 Task: Buy 3 Swimwear Sets of size M  for Baby Girls from Clothing section under best seller category for shipping address: Alexandra Wilson, 2946 Cantebury Drive, New York, New York 10013, Cell Number 6466628471. Pay from credit card ending with 6759, CVV 506
Action: Mouse moved to (156, 77)
Screenshot: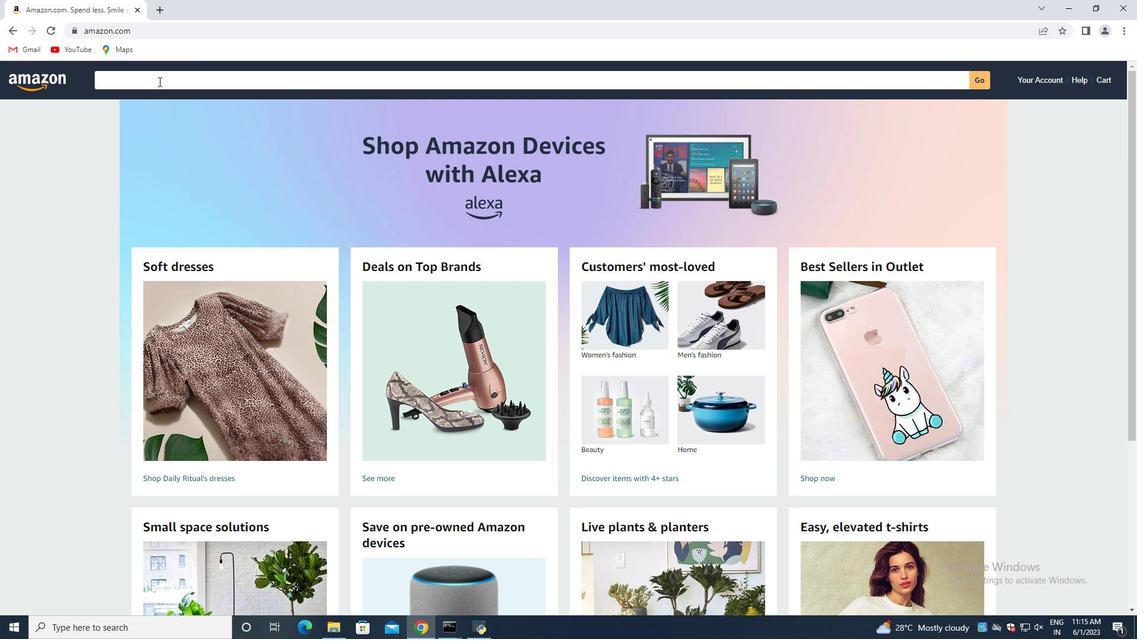 
Action: Mouse pressed left at (156, 77)
Screenshot: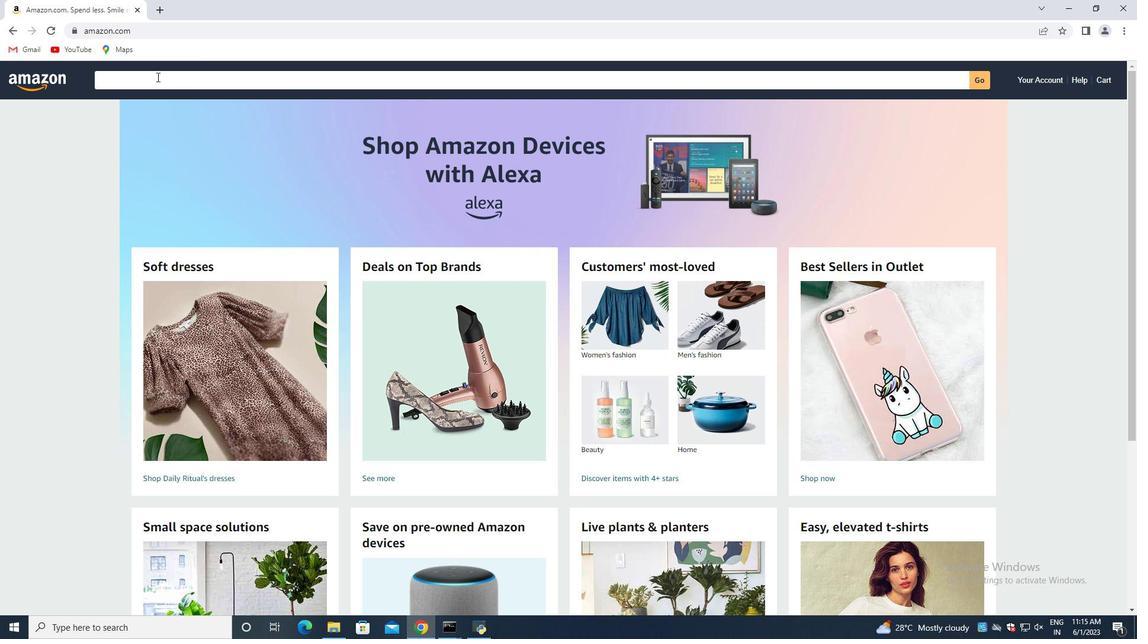 
Action: Mouse moved to (38, 74)
Screenshot: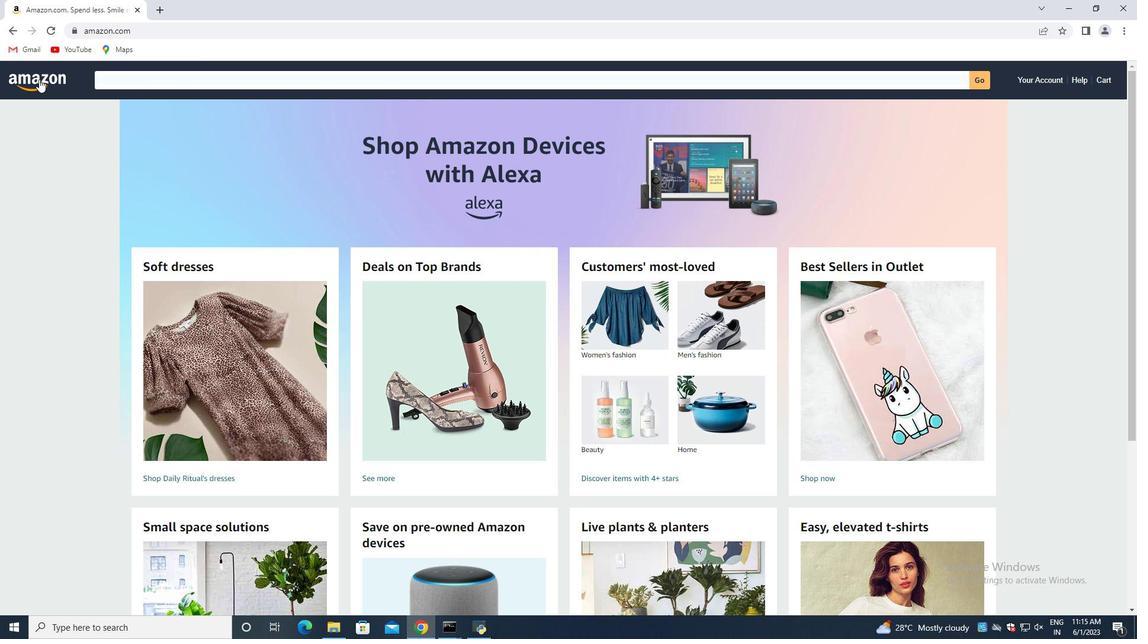 
Action: Mouse scrolled (38, 74) with delta (0, 0)
Screenshot: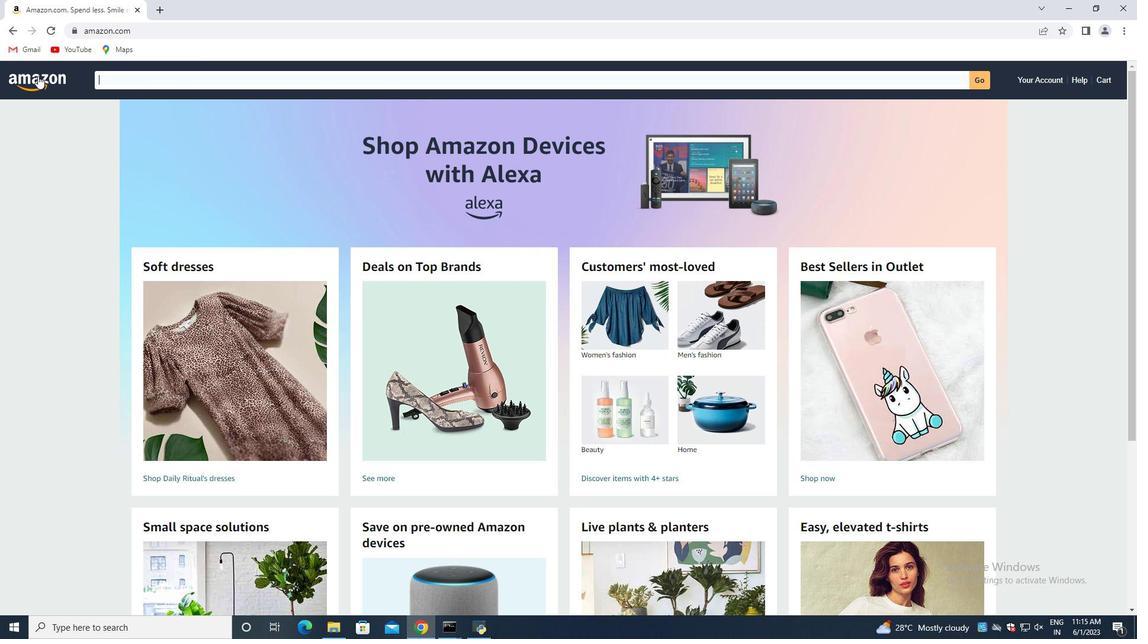 
Action: Mouse scrolled (38, 74) with delta (0, 0)
Screenshot: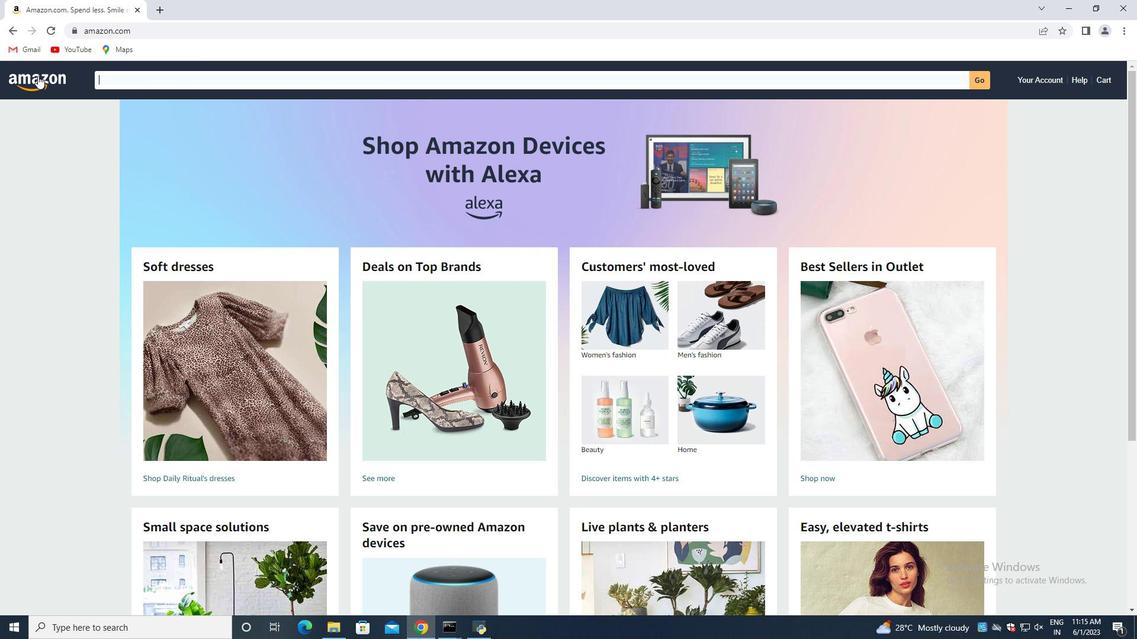 
Action: Mouse moved to (53, 82)
Screenshot: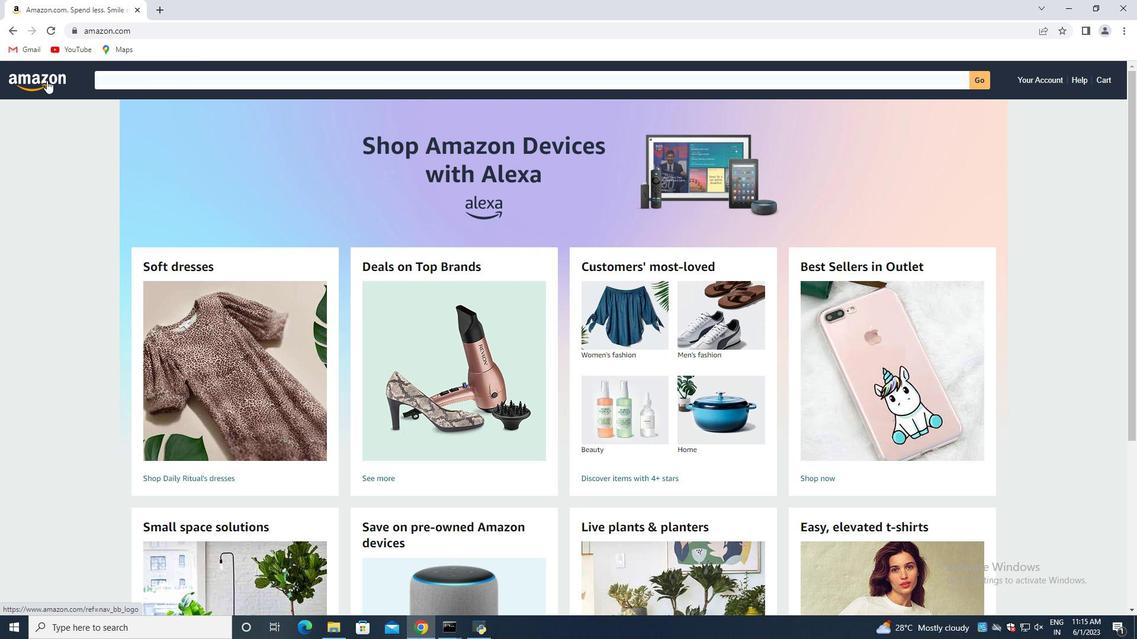 
Action: Mouse pressed left at (53, 82)
Screenshot: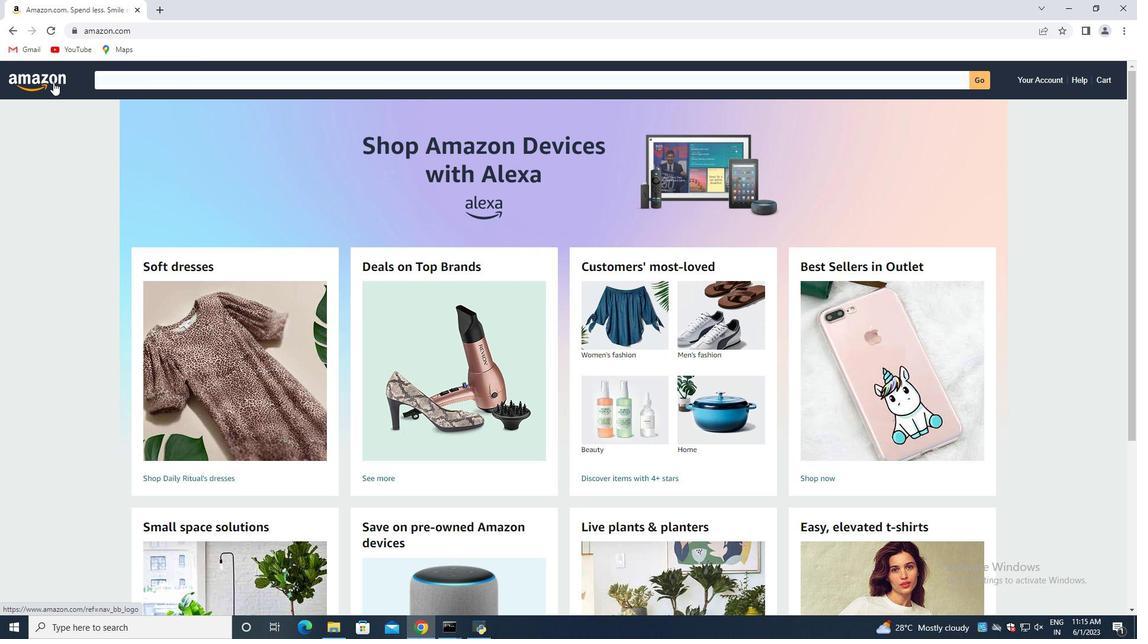 
Action: Mouse moved to (258, 78)
Screenshot: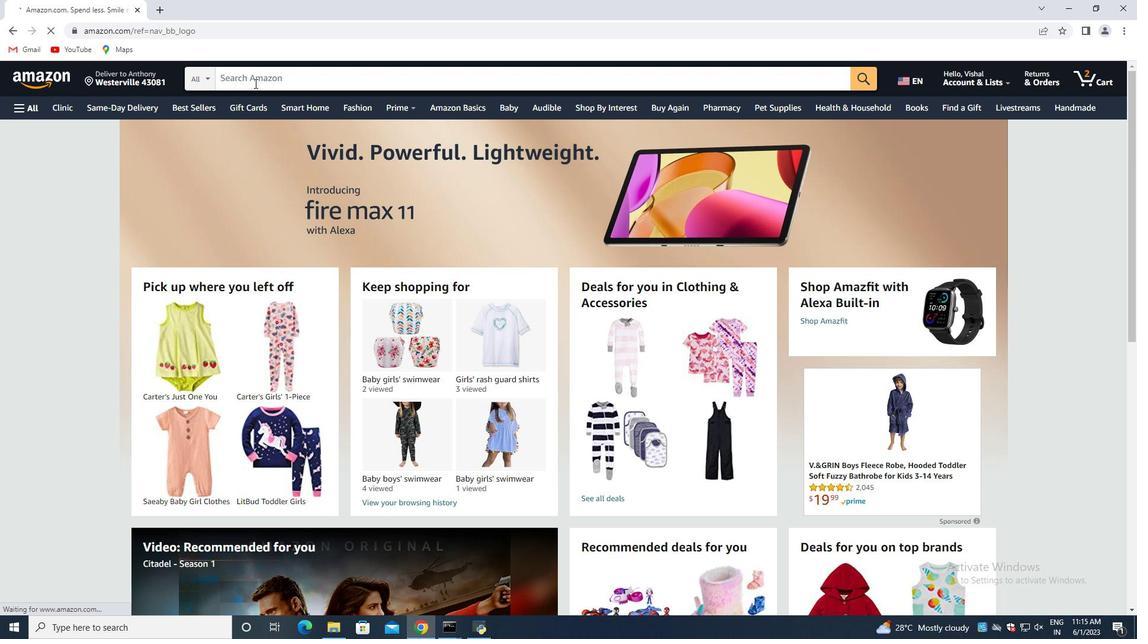 
Action: Mouse pressed left at (258, 78)
Screenshot: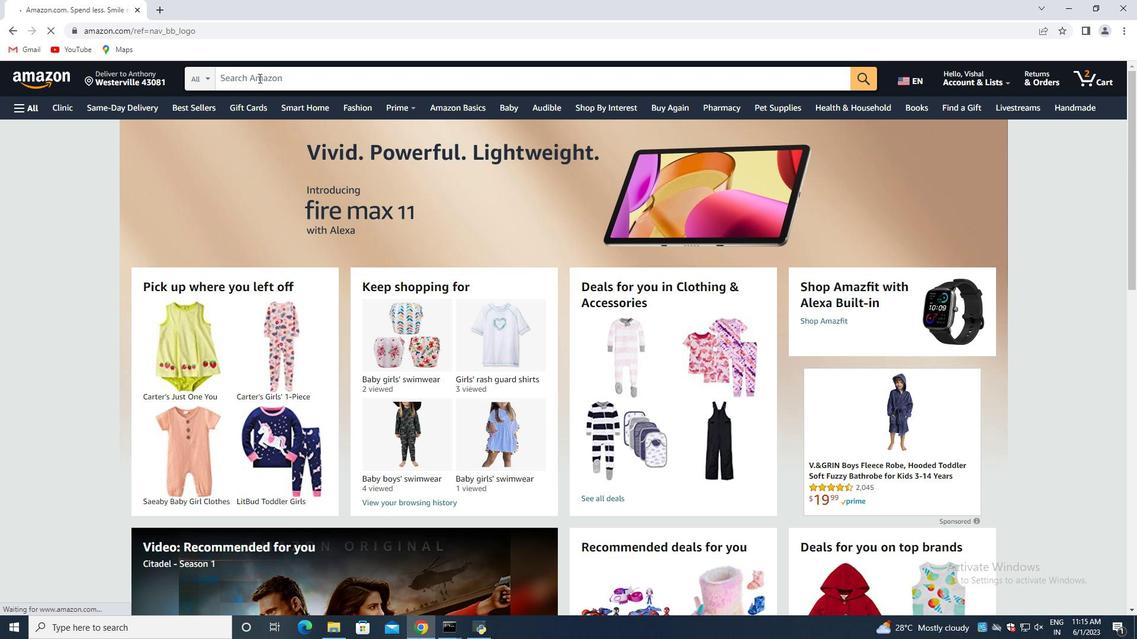 
Action: Mouse moved to (258, 79)
Screenshot: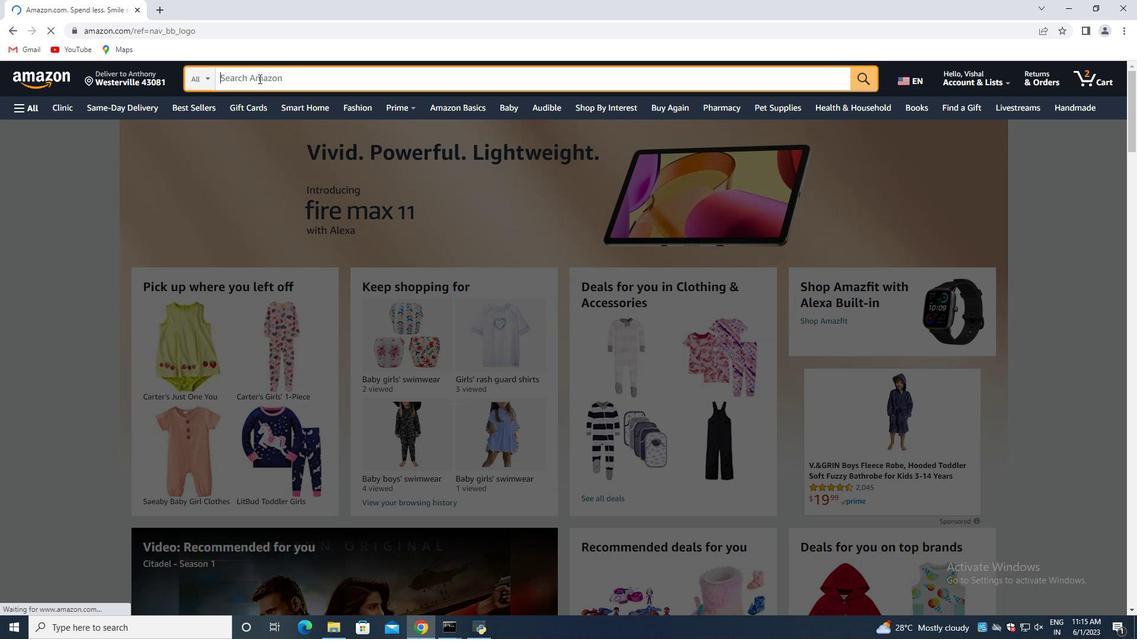 
Action: Key pressed <Key.shift>Swimwear<Key.space>sets<Key.space>of<Key.space>size<Key.space><Key.shift>m<Key.space>for<Key.space><Key.shift>baby<Key.space>girls<Key.enter>
Screenshot: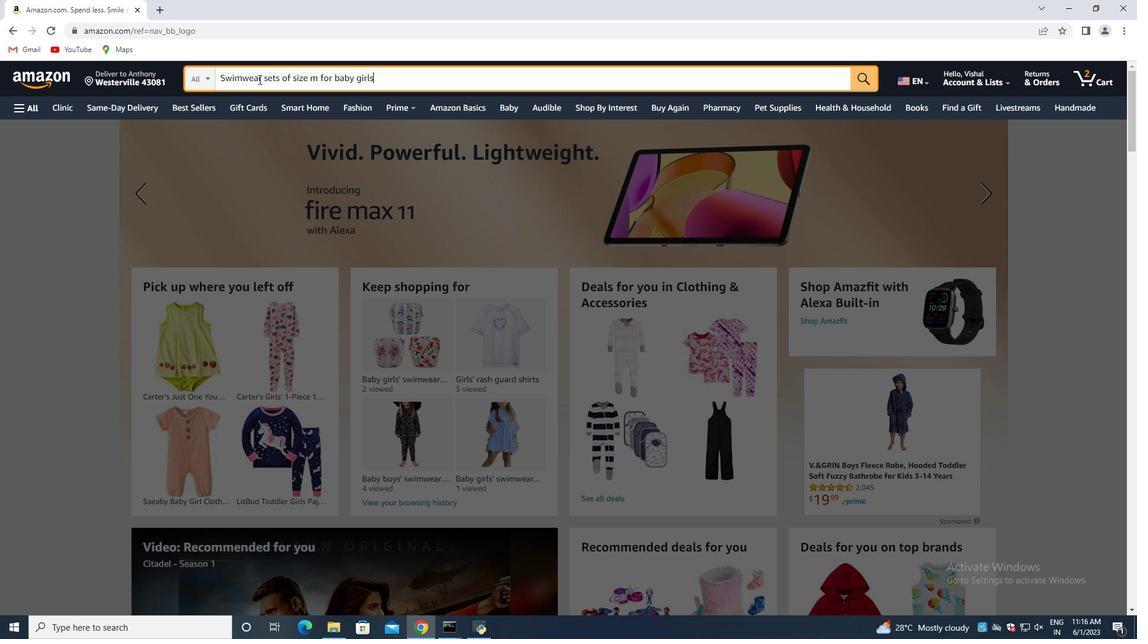
Action: Mouse moved to (296, 290)
Screenshot: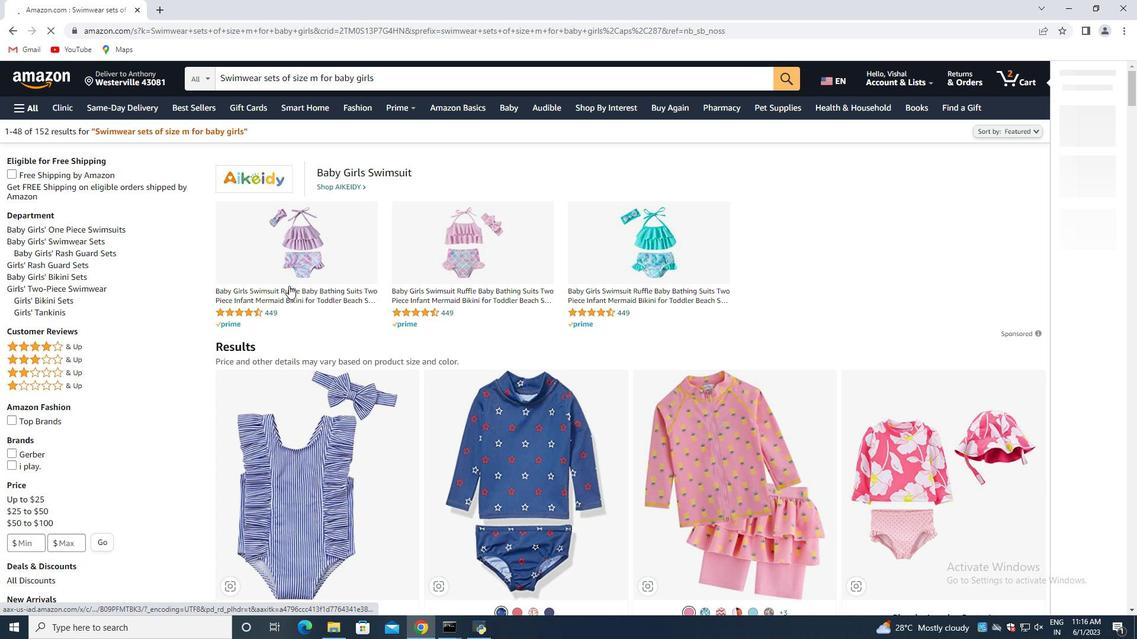 
Action: Mouse scrolled (296, 290) with delta (0, 0)
Screenshot: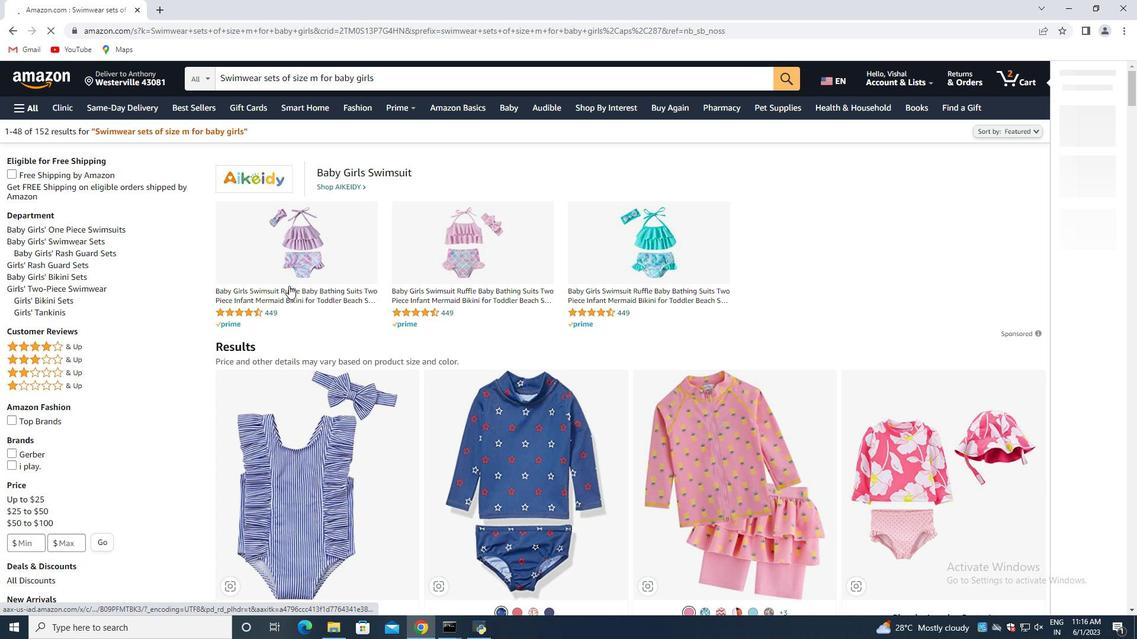 
Action: Mouse moved to (297, 293)
Screenshot: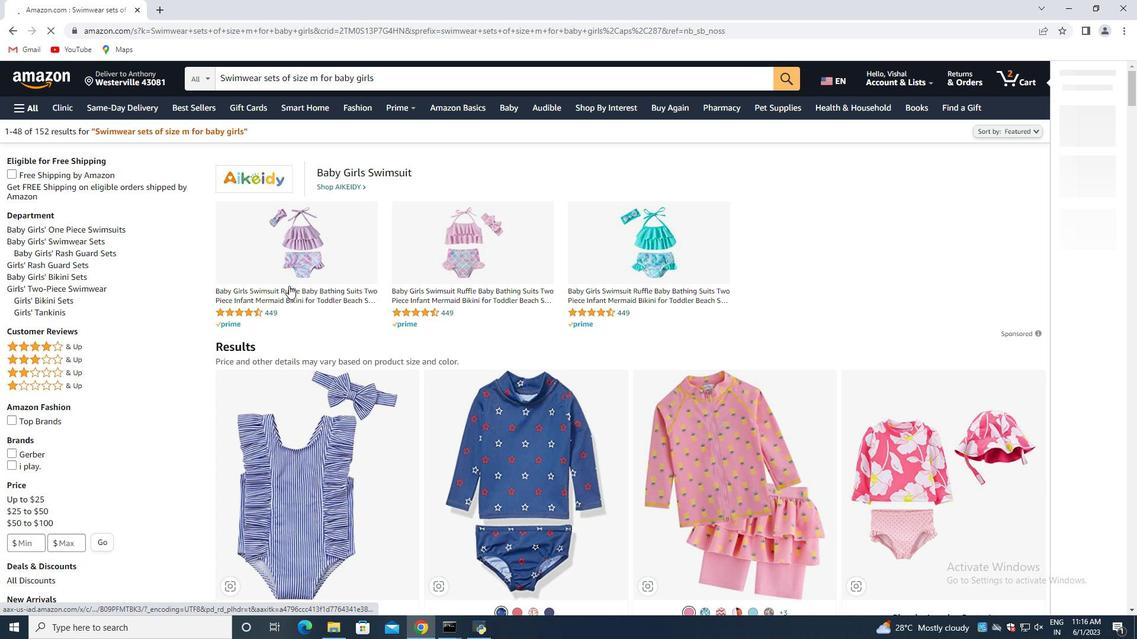 
Action: Mouse scrolled (297, 292) with delta (0, 0)
Screenshot: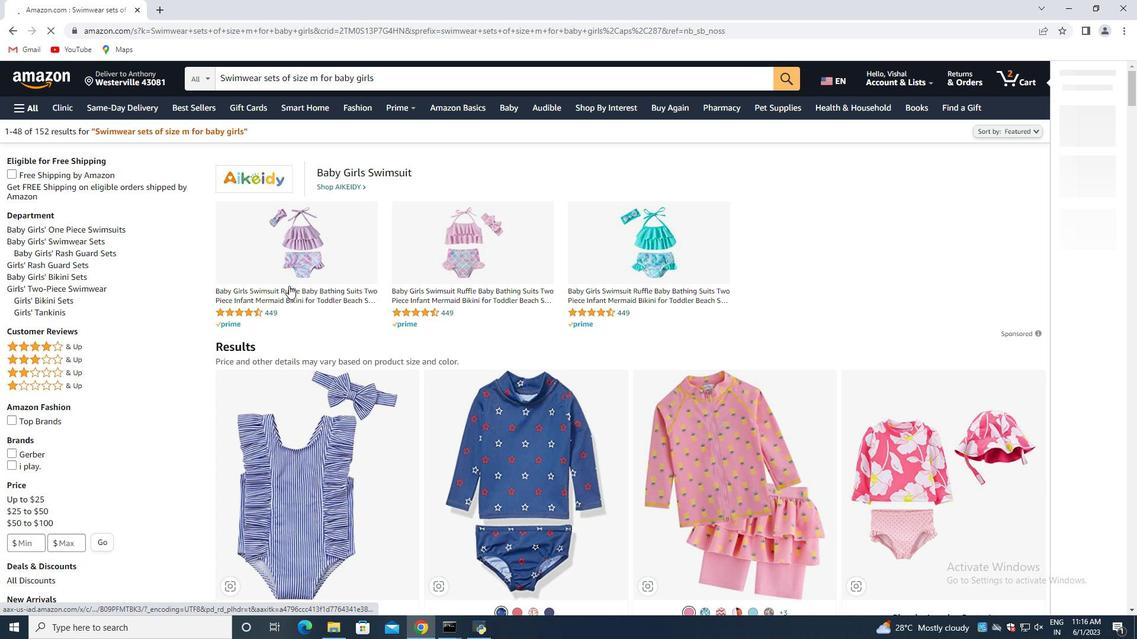 
Action: Mouse moved to (323, 299)
Screenshot: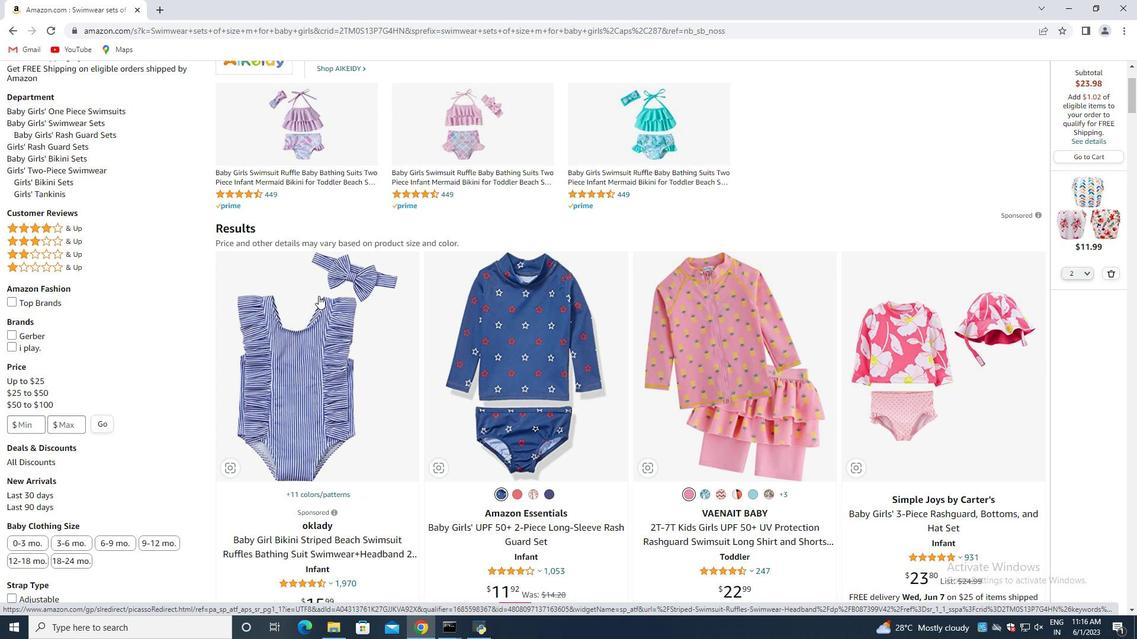 
Action: Mouse scrolled (323, 299) with delta (0, 0)
Screenshot: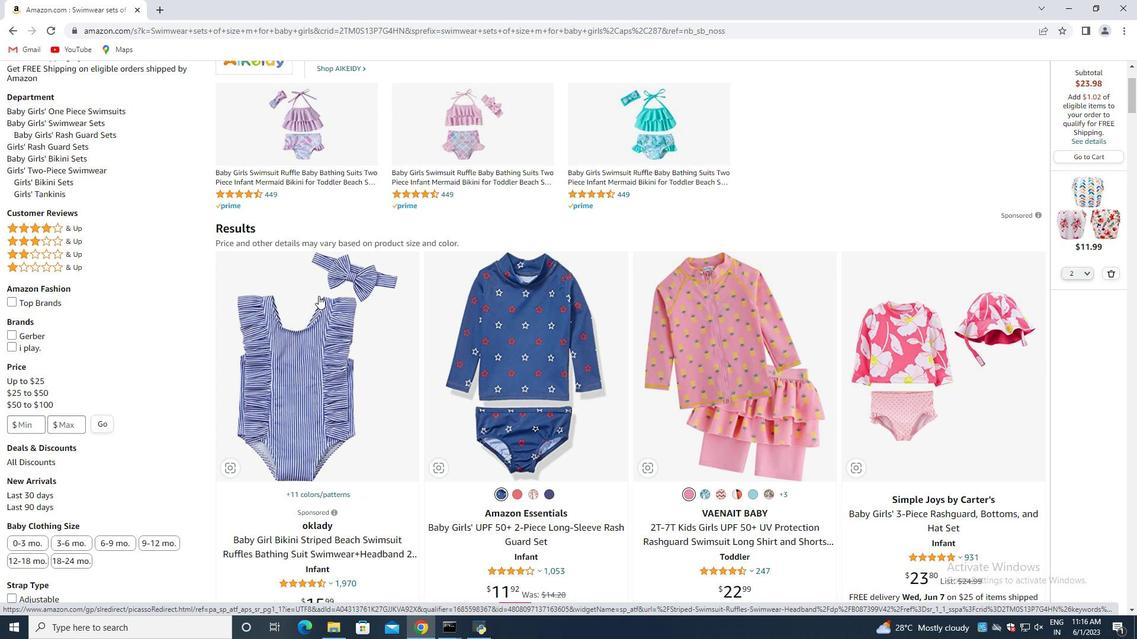 
Action: Mouse moved to (405, 303)
Screenshot: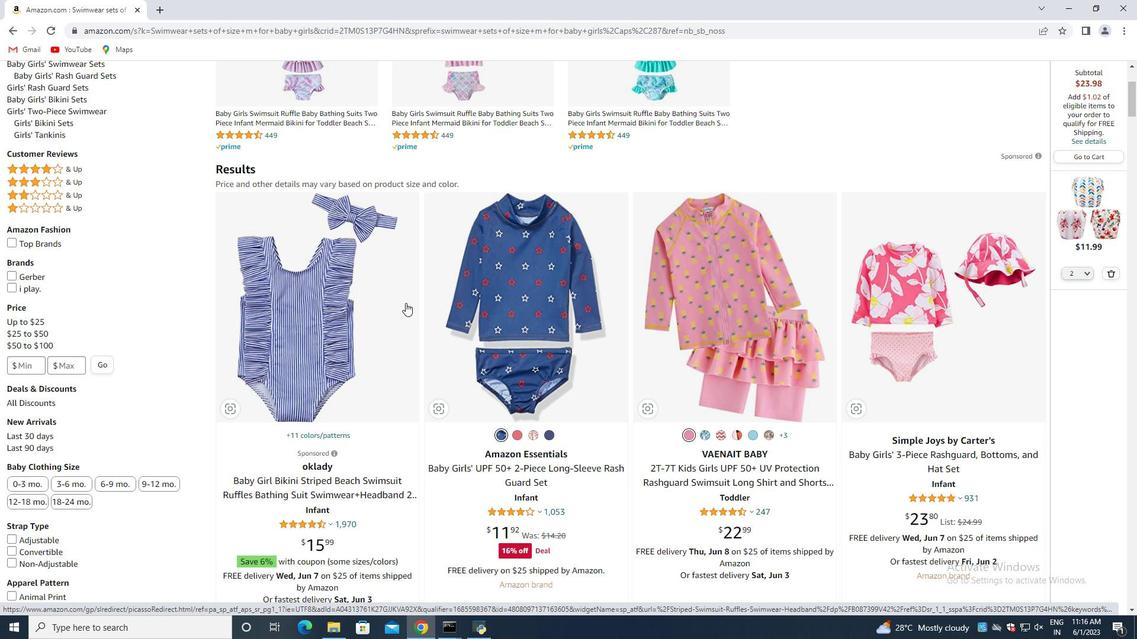 
Action: Mouse scrolled (405, 303) with delta (0, 0)
Screenshot: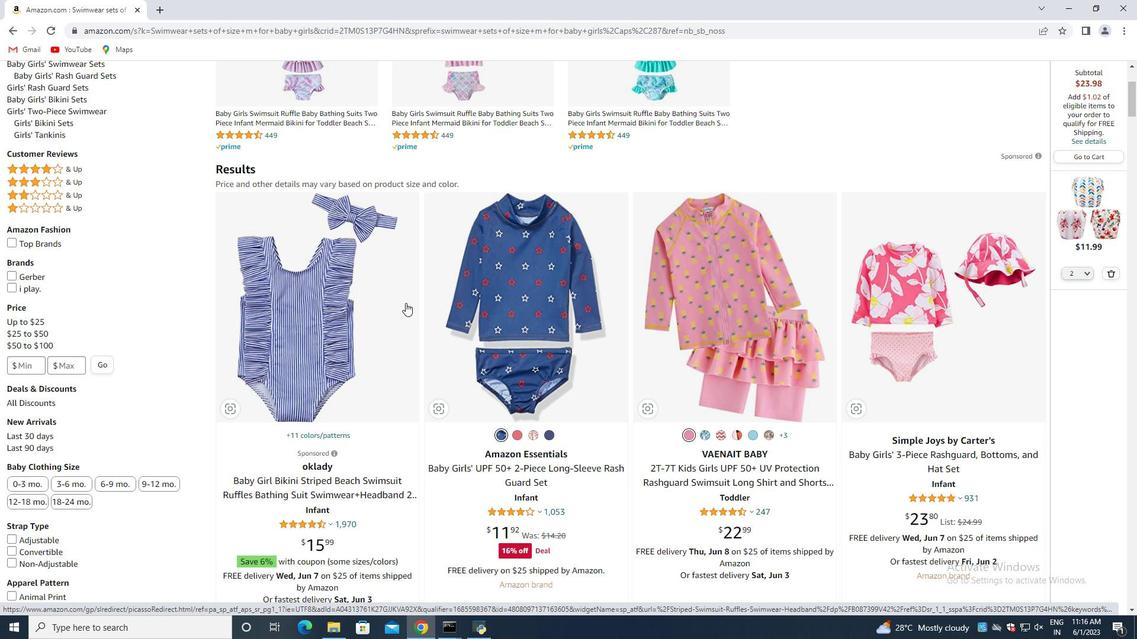 
Action: Mouse moved to (1115, 274)
Screenshot: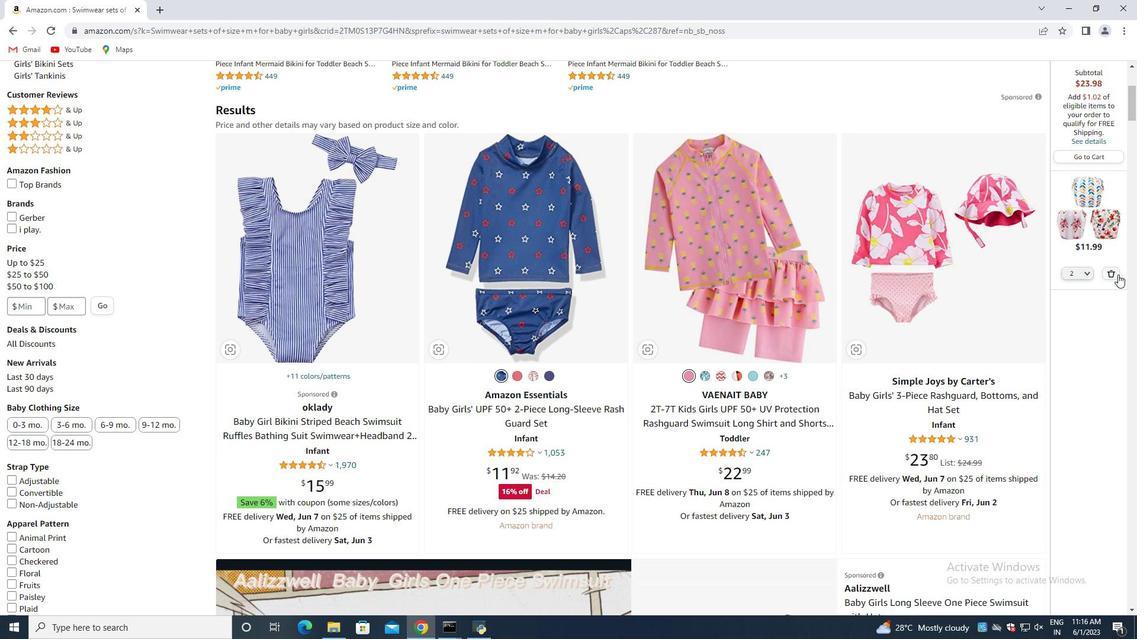 
Action: Mouse pressed left at (1115, 274)
Screenshot: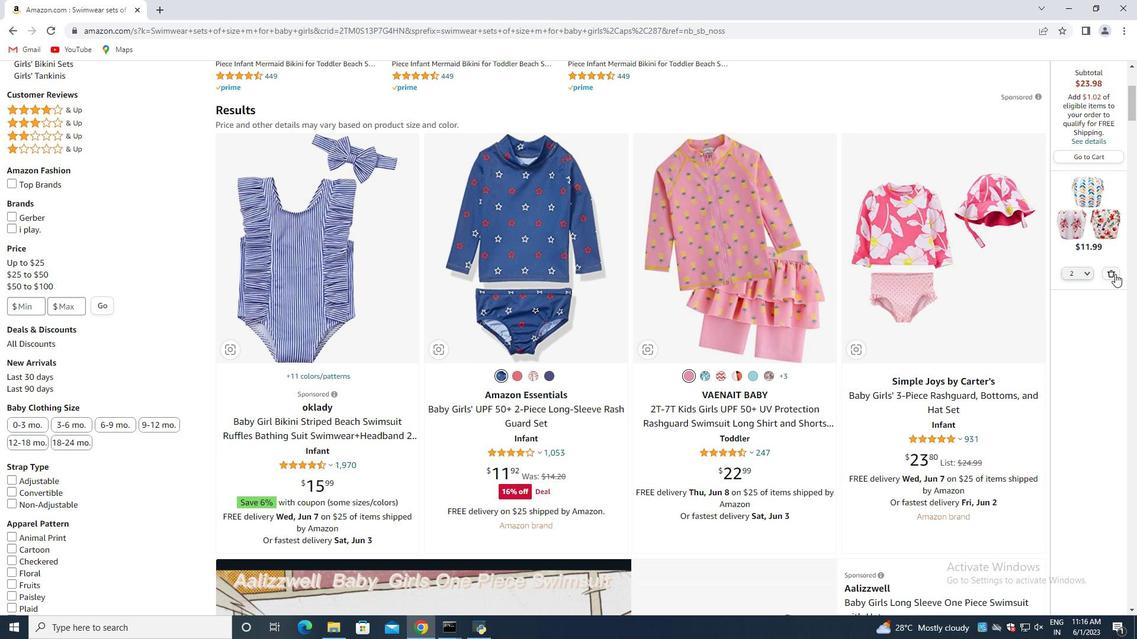 
Action: Mouse moved to (579, 297)
Screenshot: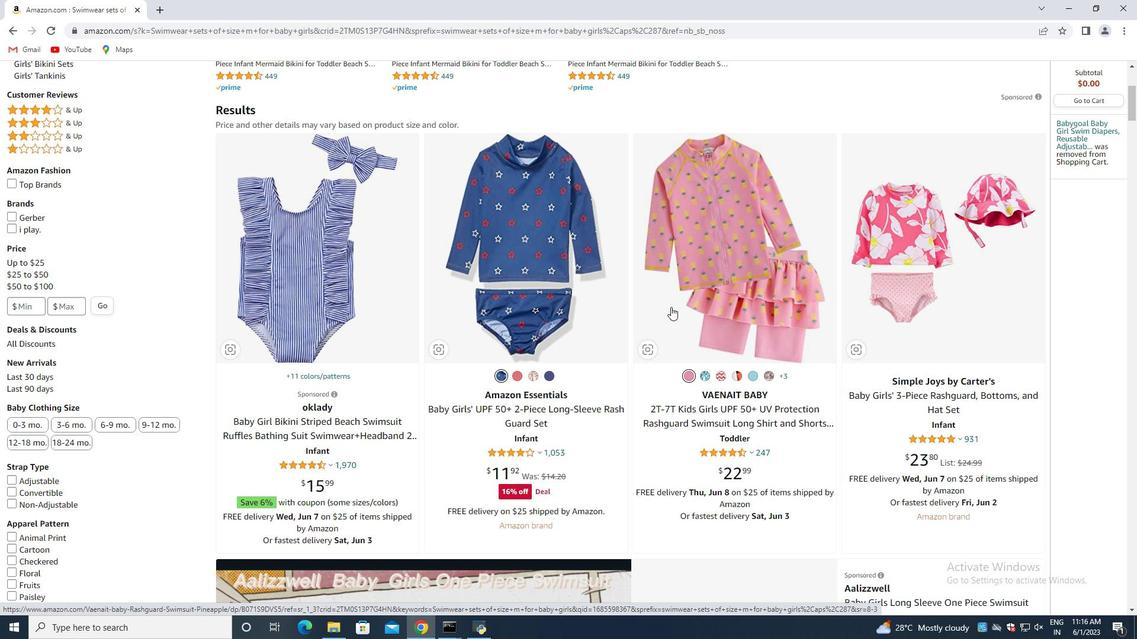 
Action: Mouse scrolled (579, 297) with delta (0, 0)
Screenshot: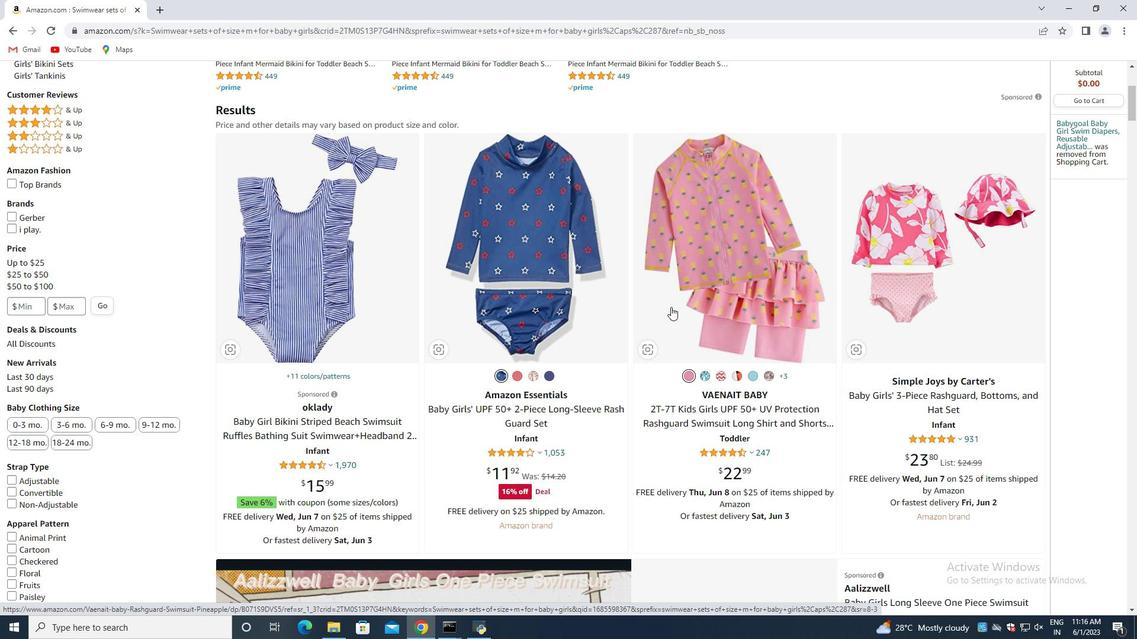 
Action: Mouse scrolled (579, 297) with delta (0, 0)
Screenshot: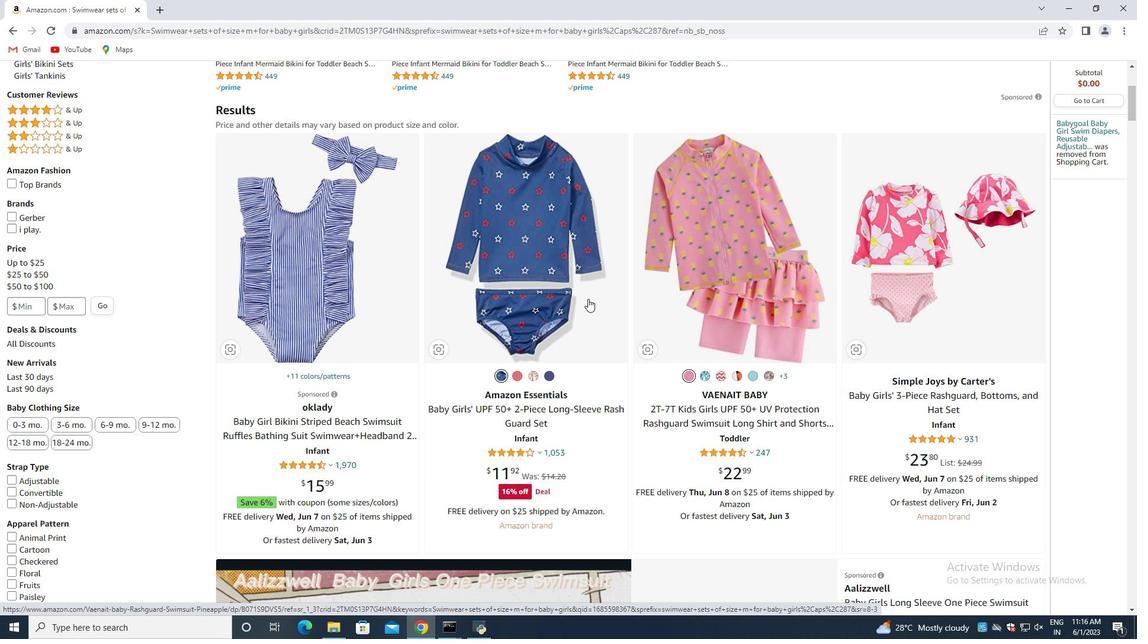 
Action: Mouse moved to (578, 297)
Screenshot: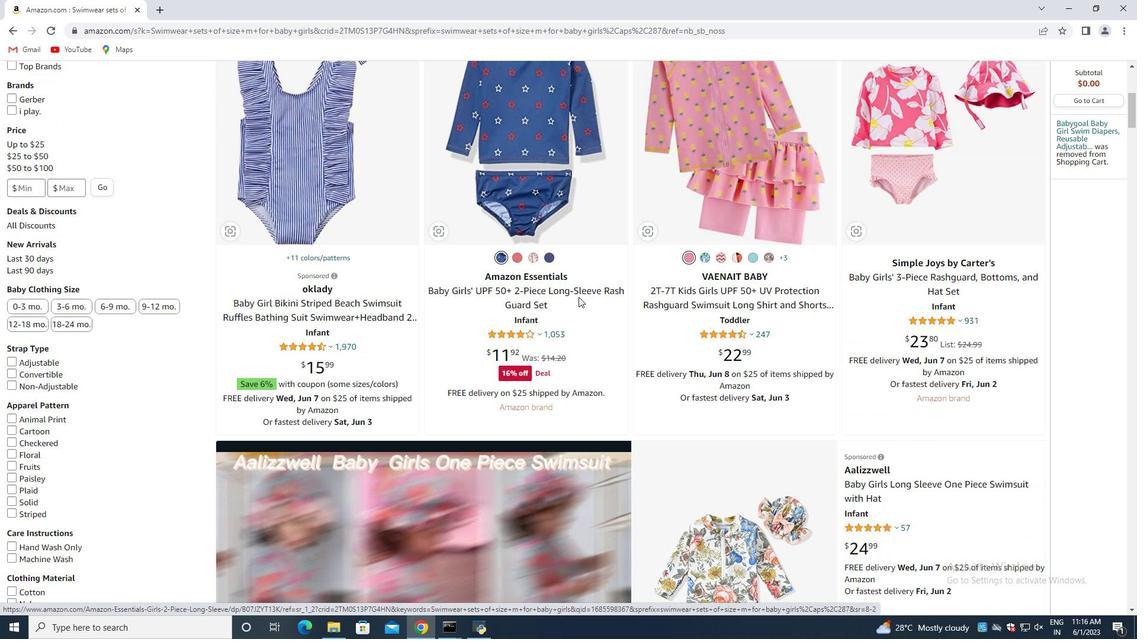 
Action: Mouse scrolled (578, 296) with delta (0, 0)
Screenshot: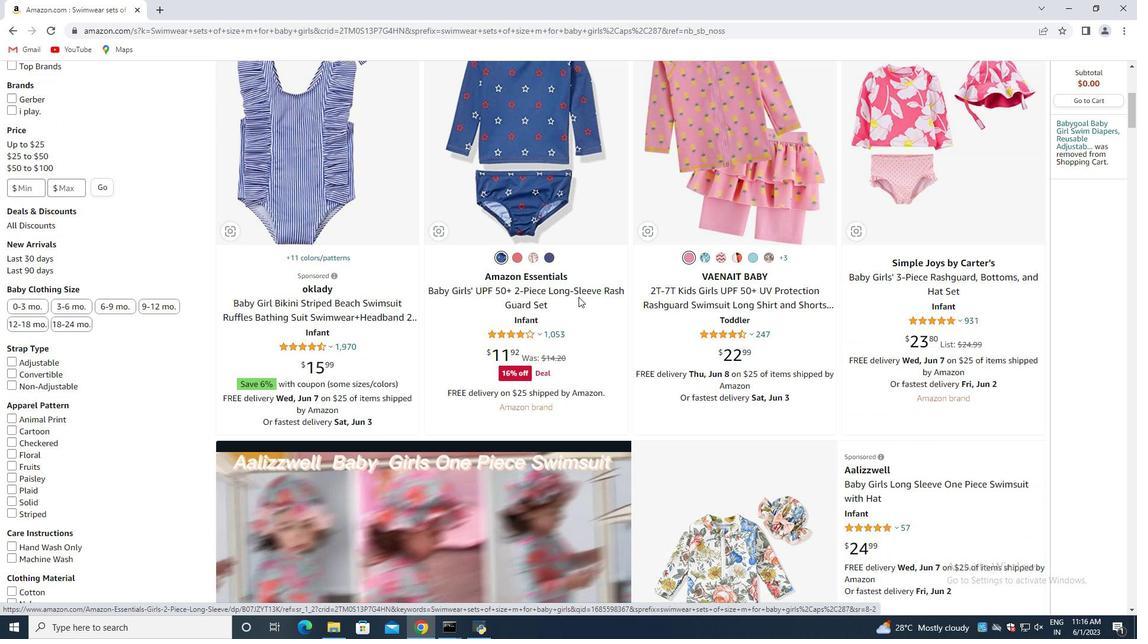 
Action: Mouse scrolled (578, 296) with delta (0, 0)
Screenshot: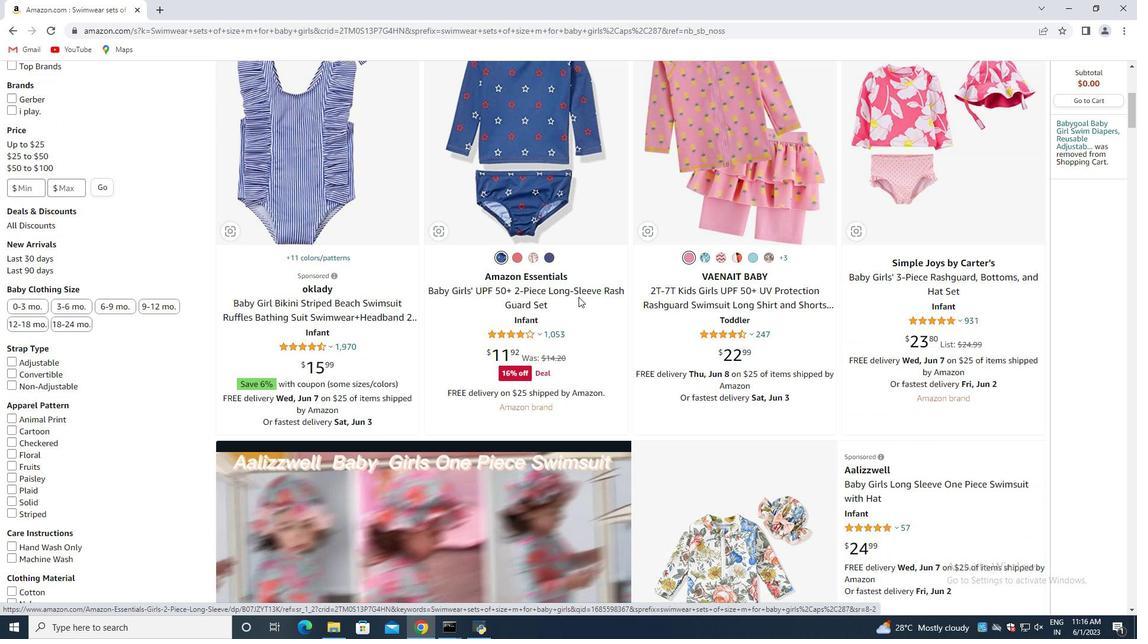 
Action: Mouse scrolled (578, 296) with delta (0, 0)
Screenshot: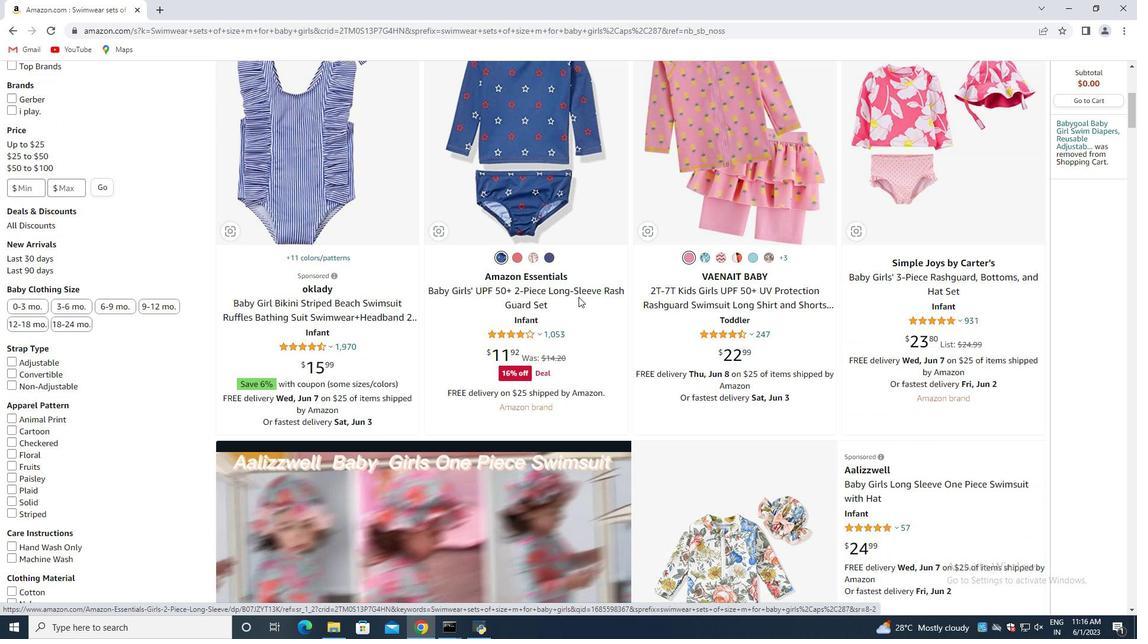 
Action: Mouse moved to (579, 295)
Screenshot: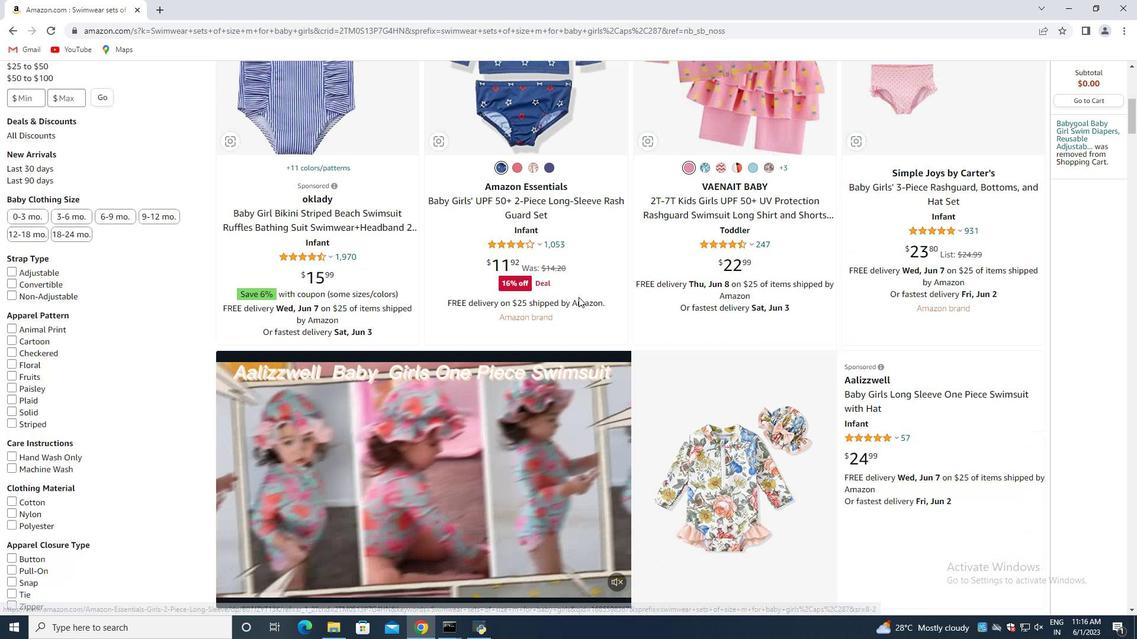 
Action: Mouse scrolled (579, 294) with delta (0, 0)
Screenshot: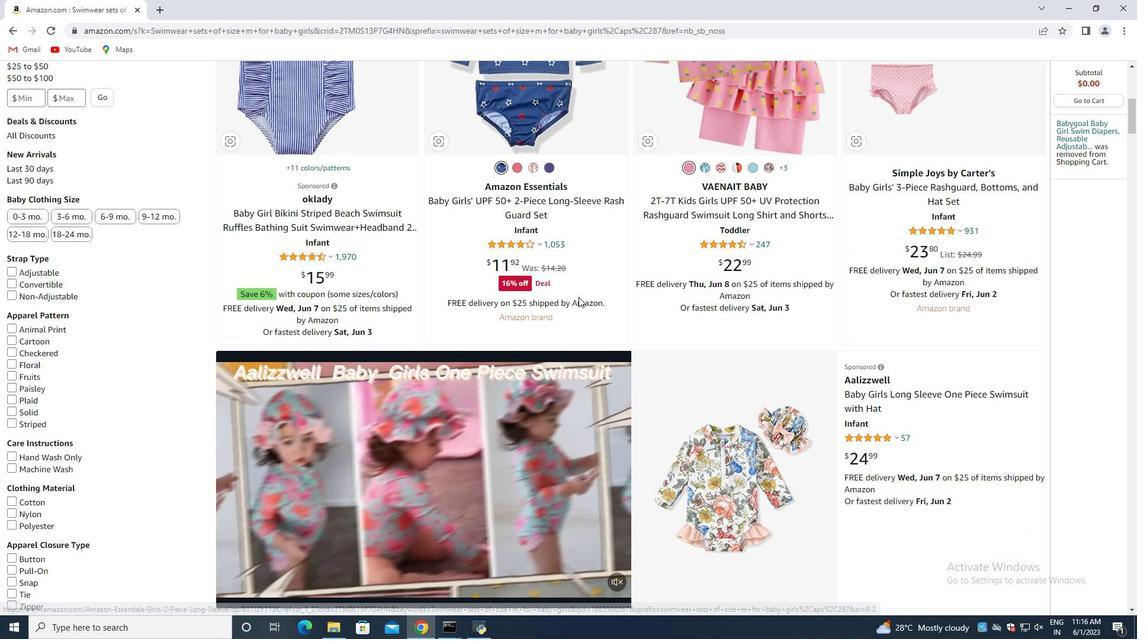 
Action: Mouse scrolled (579, 294) with delta (0, 0)
Screenshot: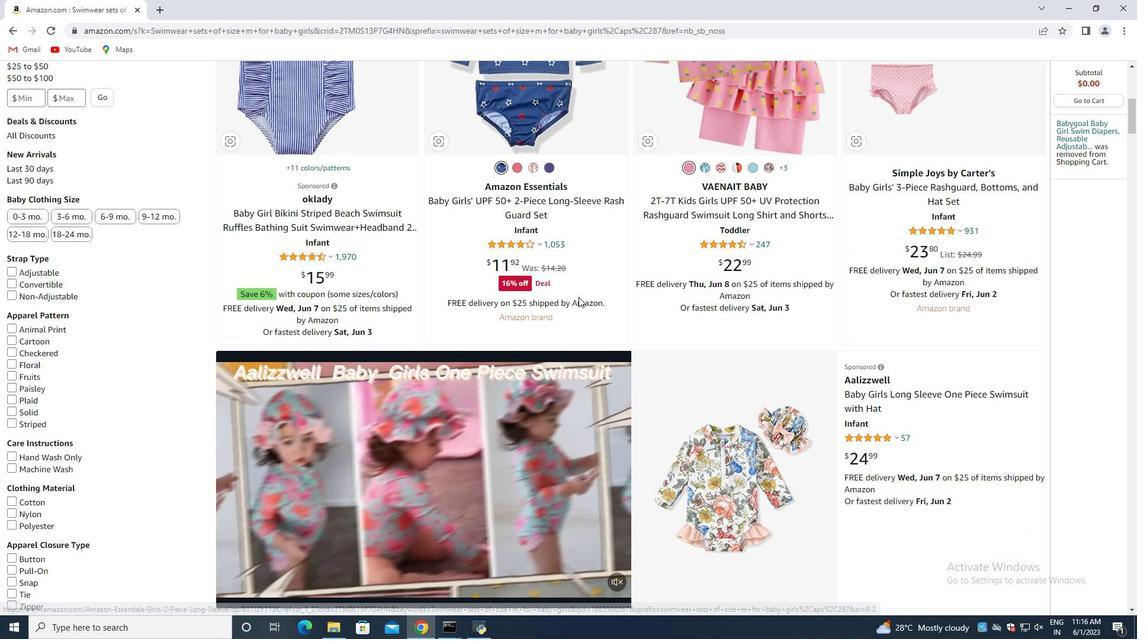 
Action: Mouse scrolled (579, 294) with delta (0, 0)
Screenshot: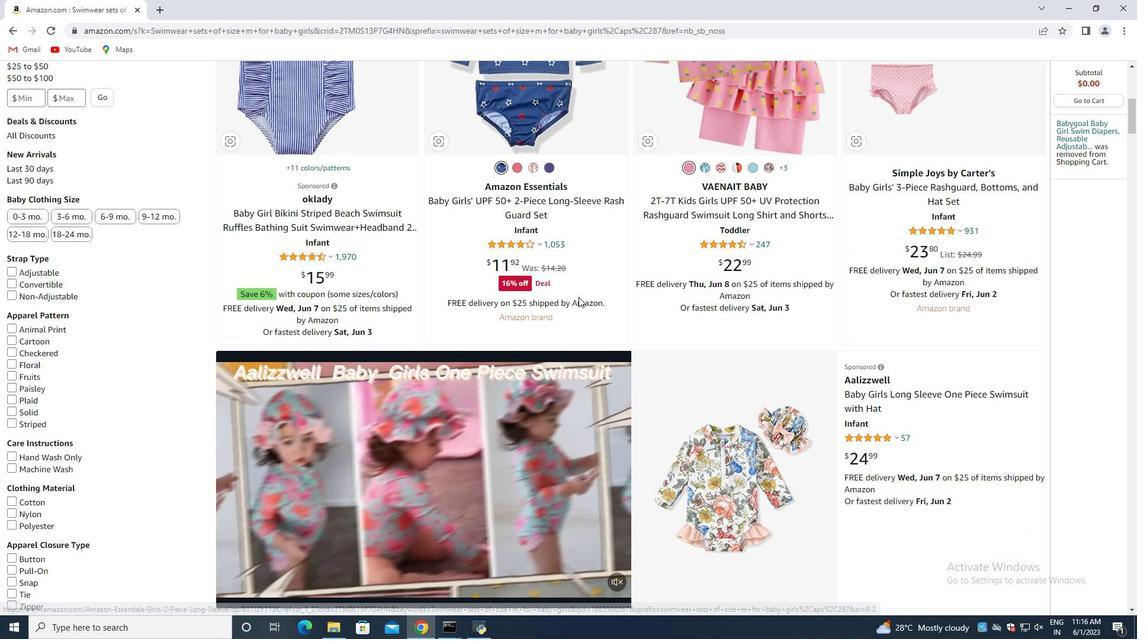 
Action: Mouse moved to (582, 294)
Screenshot: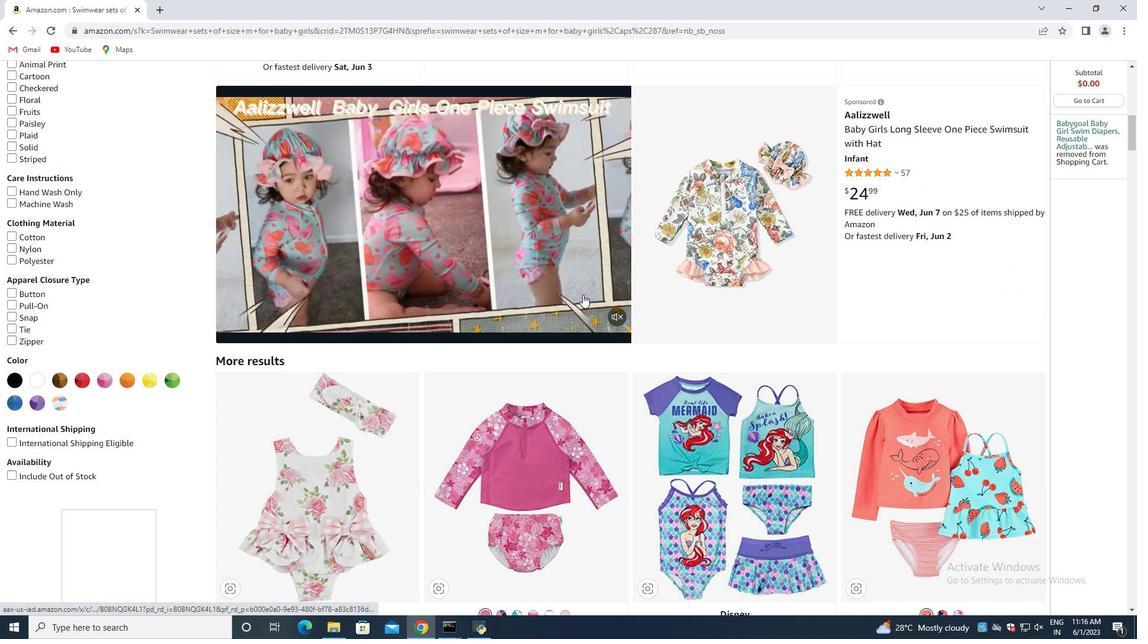 
Action: Mouse scrolled (582, 294) with delta (0, 0)
Screenshot: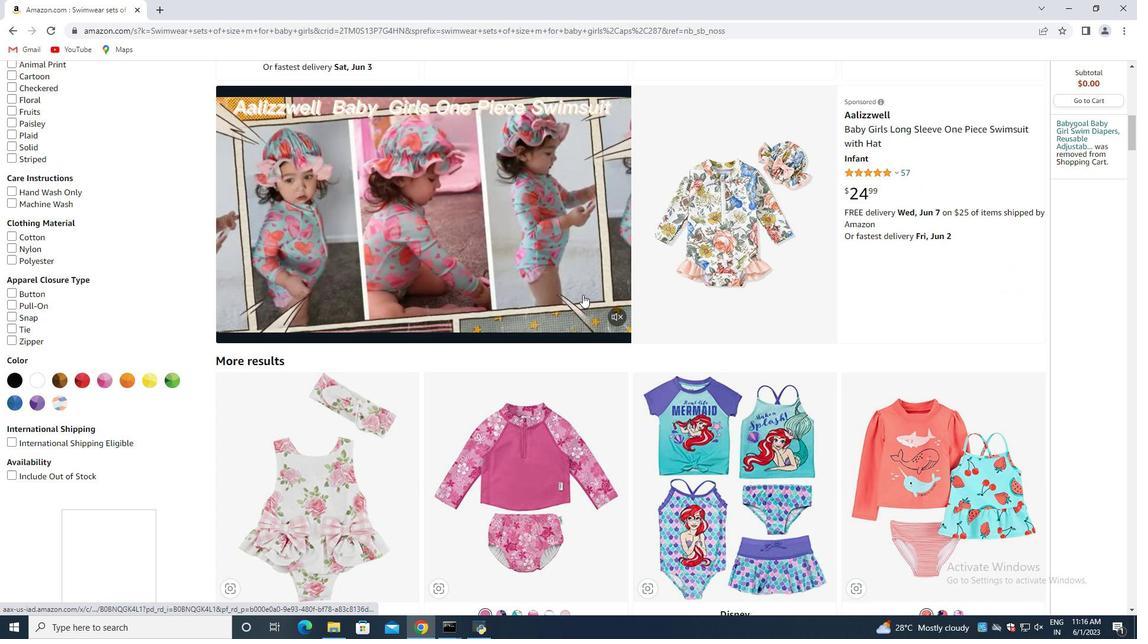 
Action: Mouse moved to (581, 294)
Screenshot: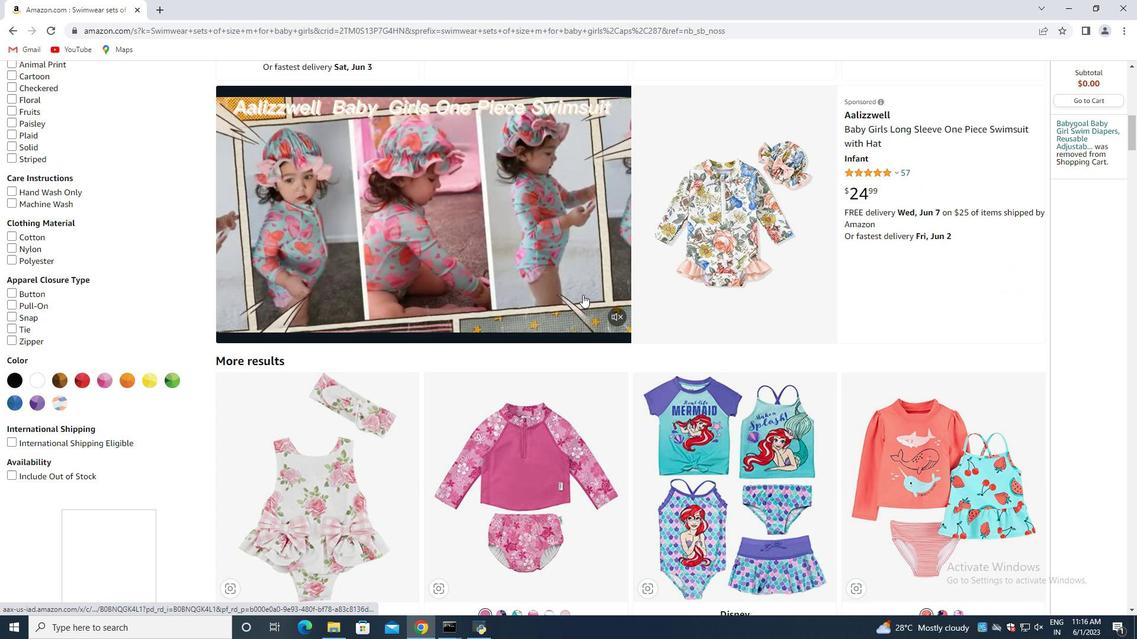 
Action: Mouse scrolled (581, 294) with delta (0, 0)
Screenshot: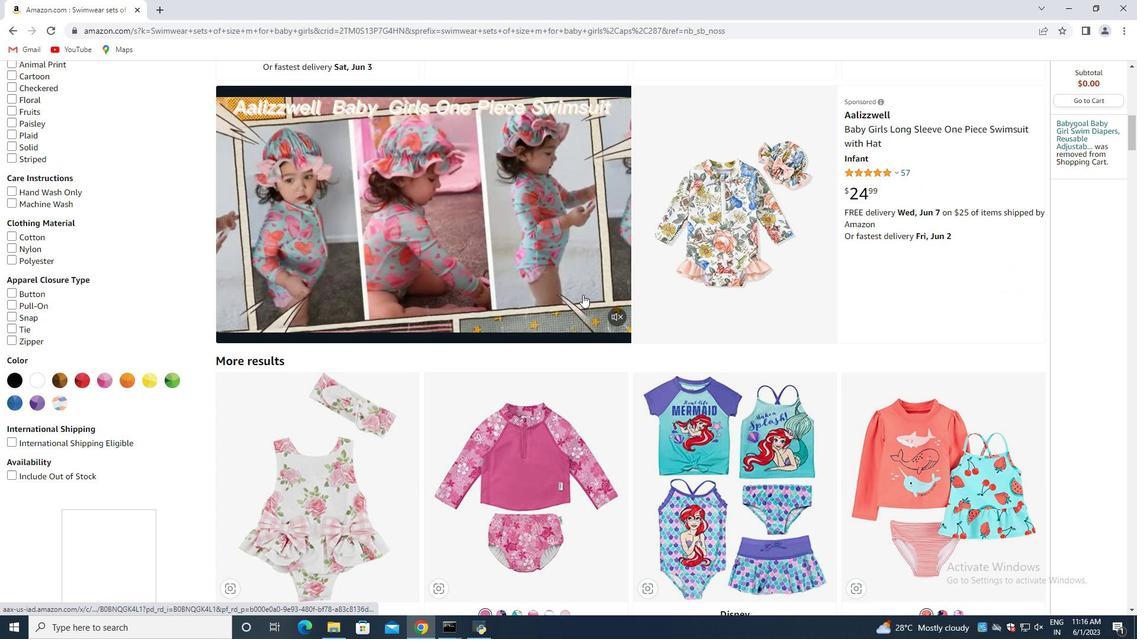 
Action: Mouse scrolled (581, 294) with delta (0, 0)
Screenshot: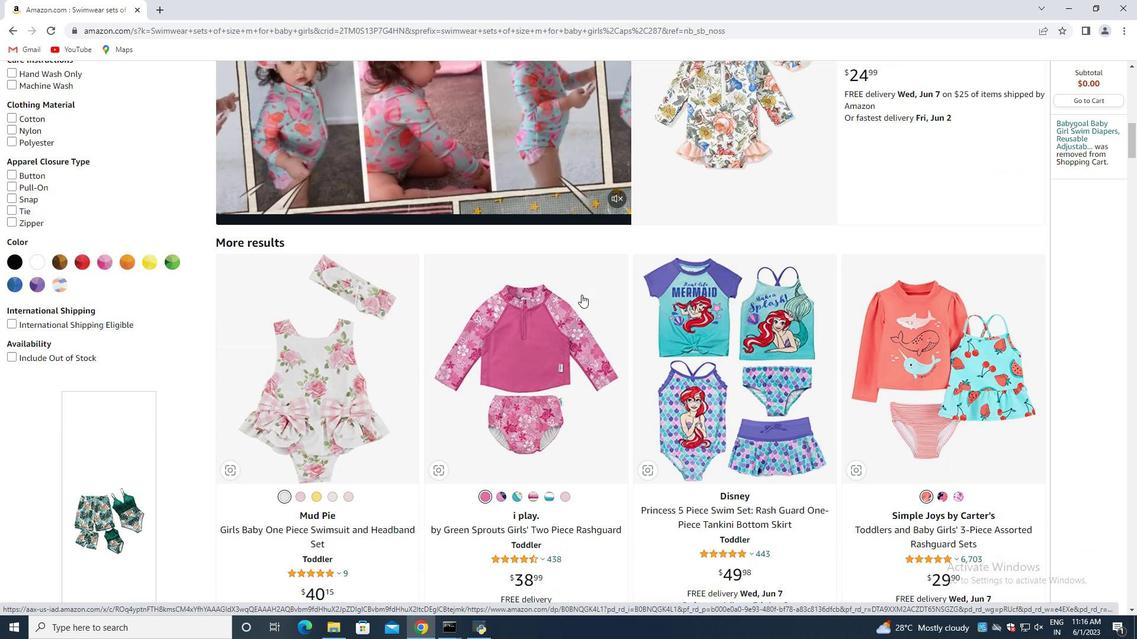 
Action: Mouse moved to (593, 290)
Screenshot: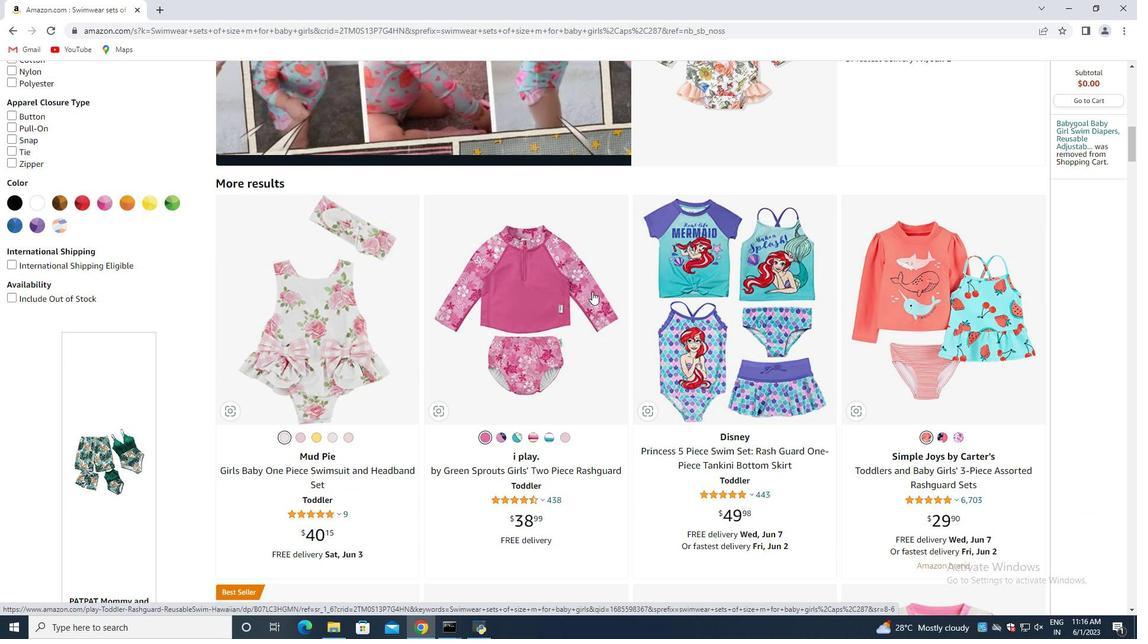 
Action: Mouse scrolled (593, 290) with delta (0, 0)
Screenshot: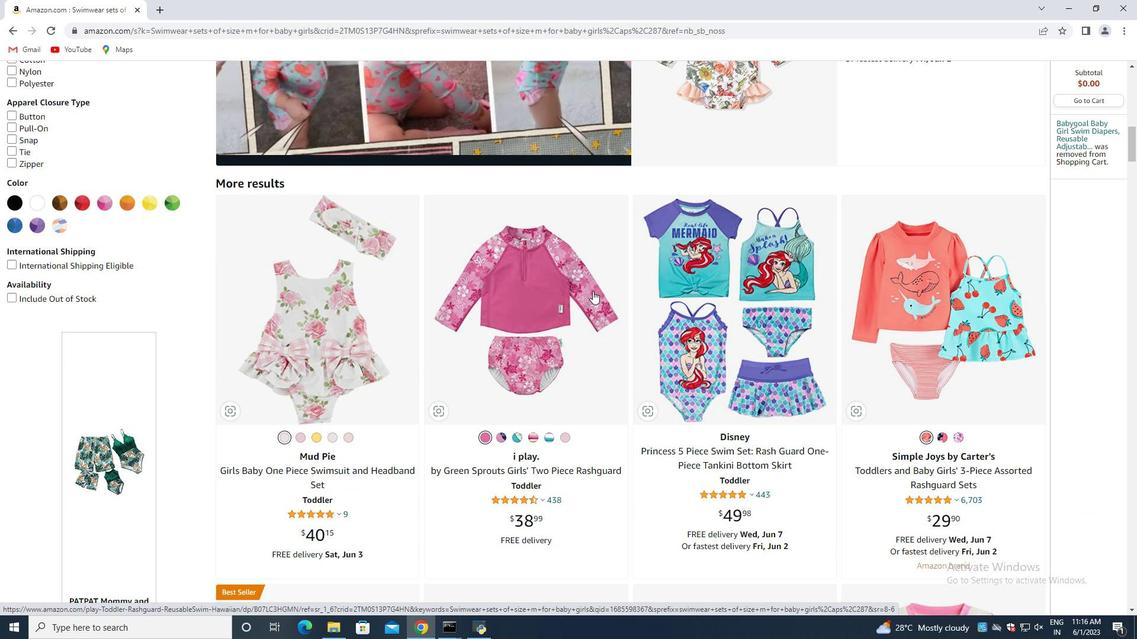 
Action: Mouse moved to (549, 284)
Screenshot: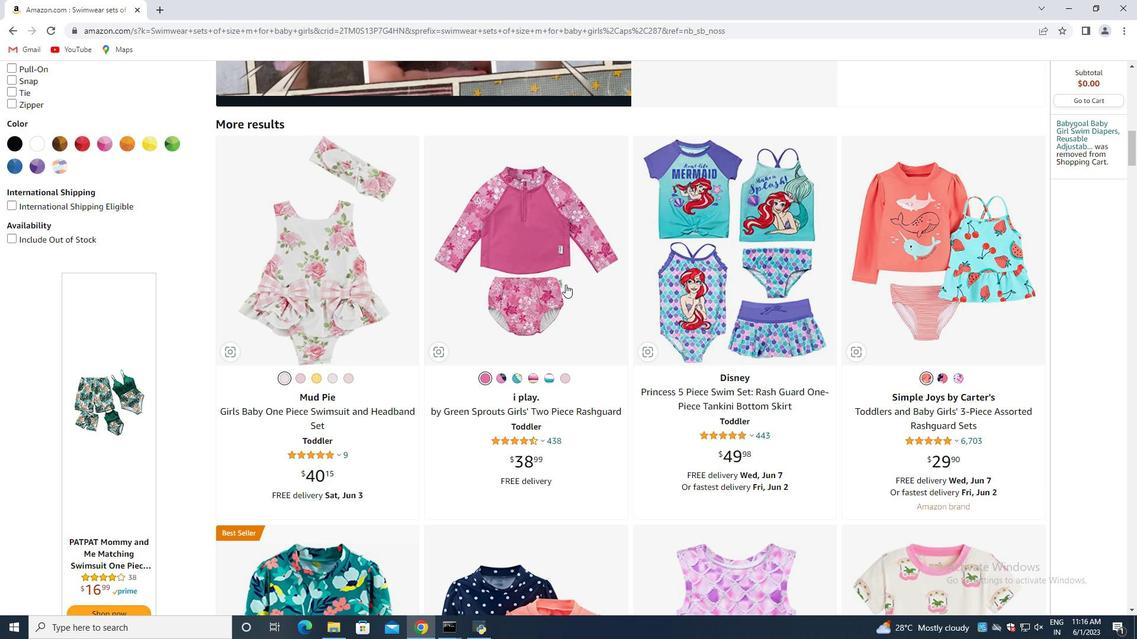 
Action: Mouse scrolled (549, 284) with delta (0, 0)
Screenshot: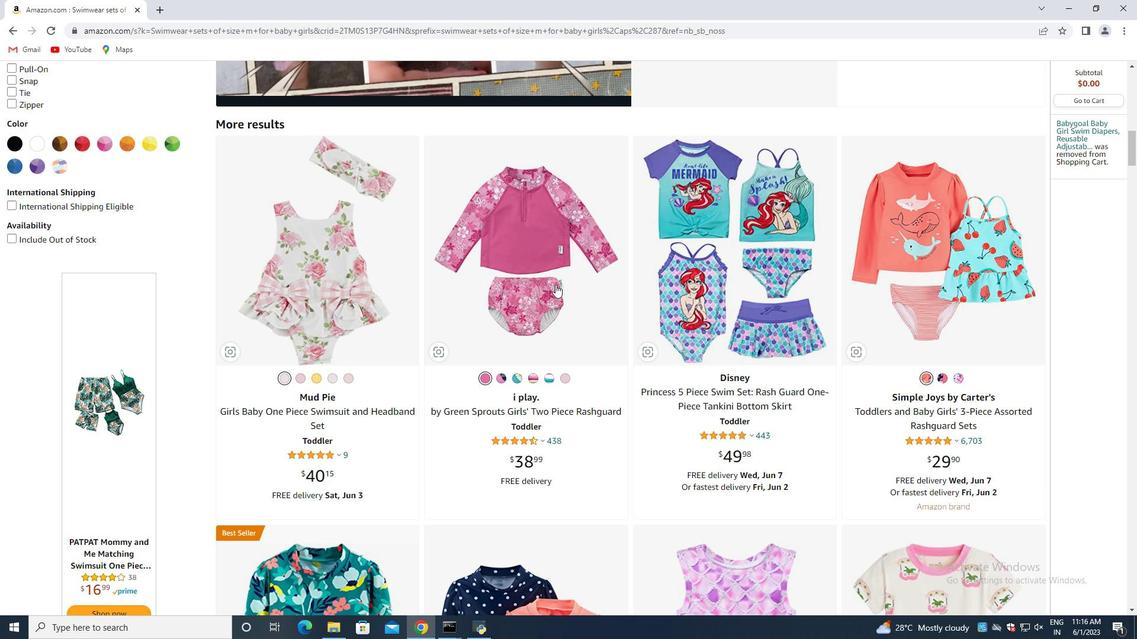 
Action: Mouse moved to (632, 267)
Screenshot: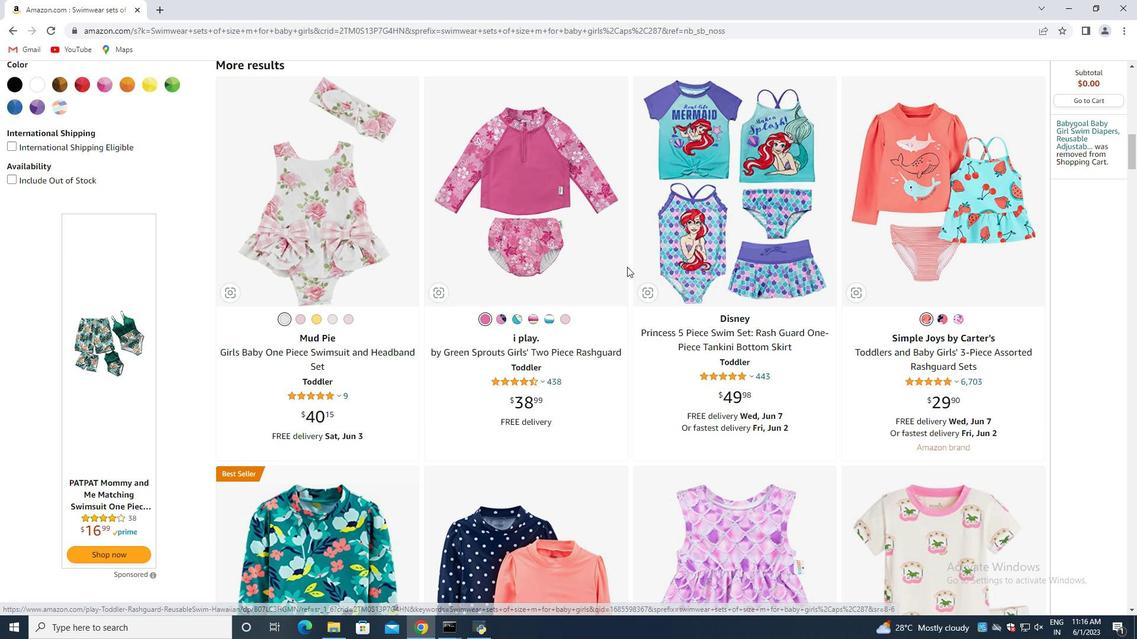 
Action: Mouse scrolled (632, 266) with delta (0, 0)
Screenshot: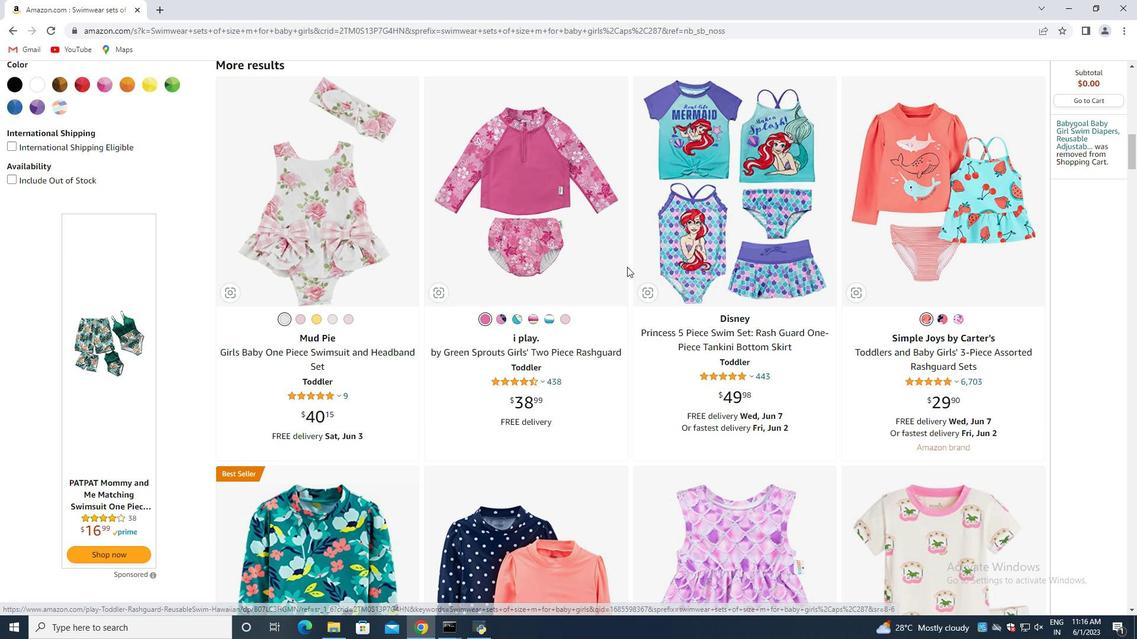 
Action: Mouse moved to (695, 271)
Screenshot: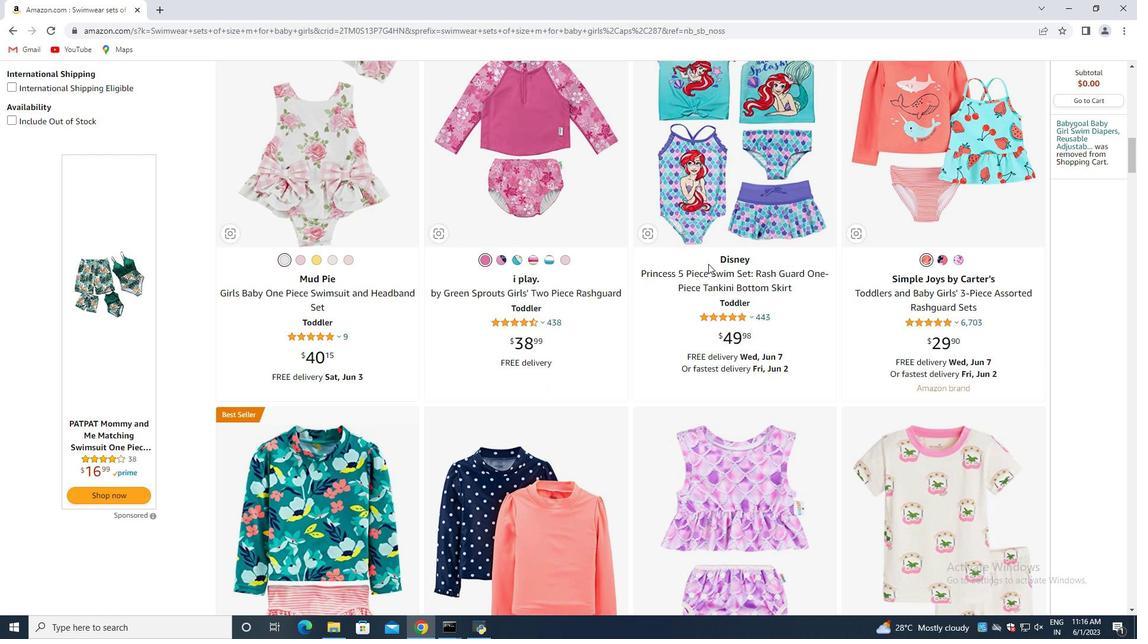 
Action: Mouse scrolled (700, 268) with delta (0, 0)
Screenshot: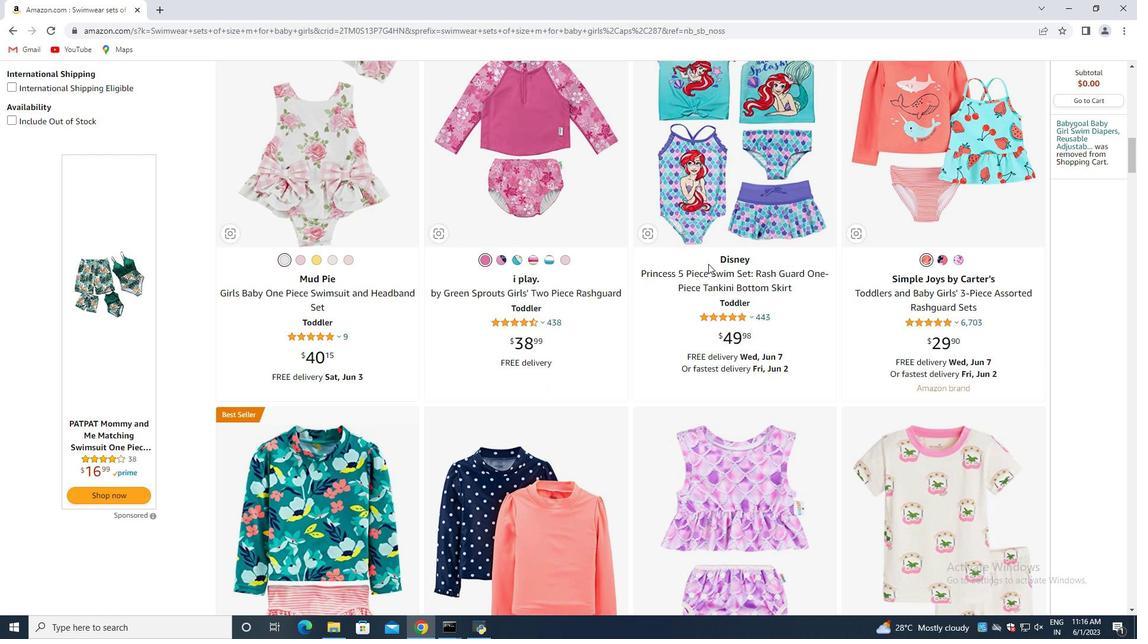 
Action: Mouse moved to (603, 277)
Screenshot: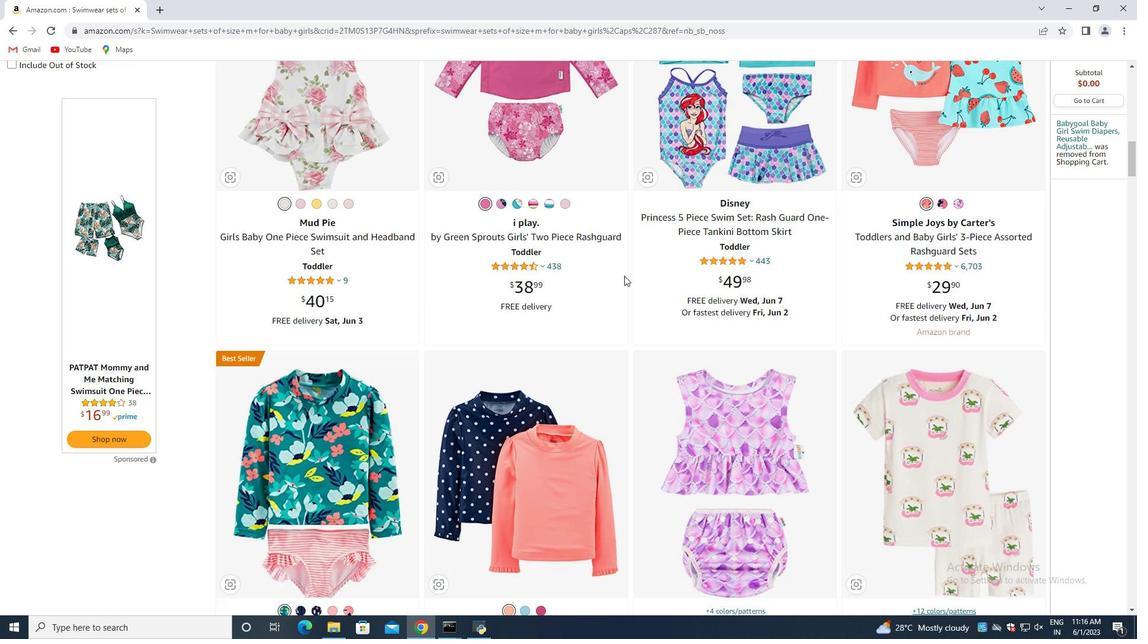 
Action: Mouse scrolled (603, 277) with delta (0, 0)
Screenshot: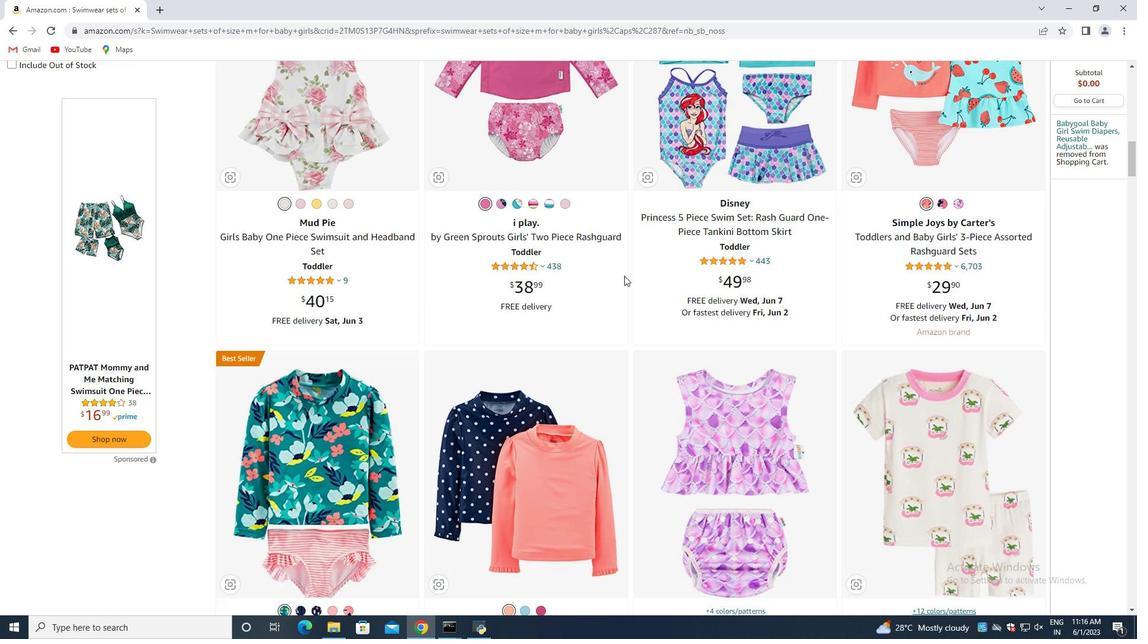 
Action: Mouse moved to (603, 277)
Screenshot: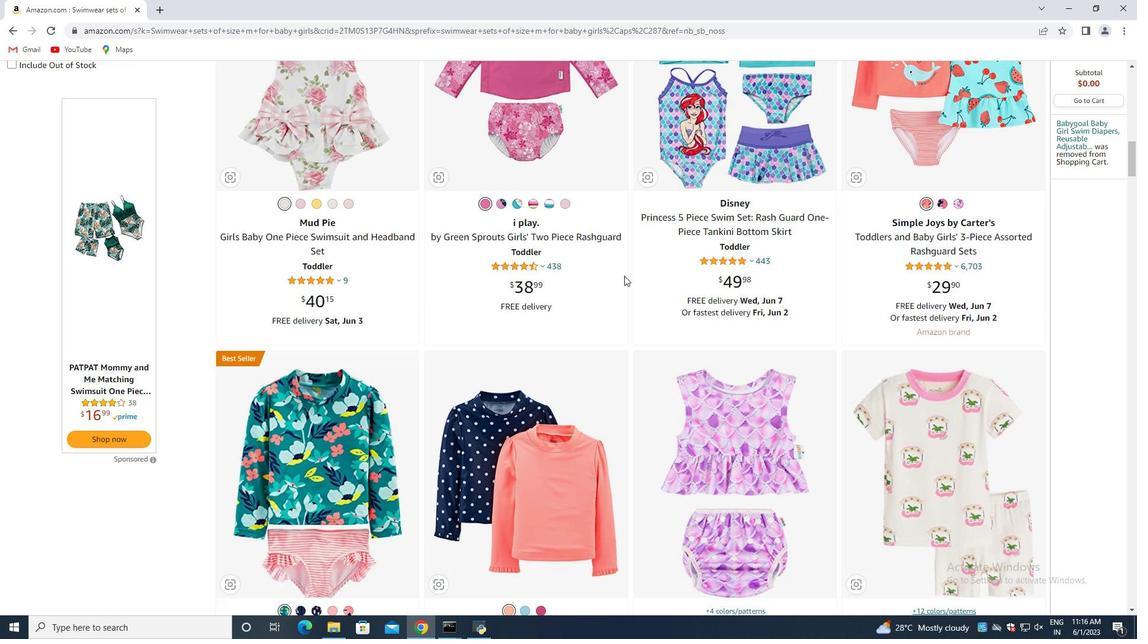 
Action: Mouse scrolled (603, 277) with delta (0, 0)
Screenshot: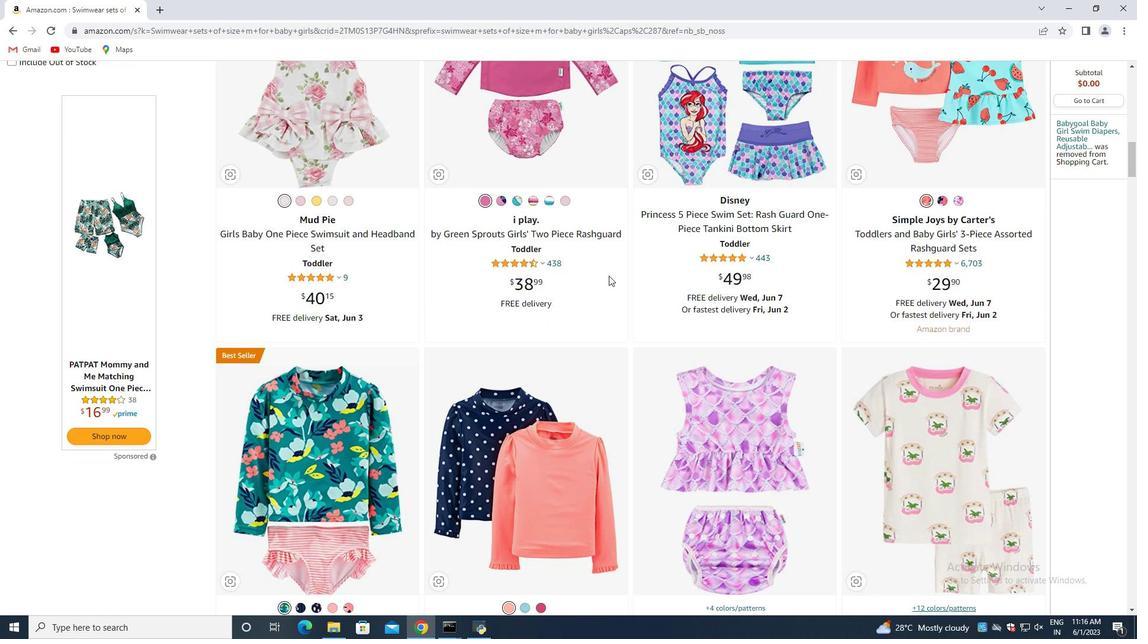 
Action: Mouse moved to (581, 281)
Screenshot: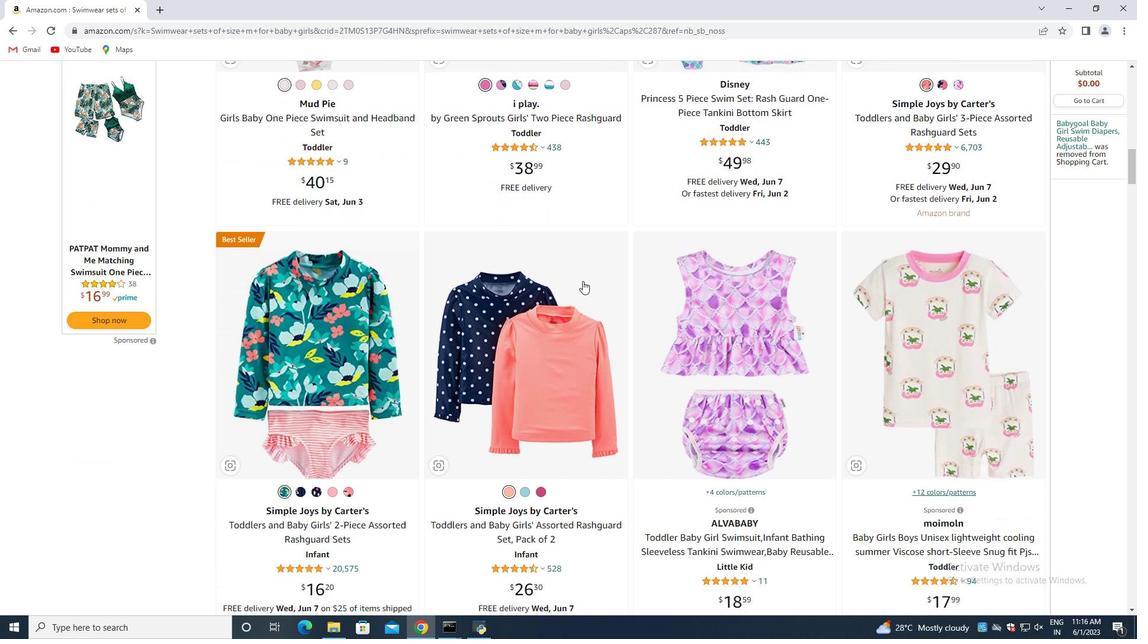 
Action: Mouse scrolled (581, 281) with delta (0, 0)
Screenshot: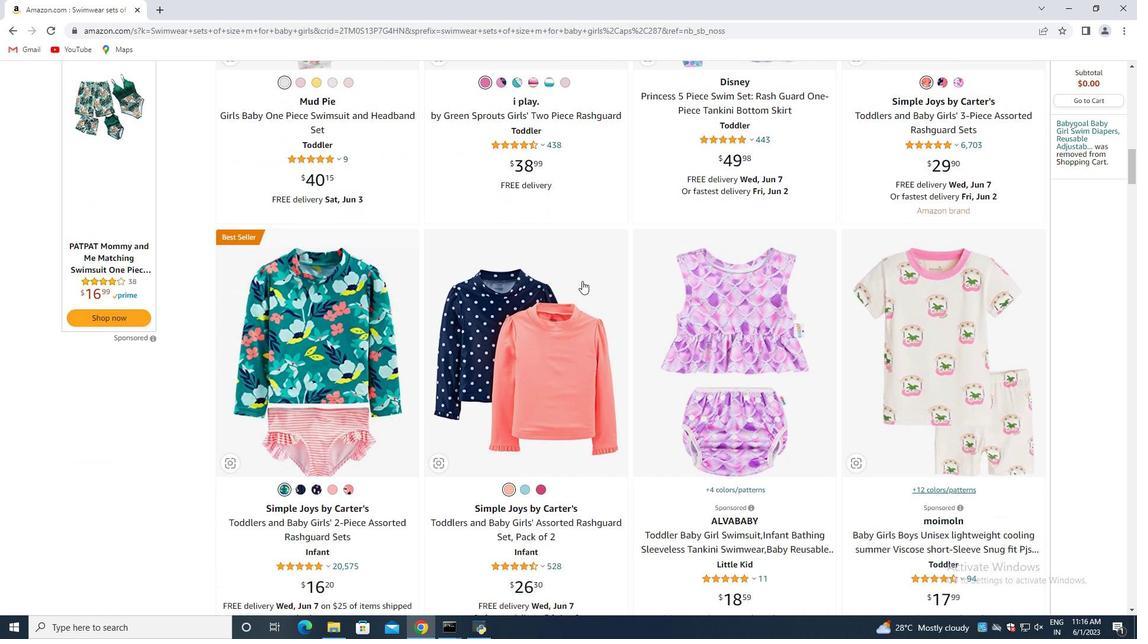 
Action: Mouse moved to (580, 283)
Screenshot: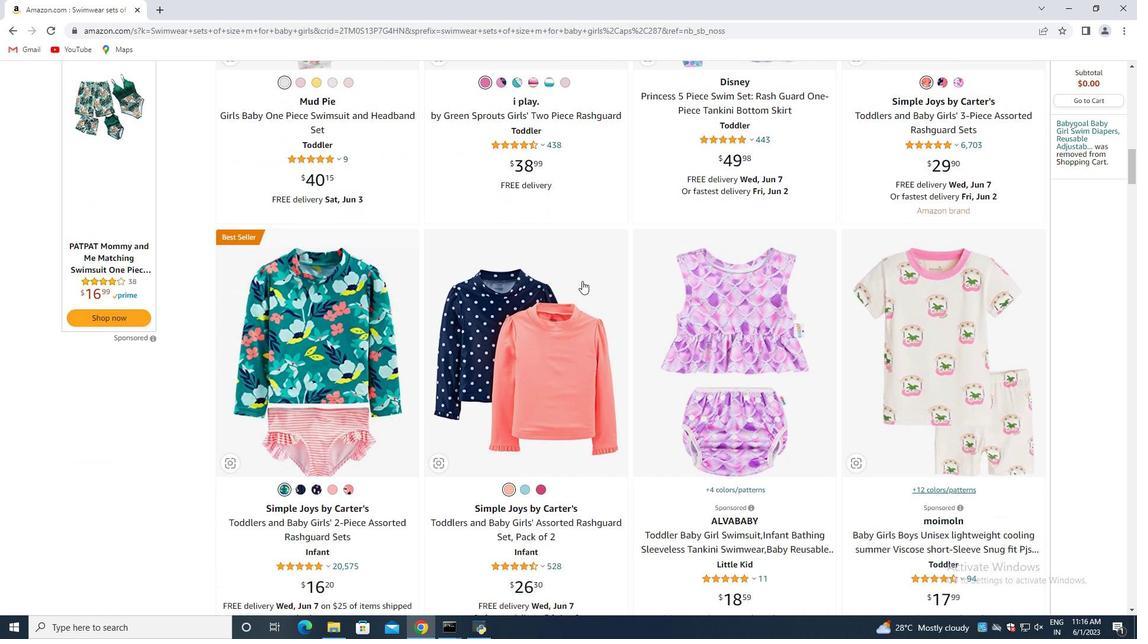 
Action: Mouse scrolled (580, 282) with delta (0, 0)
Screenshot: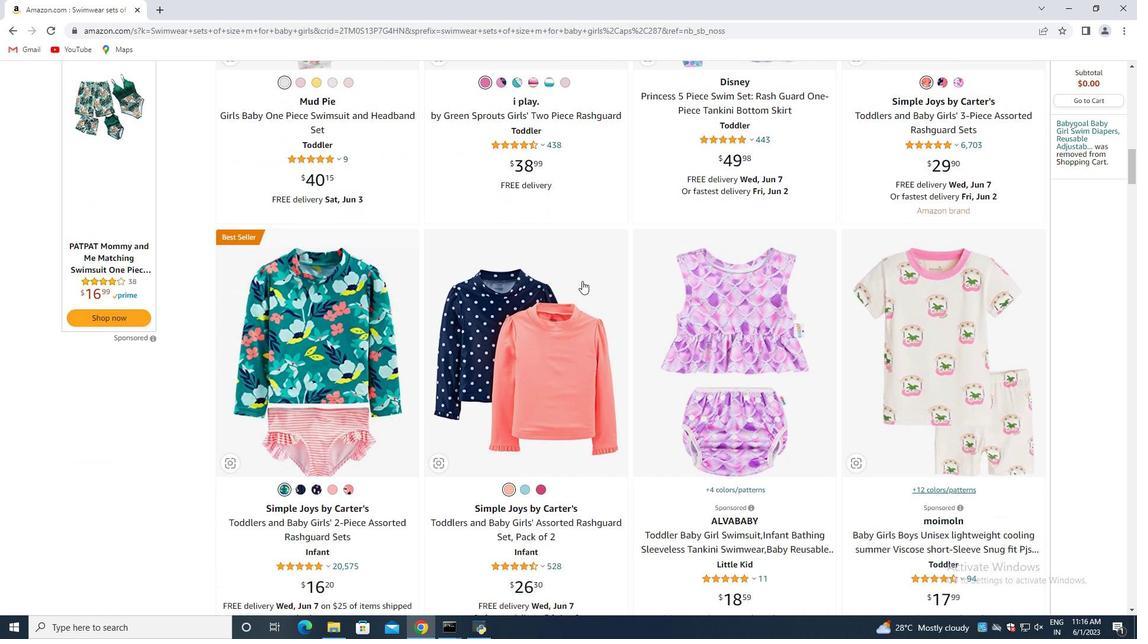 
Action: Mouse moved to (588, 284)
Screenshot: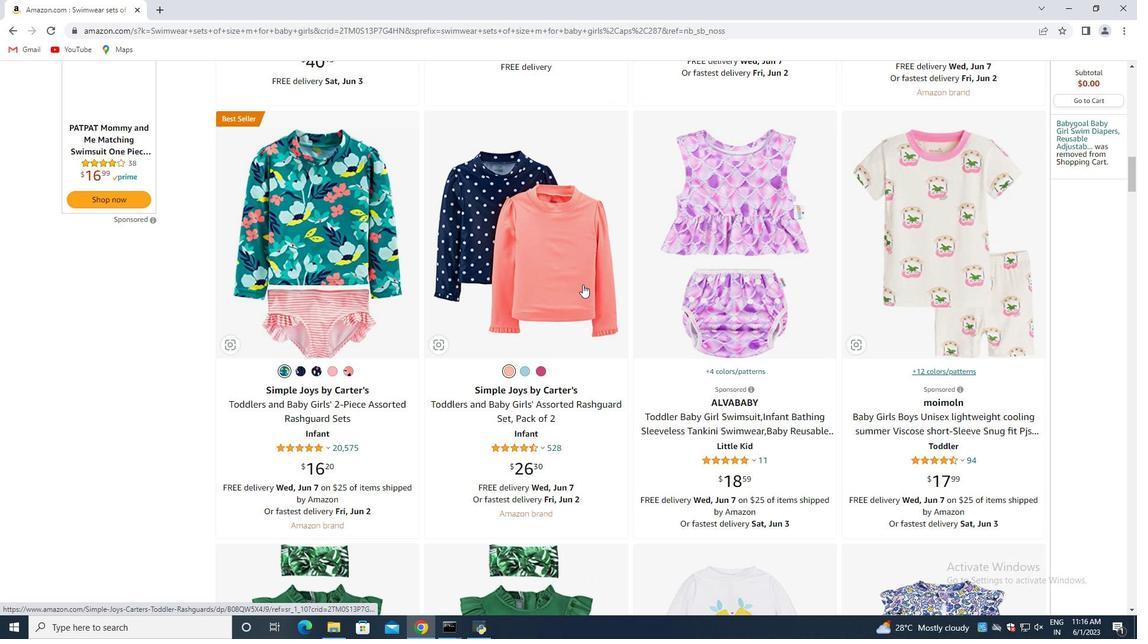 
Action: Mouse scrolled (588, 284) with delta (0, 0)
Screenshot: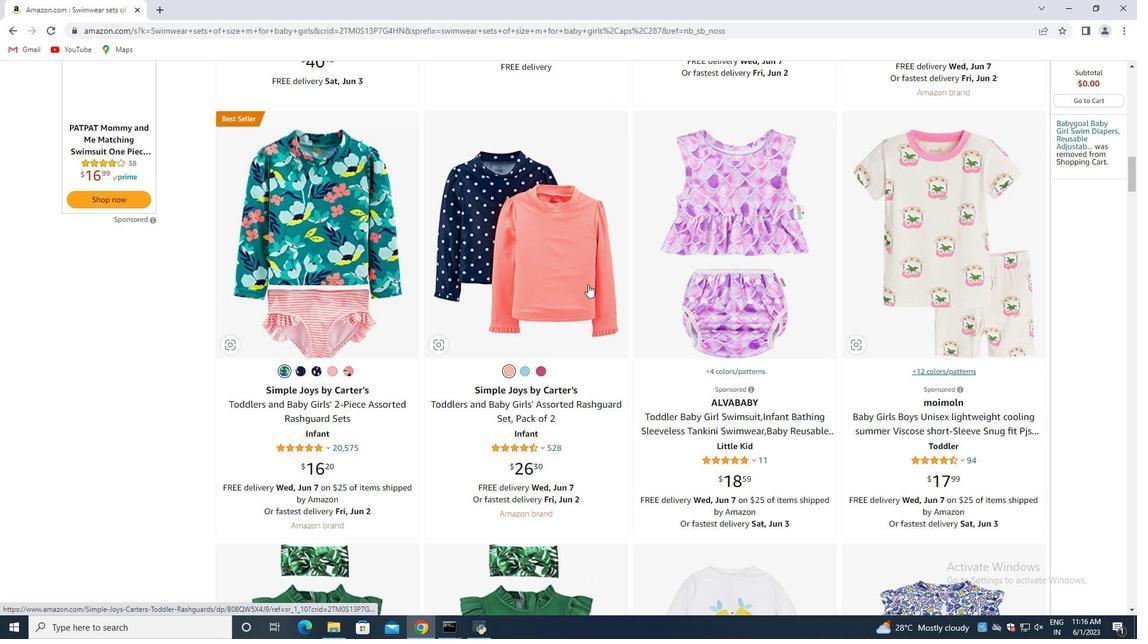 
Action: Mouse moved to (742, 253)
Screenshot: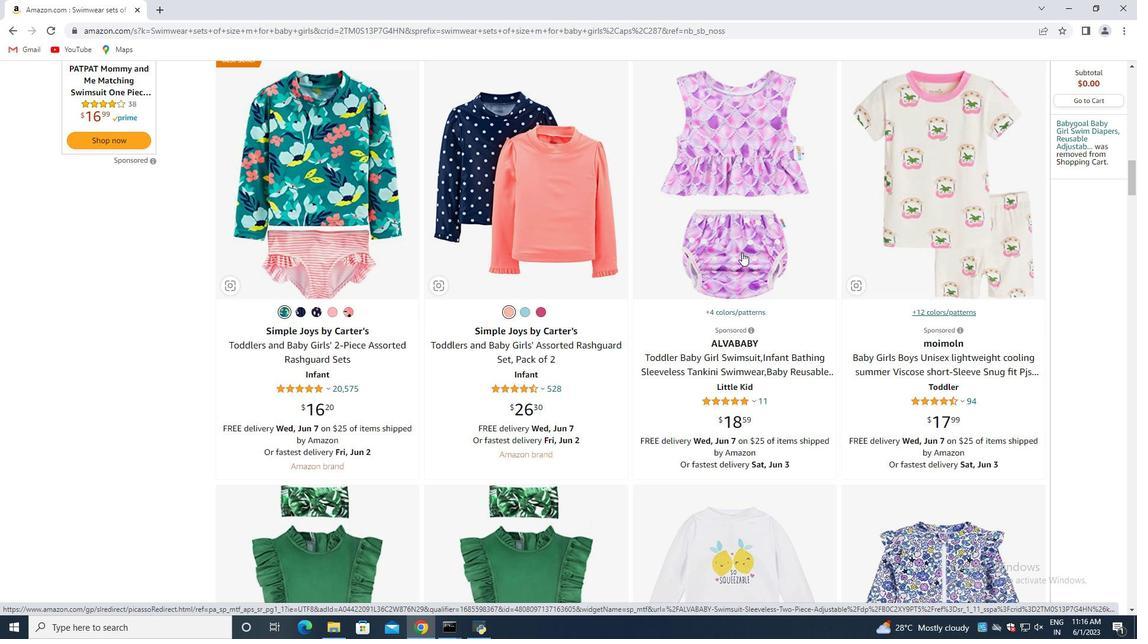 
Action: Mouse scrolled (742, 252) with delta (0, 0)
Screenshot: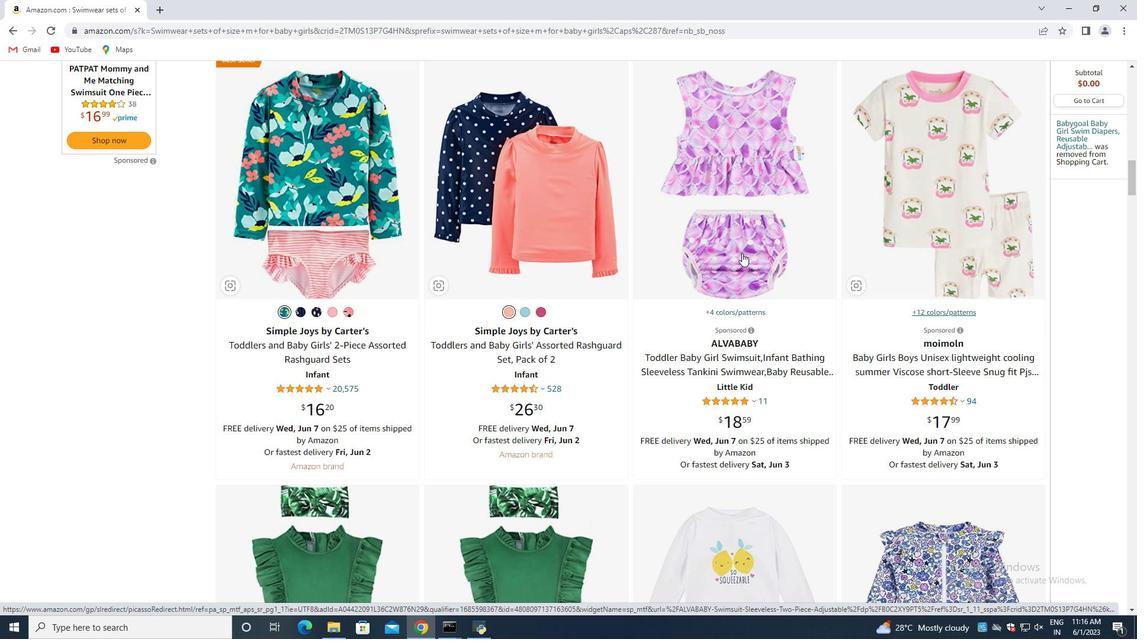 
Action: Mouse moved to (686, 296)
Screenshot: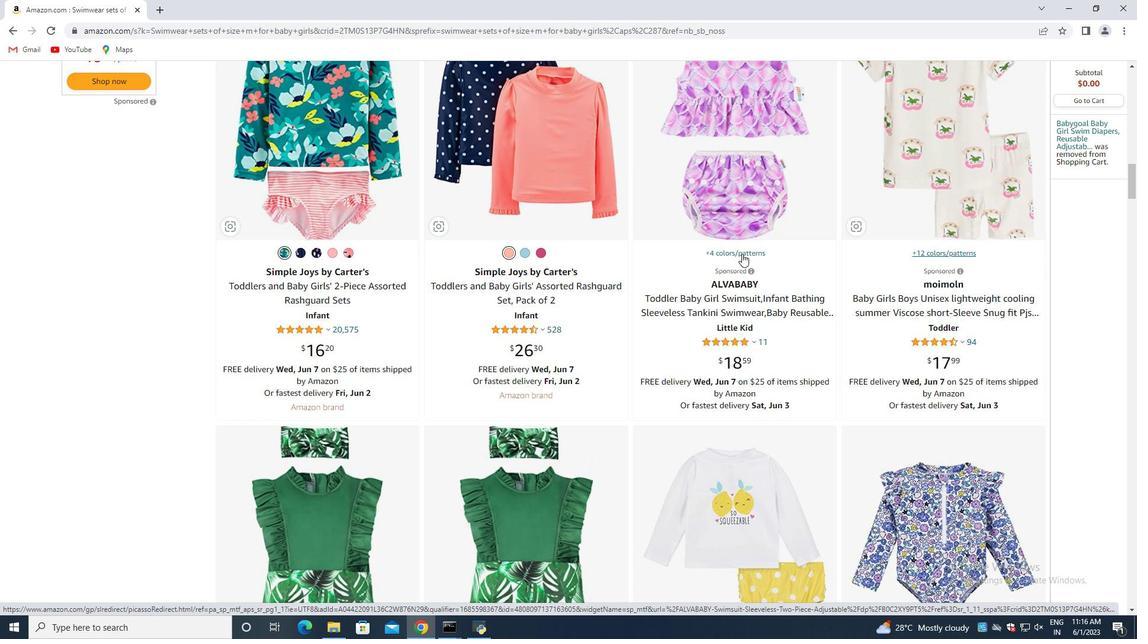 
Action: Mouse scrolled (686, 296) with delta (0, 0)
Screenshot: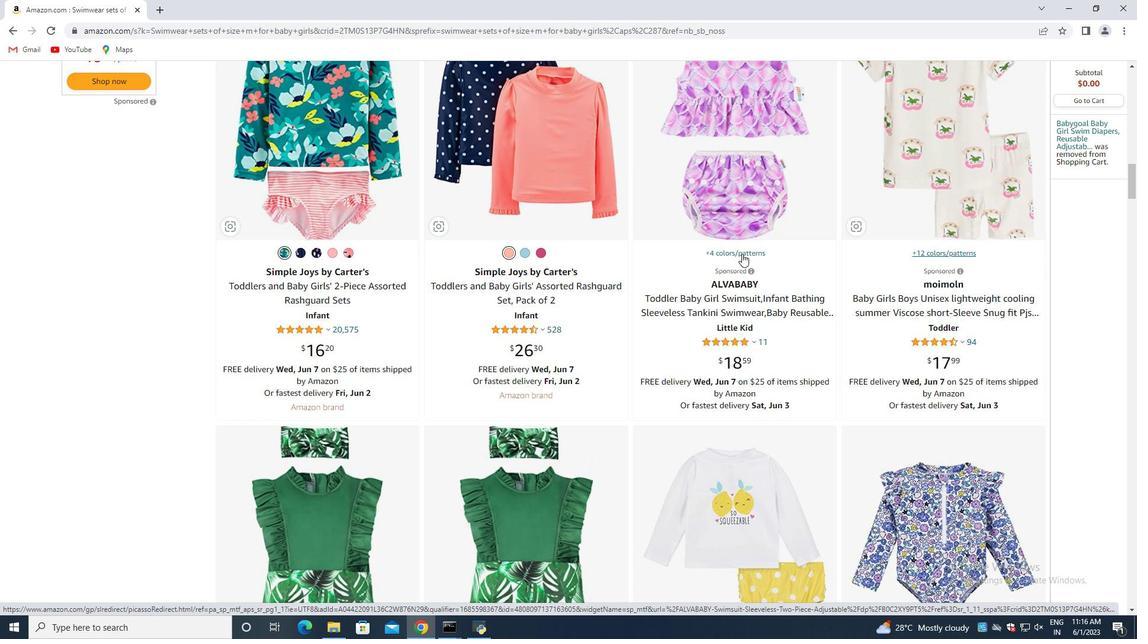 
Action: Mouse moved to (657, 310)
Screenshot: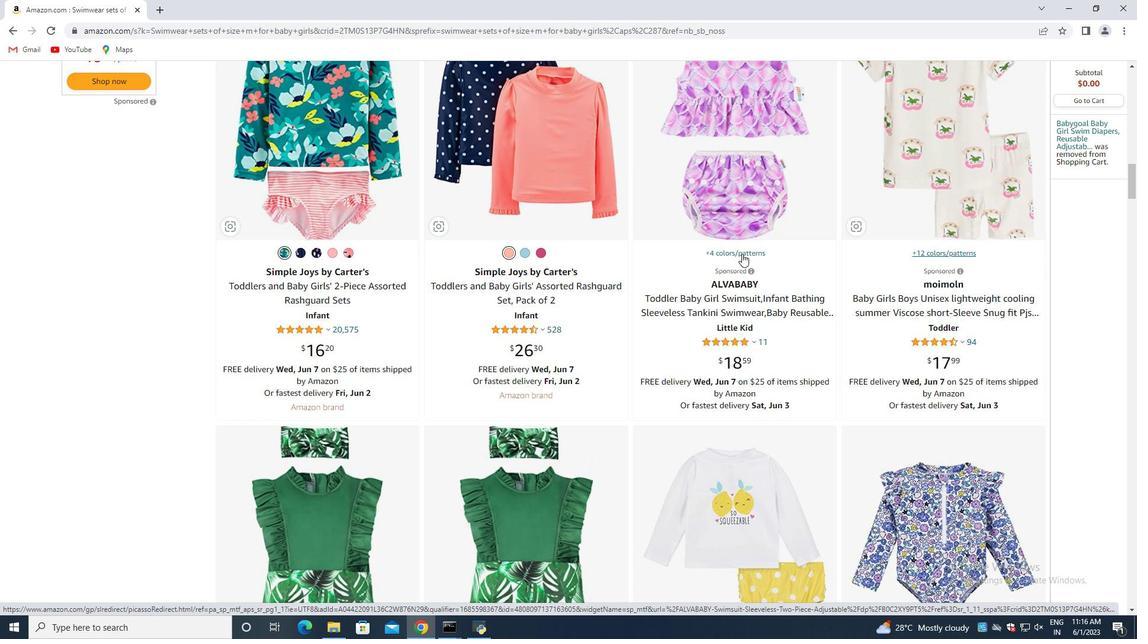 
Action: Mouse scrolled (657, 309) with delta (0, 0)
Screenshot: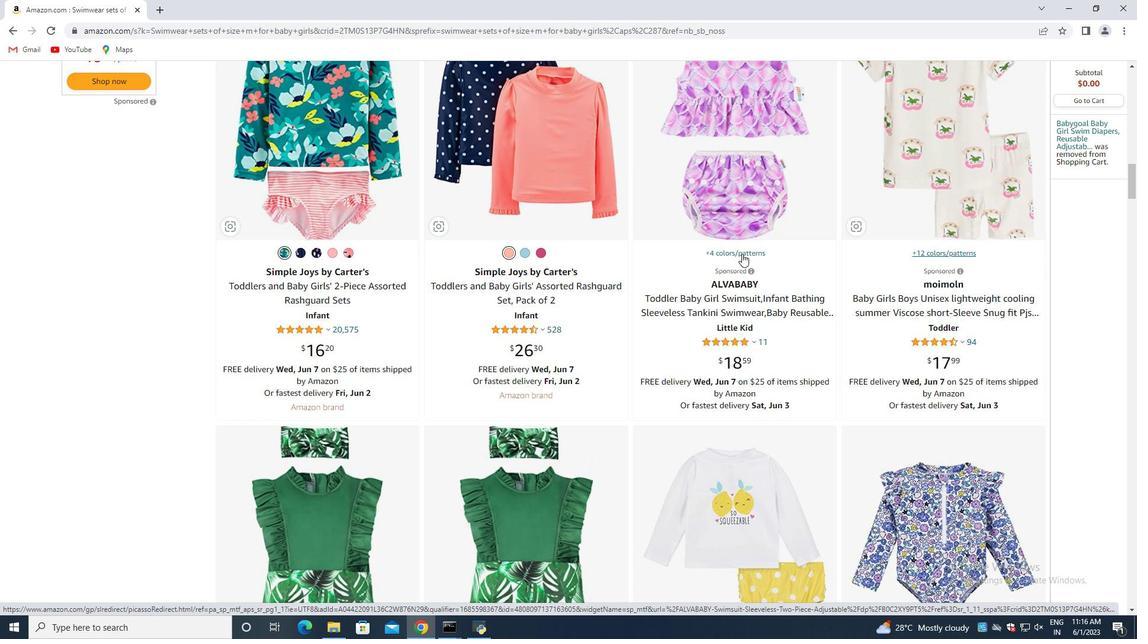 
Action: Mouse moved to (640, 322)
Screenshot: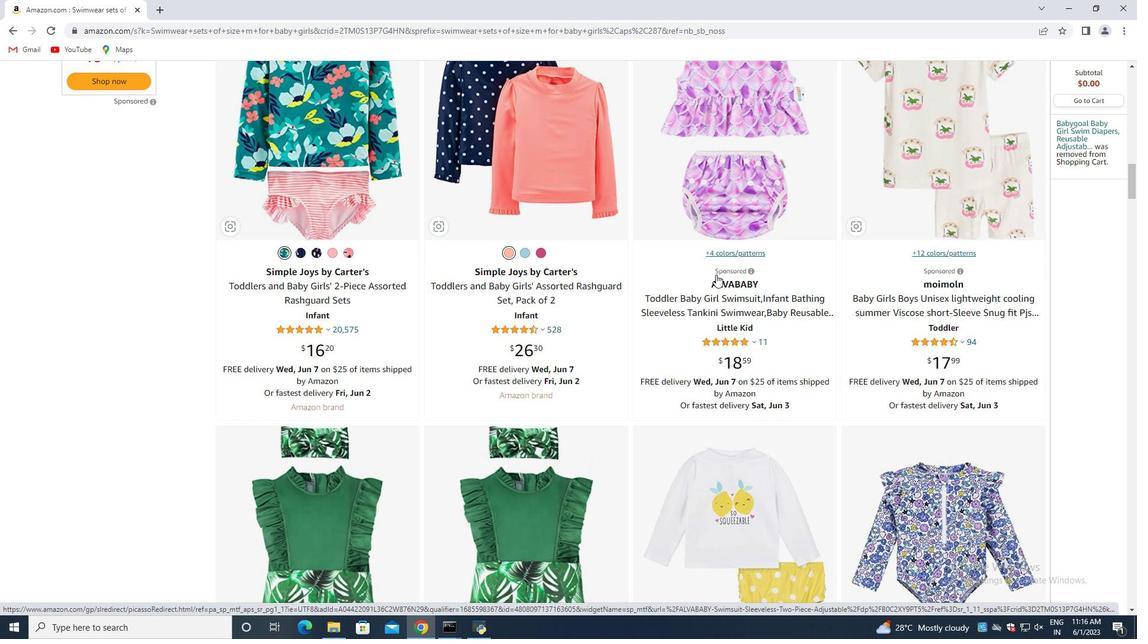 
Action: Mouse scrolled (640, 322) with delta (0, 0)
Screenshot: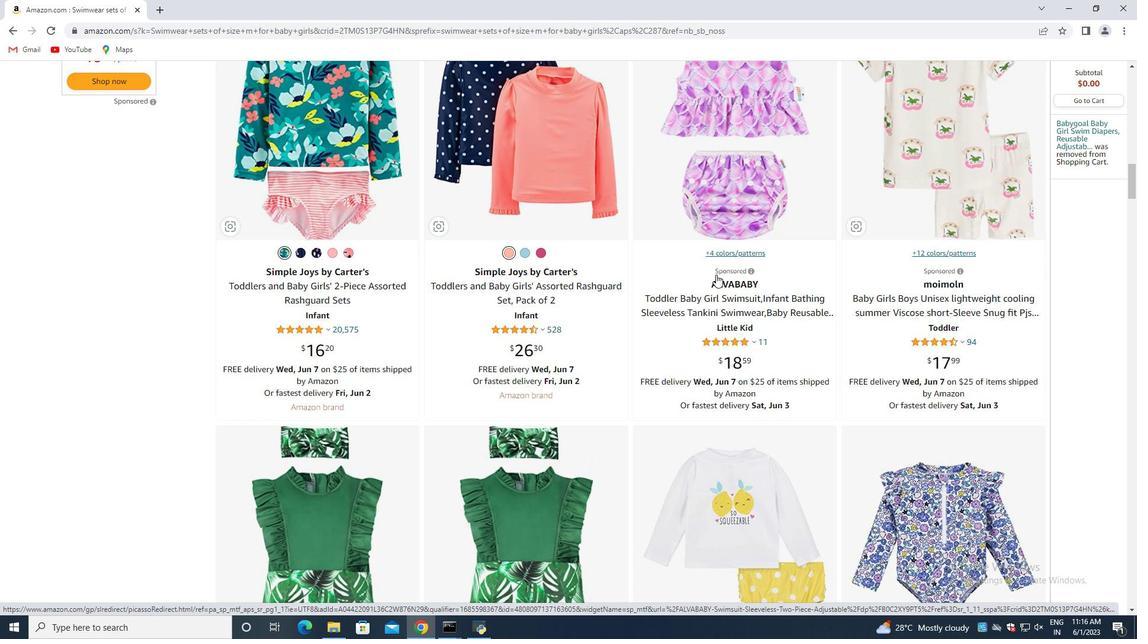 
Action: Mouse moved to (620, 318)
Screenshot: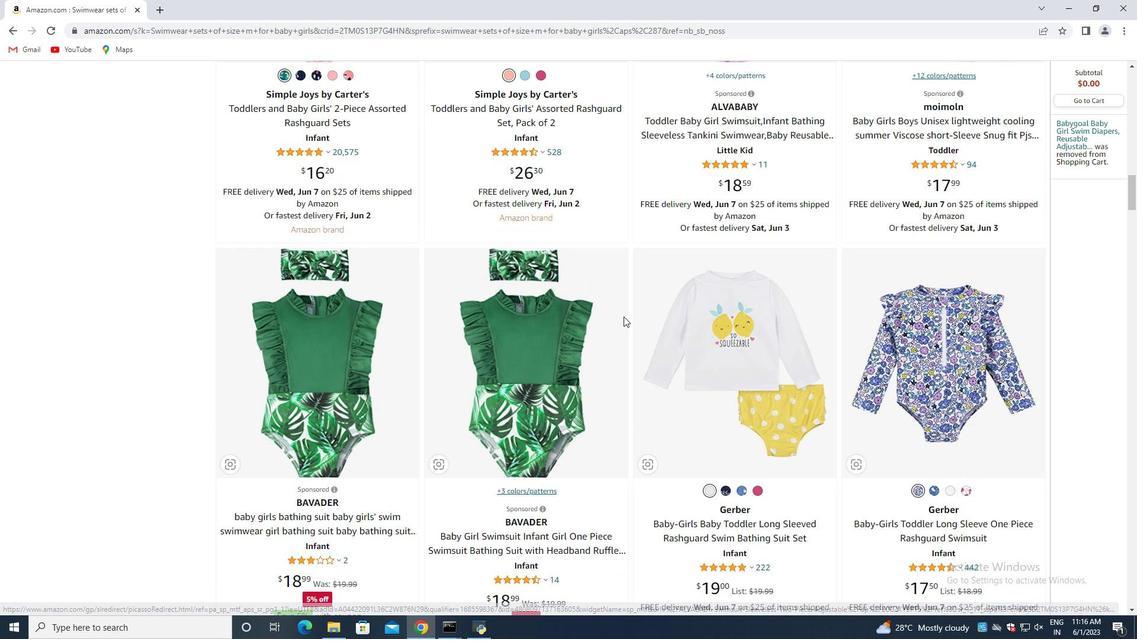 
Action: Mouse scrolled (620, 318) with delta (0, 0)
Screenshot: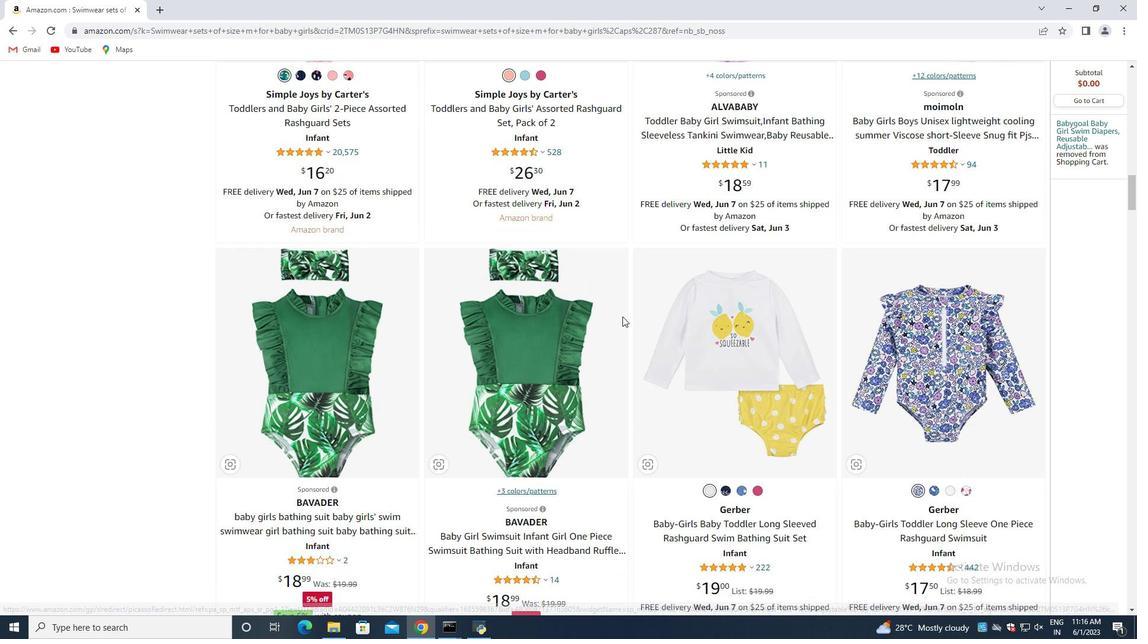 
Action: Mouse moved to (618, 318)
Screenshot: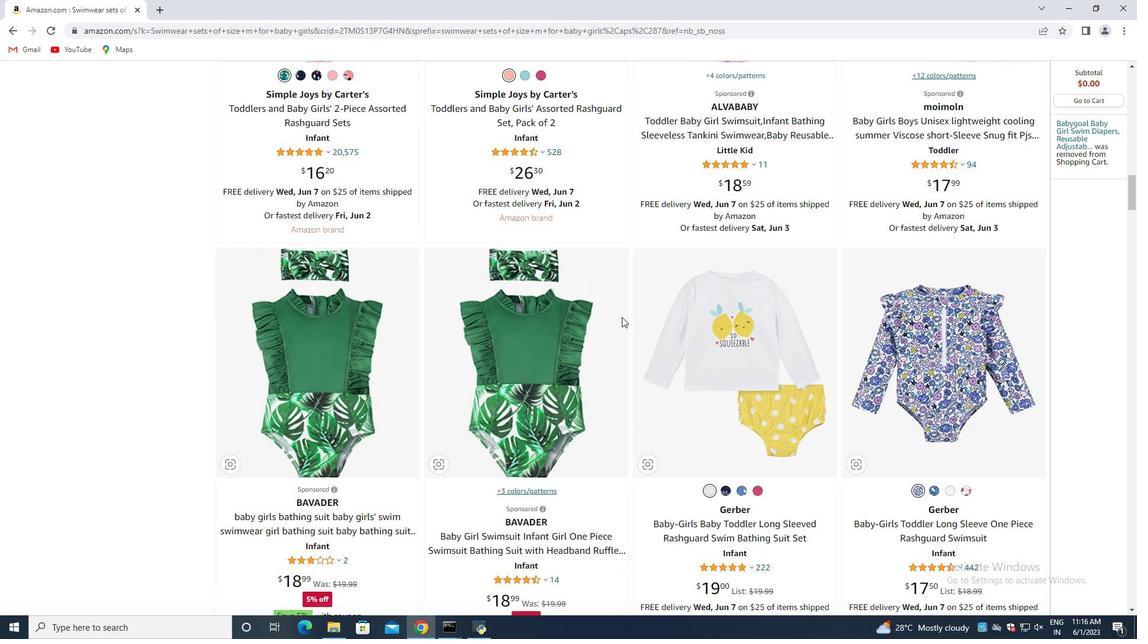 
Action: Mouse scrolled (618, 319) with delta (0, 0)
Screenshot: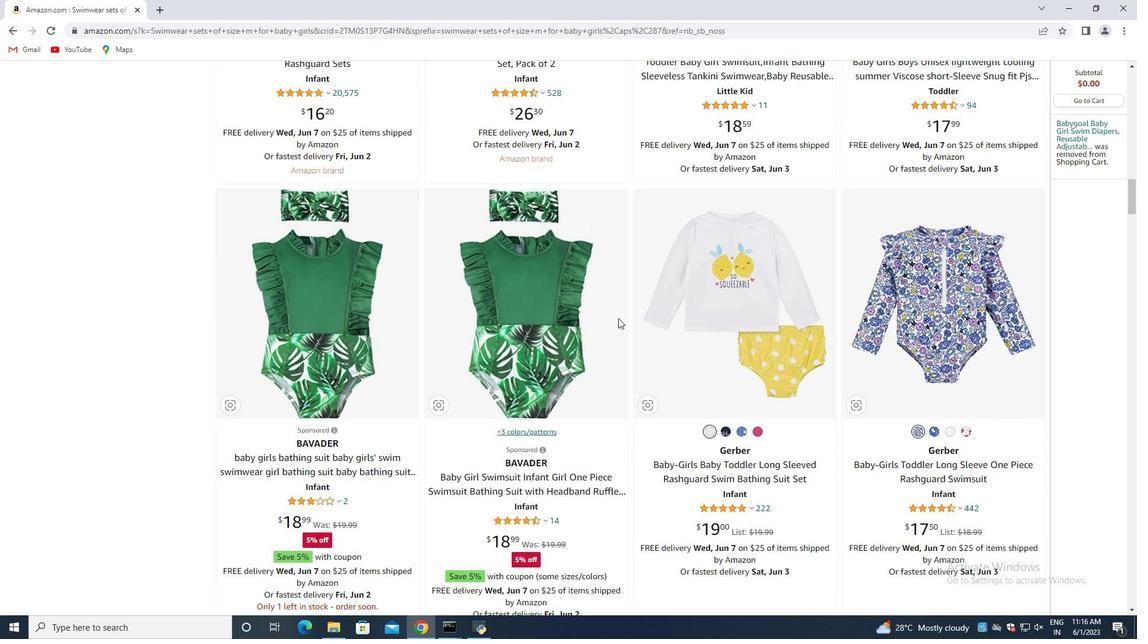 
Action: Mouse scrolled (618, 319) with delta (0, 0)
Screenshot: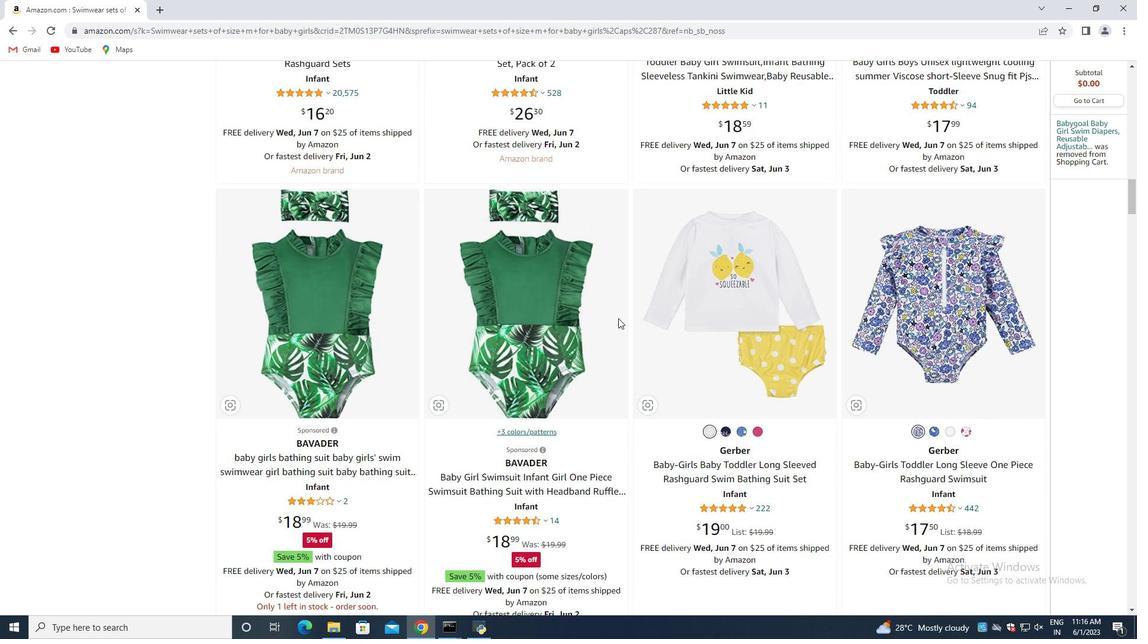 
Action: Mouse moved to (618, 318)
Screenshot: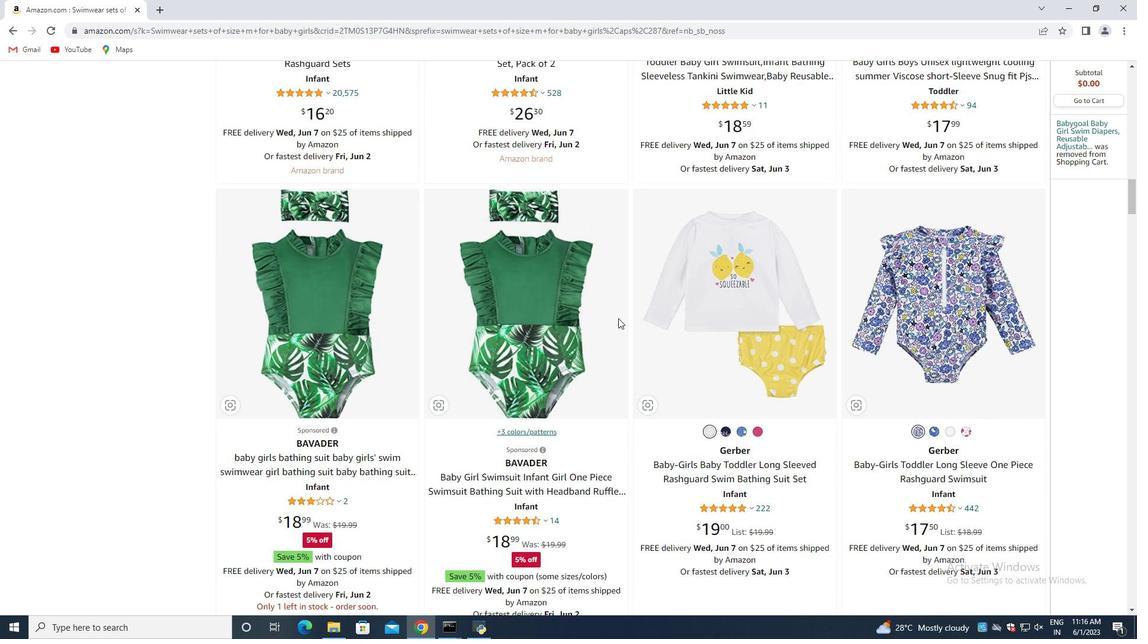 
Action: Mouse scrolled (618, 318) with delta (0, 0)
Screenshot: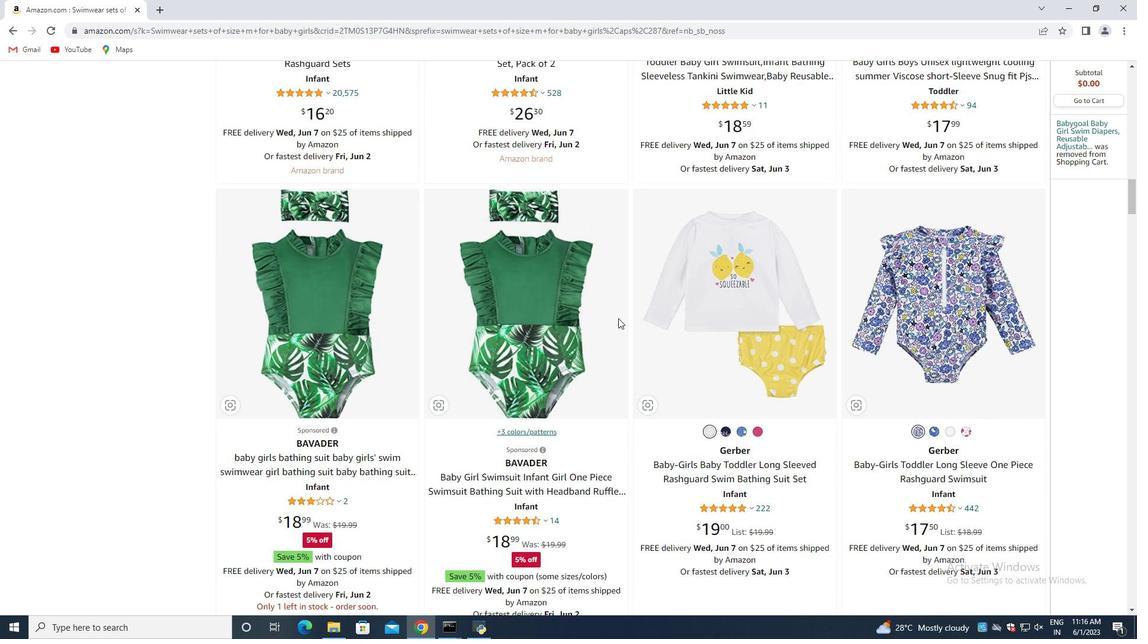 
Action: Mouse moved to (621, 316)
Screenshot: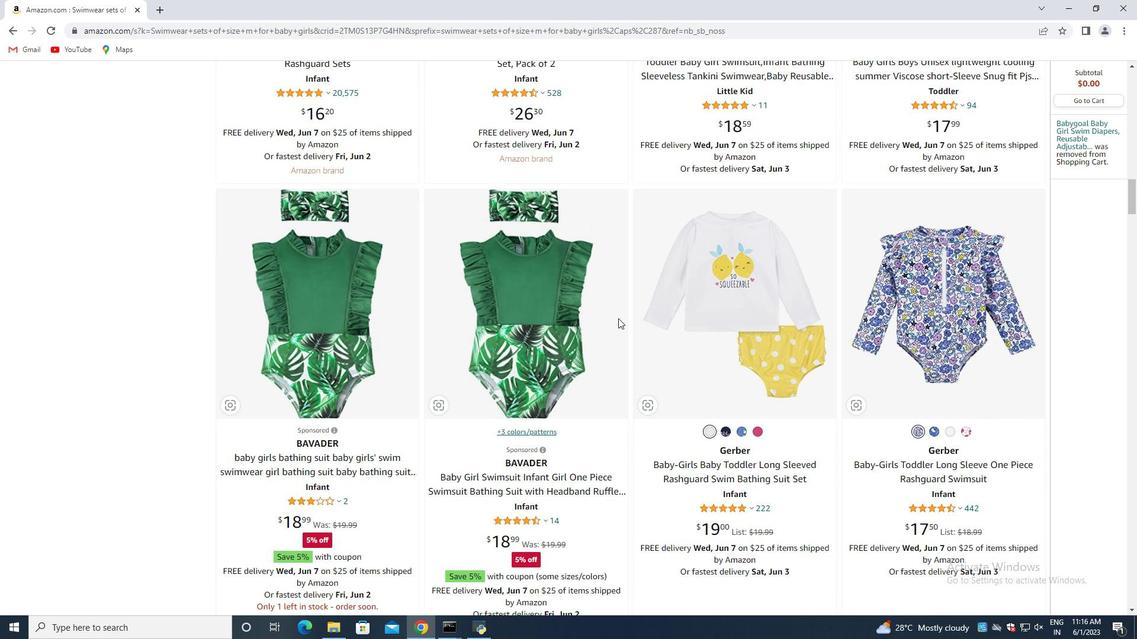 
Action: Mouse scrolled (620, 317) with delta (0, 0)
Screenshot: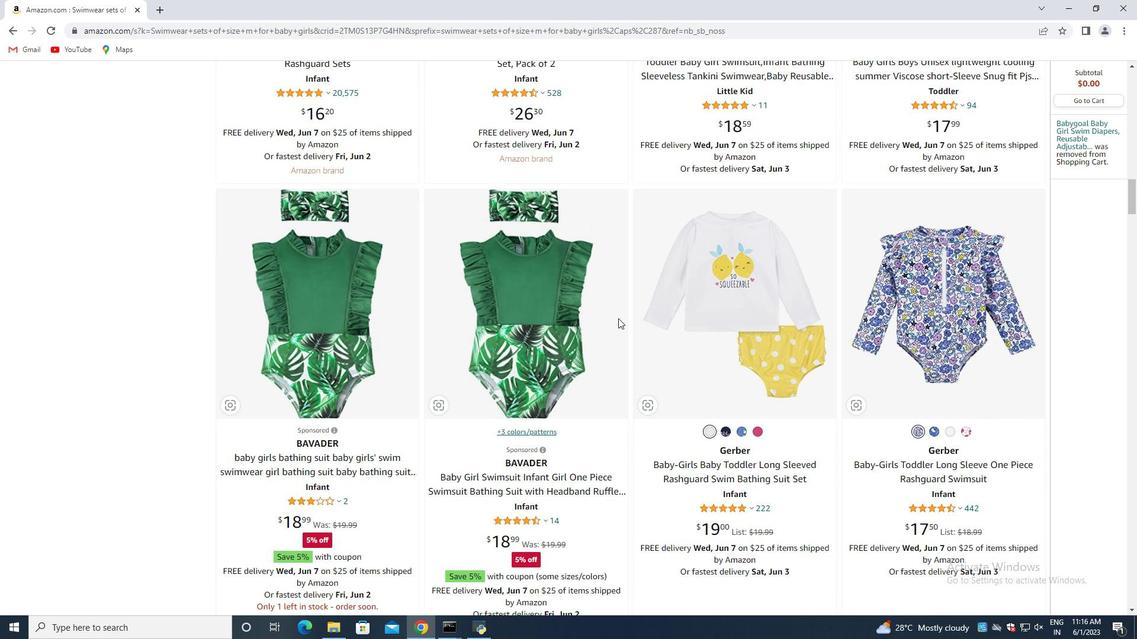 
Action: Mouse scrolled (621, 317) with delta (0, 0)
Screenshot: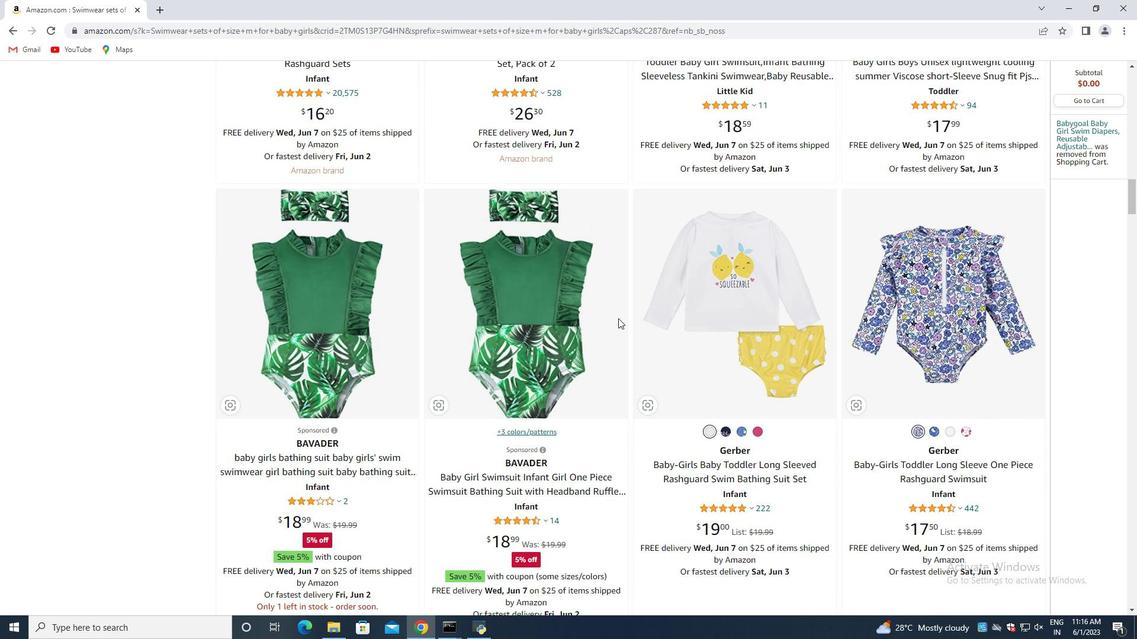 
Action: Mouse scrolled (621, 317) with delta (0, 0)
Screenshot: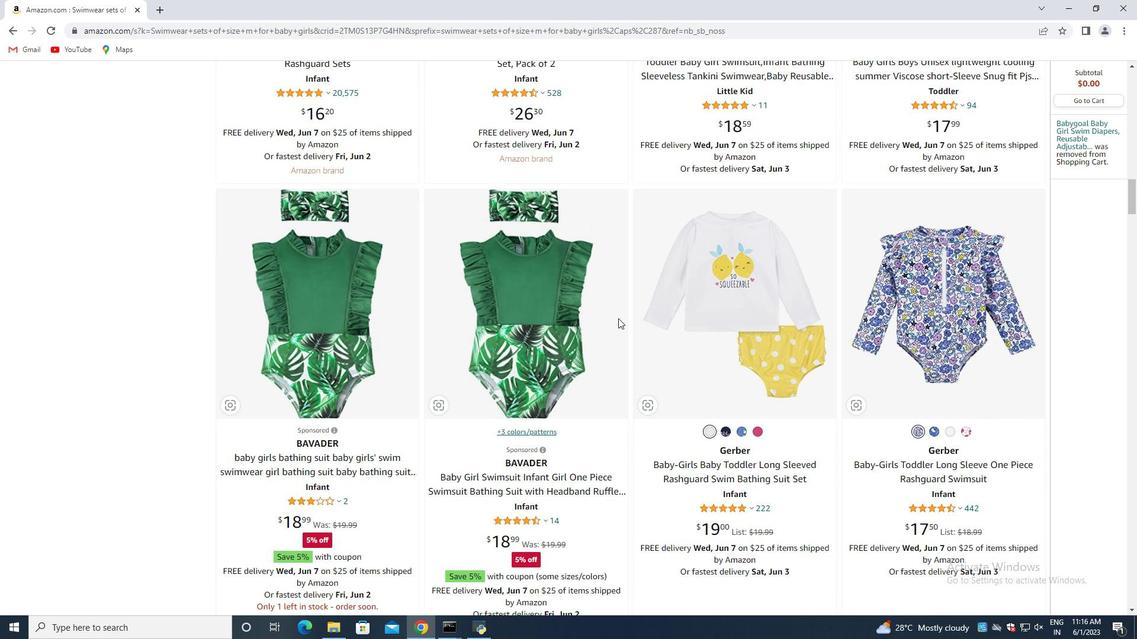 
Action: Mouse scrolled (621, 317) with delta (0, 0)
Screenshot: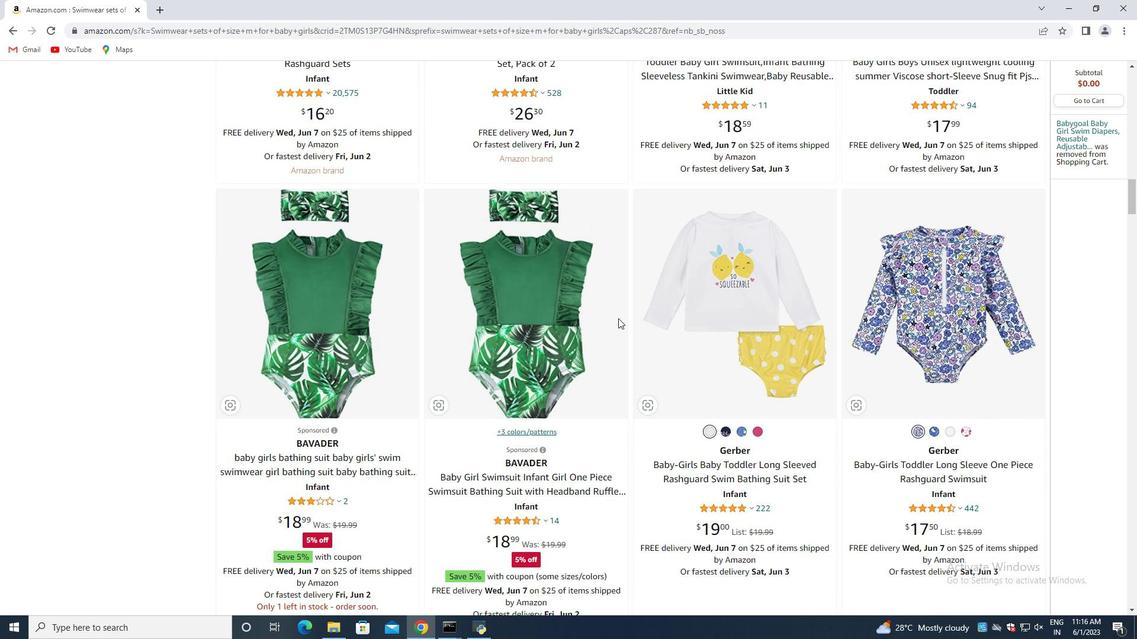 
Action: Mouse scrolled (621, 317) with delta (0, 0)
Screenshot: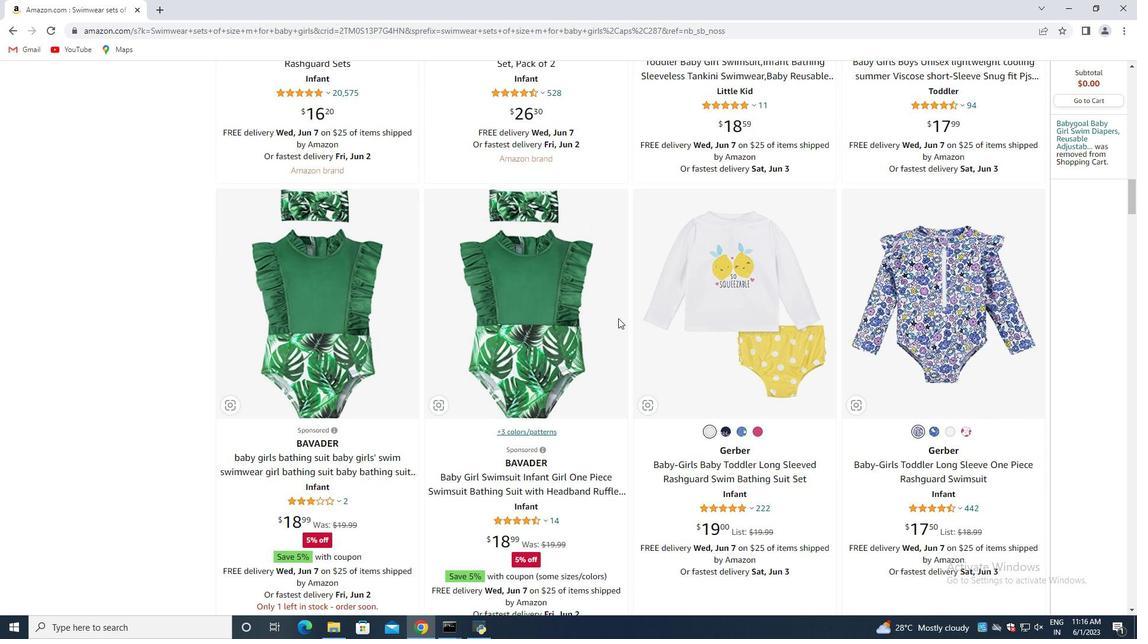 
Action: Mouse moved to (621, 312)
Screenshot: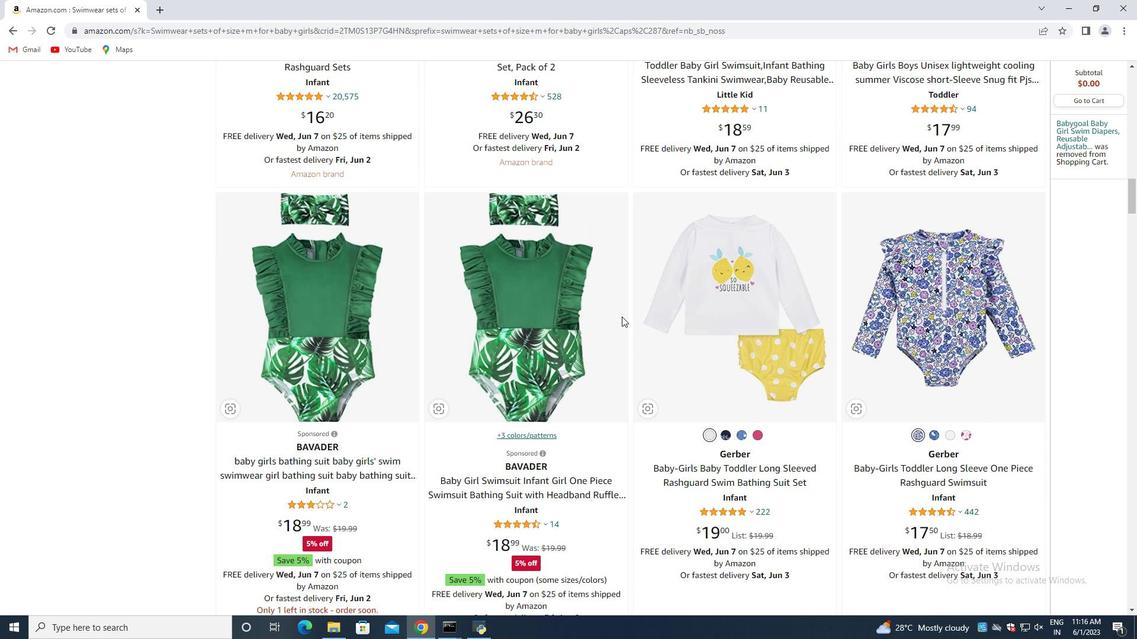 
Action: Mouse scrolled (621, 312) with delta (0, 0)
Screenshot: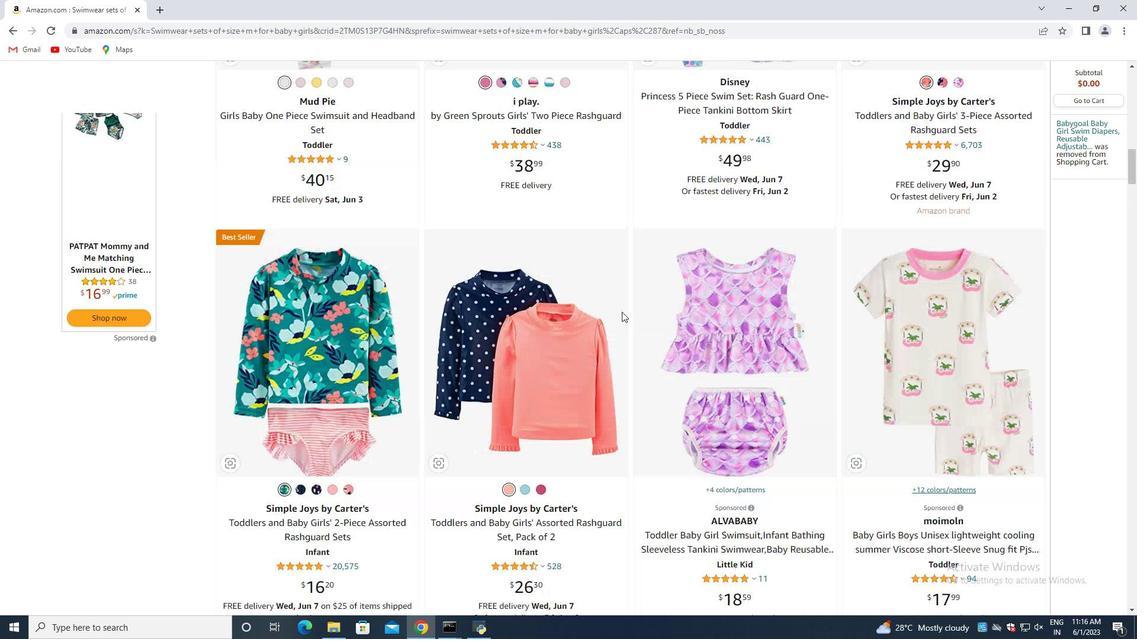 
Action: Mouse scrolled (621, 312) with delta (0, 0)
Screenshot: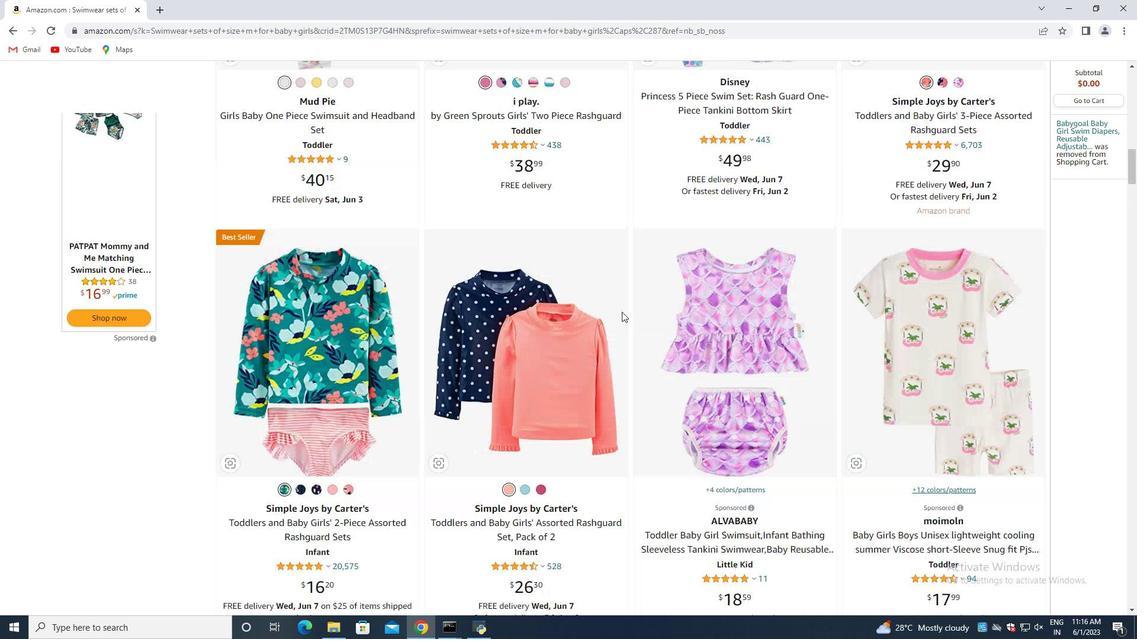 
Action: Mouse scrolled (621, 312) with delta (0, 0)
Screenshot: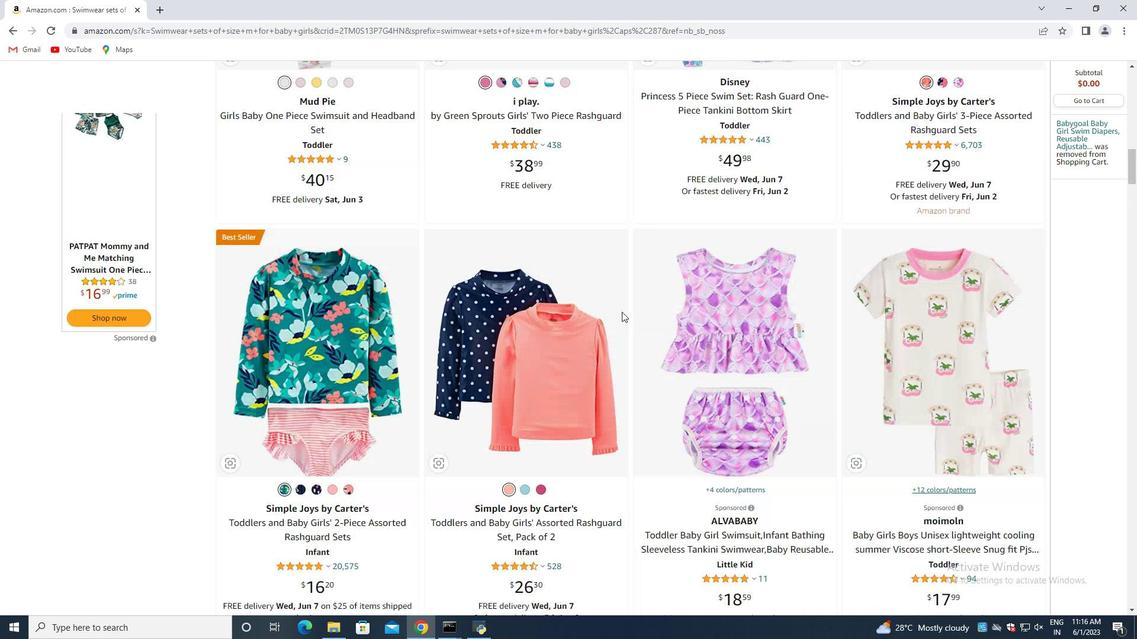 
Action: Mouse scrolled (621, 312) with delta (0, 0)
Screenshot: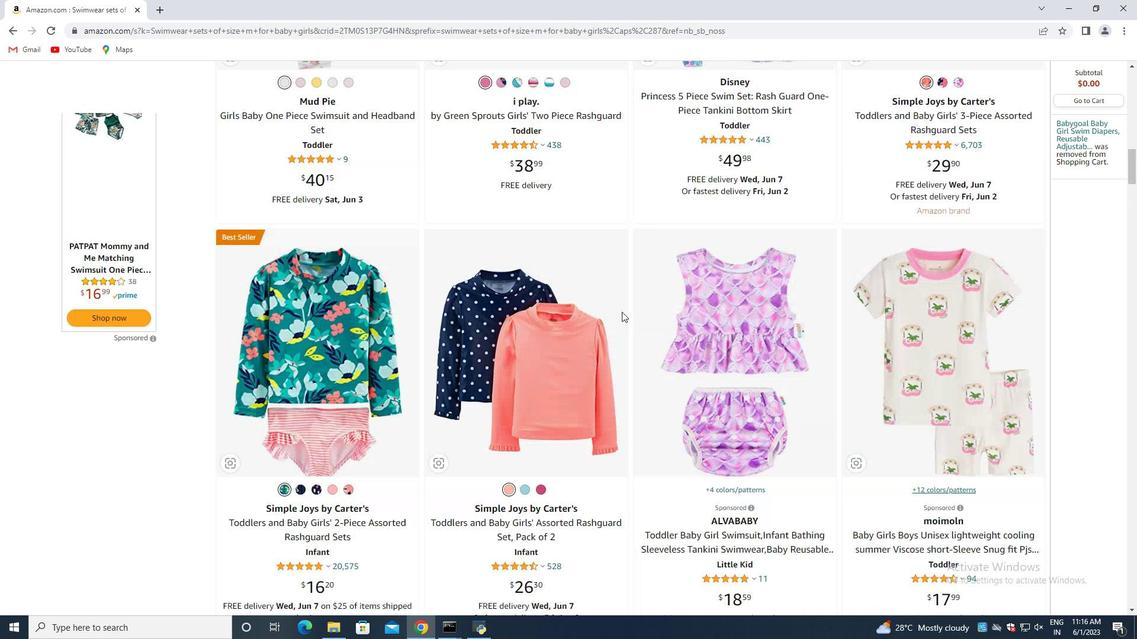 
Action: Mouse scrolled (621, 312) with delta (0, 0)
Screenshot: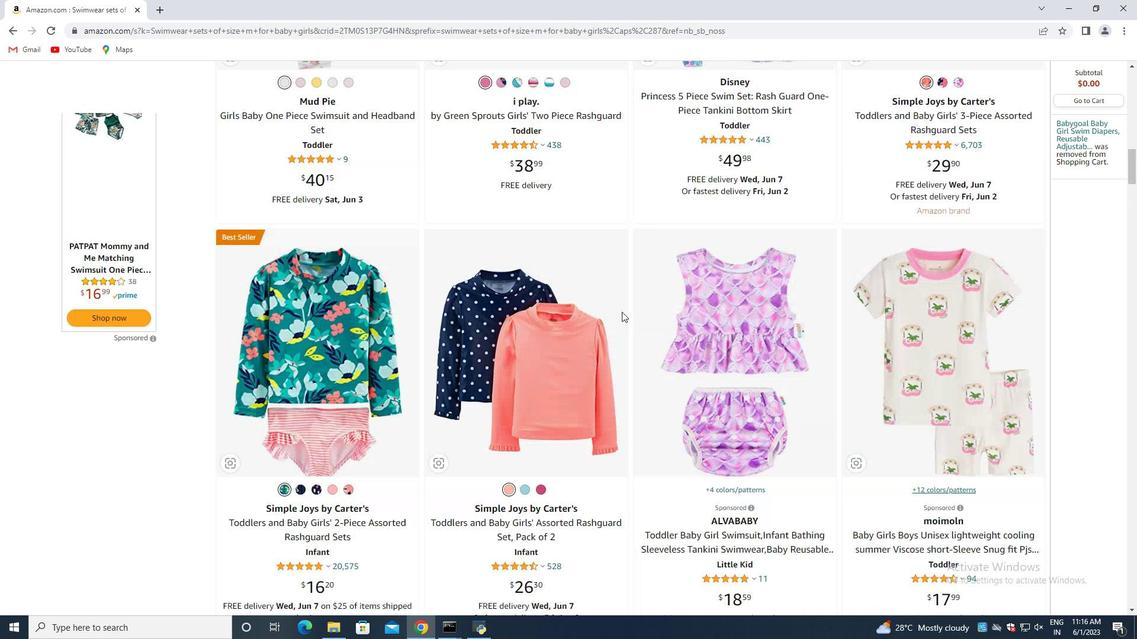 
Action: Mouse scrolled (621, 312) with delta (0, 0)
Screenshot: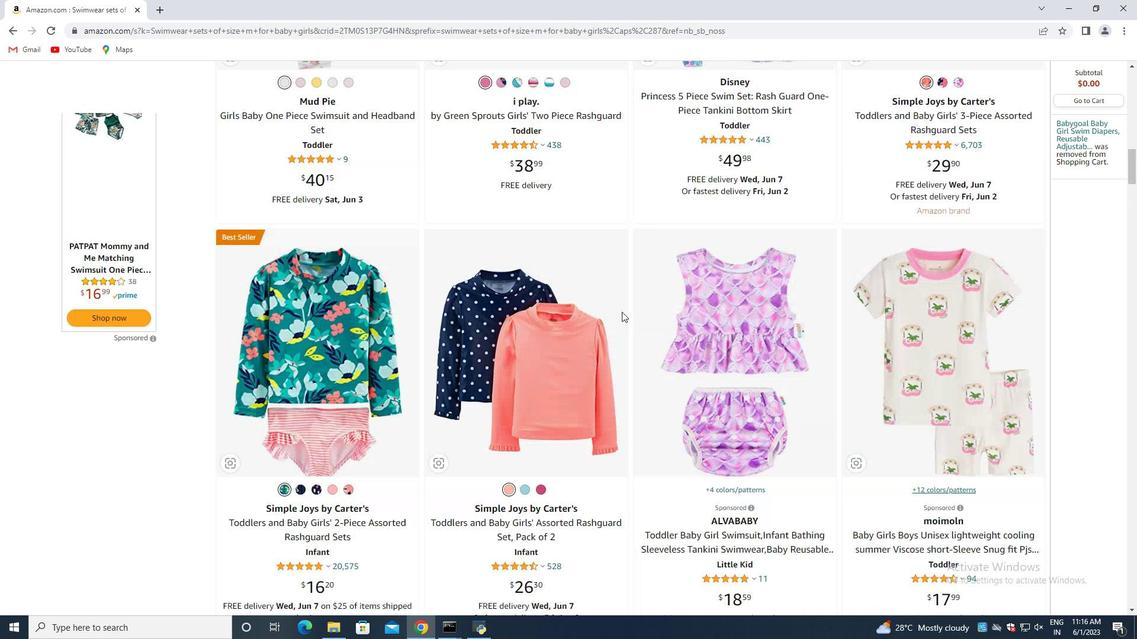 
Action: Mouse scrolled (621, 312) with delta (0, 0)
Screenshot: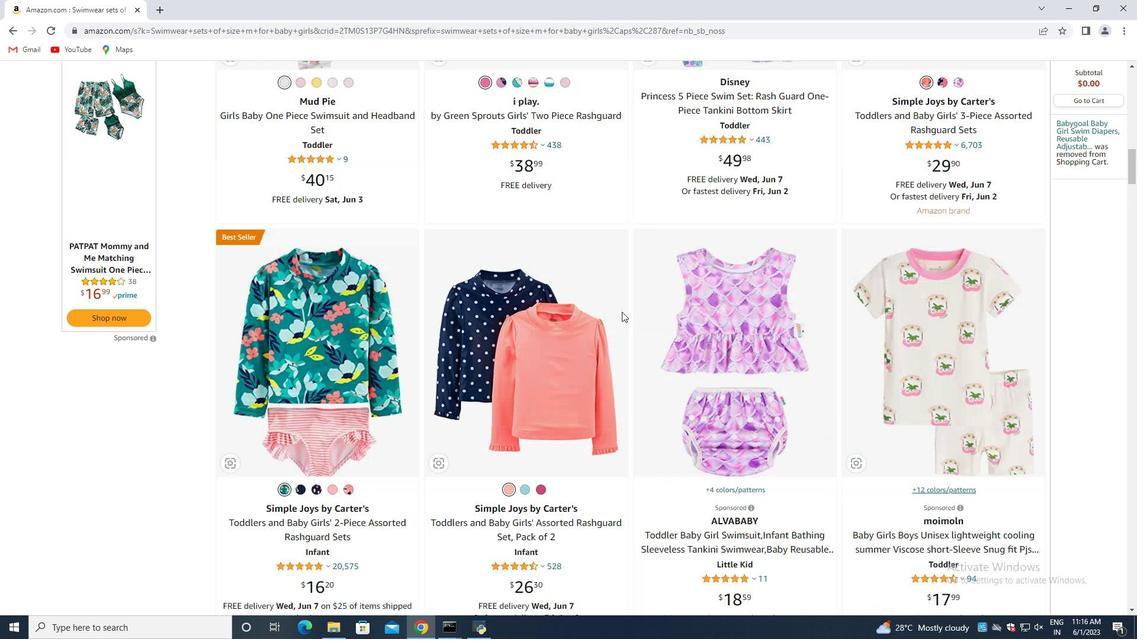 
Action: Mouse scrolled (621, 312) with delta (0, 0)
Screenshot: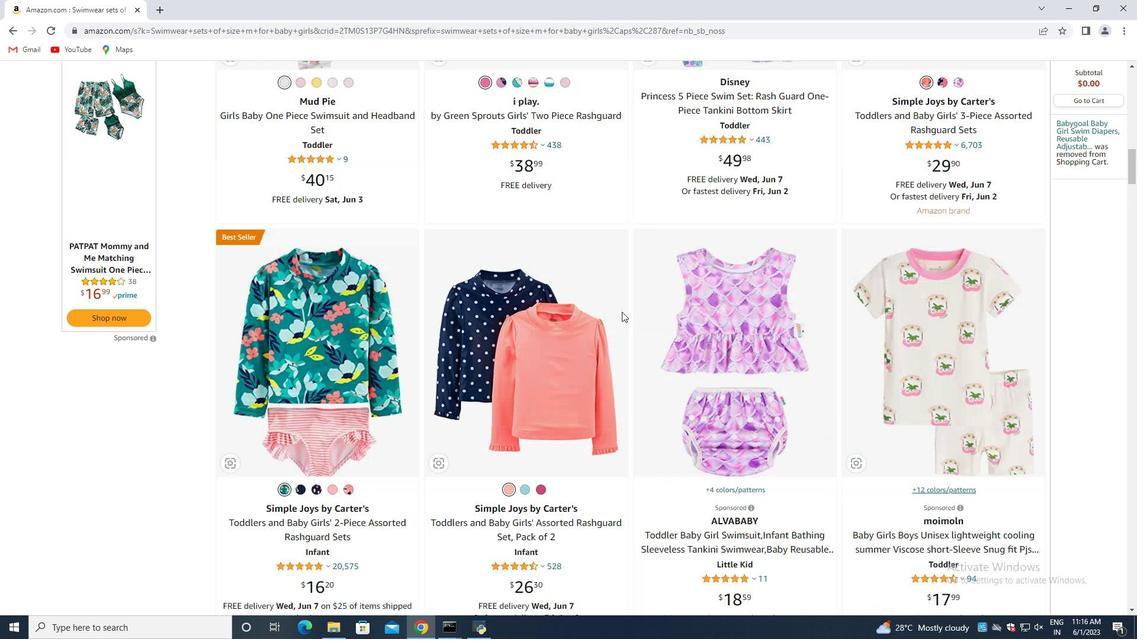 
Action: Mouse moved to (617, 308)
Screenshot: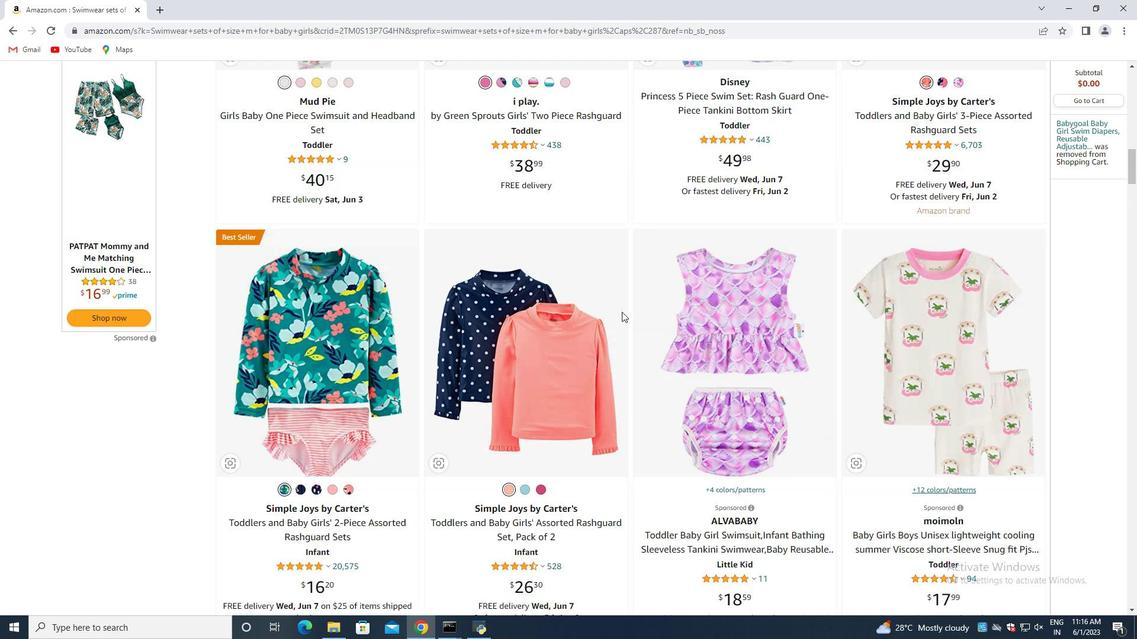 
Action: Mouse scrolled (617, 308) with delta (0, 0)
Screenshot: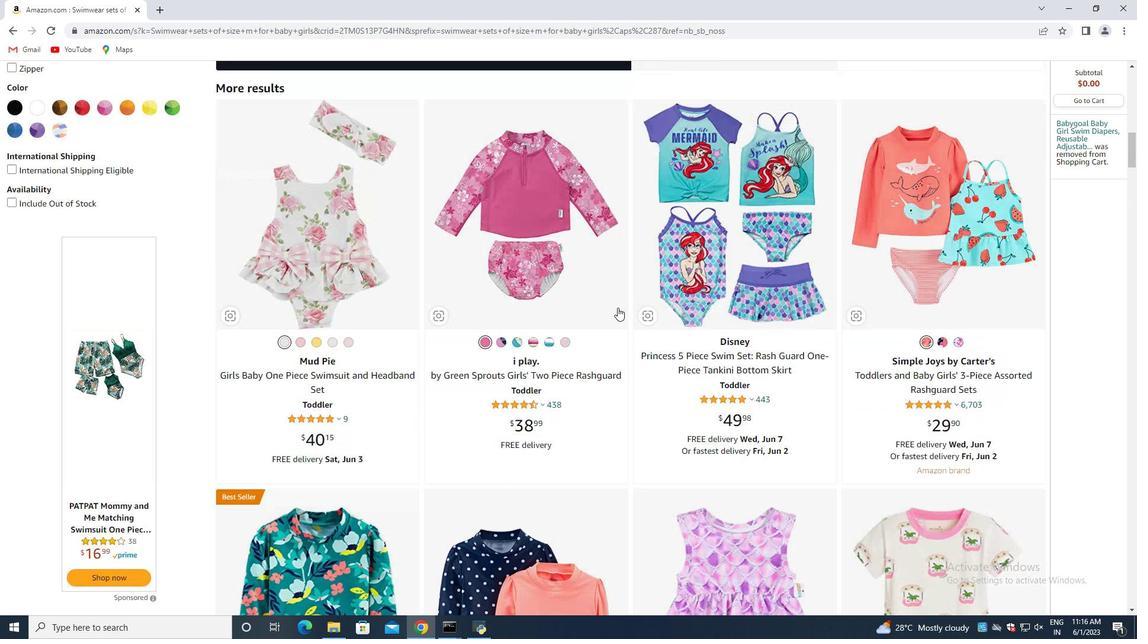 
Action: Mouse moved to (618, 307)
Screenshot: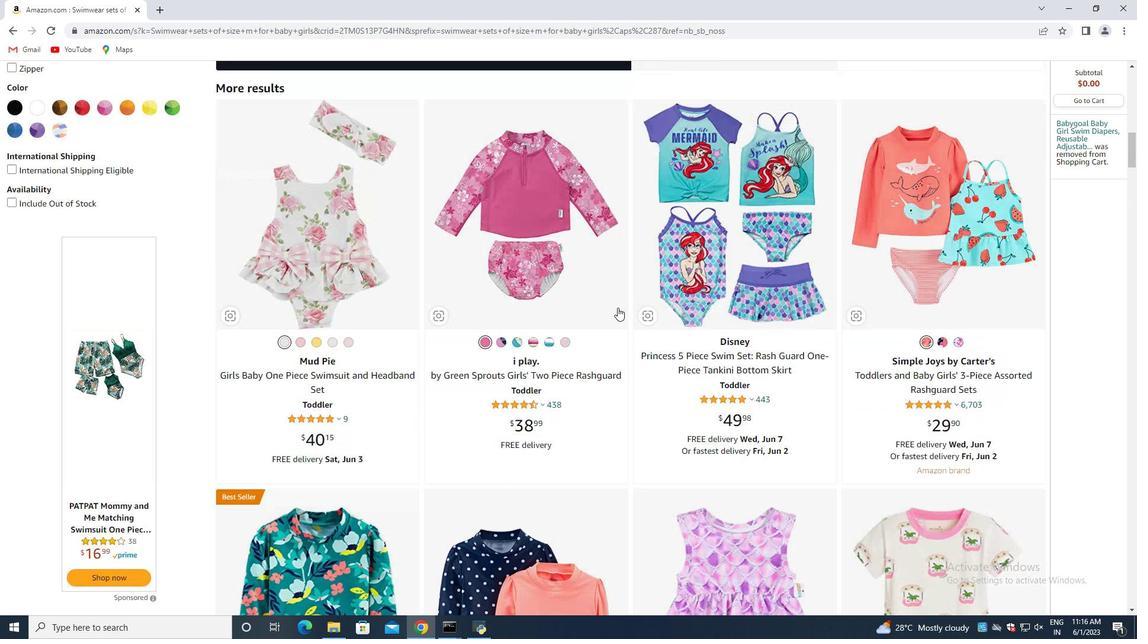 
Action: Mouse scrolled (618, 308) with delta (0, 0)
Screenshot: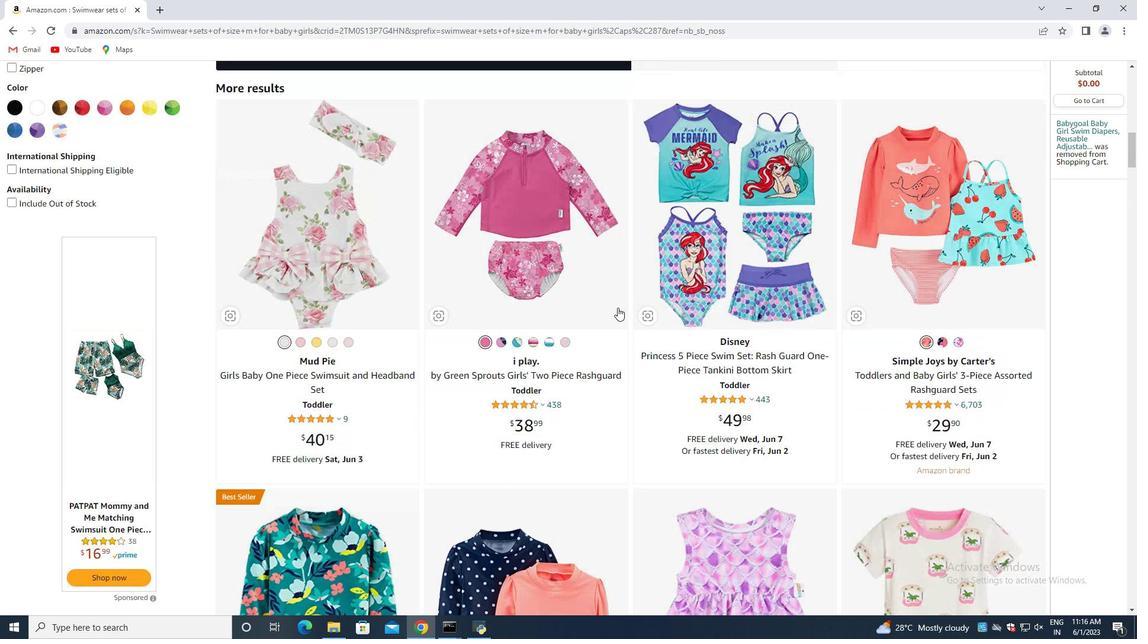 
Action: Mouse moved to (620, 306)
Screenshot: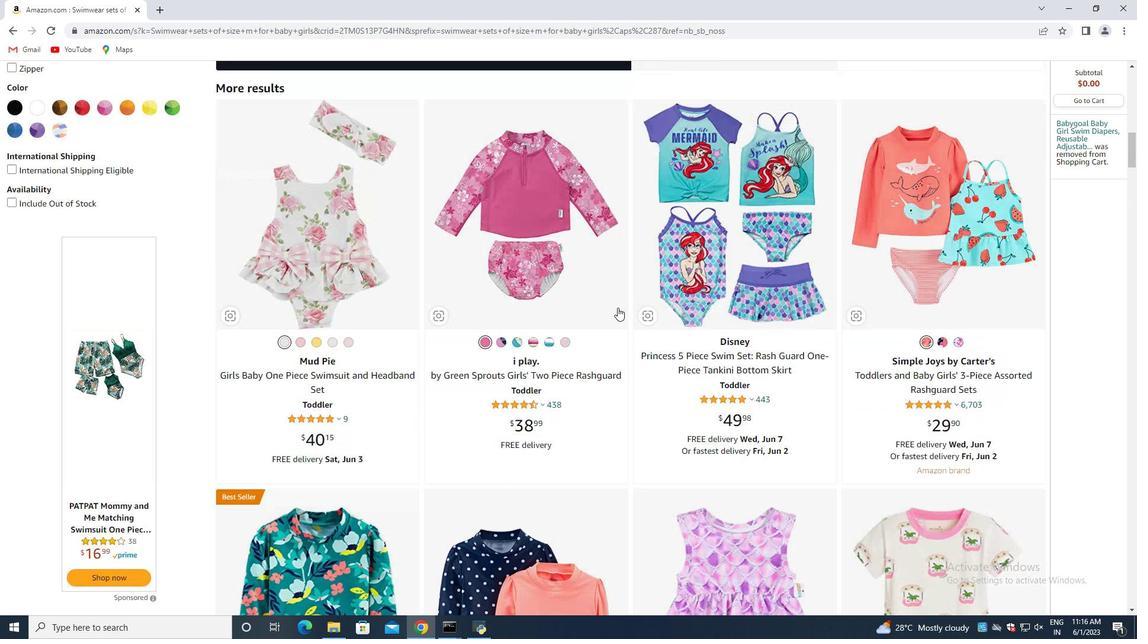 
Action: Mouse scrolled (620, 306) with delta (0, 0)
Screenshot: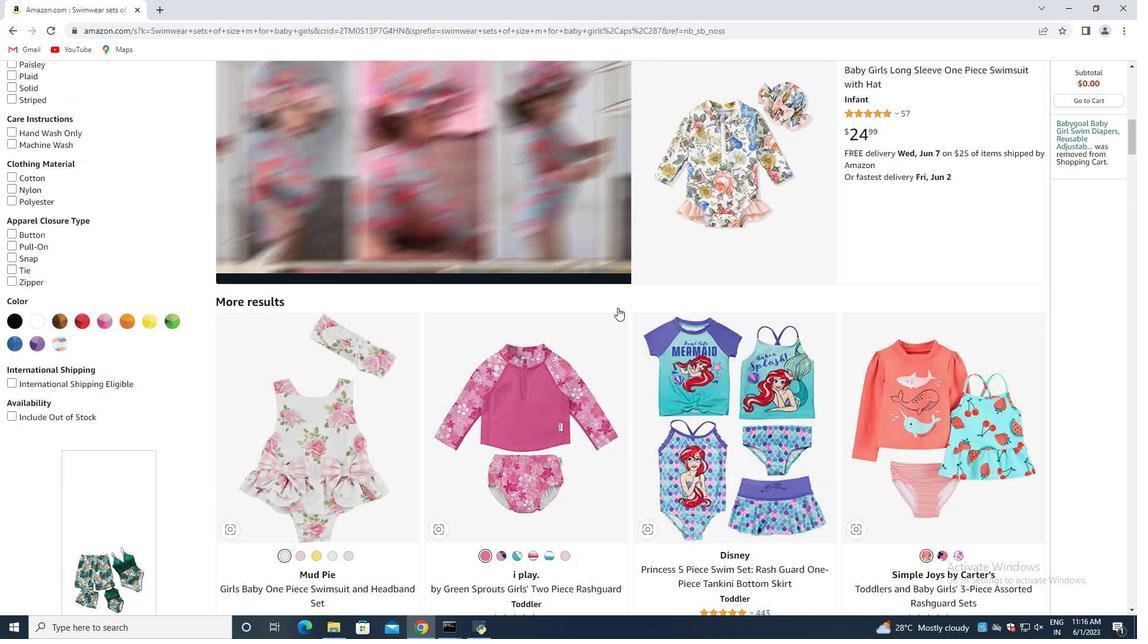 
Action: Mouse moved to (624, 306)
Screenshot: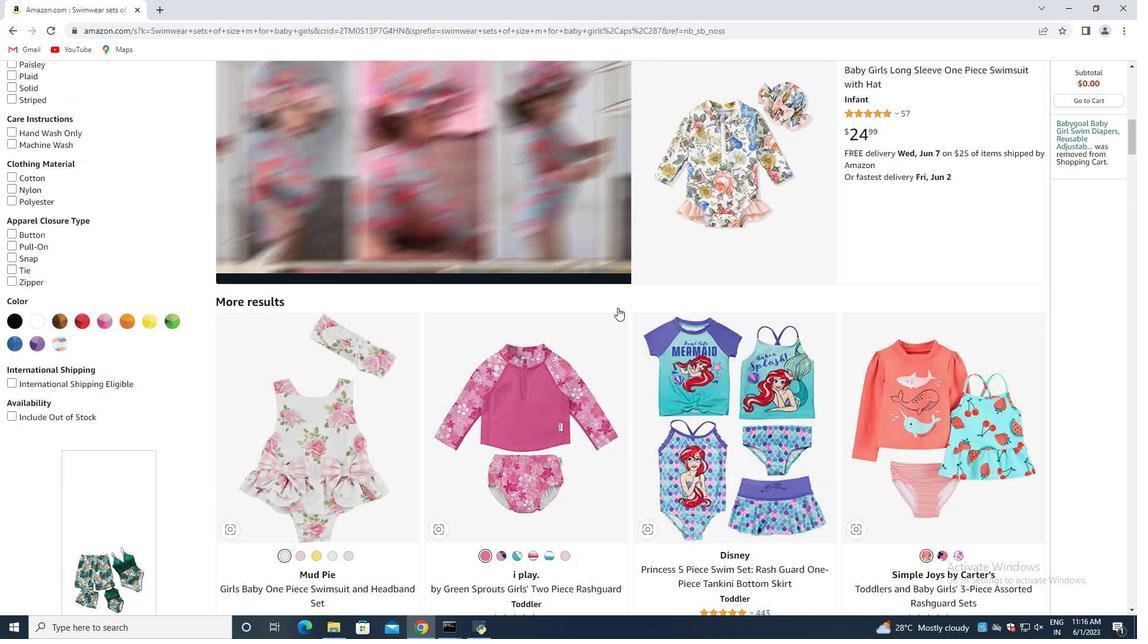 
Action: Mouse scrolled (624, 306) with delta (0, 0)
Screenshot: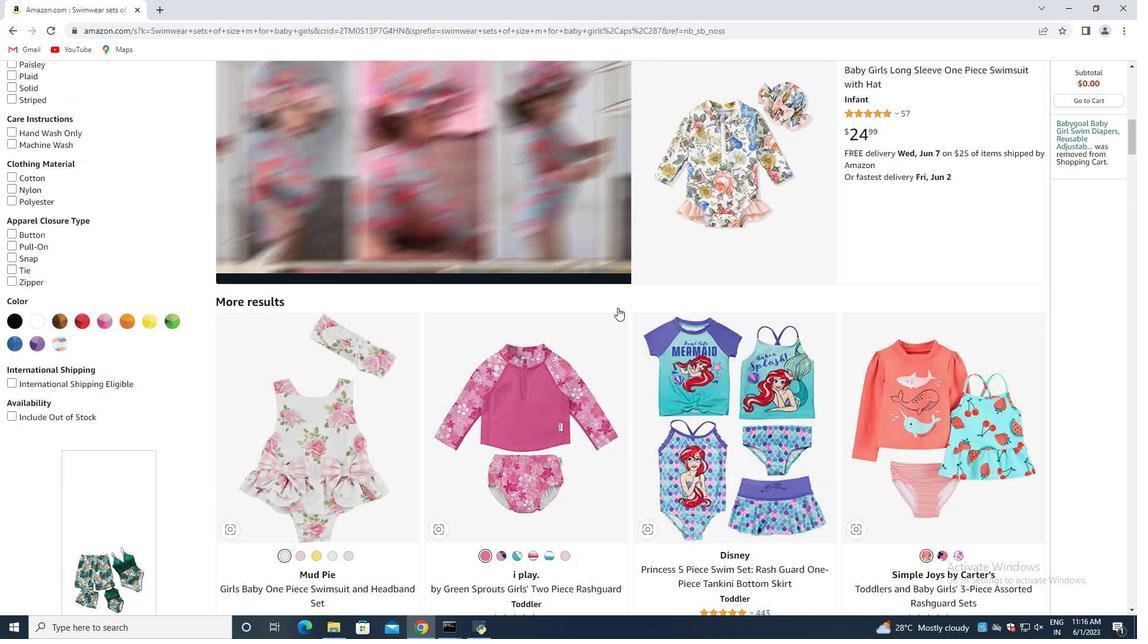 
Action: Mouse moved to (625, 306)
Screenshot: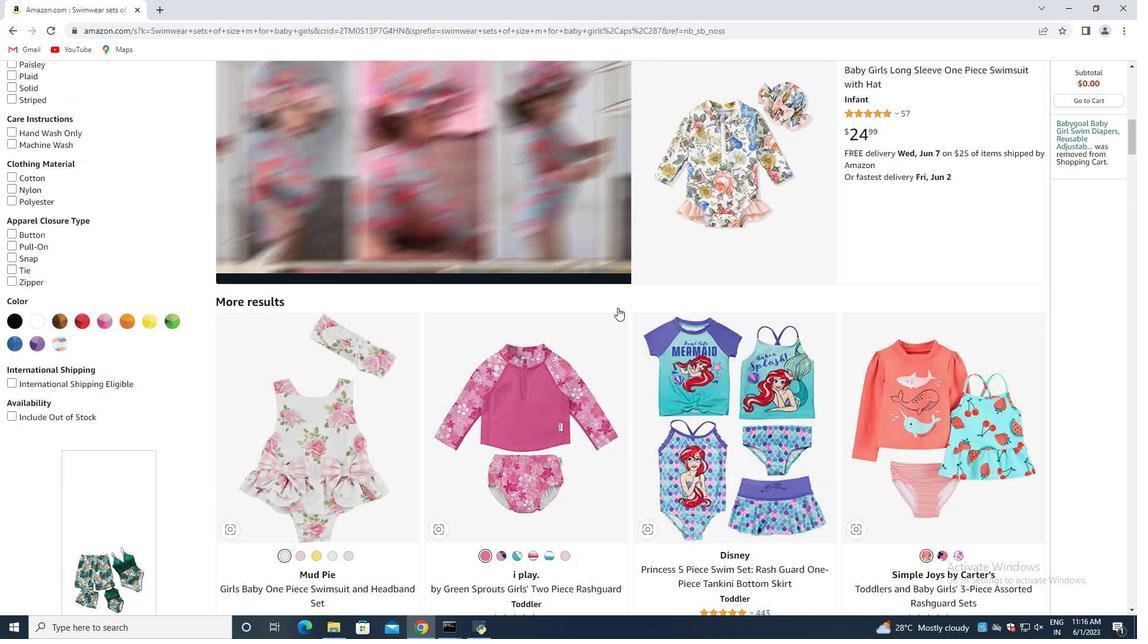 
Action: Mouse scrolled (624, 306) with delta (0, 0)
Screenshot: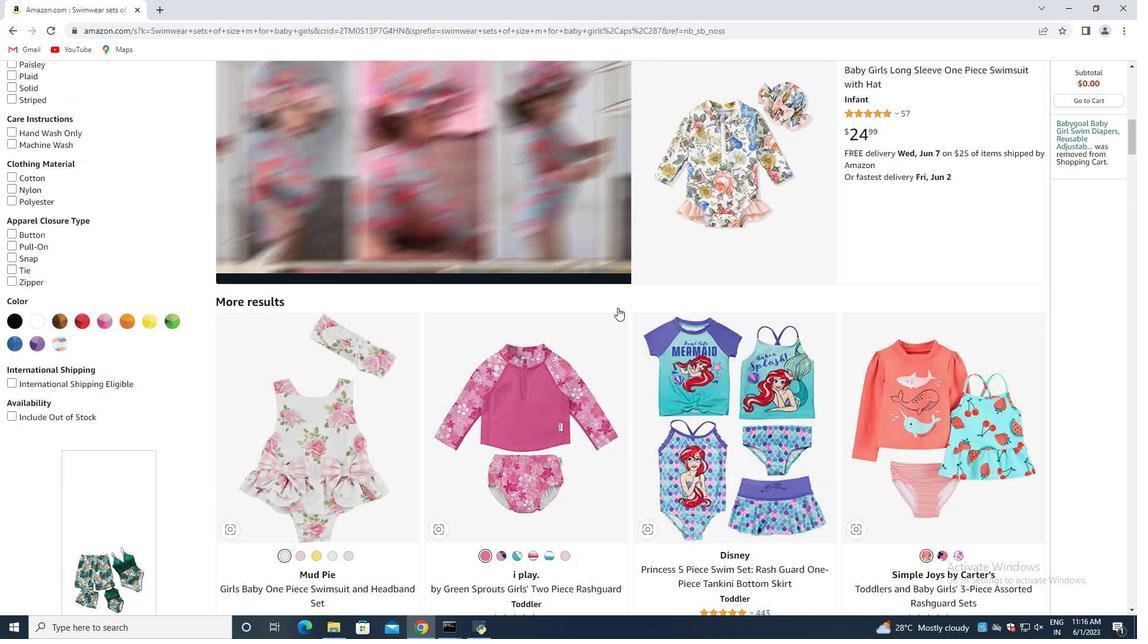 
Action: Mouse scrolled (625, 306) with delta (0, 0)
Screenshot: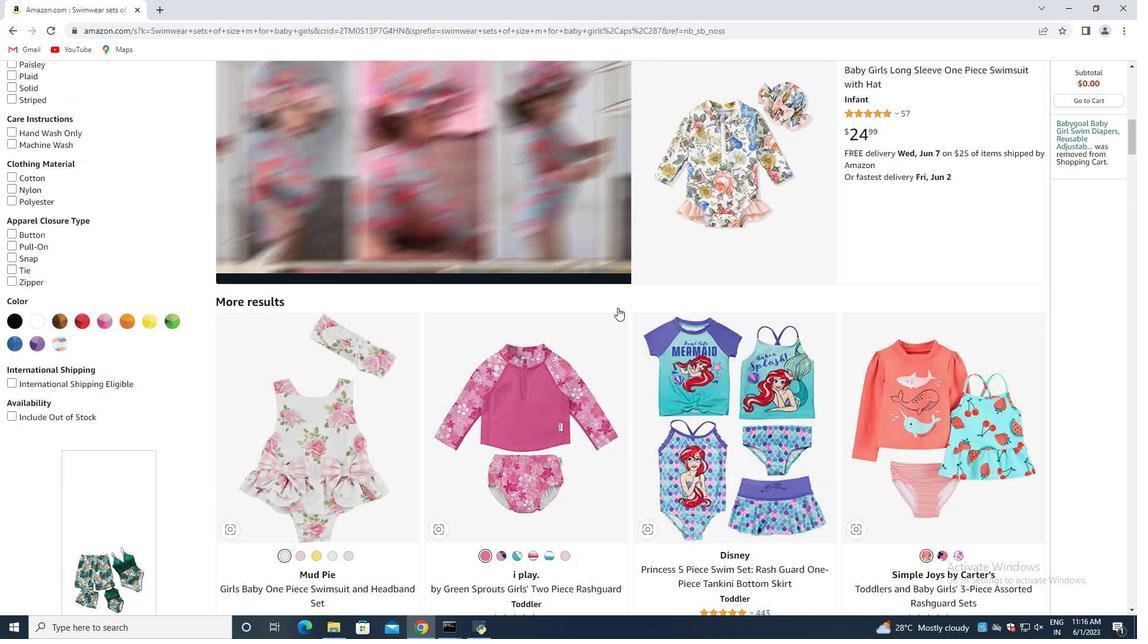 
Action: Mouse scrolled (625, 306) with delta (0, 0)
Screenshot: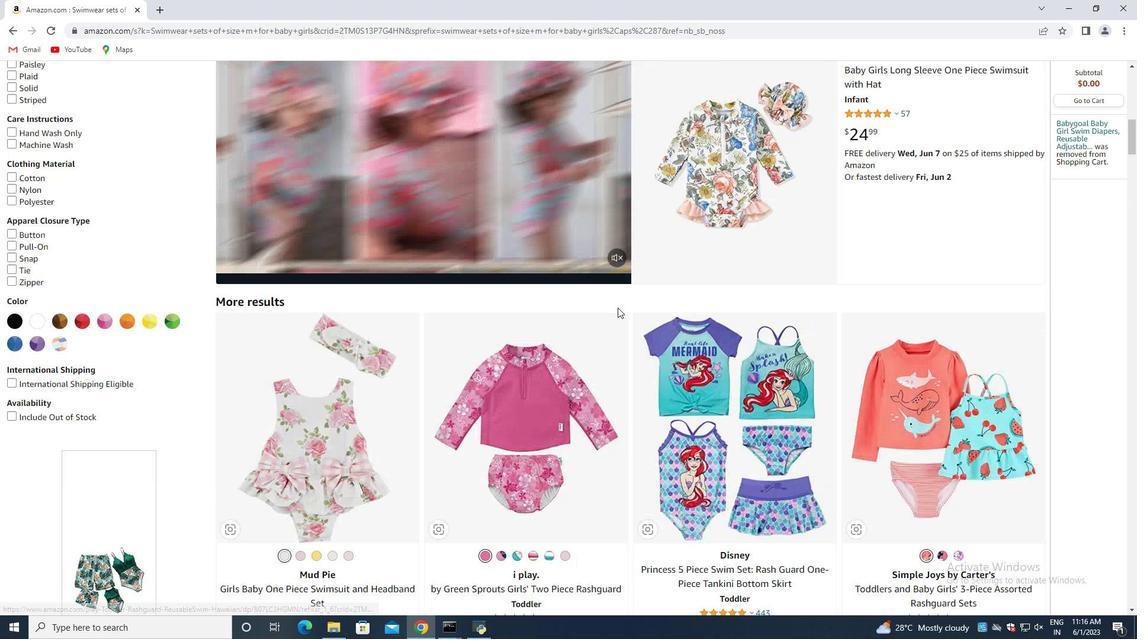 
Action: Mouse scrolled (625, 306) with delta (0, 0)
Screenshot: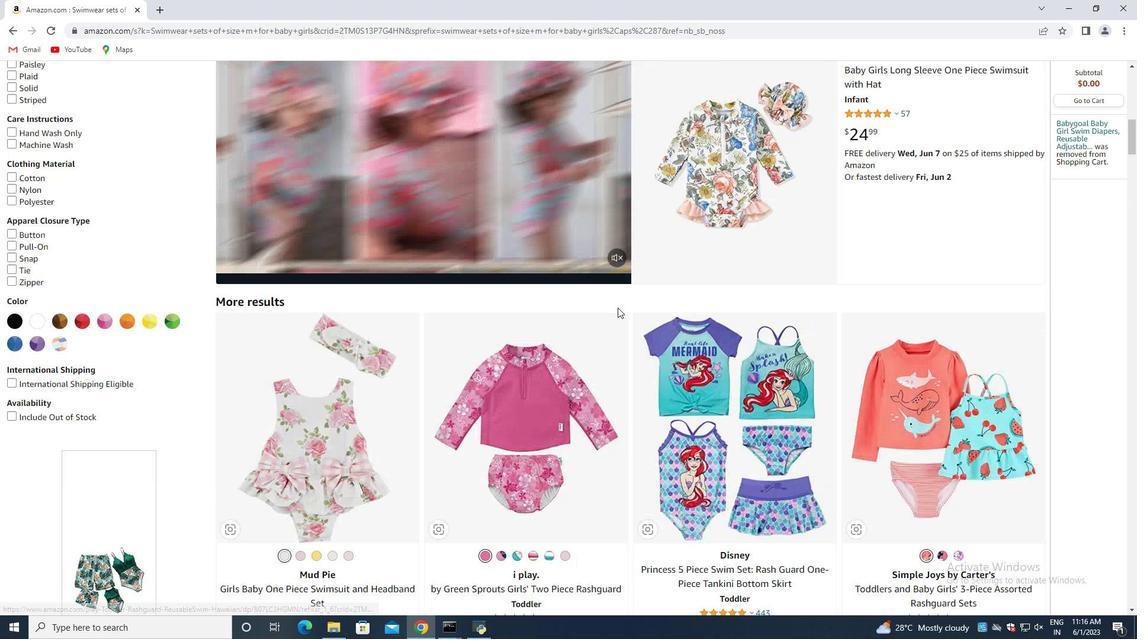 
Action: Mouse moved to (626, 305)
Screenshot: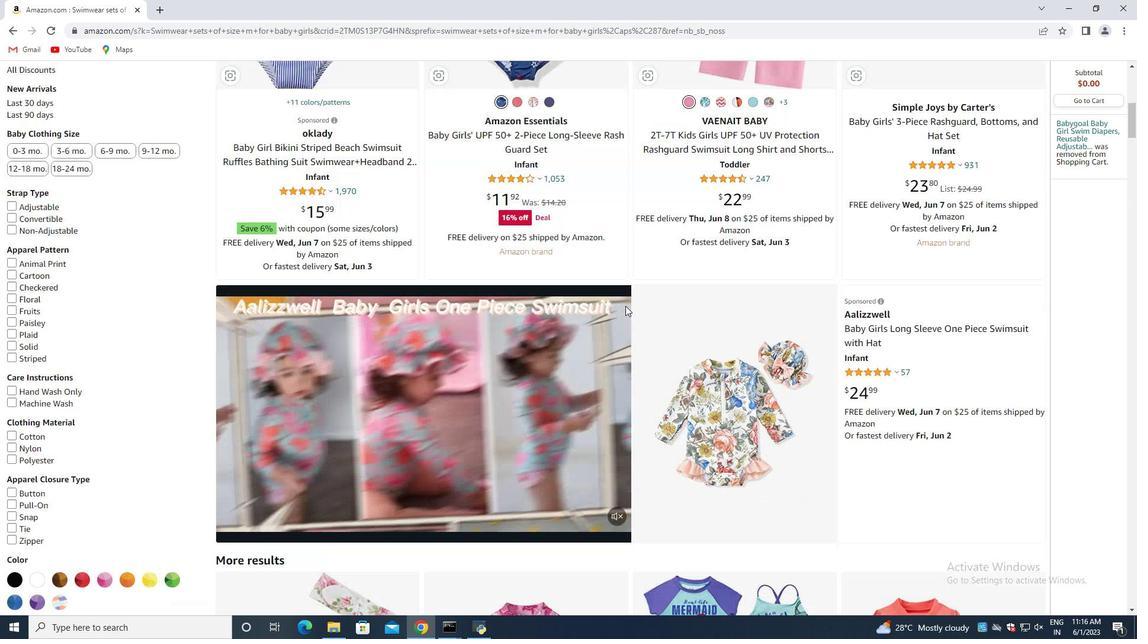 
Action: Mouse scrolled (626, 306) with delta (0, 0)
Screenshot: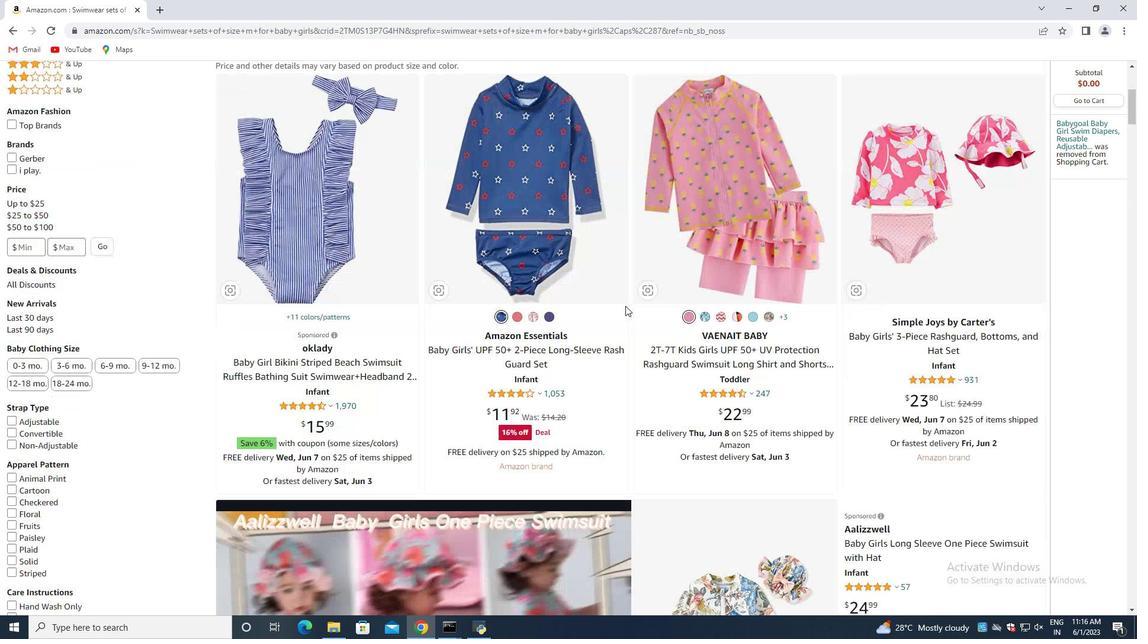
Action: Mouse moved to (626, 305)
Screenshot: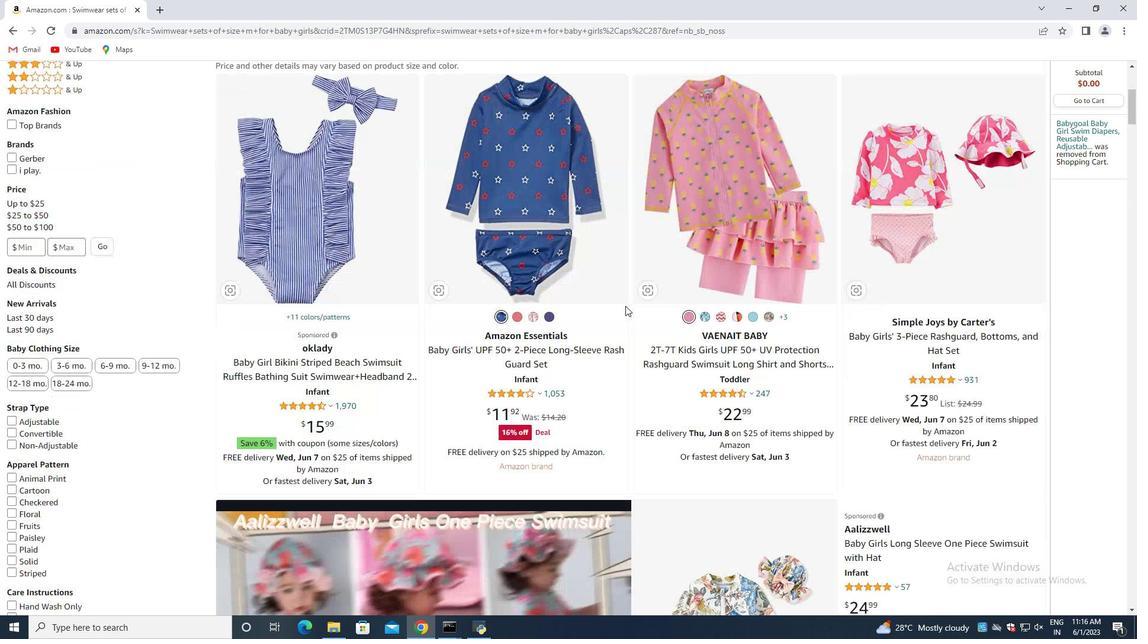 
Action: Mouse scrolled (626, 305) with delta (0, 0)
Screenshot: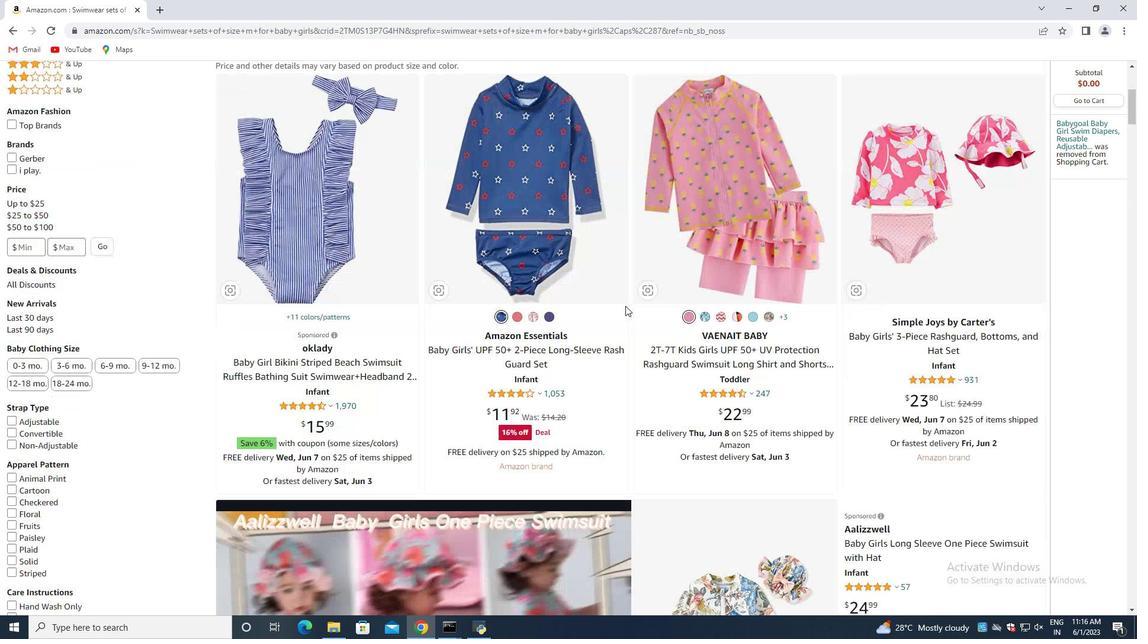 
Action: Mouse moved to (630, 303)
Screenshot: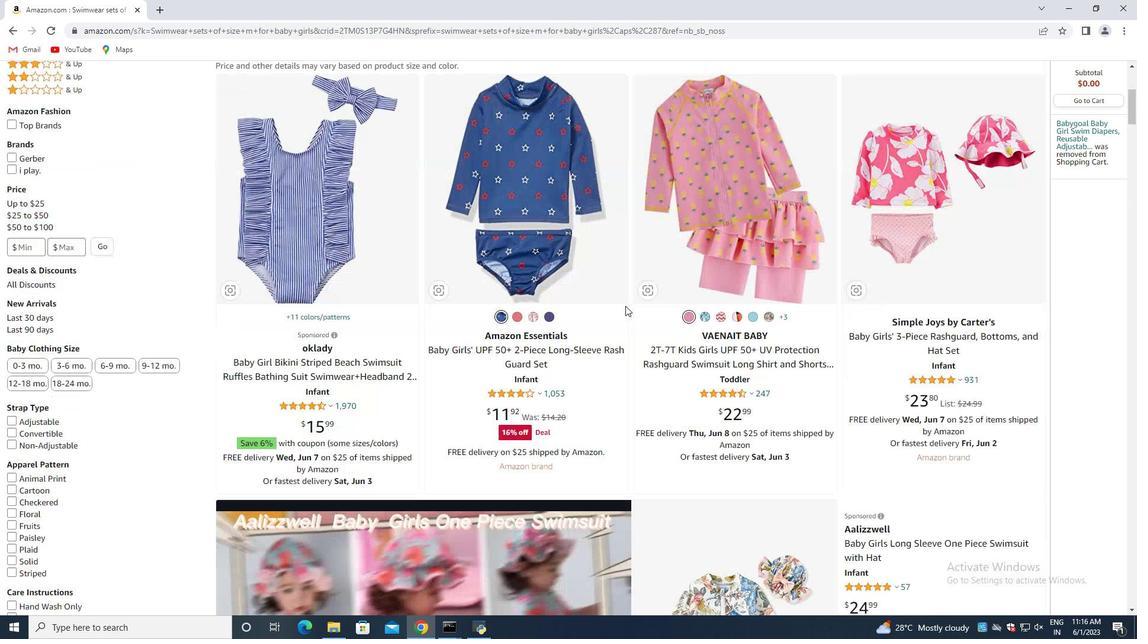 
Action: Mouse scrolled (630, 303) with delta (0, 0)
Screenshot: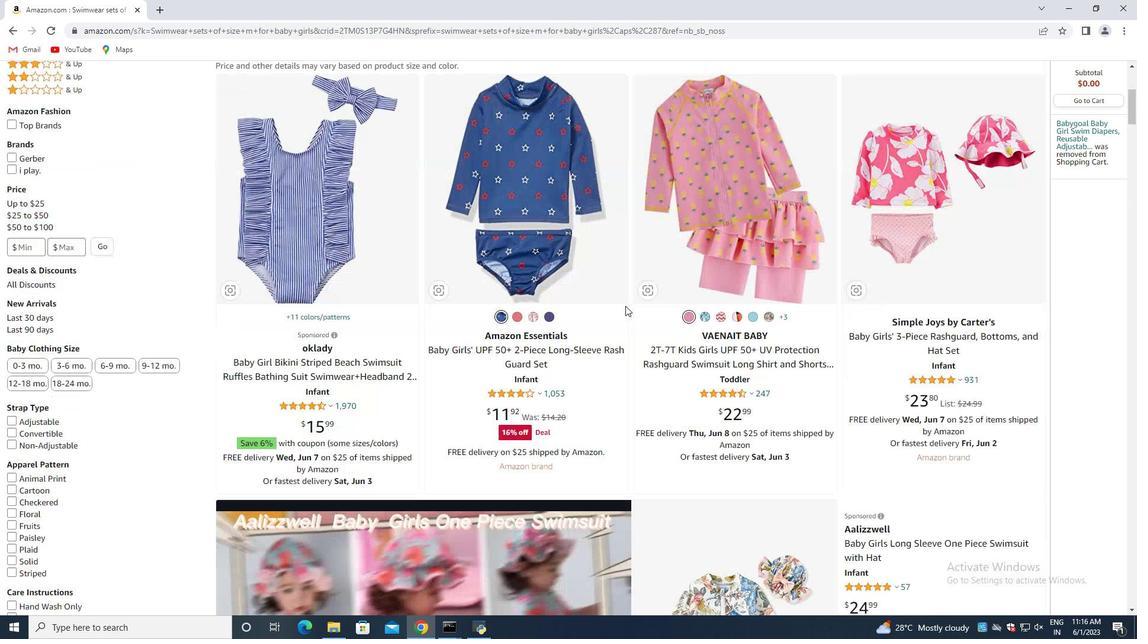 
Action: Mouse moved to (630, 303)
Screenshot: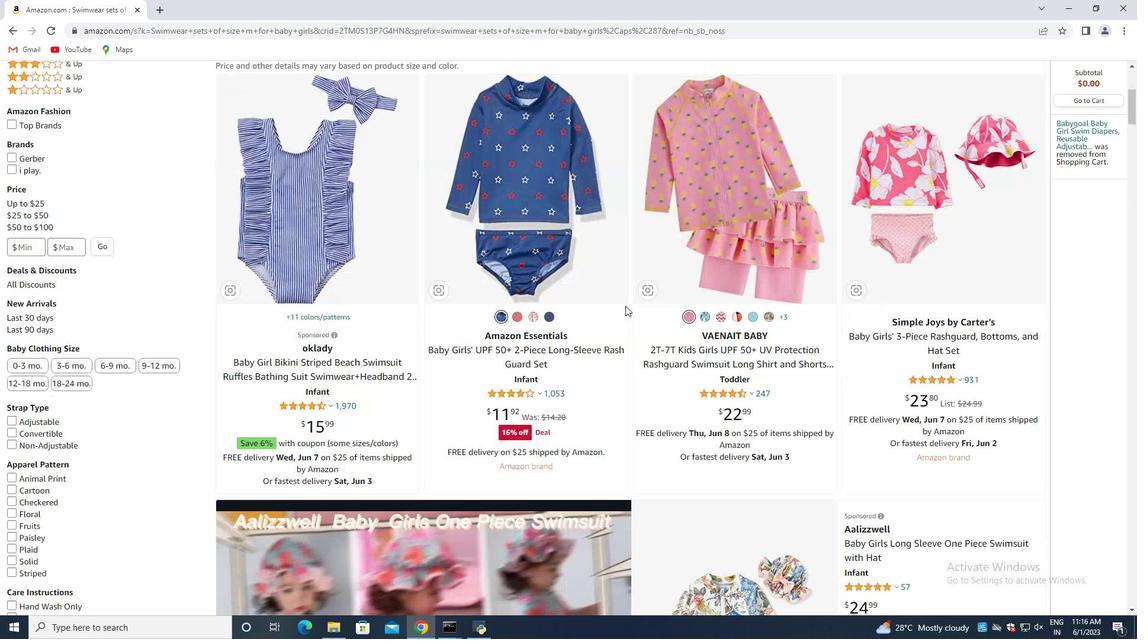 
Action: Mouse scrolled (630, 303) with delta (0, 0)
Screenshot: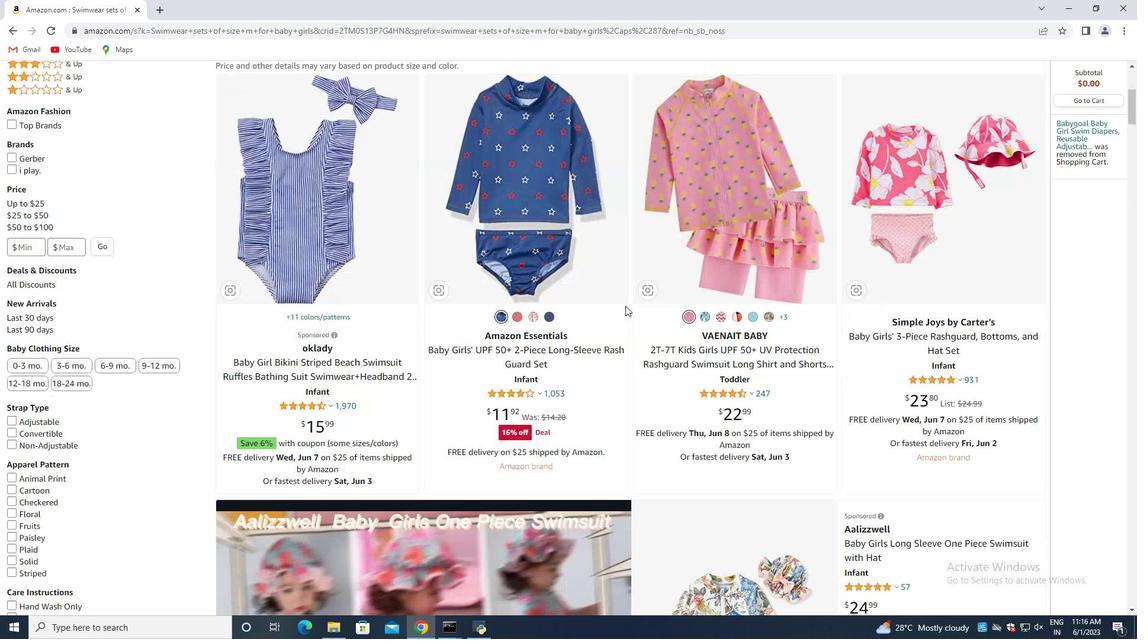 
Action: Mouse scrolled (630, 303) with delta (0, 0)
Screenshot: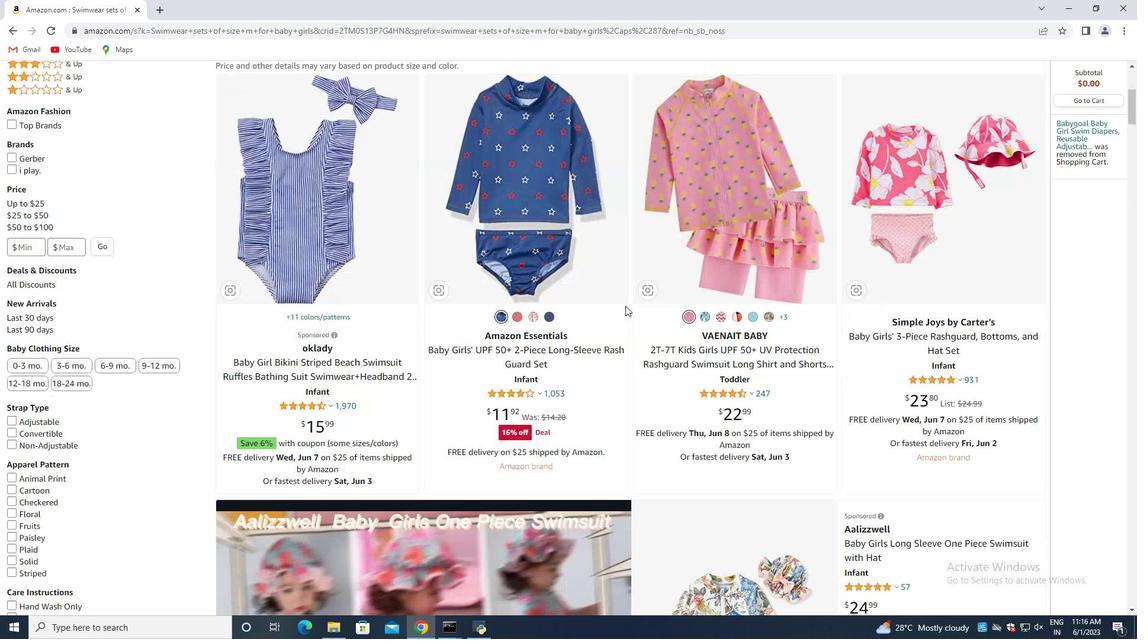 
Action: Mouse moved to (630, 302)
Screenshot: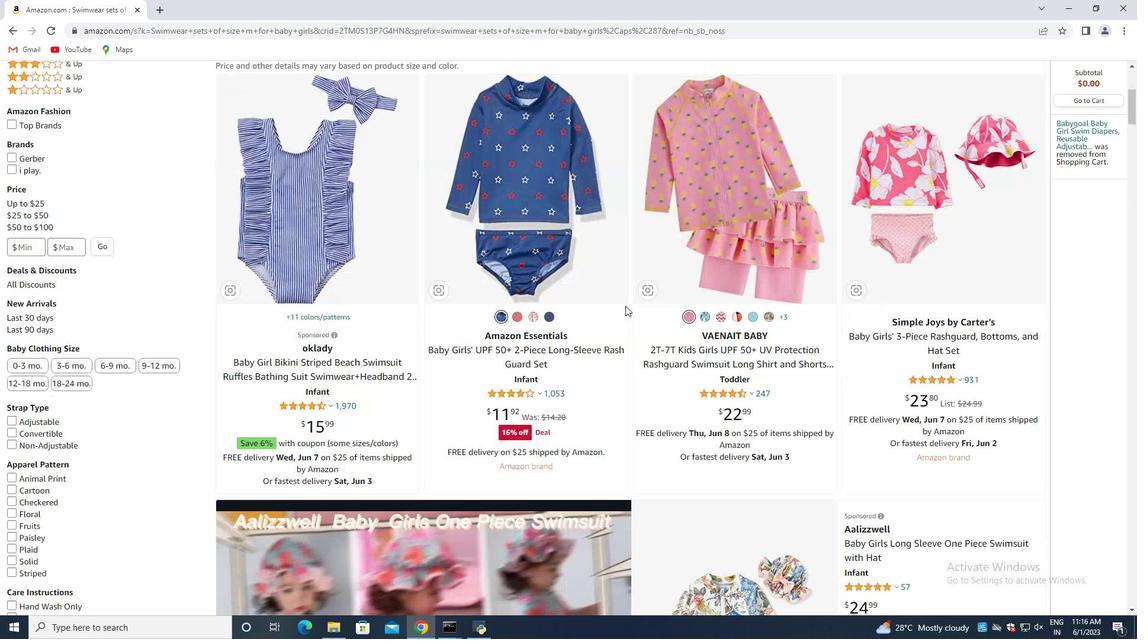 
Action: Mouse scrolled (630, 303) with delta (0, 0)
Screenshot: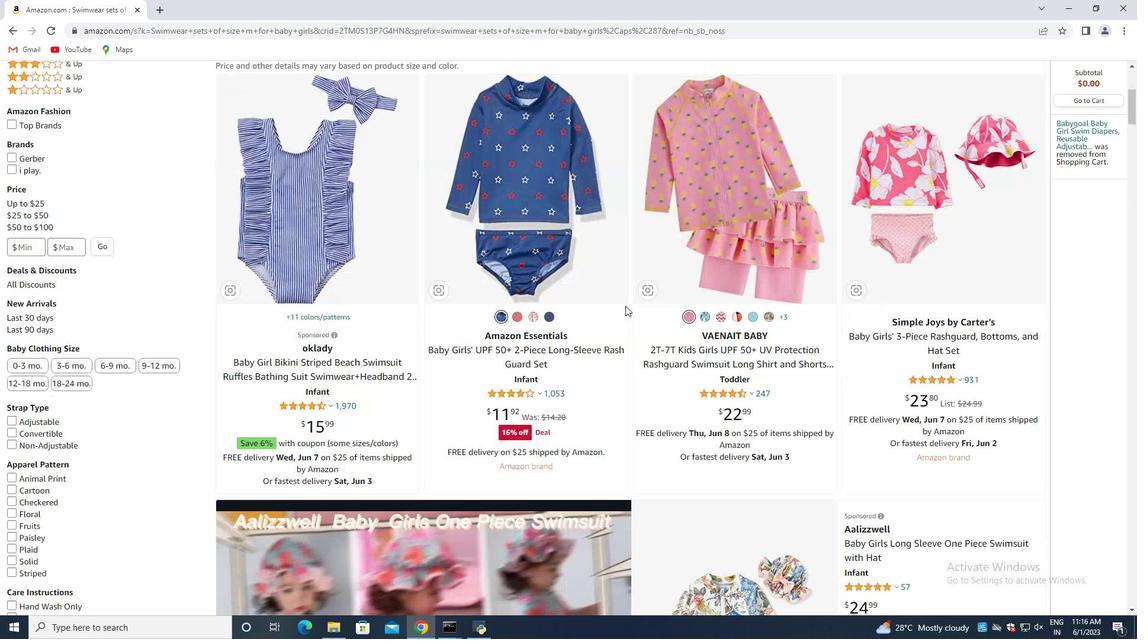
Action: Mouse scrolled (630, 303) with delta (0, 0)
Screenshot: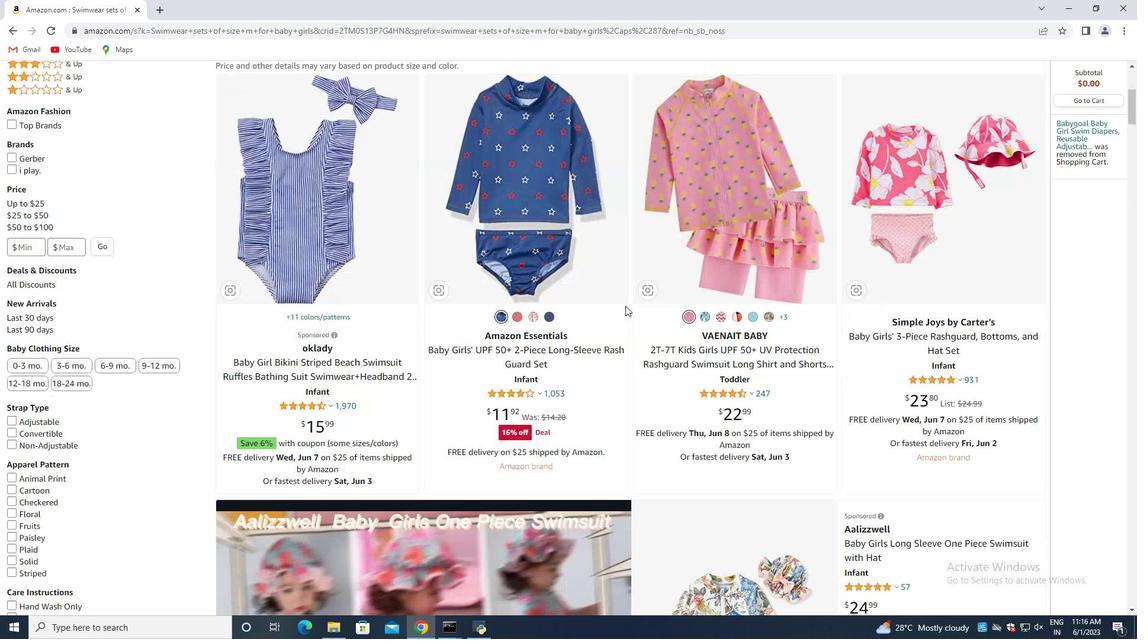 
Action: Mouse scrolled (630, 303) with delta (0, 0)
Screenshot: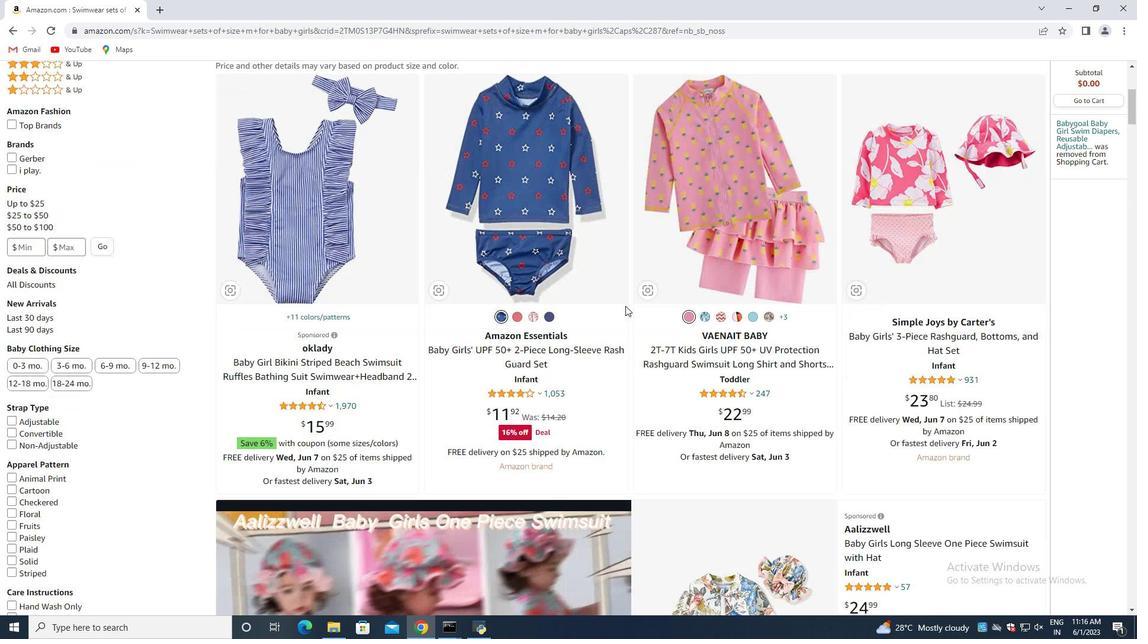 
Action: Mouse moved to (631, 302)
Screenshot: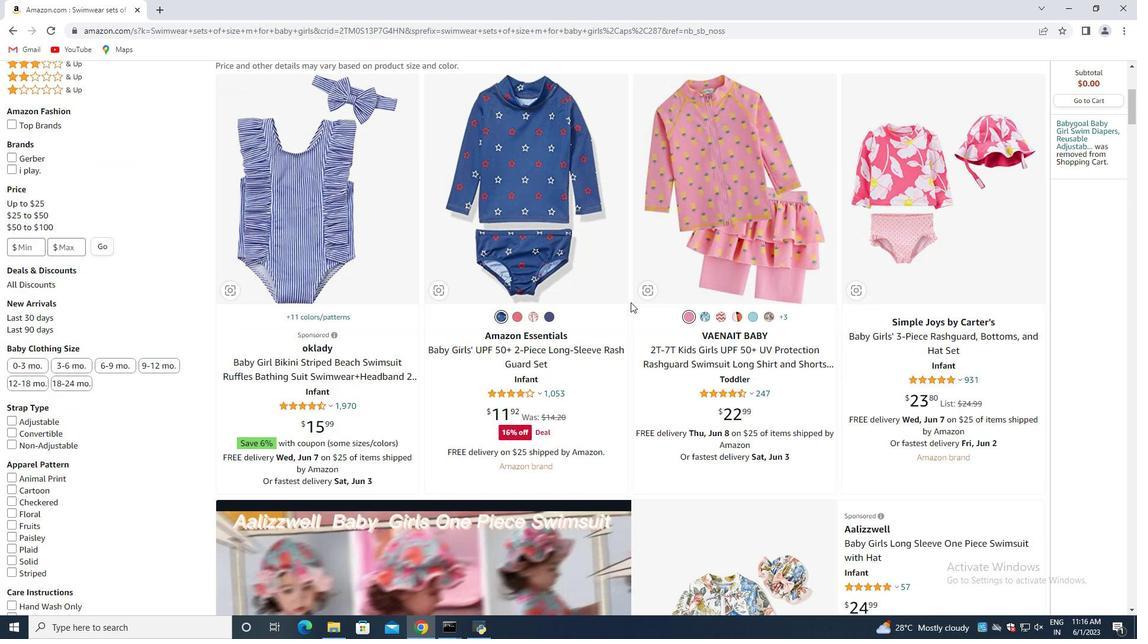 
Action: Mouse scrolled (631, 303) with delta (0, 0)
Screenshot: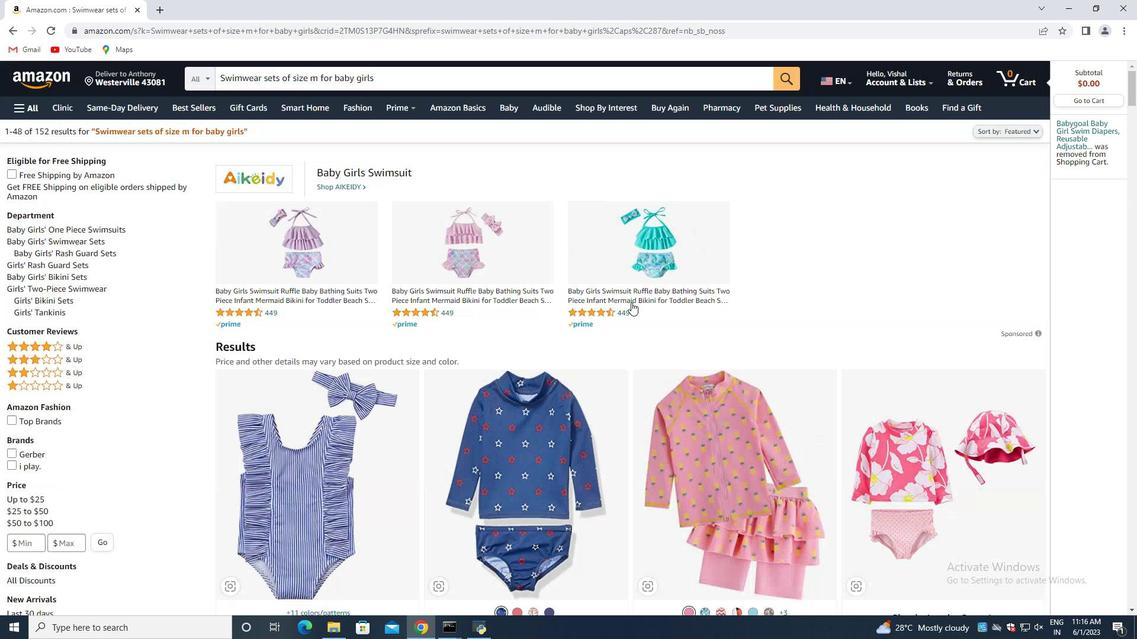 
Action: Mouse scrolled (631, 303) with delta (0, 0)
Screenshot: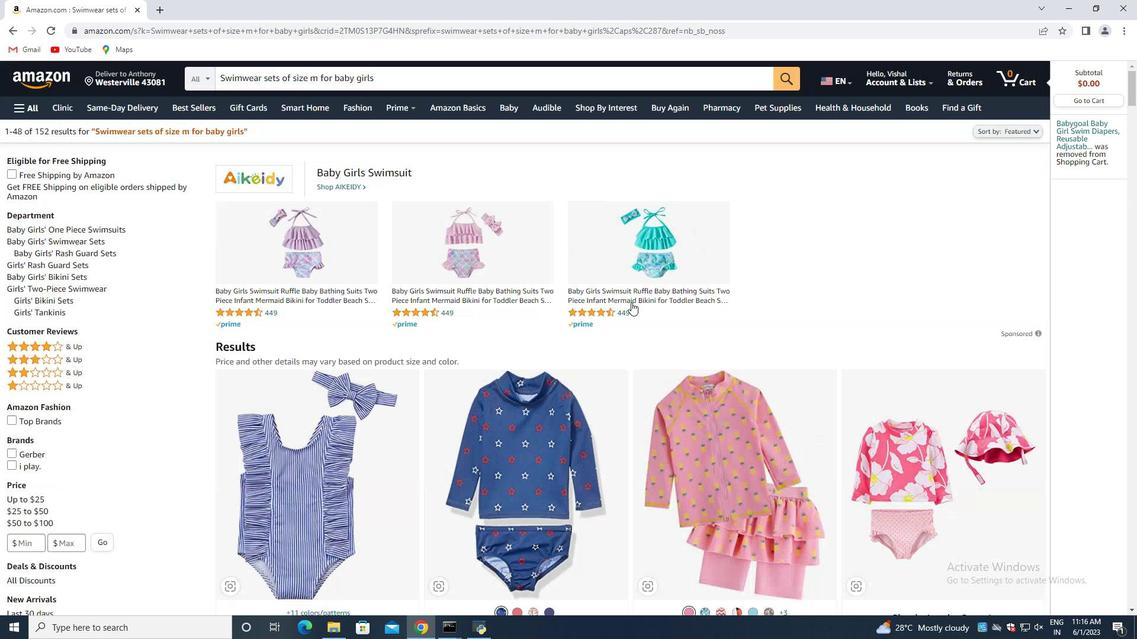 
Action: Mouse moved to (634, 302)
Screenshot: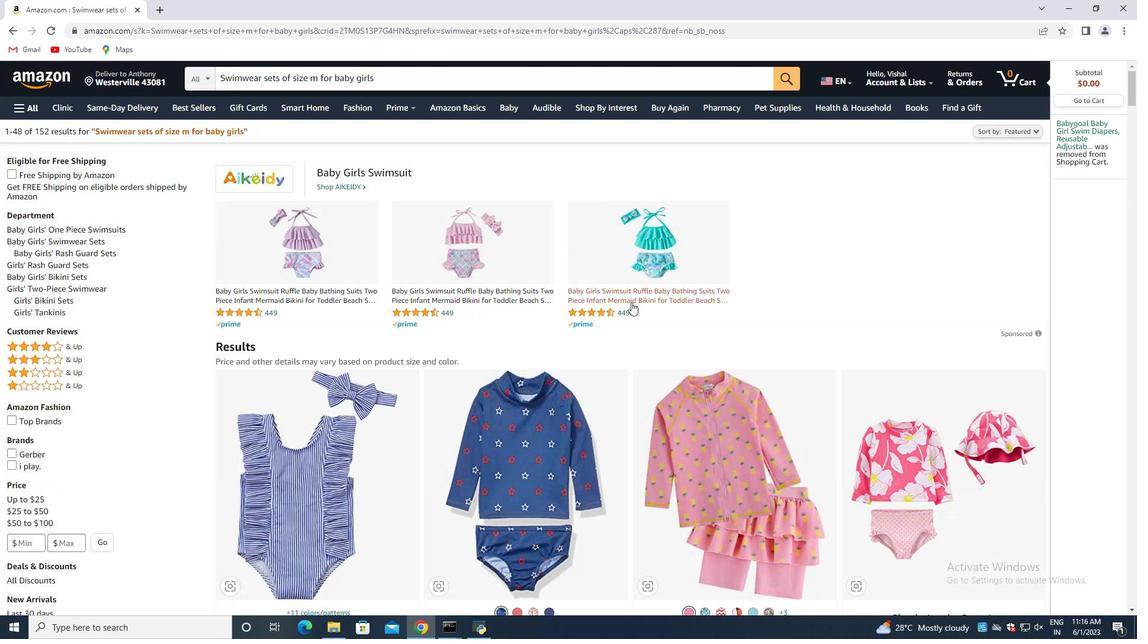
Action: Mouse scrolled (634, 302) with delta (0, 0)
Screenshot: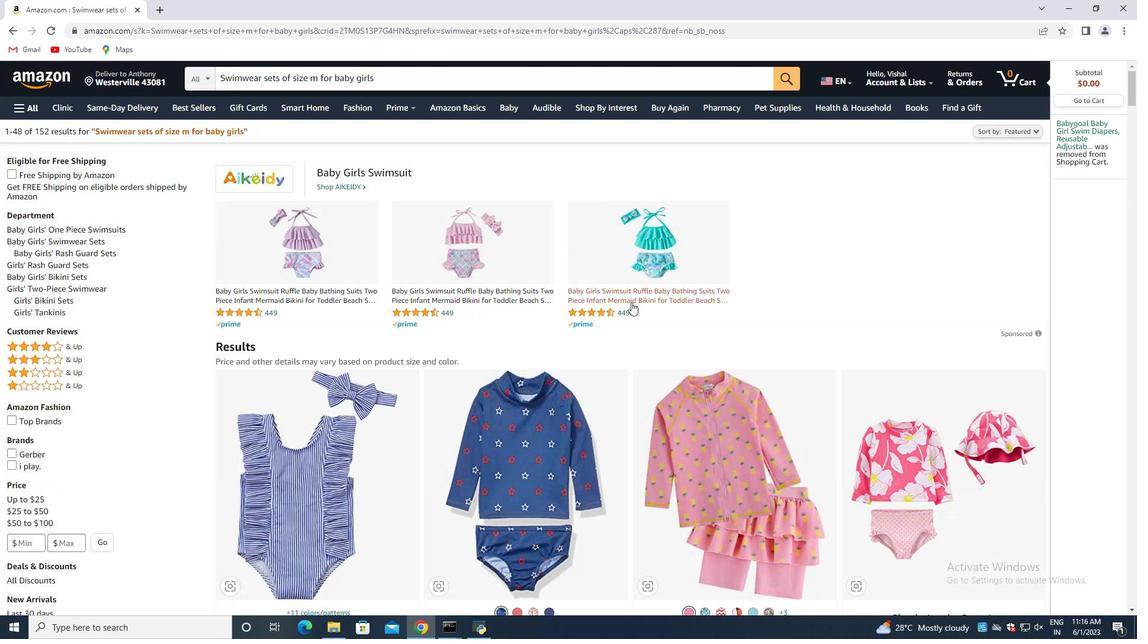 
Action: Mouse moved to (637, 302)
Screenshot: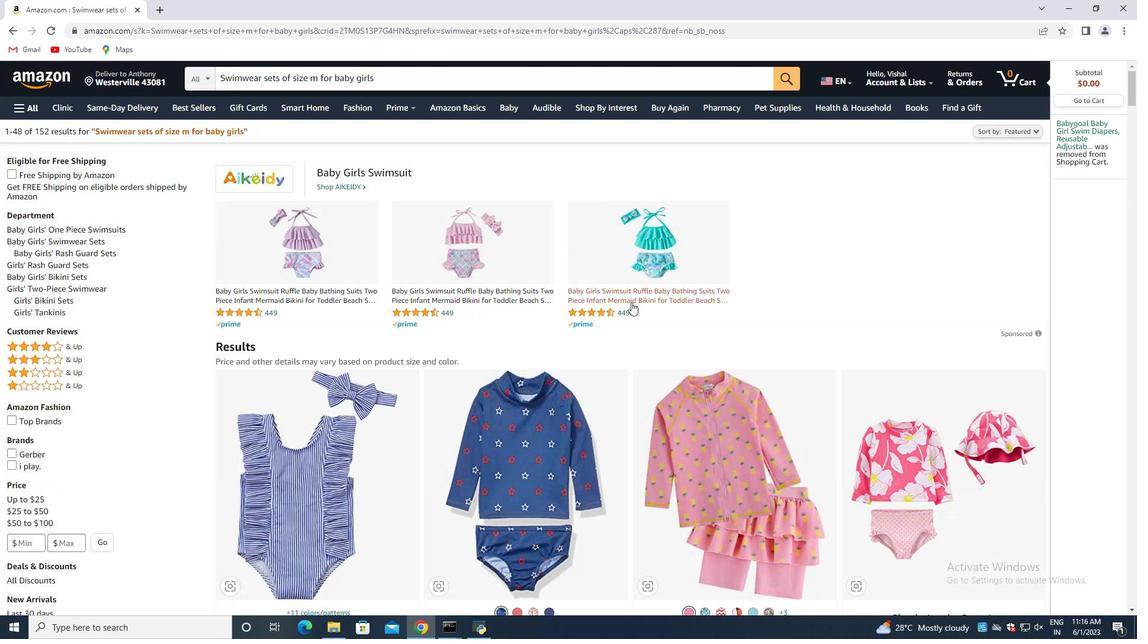 
Action: Mouse scrolled (637, 302) with delta (0, 0)
Screenshot: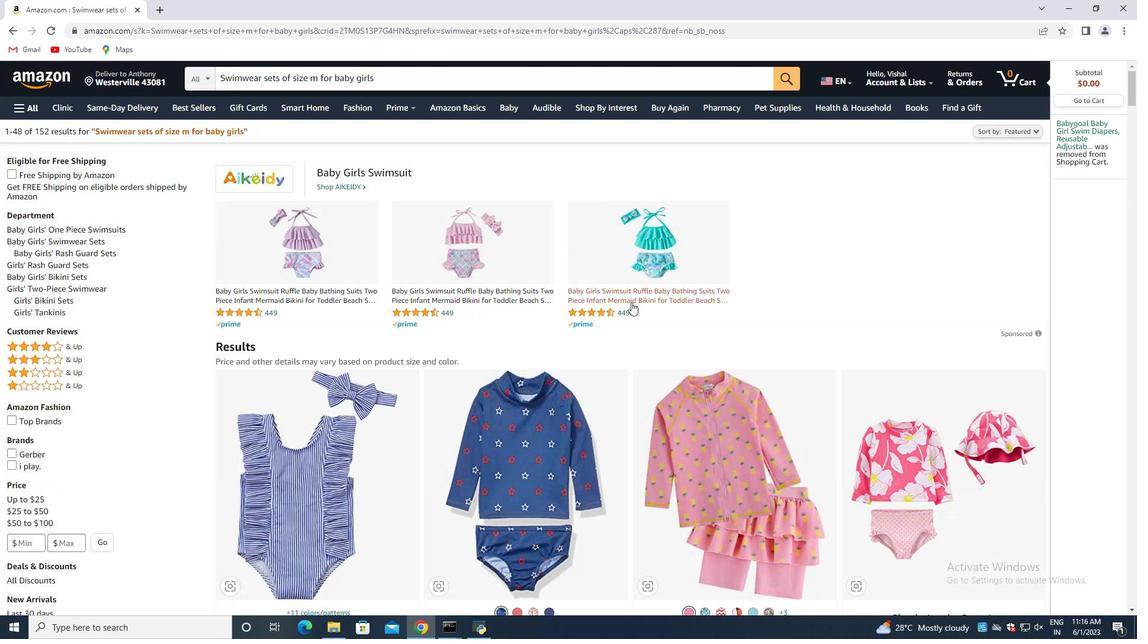 
Action: Mouse moved to (640, 302)
Screenshot: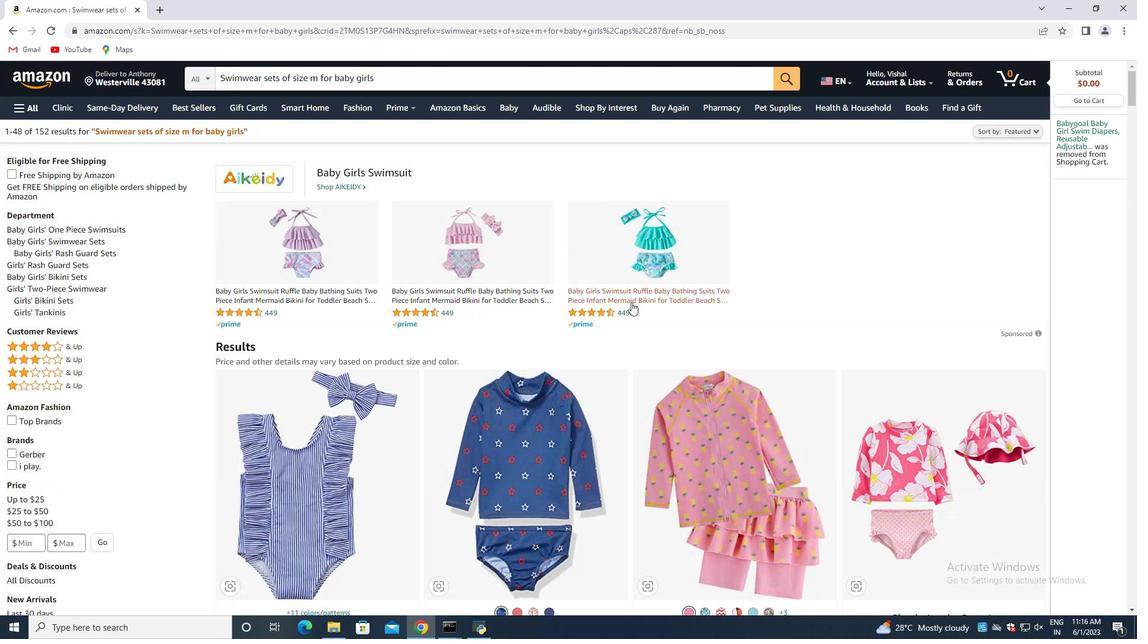 
Action: Mouse scrolled (640, 302) with delta (0, 0)
Screenshot: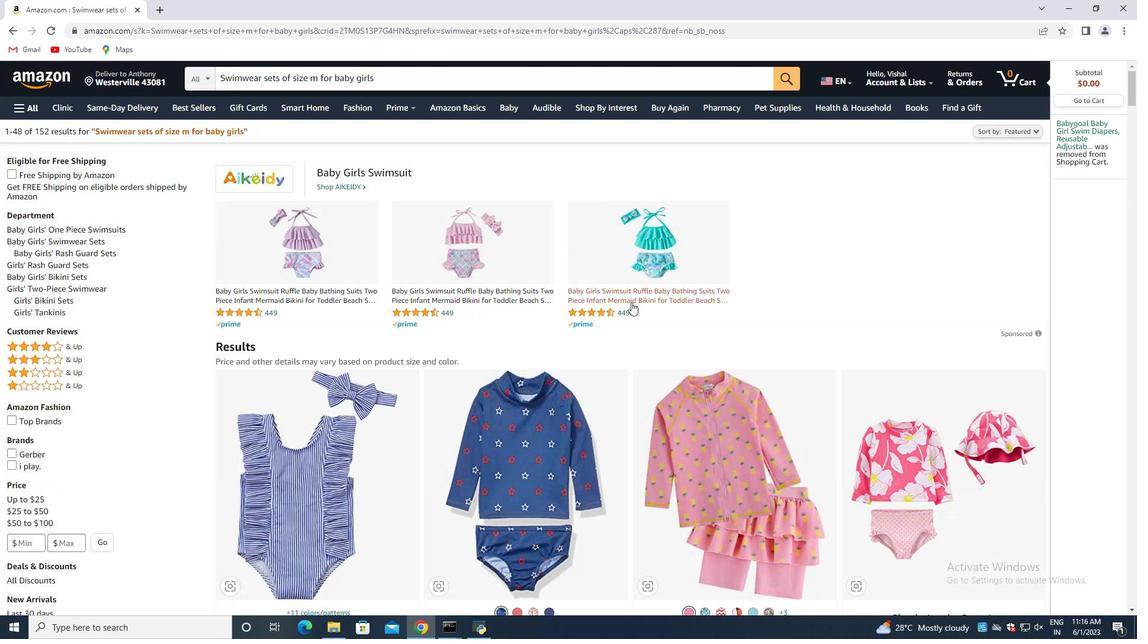 
Action: Mouse moved to (642, 302)
Screenshot: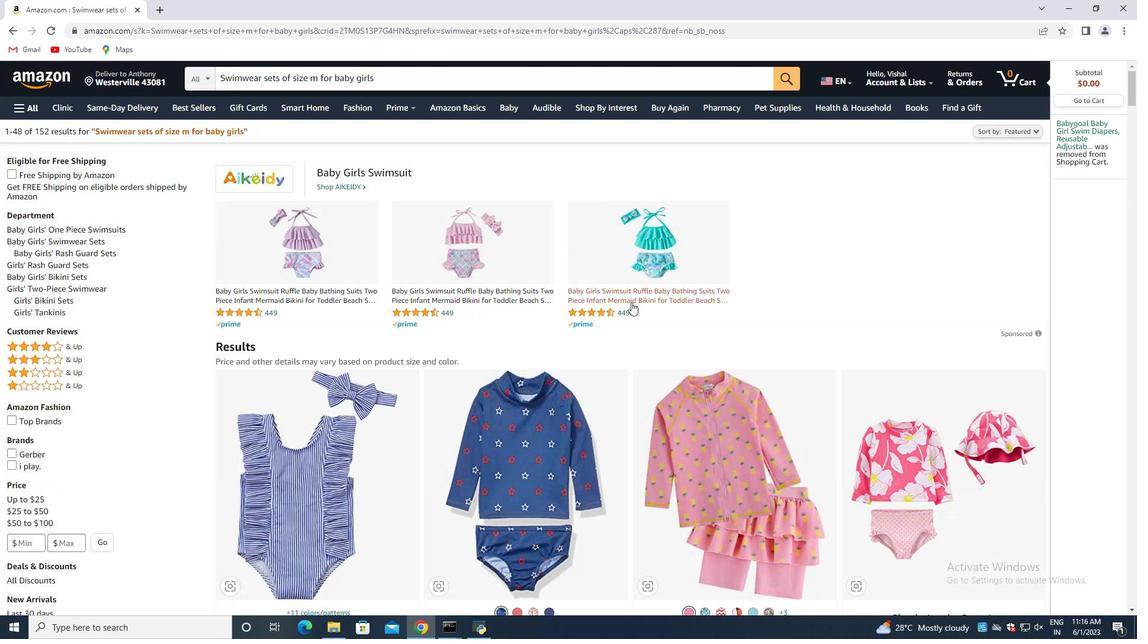 
Action: Mouse scrolled (641, 302) with delta (0, 0)
Screenshot: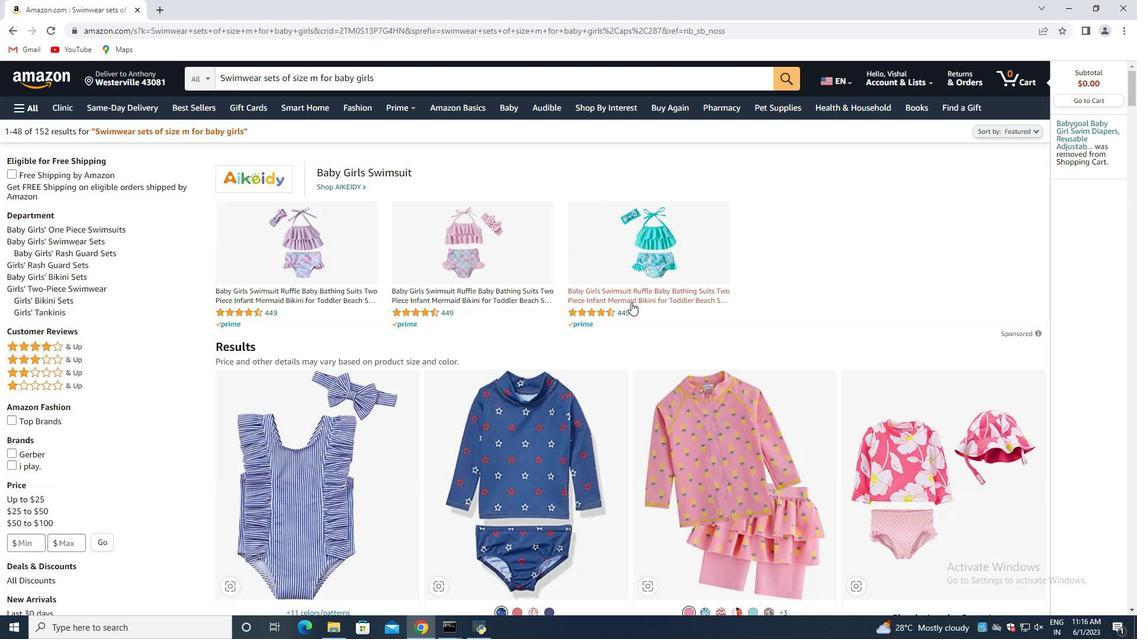 
Action: Mouse scrolled (642, 302) with delta (0, 0)
Screenshot: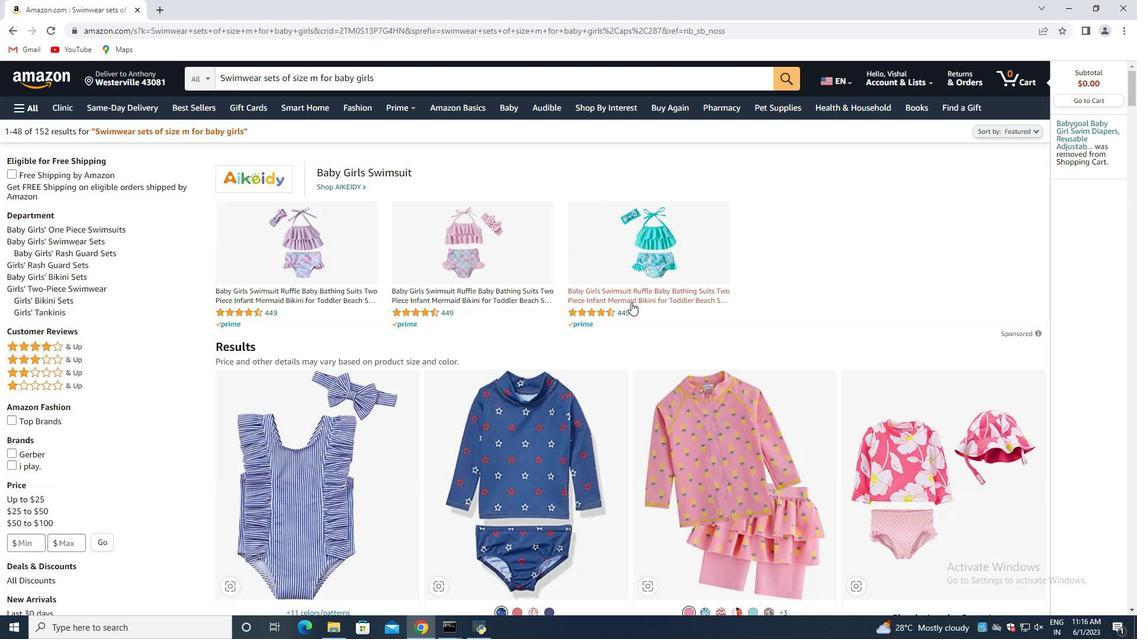 
Action: Mouse scrolled (642, 302) with delta (0, 0)
Screenshot: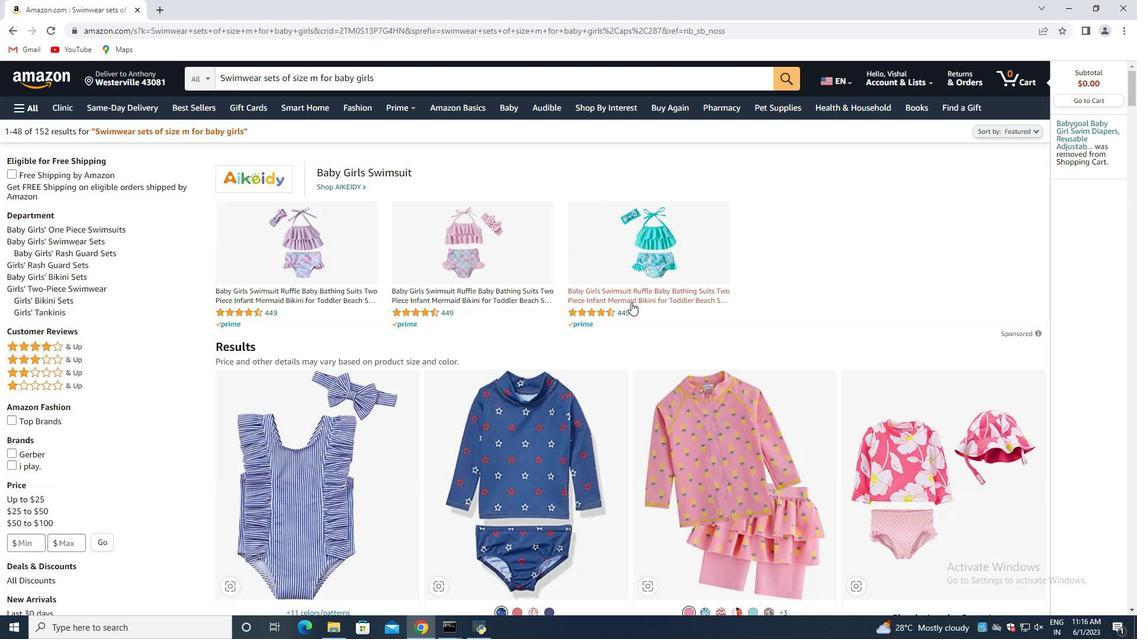 
Action: Mouse moved to (66, 242)
Screenshot: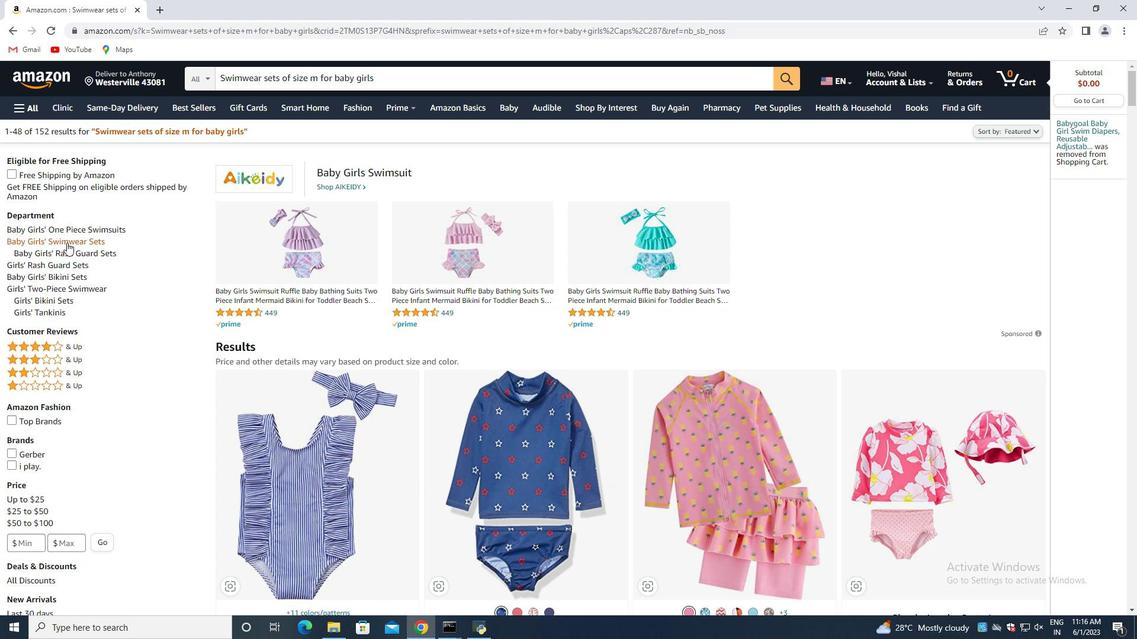 
Action: Mouse pressed left at (66, 242)
Screenshot: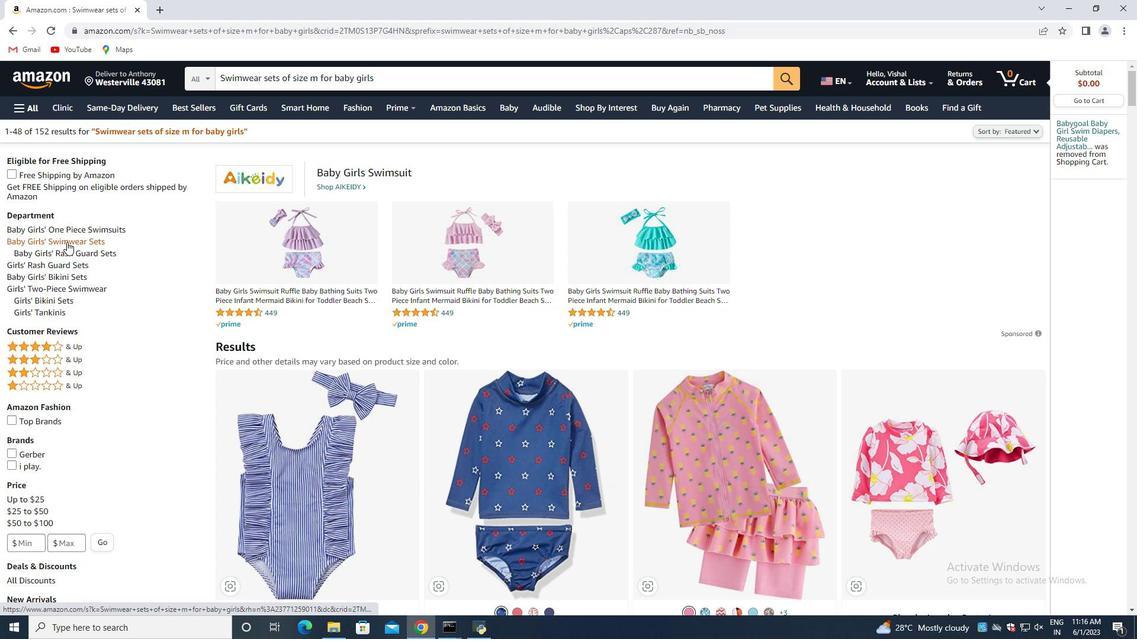
Action: Mouse moved to (289, 320)
Screenshot: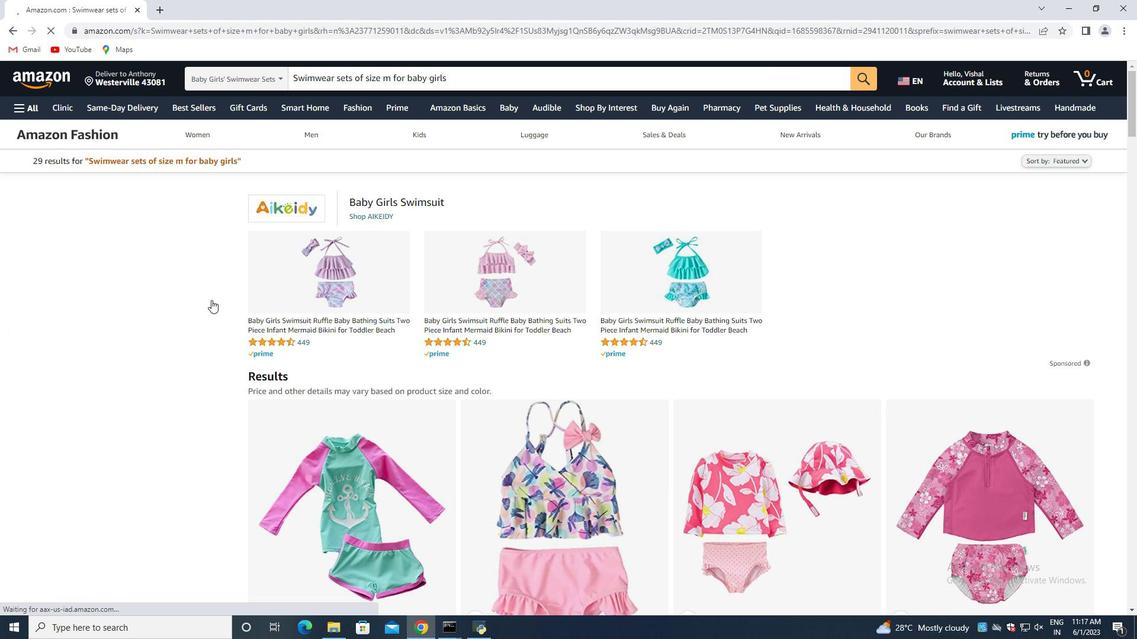 
Action: Mouse scrolled (289, 319) with delta (0, 0)
Screenshot: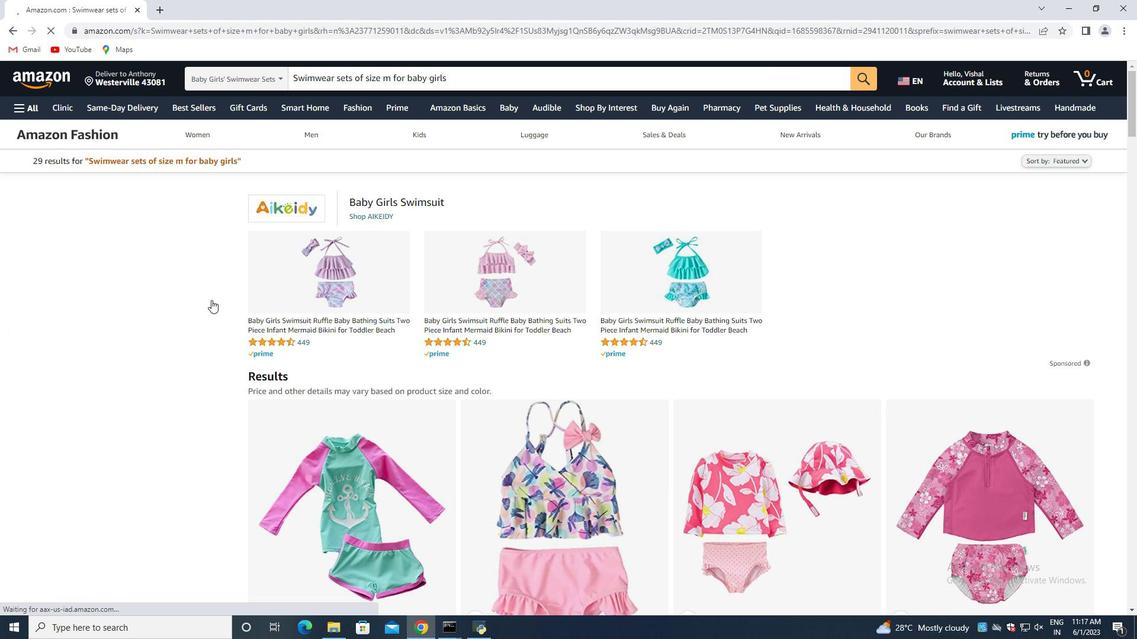 
Action: Mouse moved to (290, 322)
Screenshot: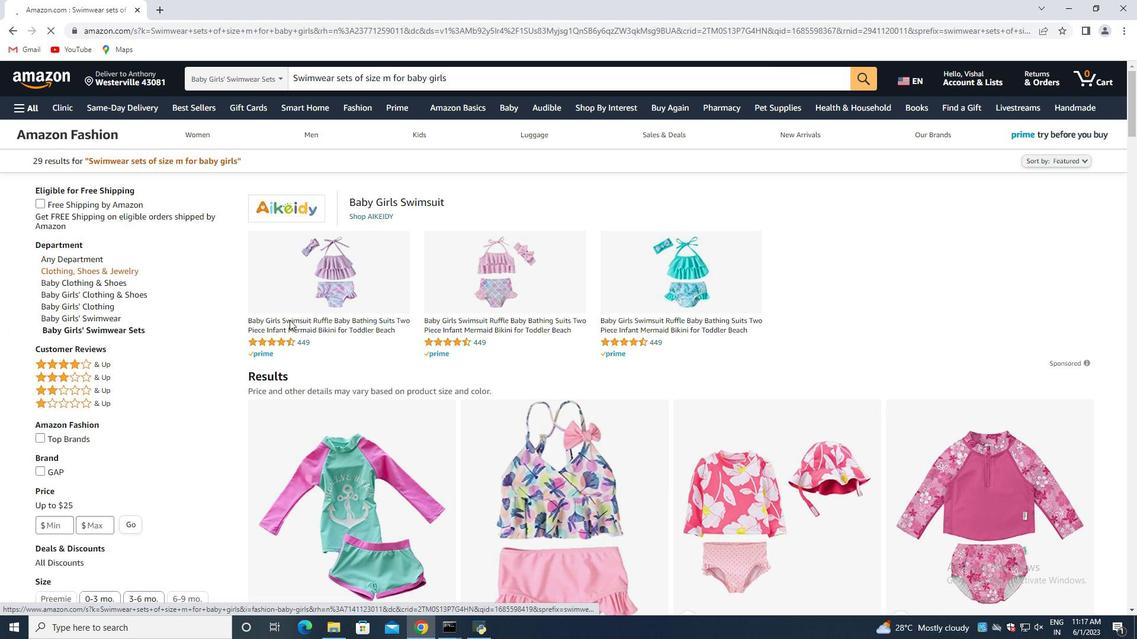 
Action: Mouse scrolled (290, 321) with delta (0, 0)
Screenshot: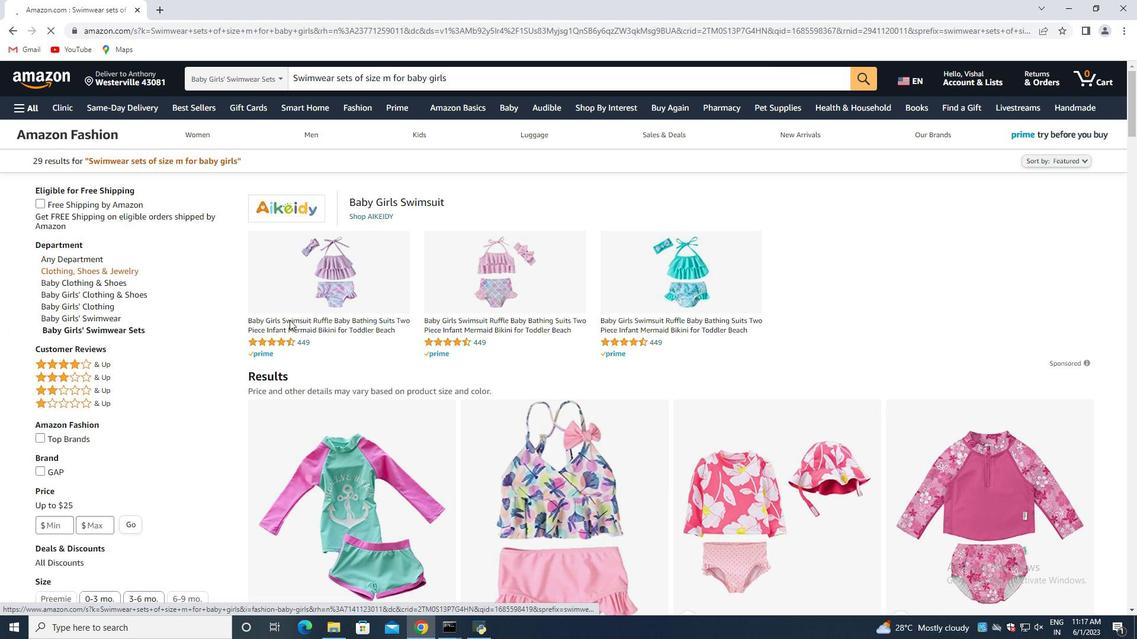 
Action: Mouse moved to (329, 315)
Screenshot: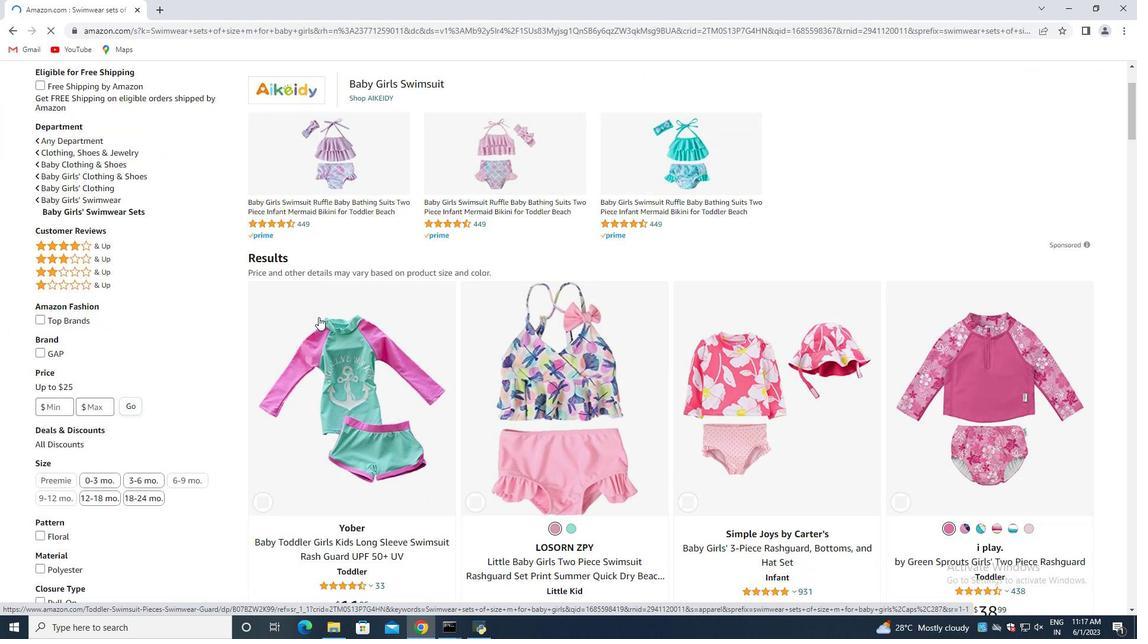 
Action: Mouse scrolled (329, 315) with delta (0, 0)
Screenshot: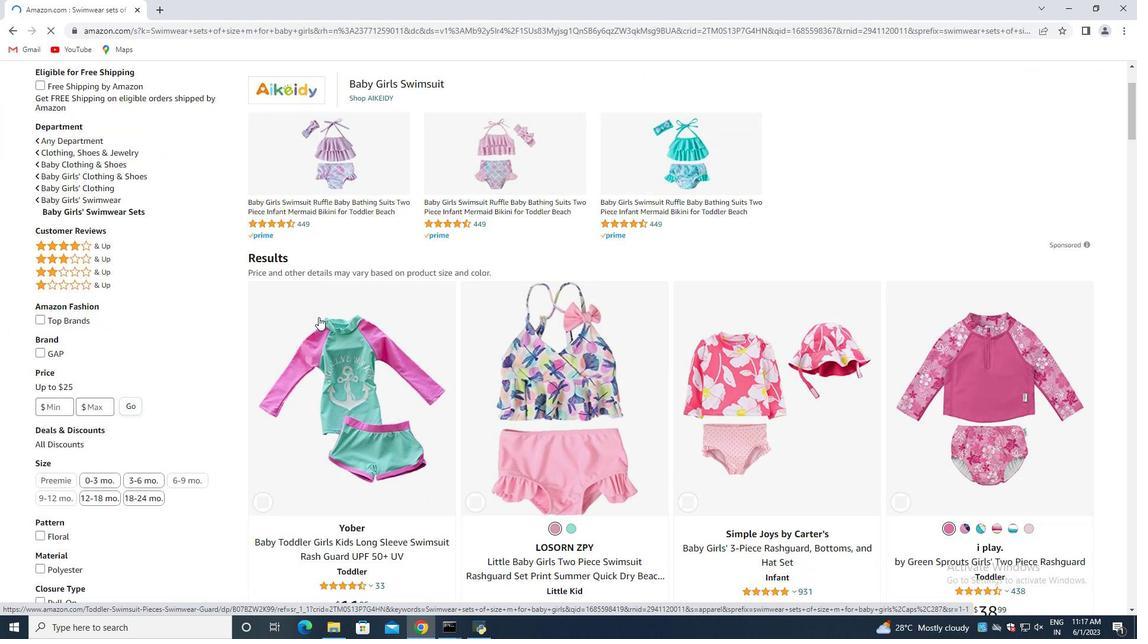
Action: Mouse moved to (331, 315)
Screenshot: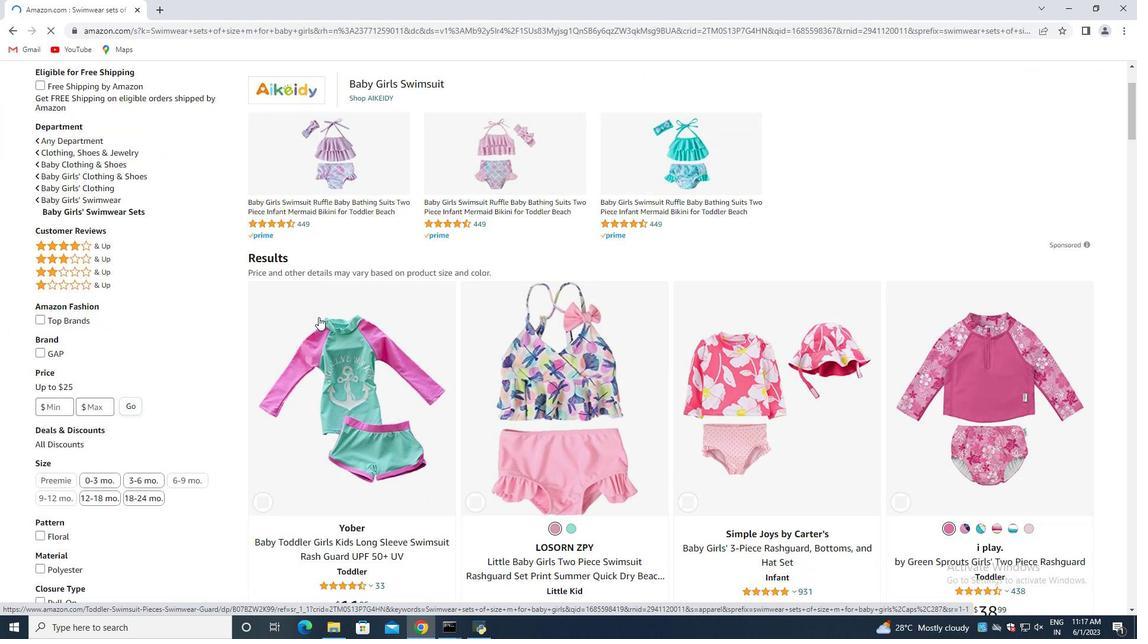 
Action: Mouse scrolled (331, 315) with delta (0, 0)
Screenshot: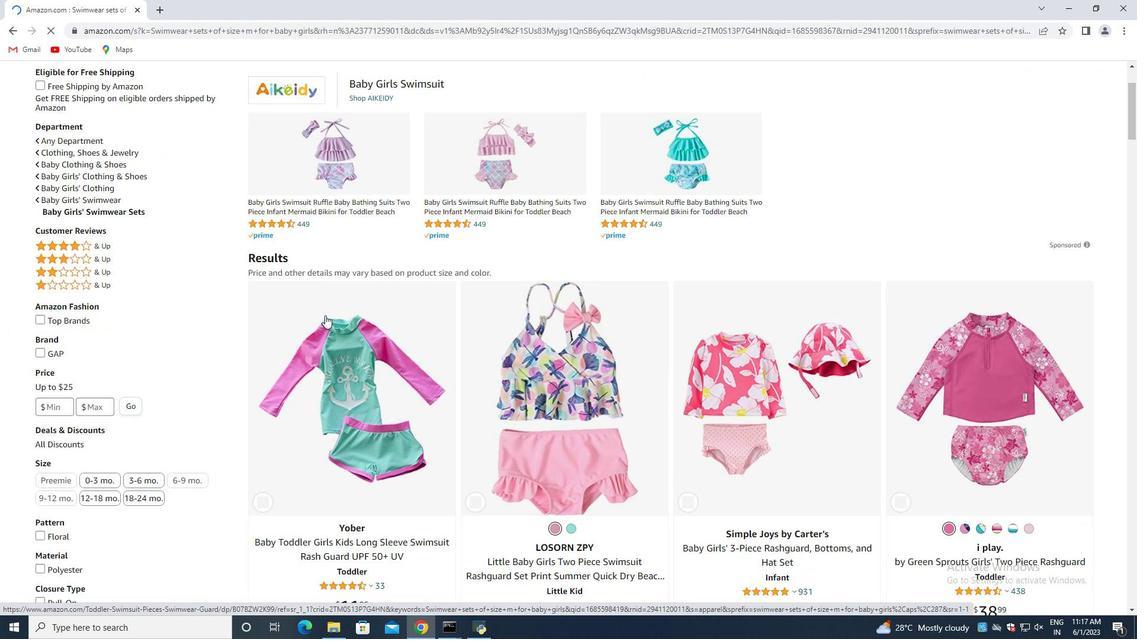
Action: Mouse moved to (755, 311)
Screenshot: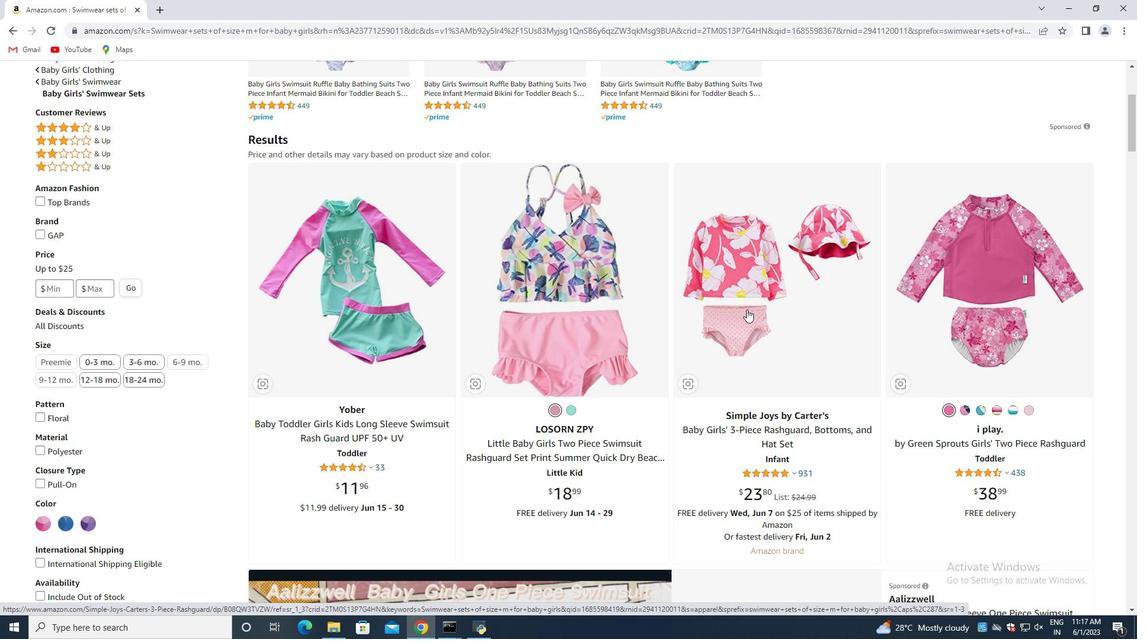 
Action: Mouse scrolled (755, 310) with delta (0, 0)
Screenshot: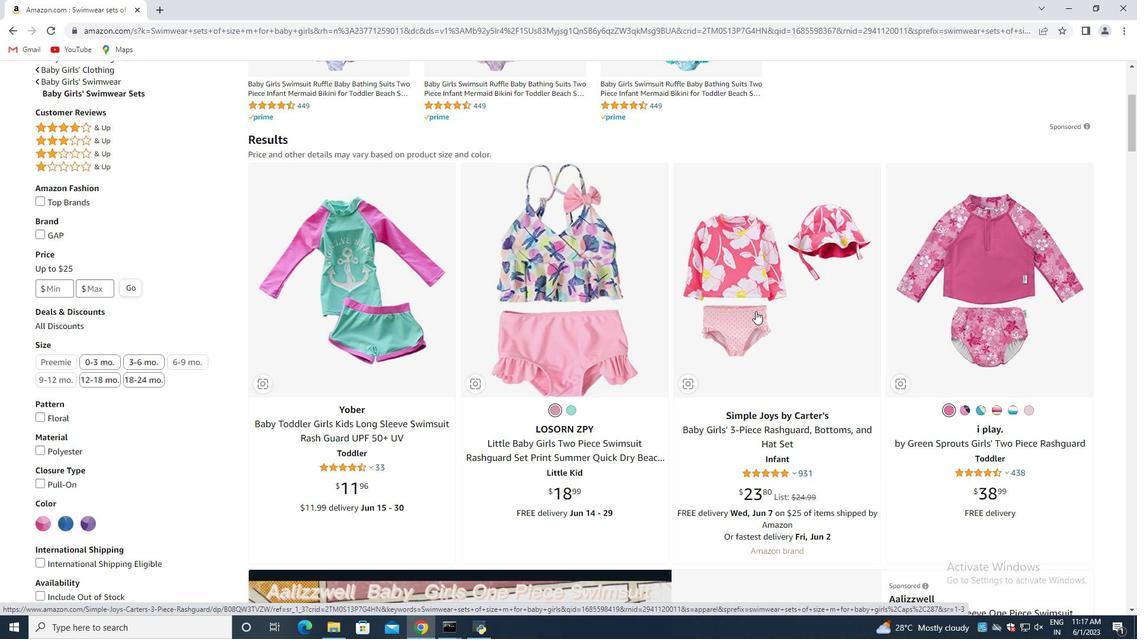 
Action: Mouse moved to (755, 311)
Screenshot: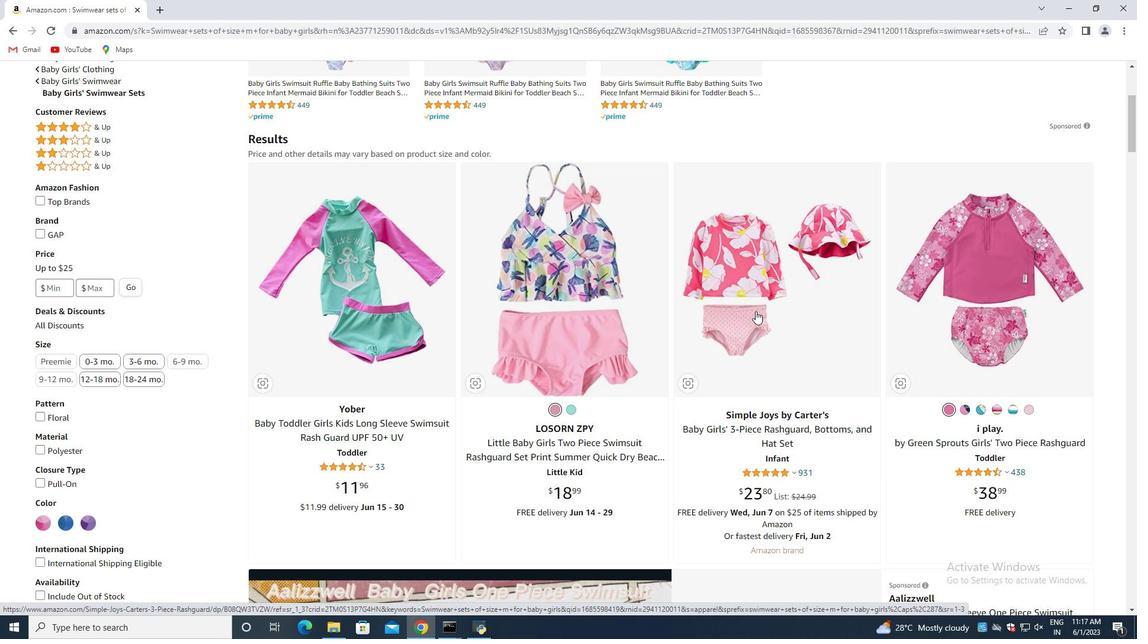 
Action: Mouse scrolled (755, 310) with delta (0, 0)
Screenshot: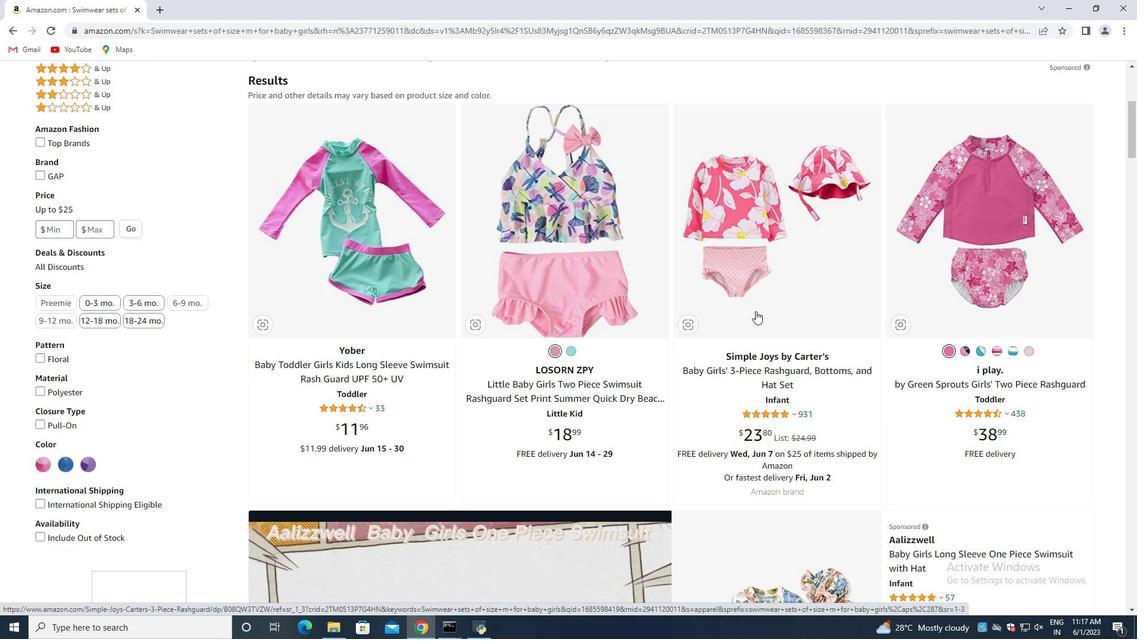 
Action: Mouse moved to (756, 311)
Screenshot: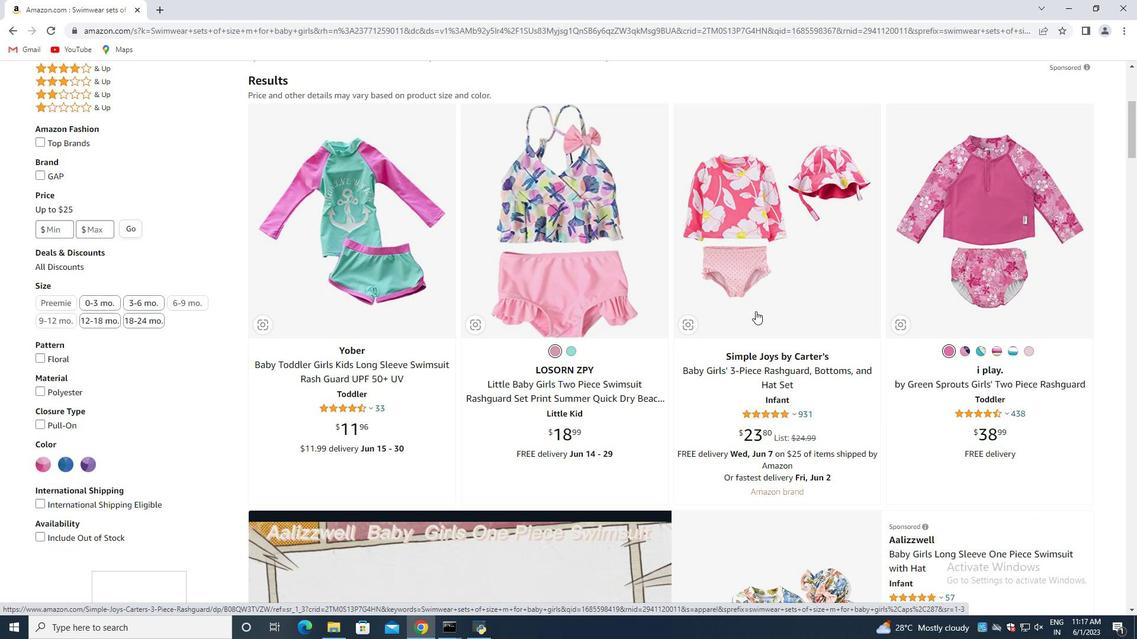 
Action: Mouse scrolled (756, 310) with delta (0, 0)
Screenshot: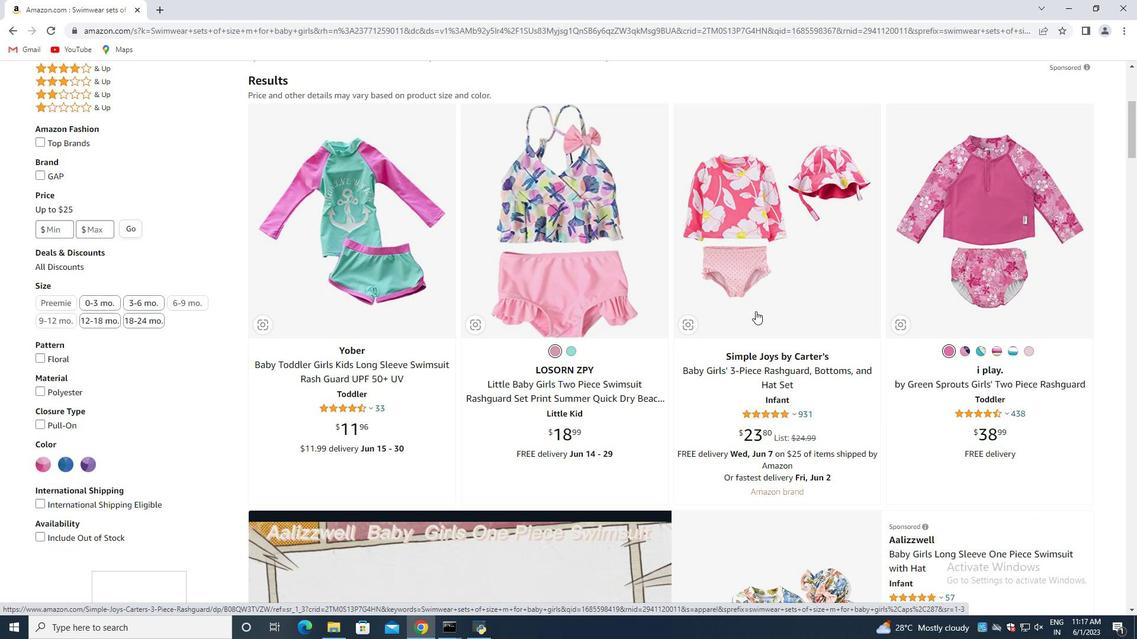
Action: Mouse moved to (749, 320)
Screenshot: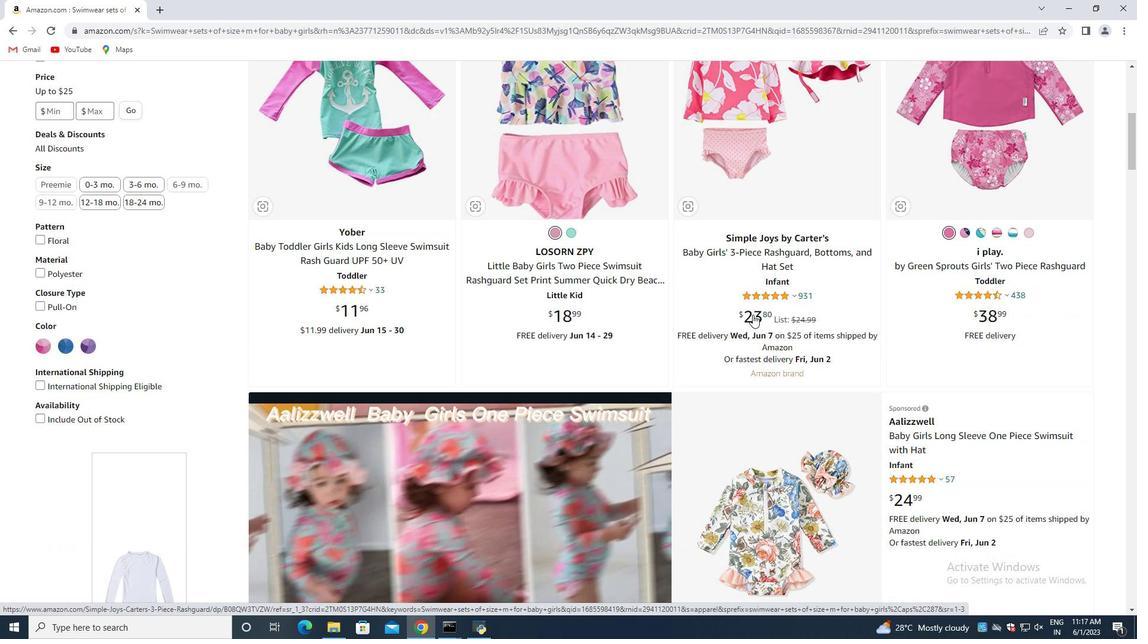 
Action: Mouse scrolled (749, 319) with delta (0, 0)
Screenshot: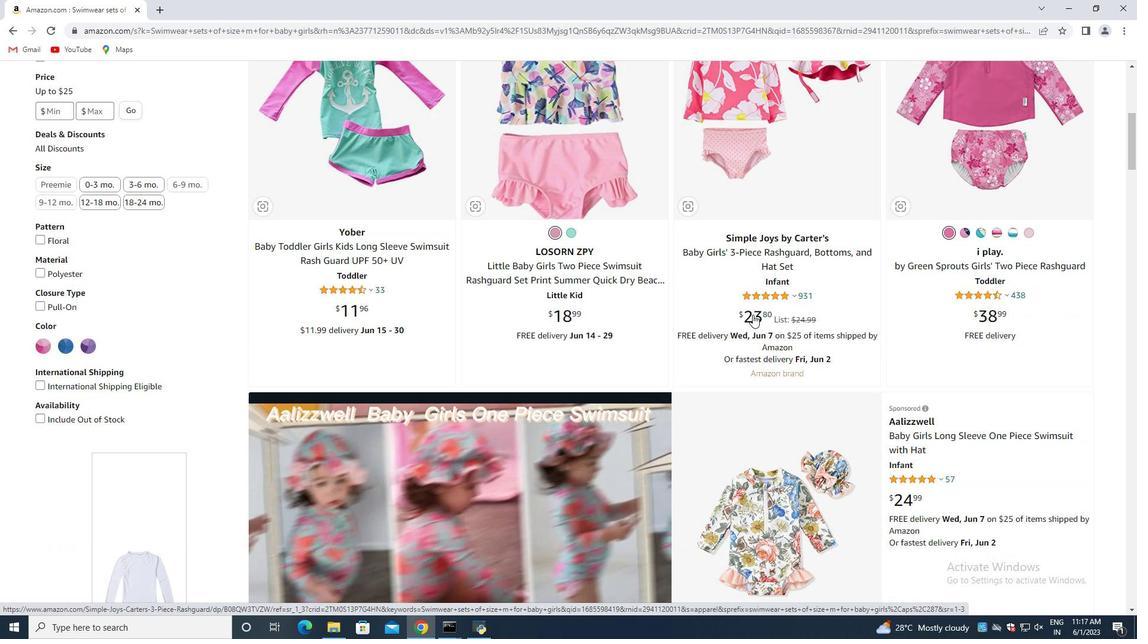 
Action: Mouse moved to (747, 322)
Screenshot: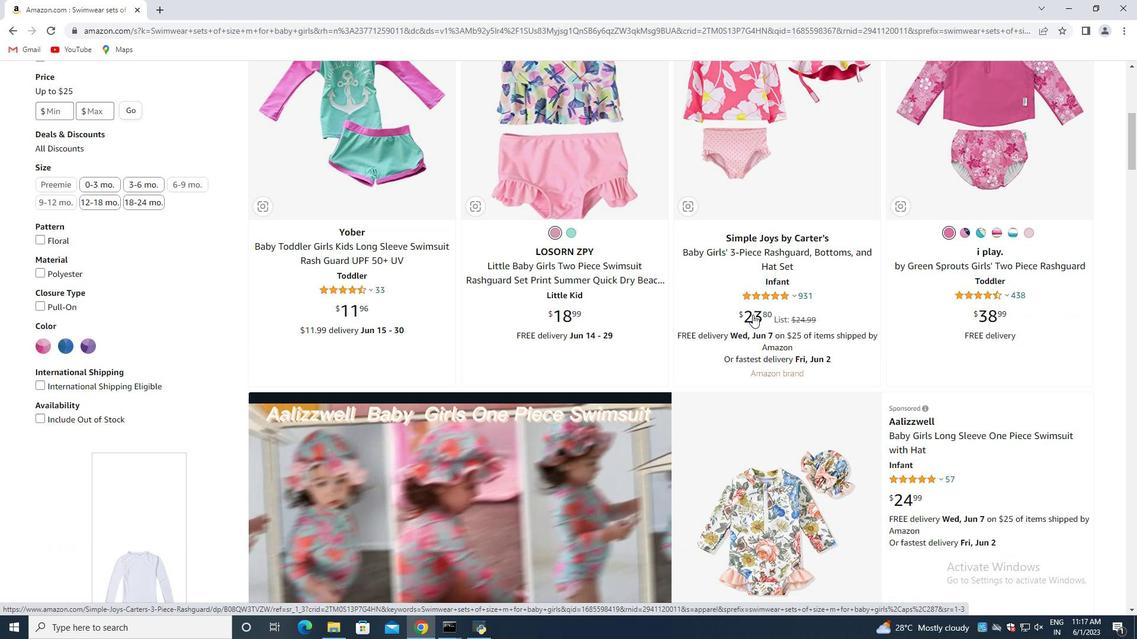 
Action: Mouse scrolled (747, 322) with delta (0, 0)
Screenshot: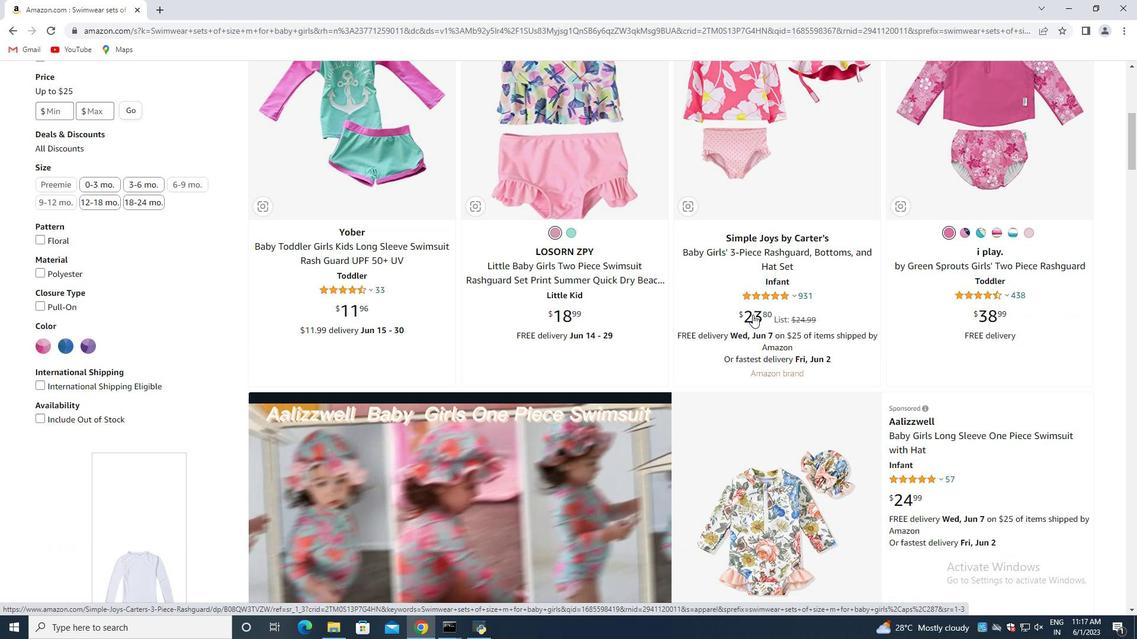 
Action: Mouse moved to (691, 326)
Screenshot: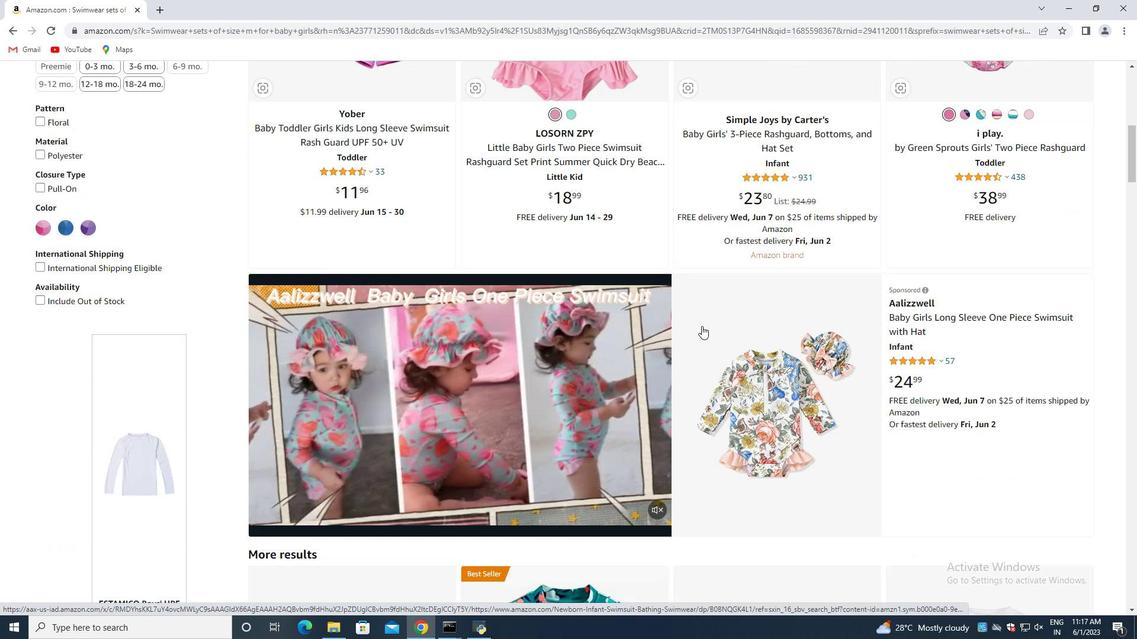 
Action: Mouse scrolled (691, 326) with delta (0, 0)
Screenshot: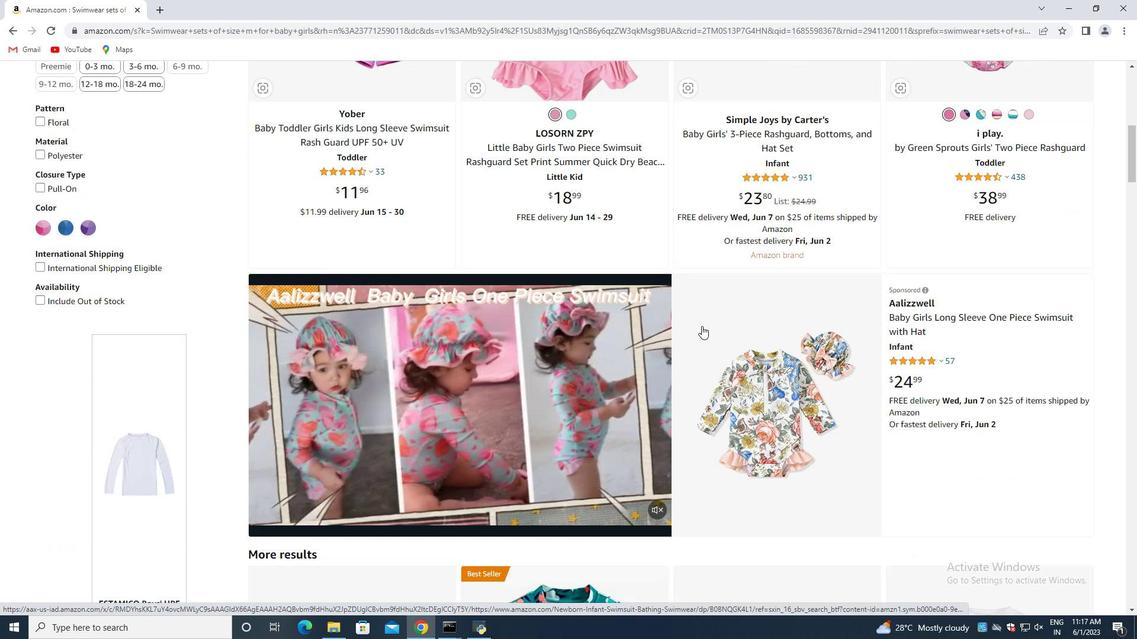 
Action: Mouse moved to (684, 328)
Screenshot: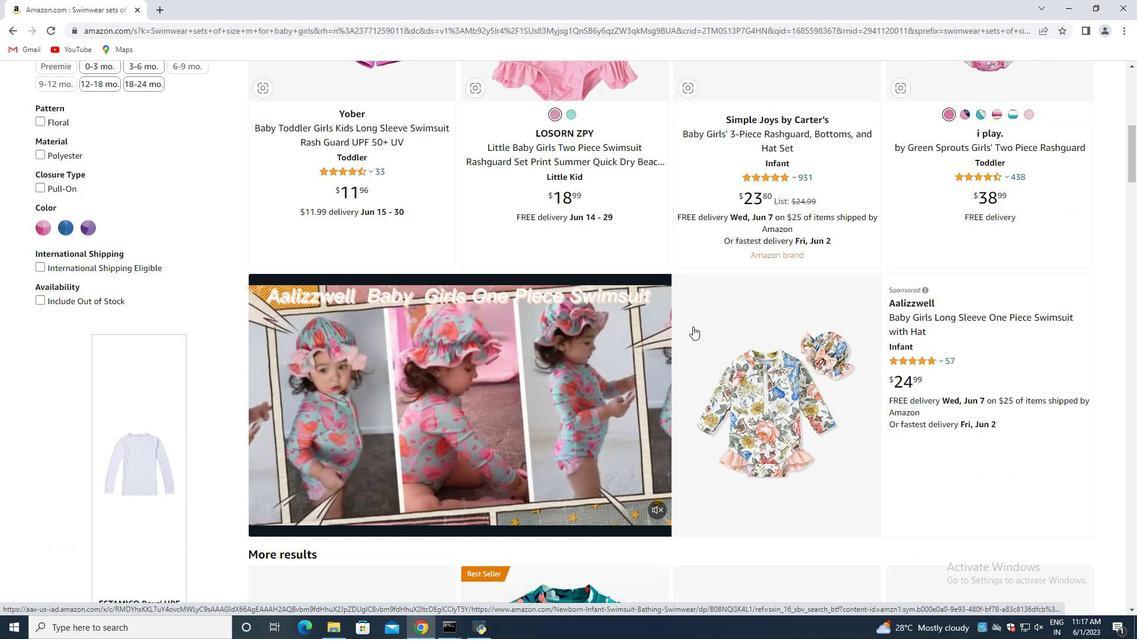 
Action: Mouse scrolled (684, 328) with delta (0, 0)
Screenshot: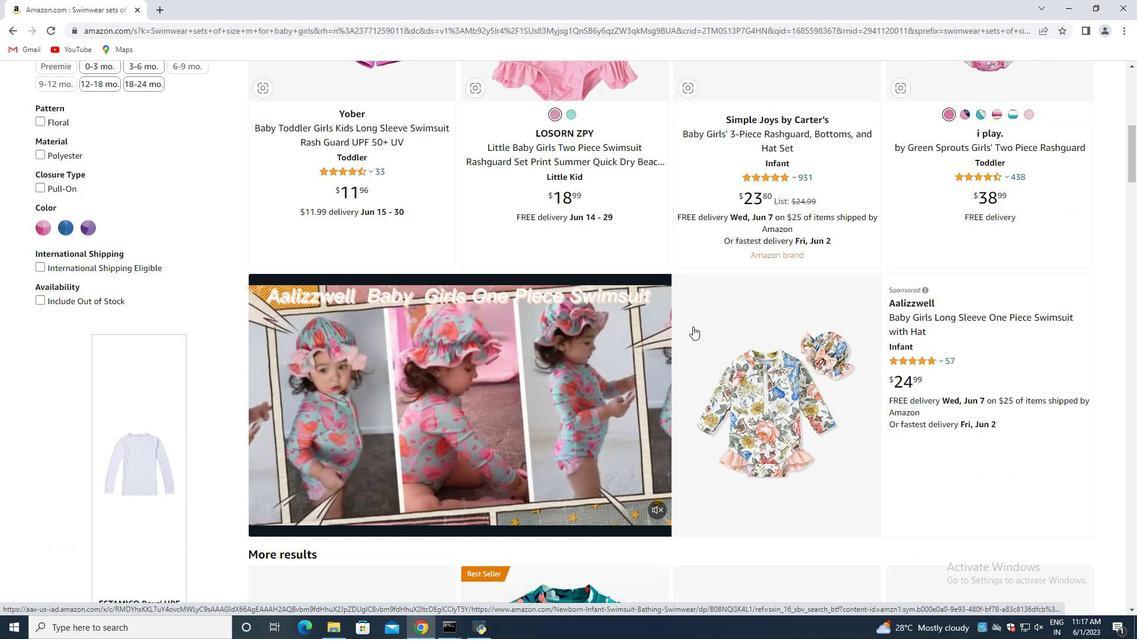 
Action: Mouse moved to (639, 334)
Screenshot: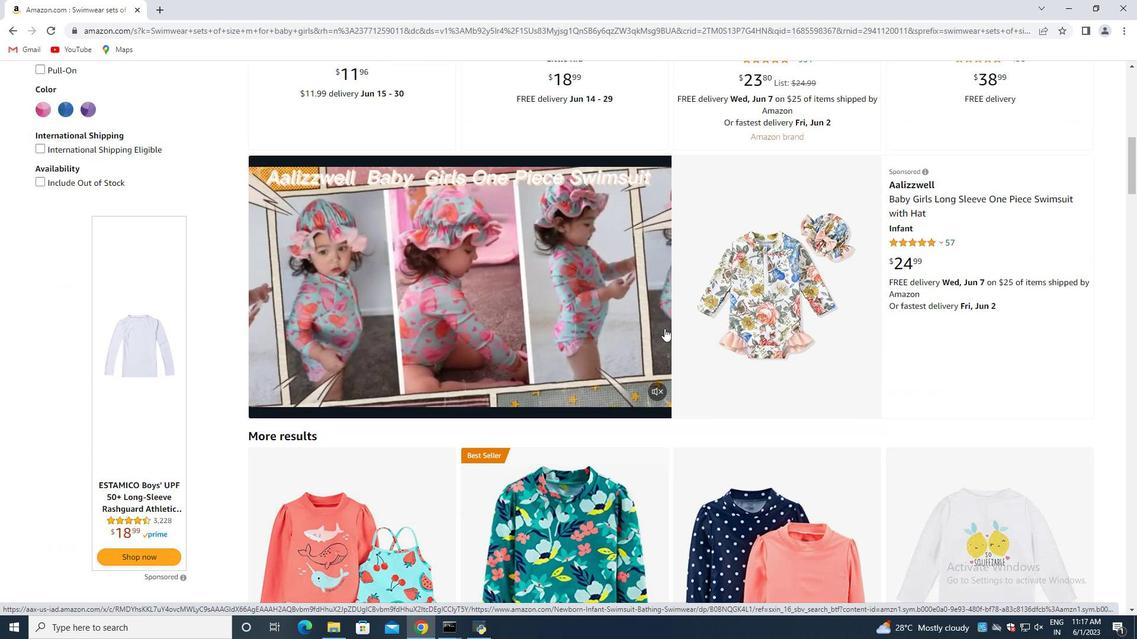 
Action: Mouse scrolled (639, 334) with delta (0, 0)
Screenshot: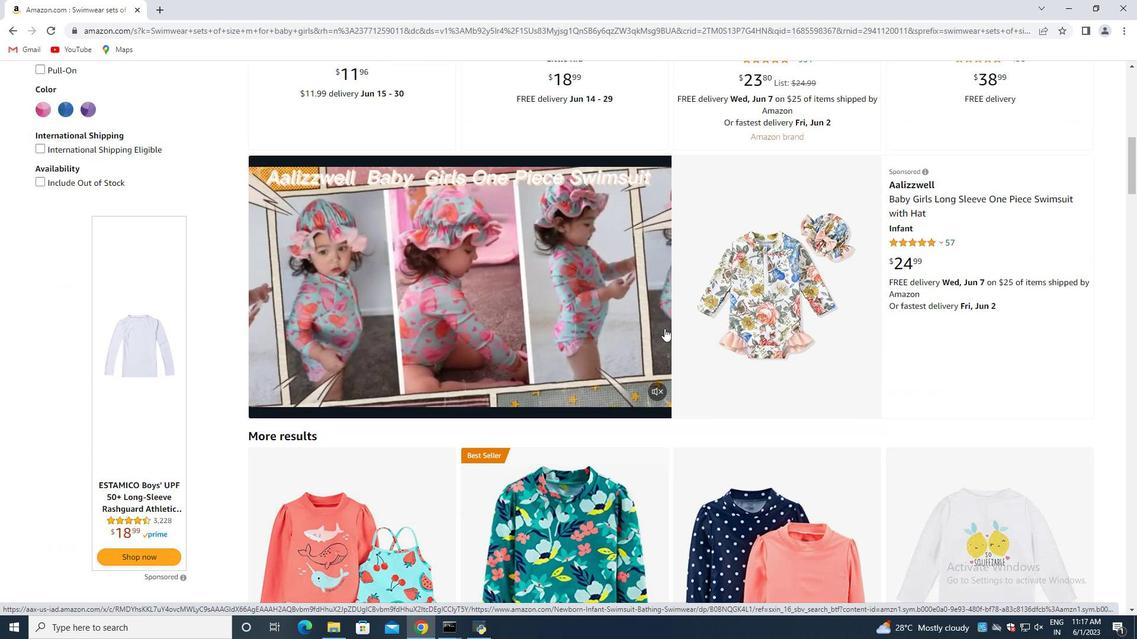 
Action: Mouse moved to (627, 337)
Screenshot: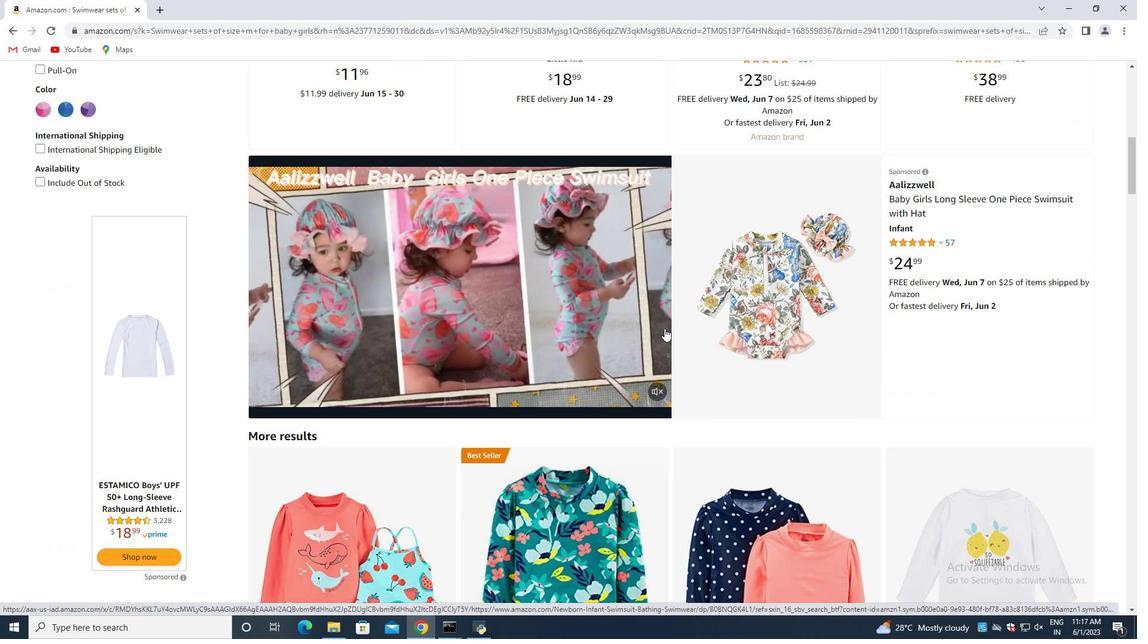 
Action: Mouse scrolled (627, 337) with delta (0, 0)
Screenshot: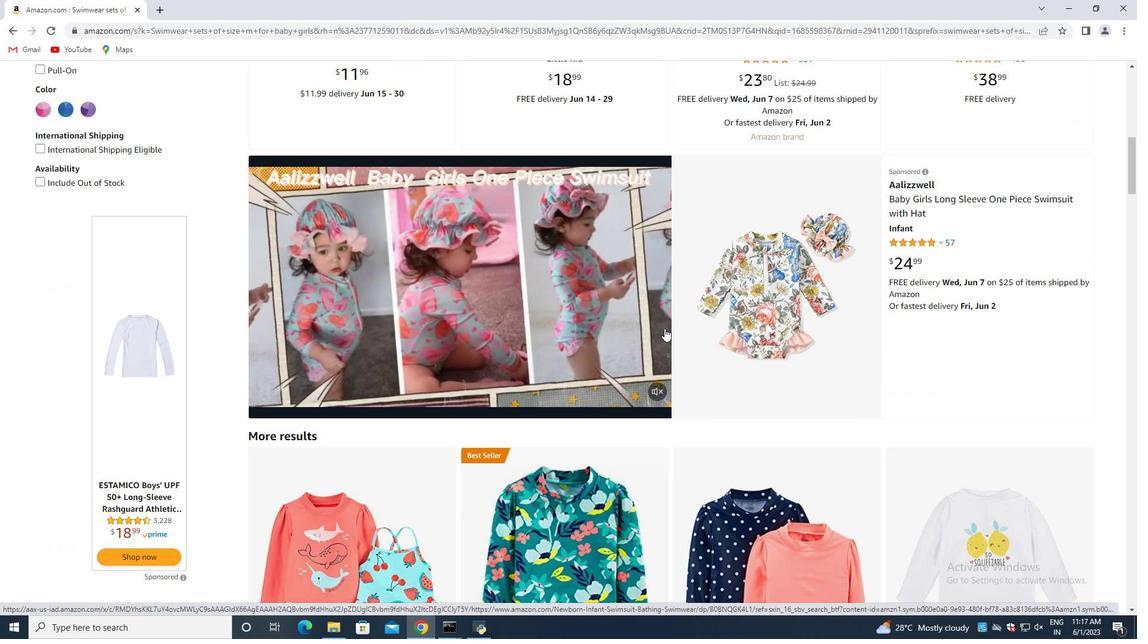 
Action: Mouse moved to (621, 340)
Screenshot: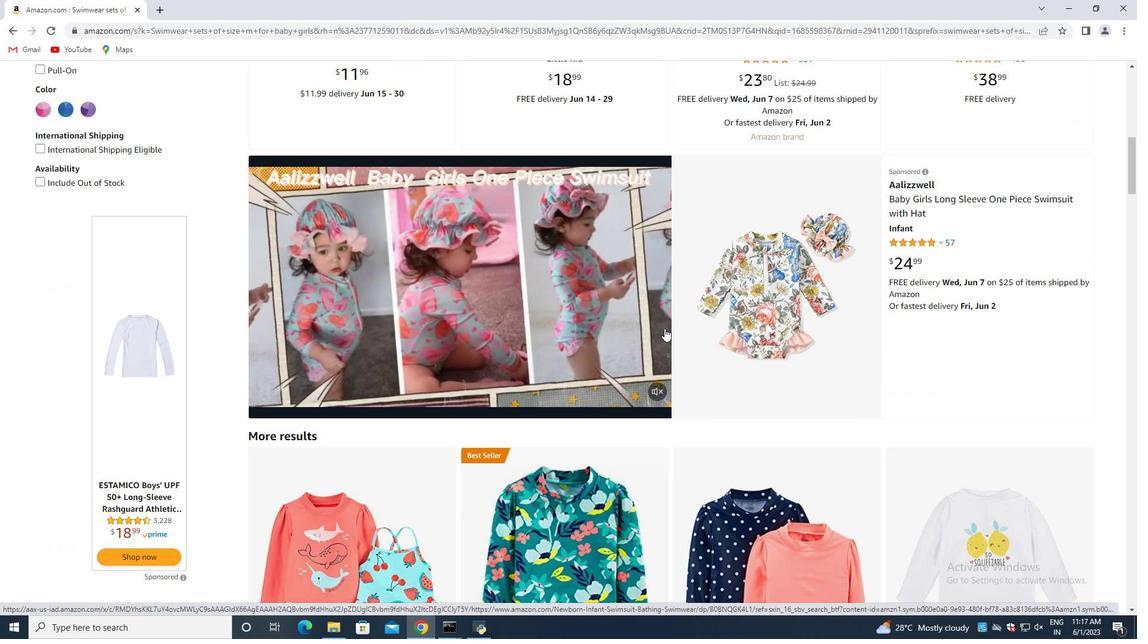 
Action: Mouse scrolled (621, 339) with delta (0, 0)
Screenshot: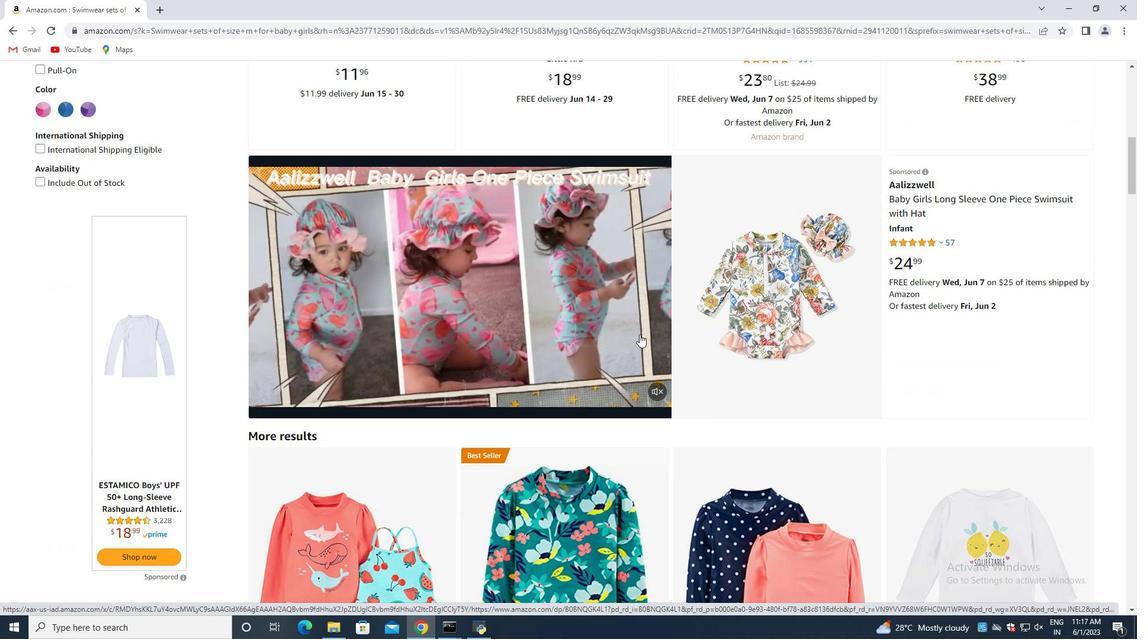 
Action: Mouse moved to (620, 340)
Screenshot: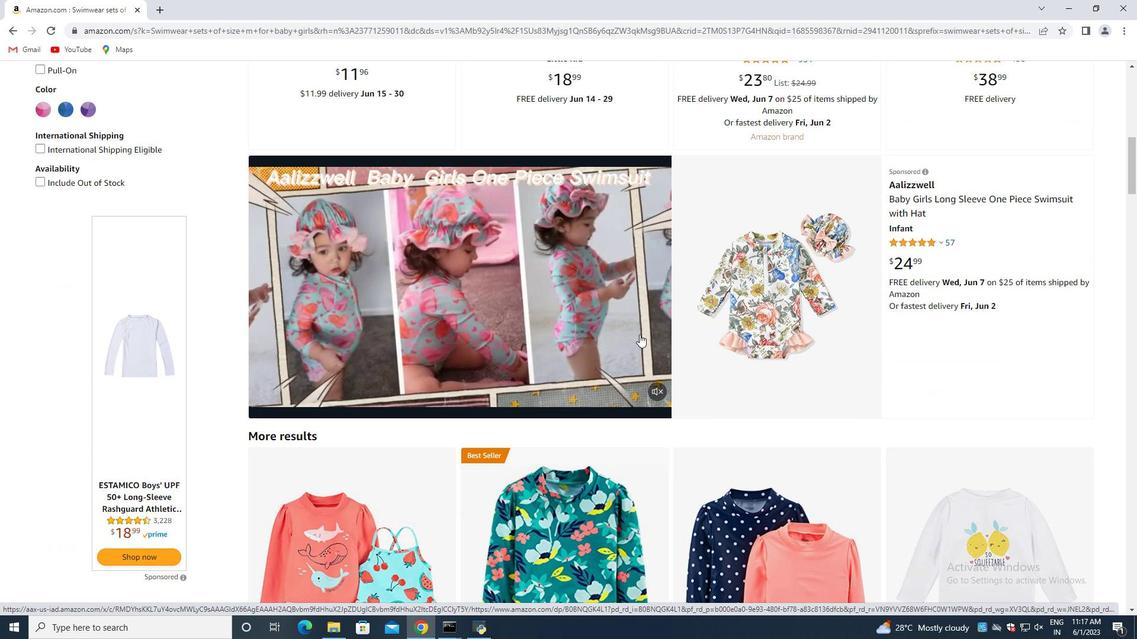 
Action: Mouse scrolled (620, 339) with delta (0, 0)
Screenshot: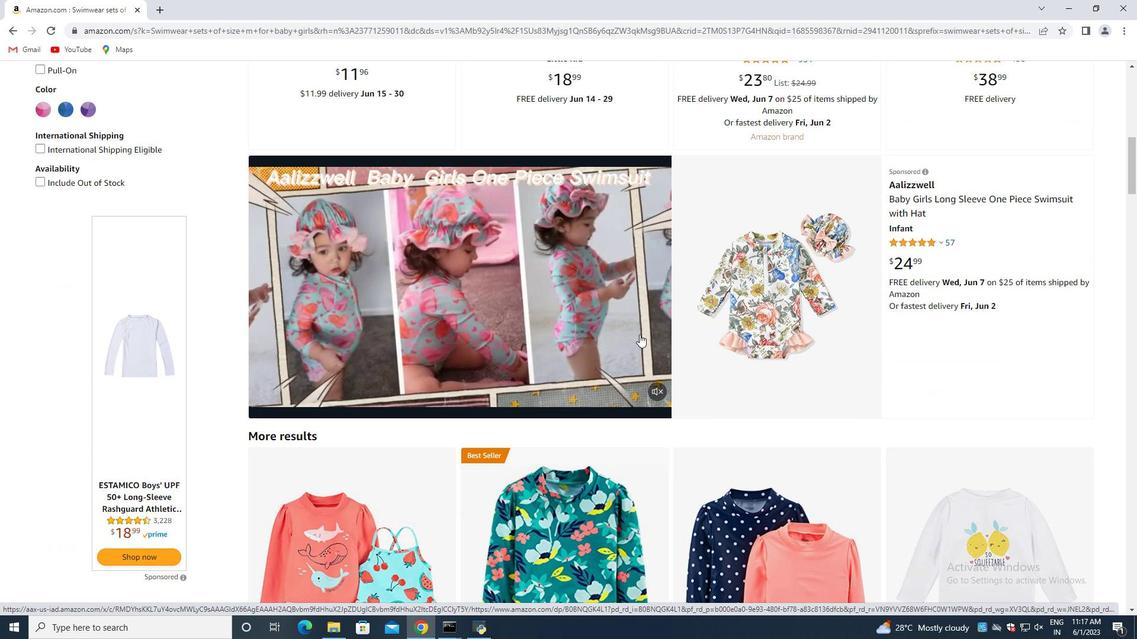 
Action: Mouse moved to (534, 331)
Screenshot: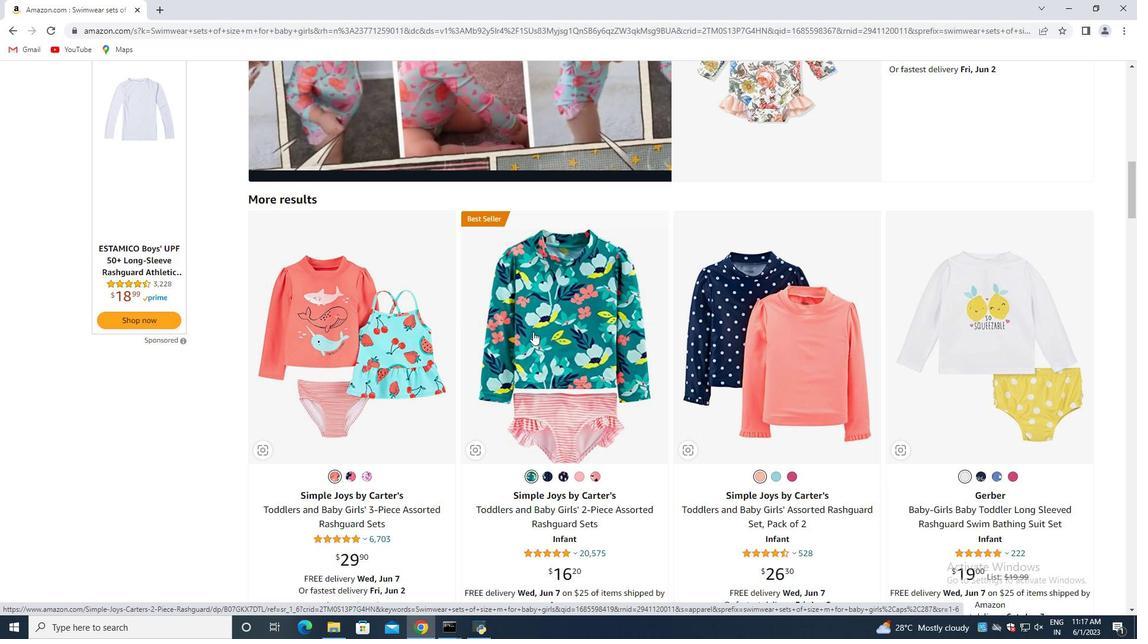
Action: Mouse scrolled (534, 331) with delta (0, 0)
Screenshot: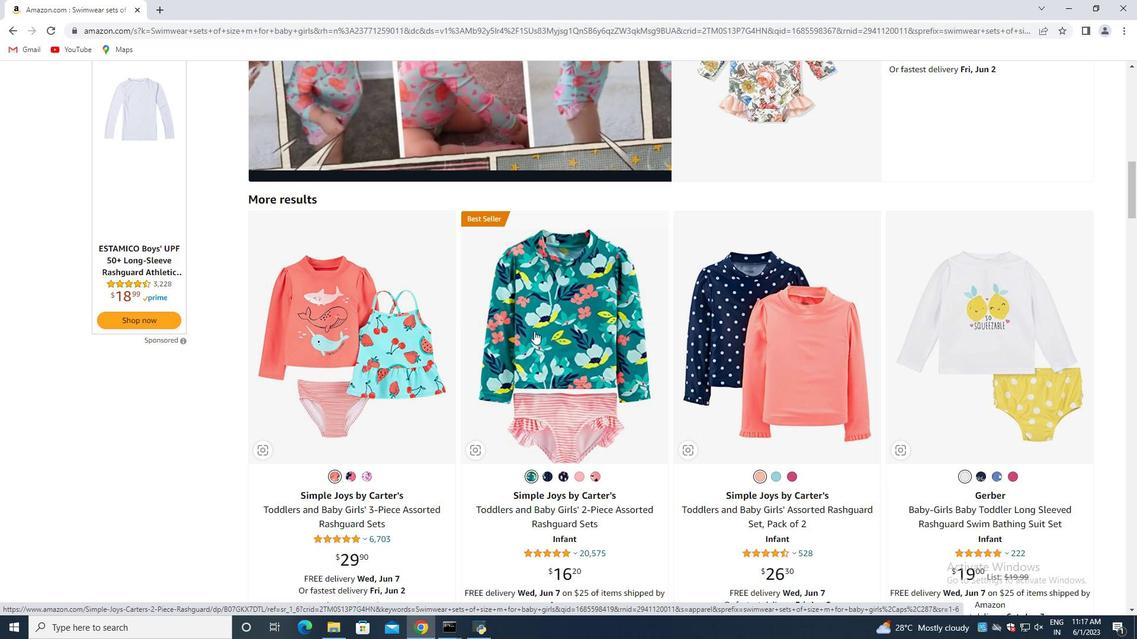 
Action: Mouse moved to (725, 327)
Screenshot: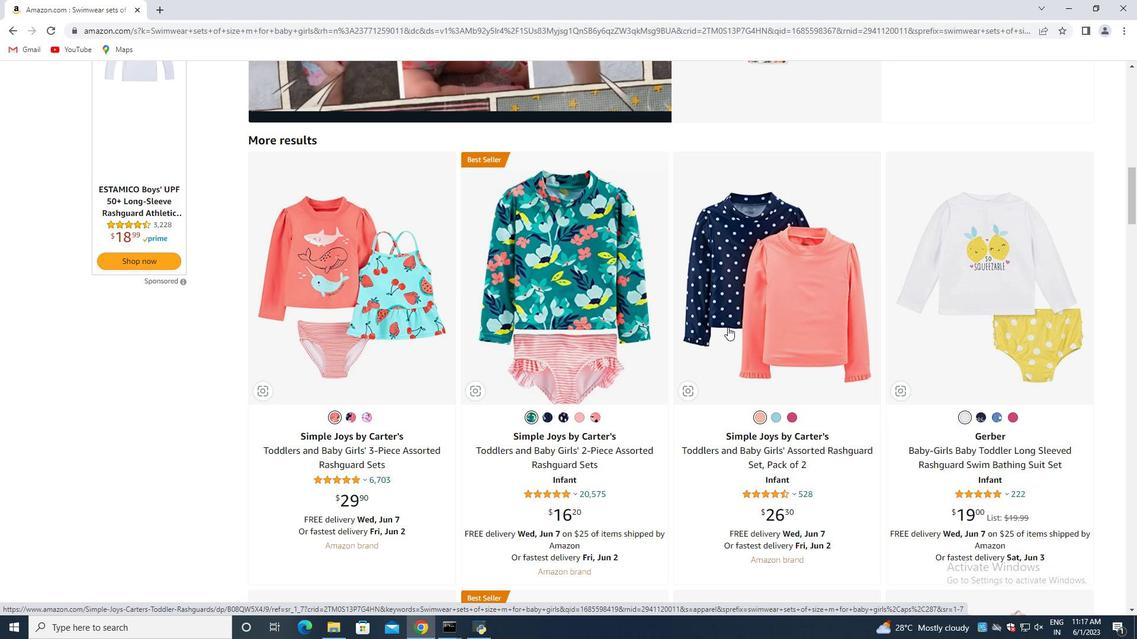 
Action: Mouse scrolled (725, 326) with delta (0, 0)
Screenshot: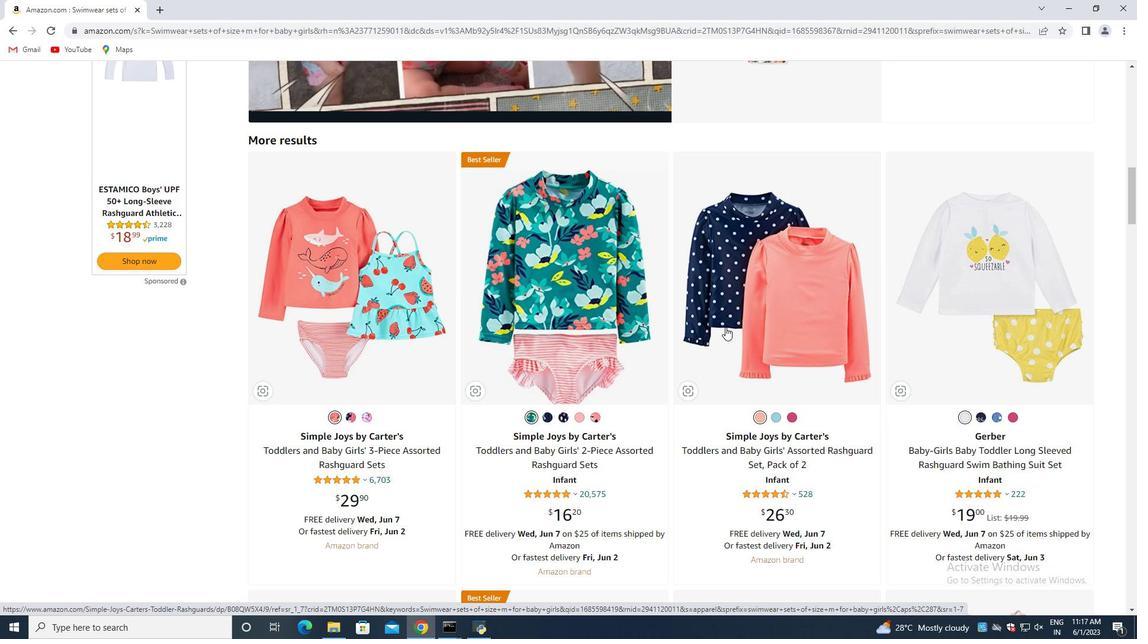 
Action: Mouse scrolled (725, 326) with delta (0, 0)
Screenshot: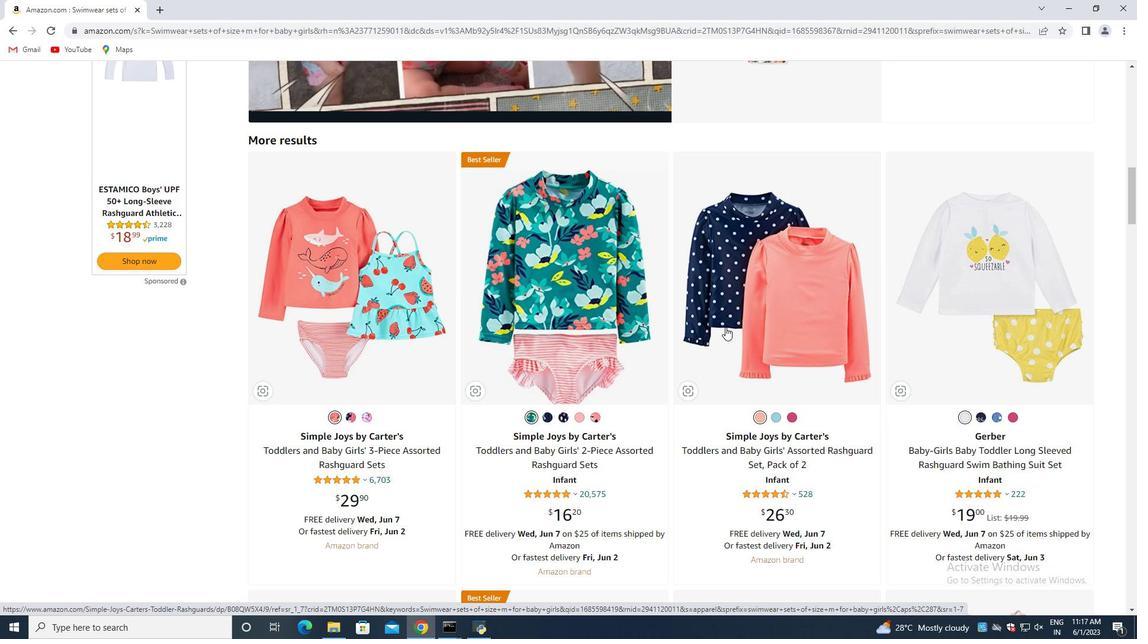 
Action: Mouse moved to (725, 326)
Screenshot: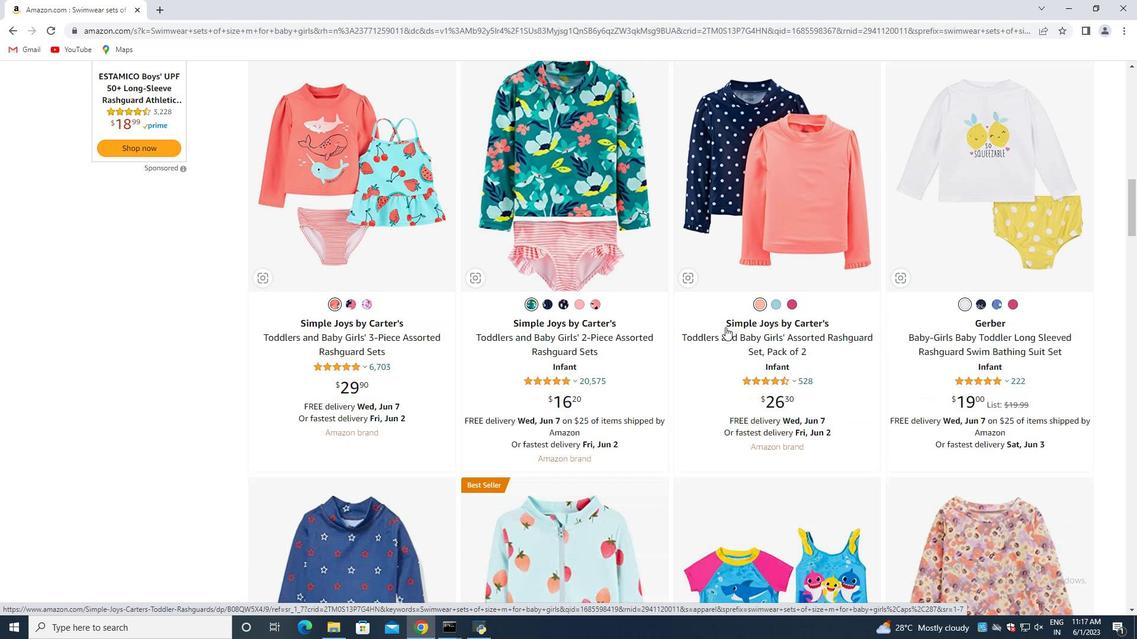 
Action: Mouse scrolled (725, 326) with delta (0, 0)
Screenshot: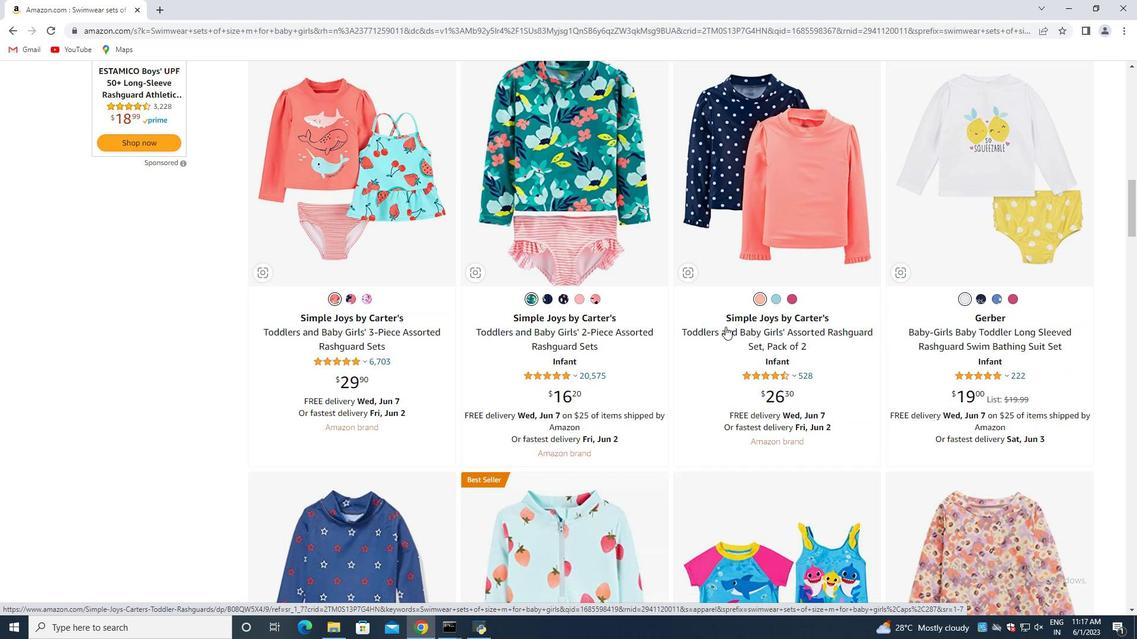 
Action: Mouse scrolled (725, 326) with delta (0, 0)
Screenshot: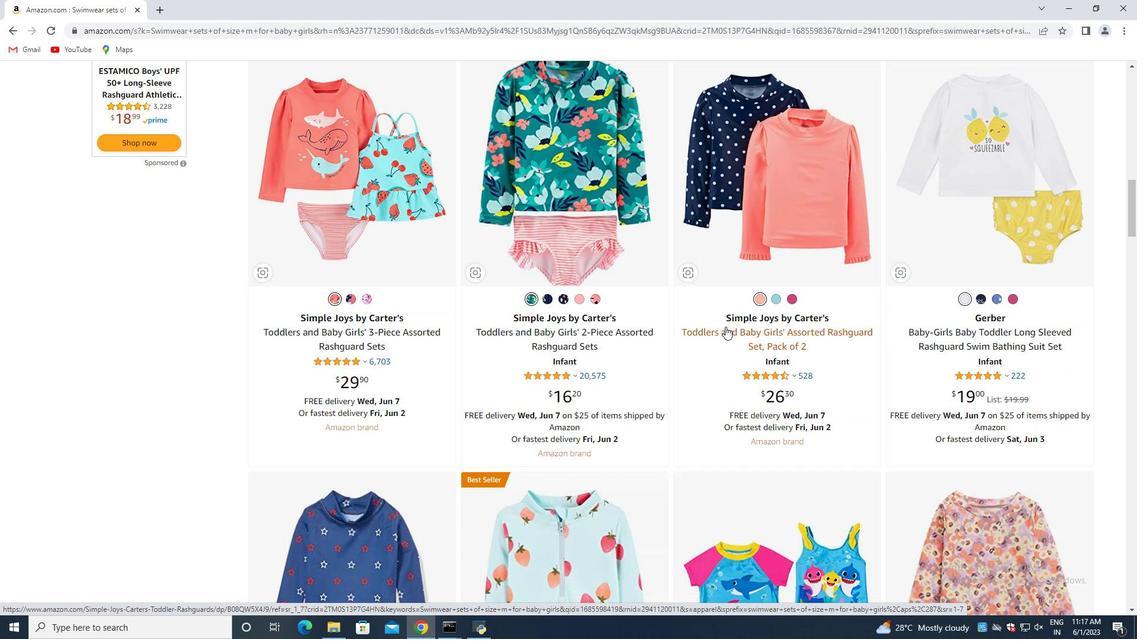 
Action: Mouse moved to (709, 336)
Screenshot: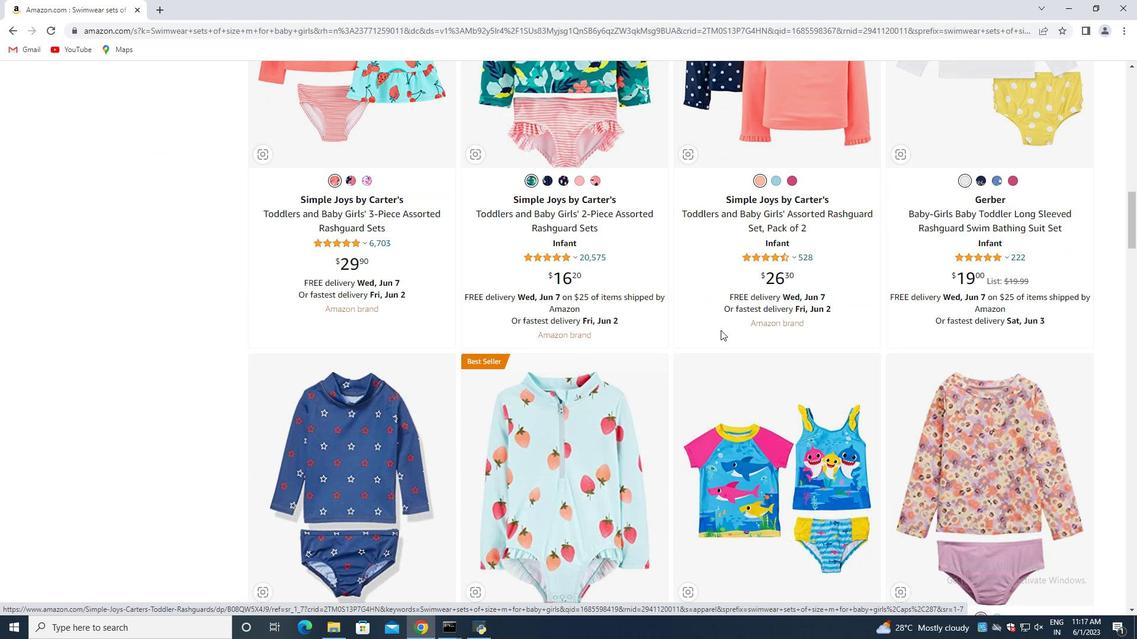 
Action: Mouse scrolled (709, 335) with delta (0, 0)
Screenshot: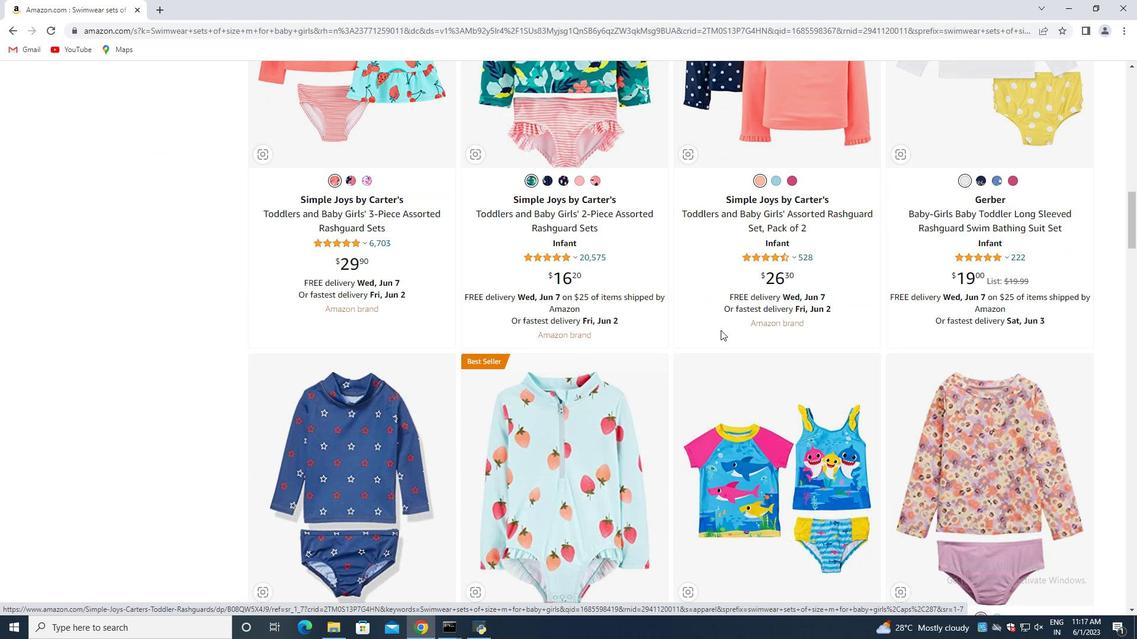 
Action: Mouse moved to (700, 338)
Screenshot: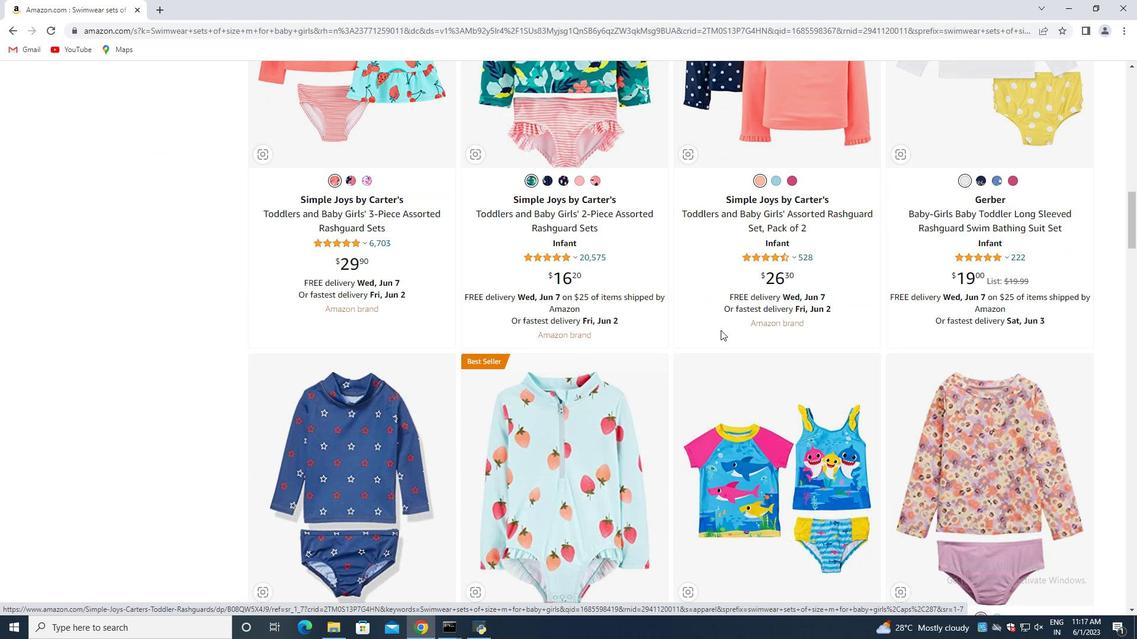 
Action: Mouse scrolled (700, 338) with delta (0, 0)
Screenshot: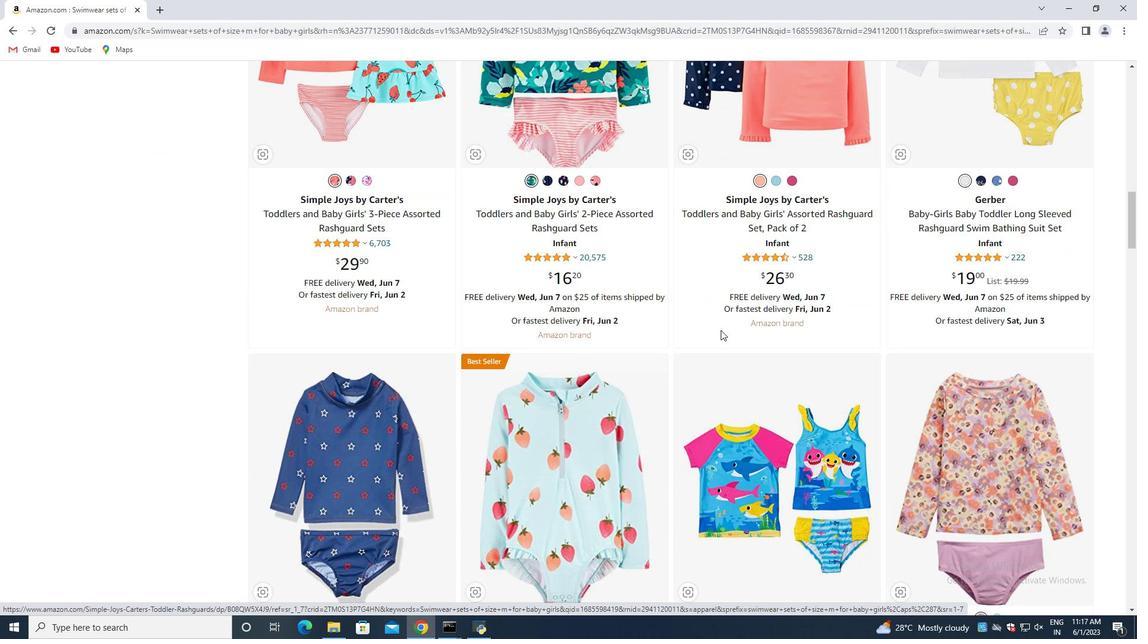 
Action: Mouse moved to (687, 342)
Screenshot: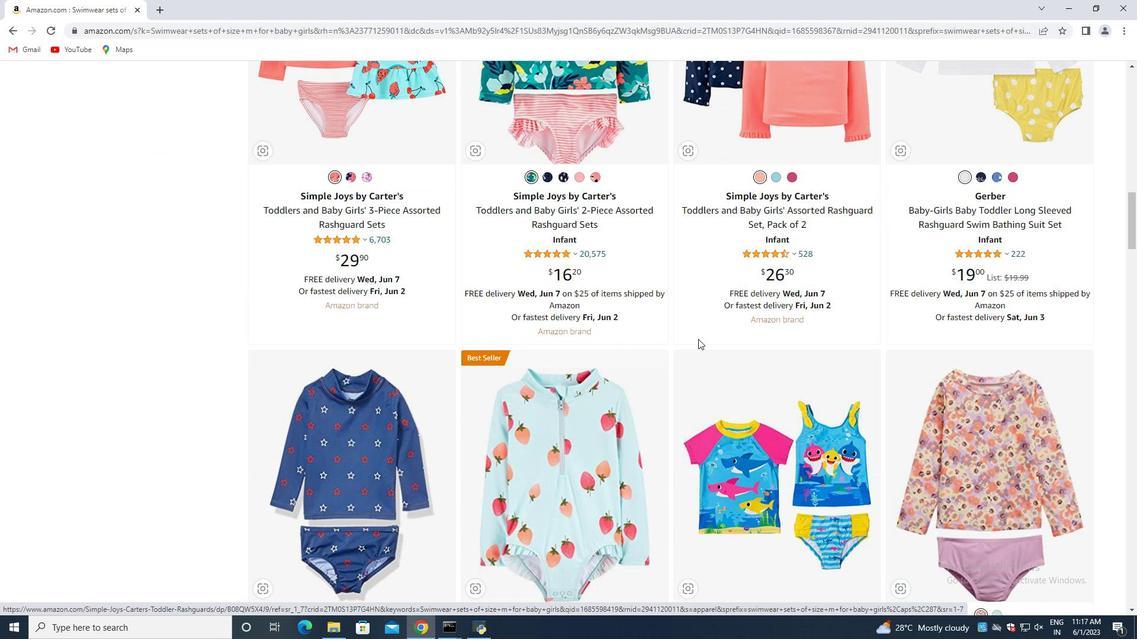 
Action: Mouse scrolled (694, 341) with delta (0, 0)
Screenshot: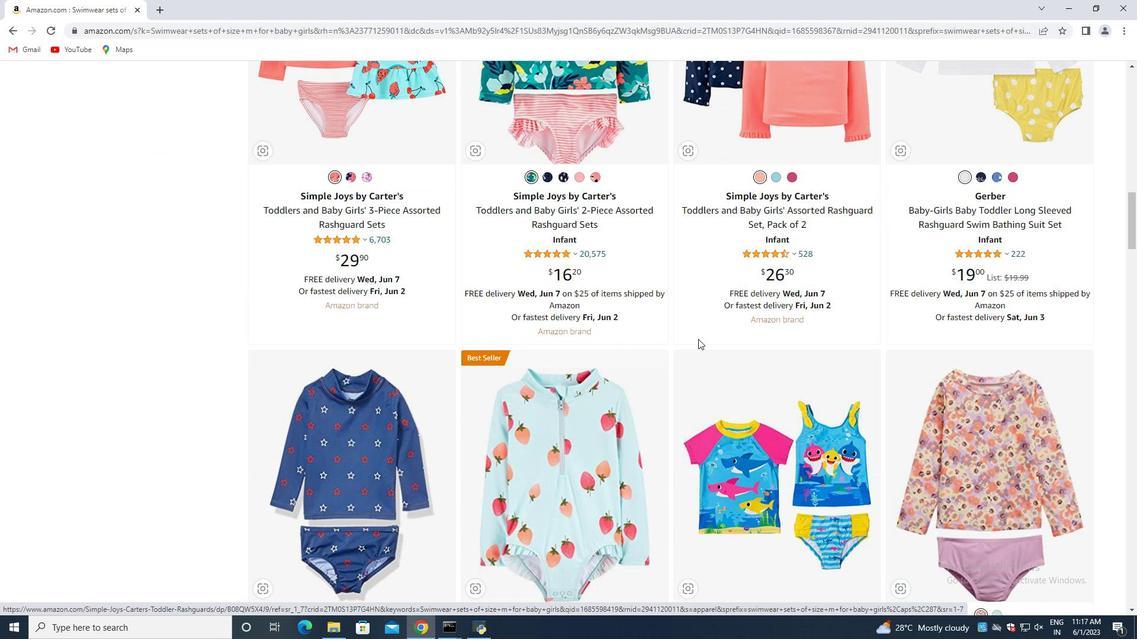 
Action: Mouse moved to (626, 325)
Screenshot: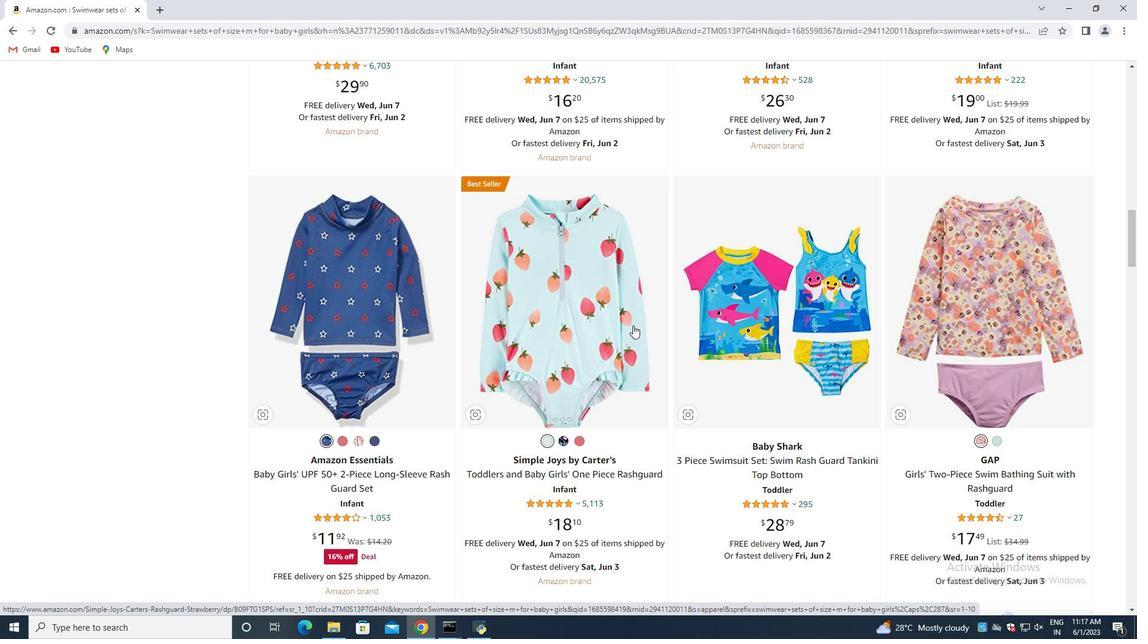 
Action: Mouse scrolled (626, 325) with delta (0, 0)
Screenshot: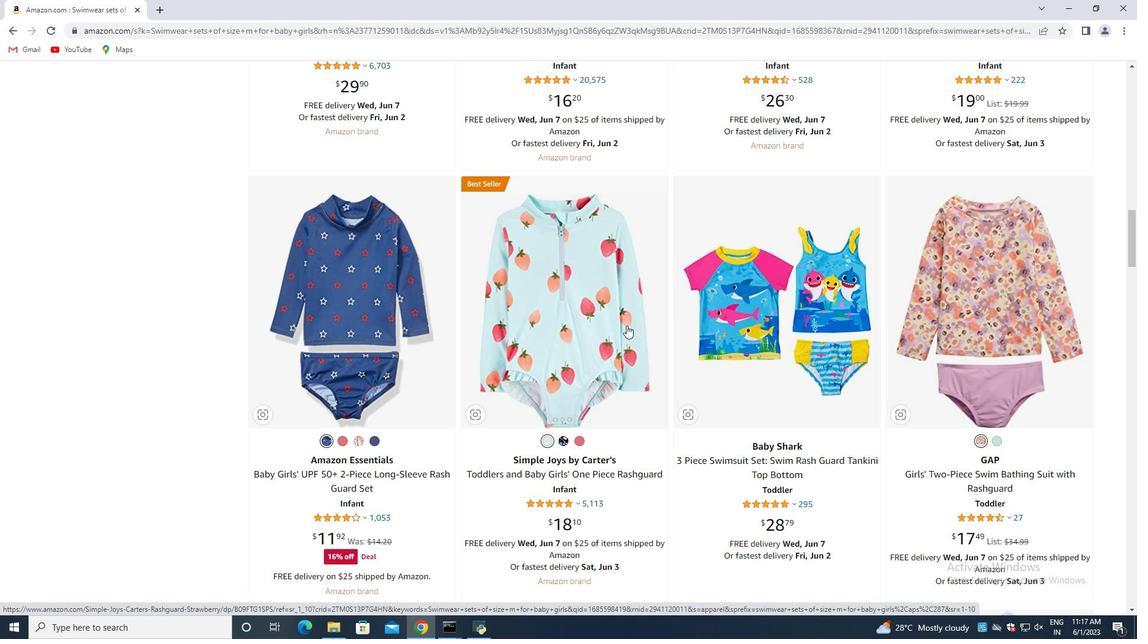 
Action: Mouse moved to (722, 303)
Screenshot: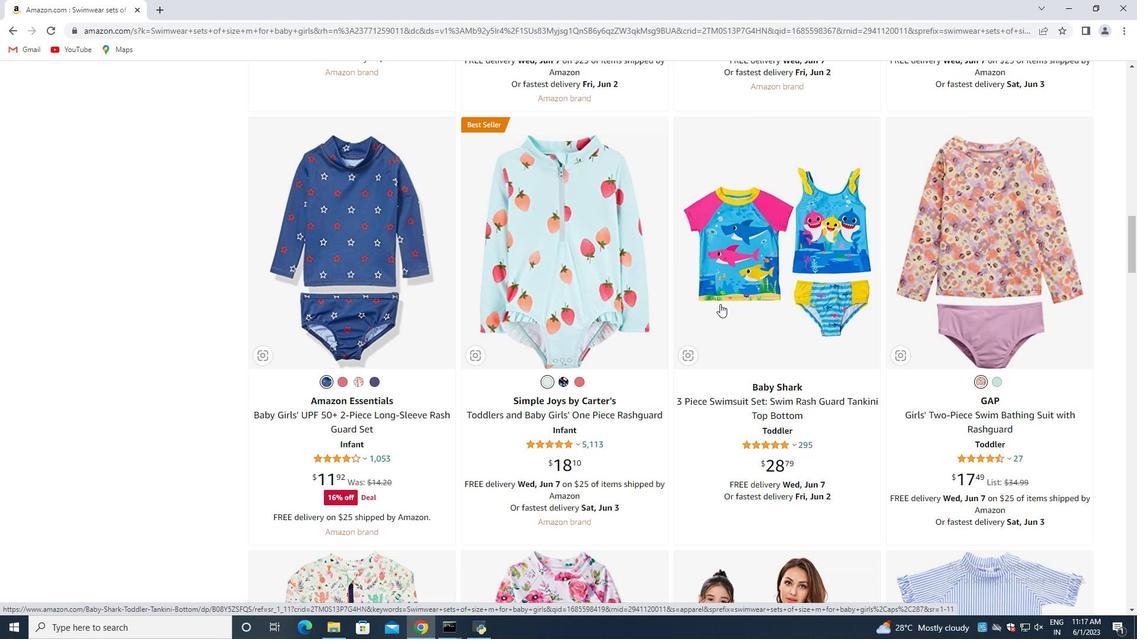
Action: Mouse scrolled (722, 302) with delta (0, 0)
Screenshot: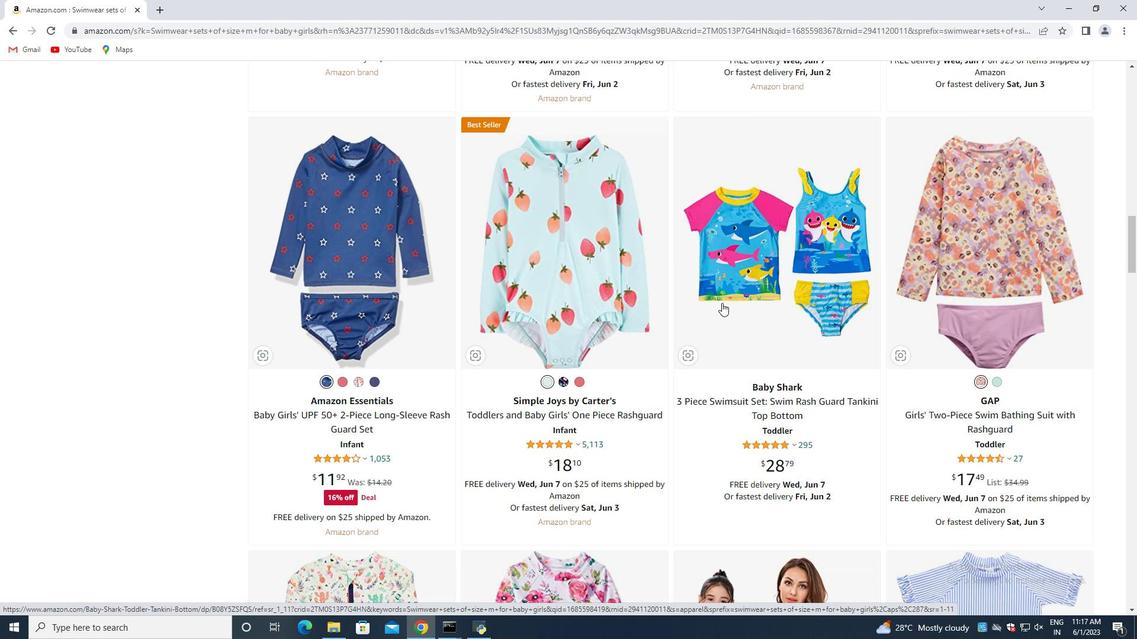 
Action: Mouse scrolled (722, 302) with delta (0, 0)
Screenshot: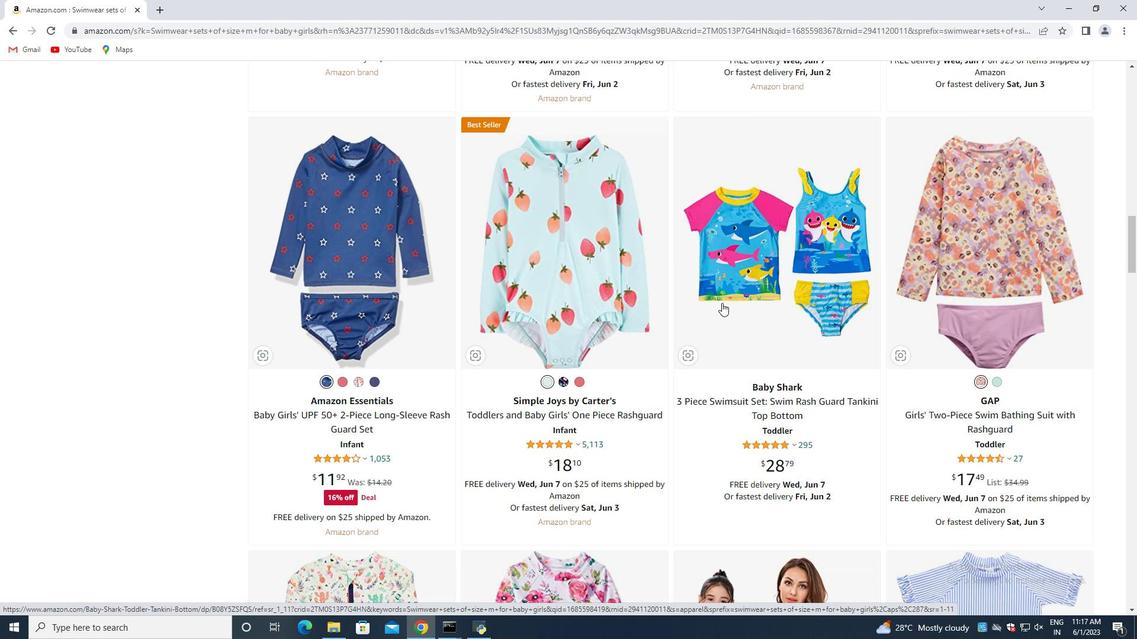 
Action: Mouse moved to (722, 303)
Screenshot: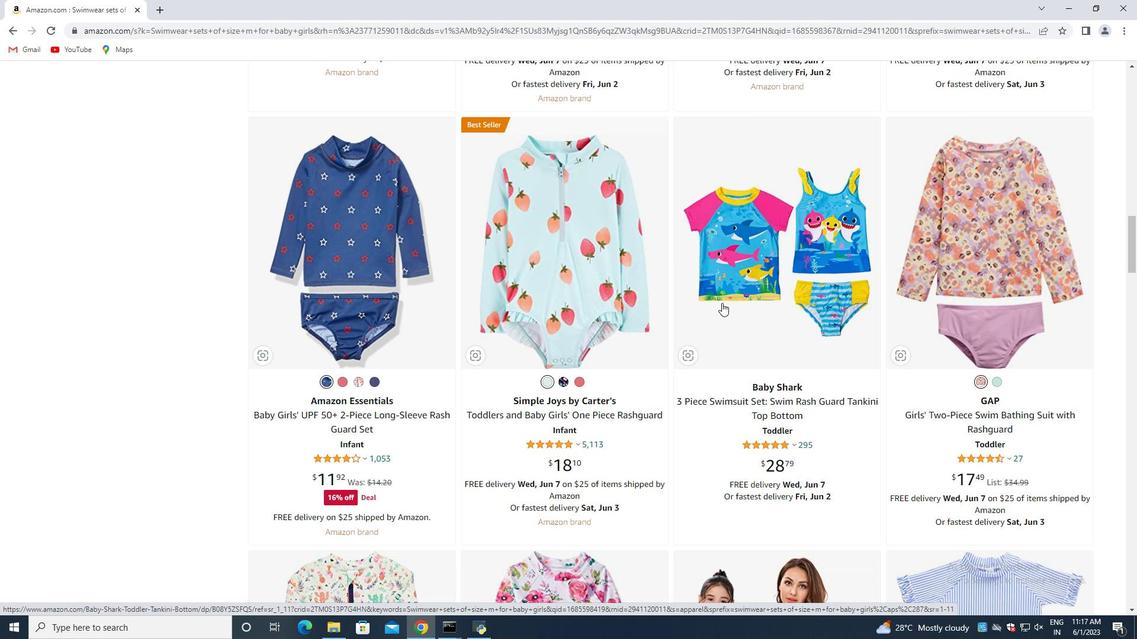 
Action: Mouse scrolled (722, 302) with delta (0, 0)
Screenshot: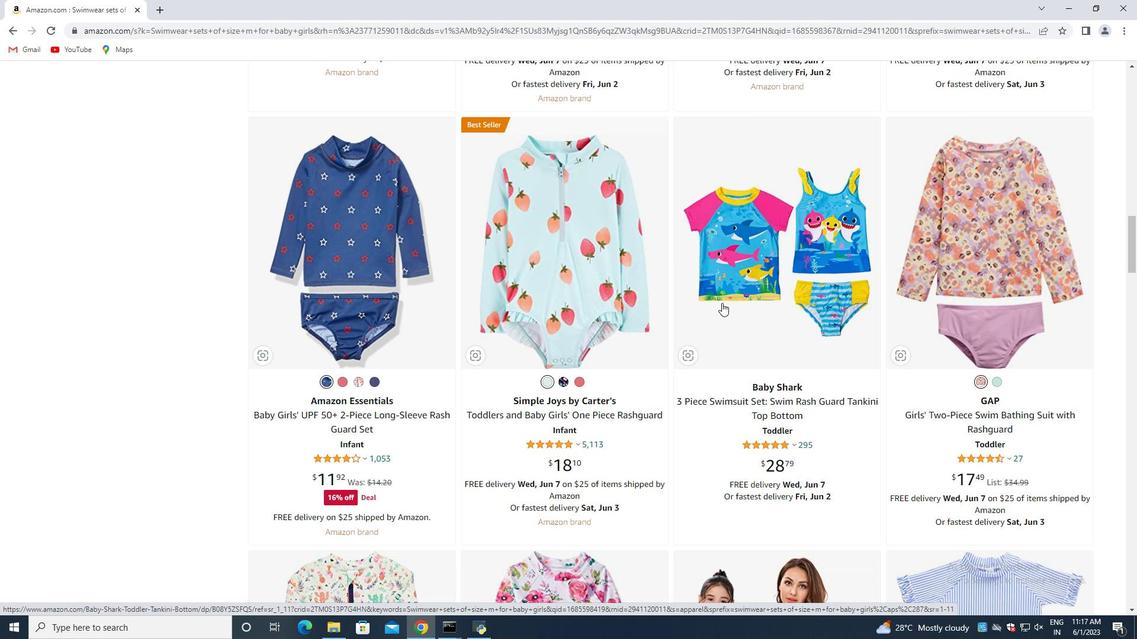 
Action: Mouse moved to (613, 320)
Screenshot: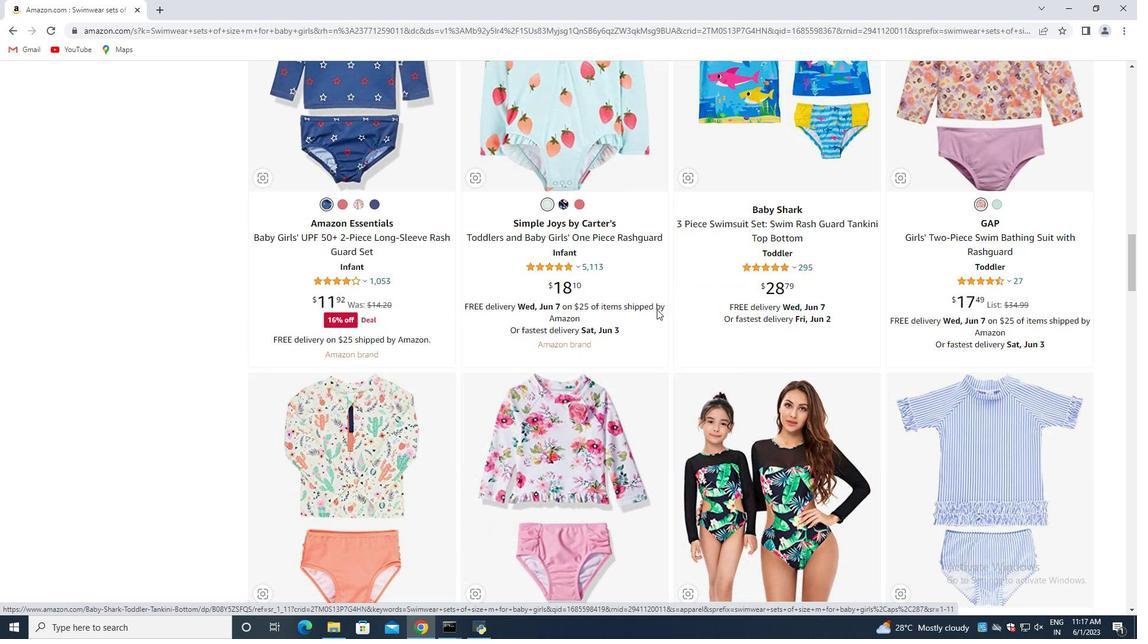 
Action: Mouse scrolled (613, 319) with delta (0, 0)
Screenshot: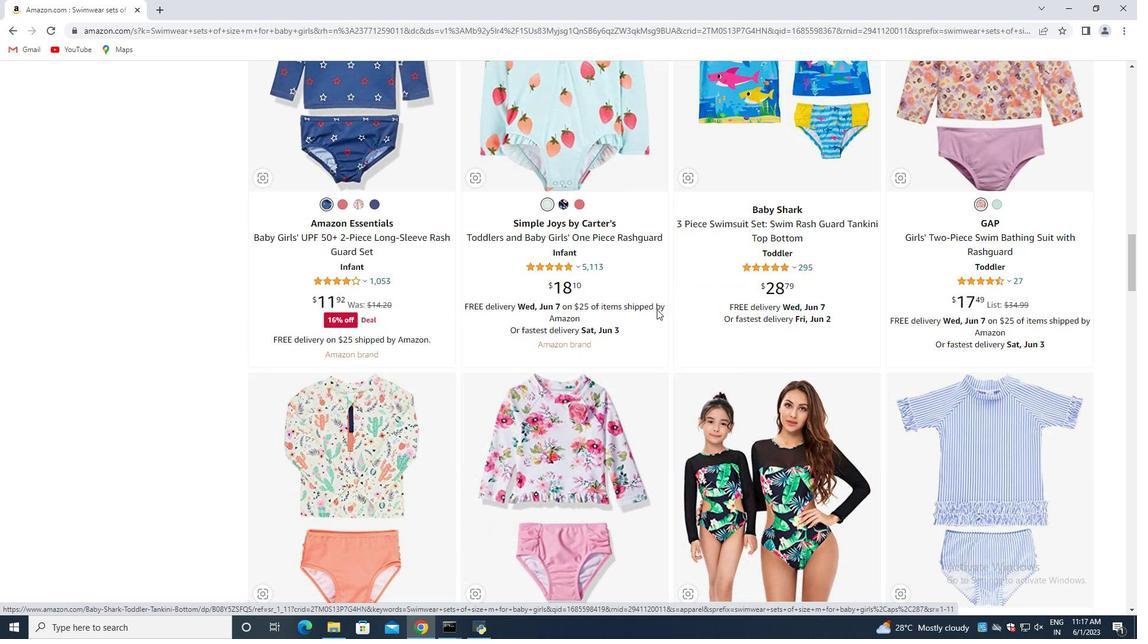 
Action: Mouse moved to (605, 322)
Screenshot: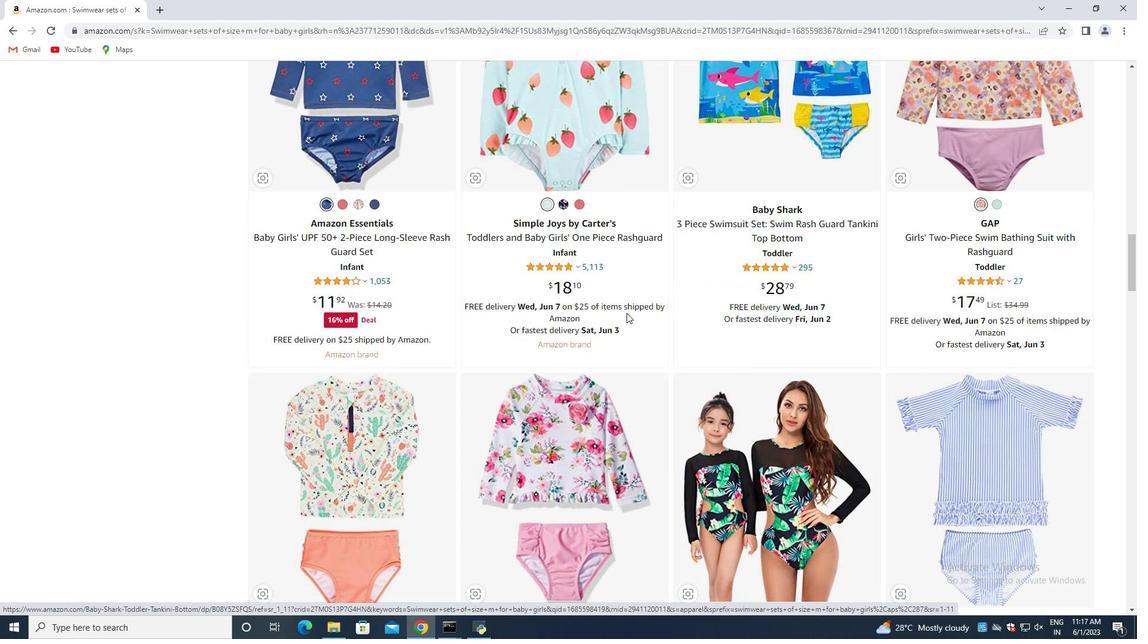 
Action: Mouse scrolled (605, 321) with delta (0, 0)
Screenshot: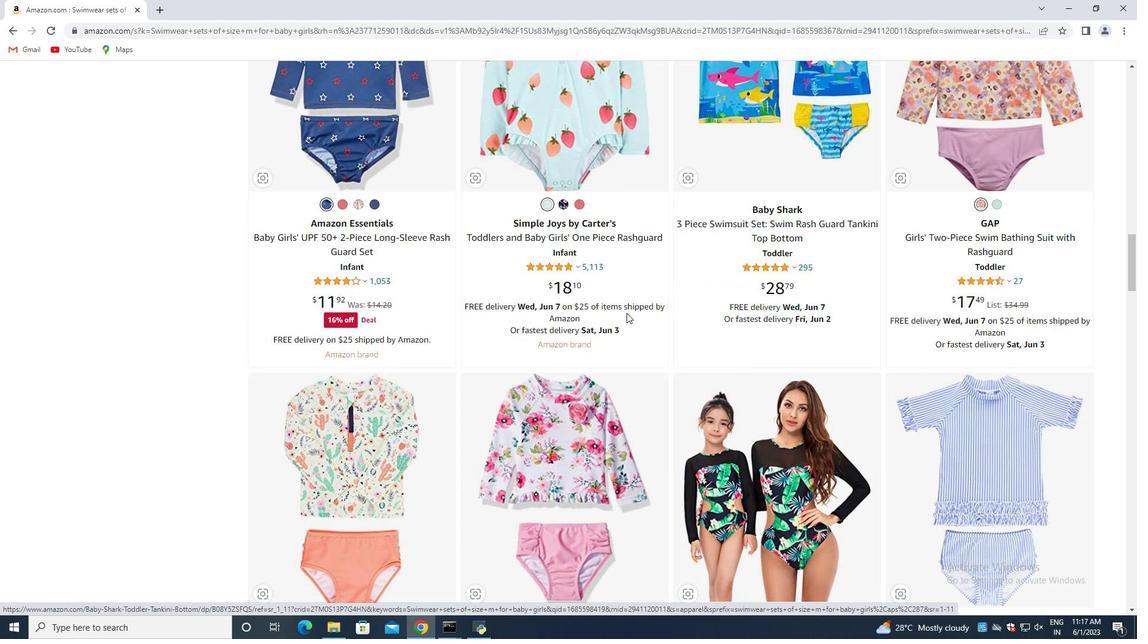 
Action: Mouse moved to (600, 324)
Screenshot: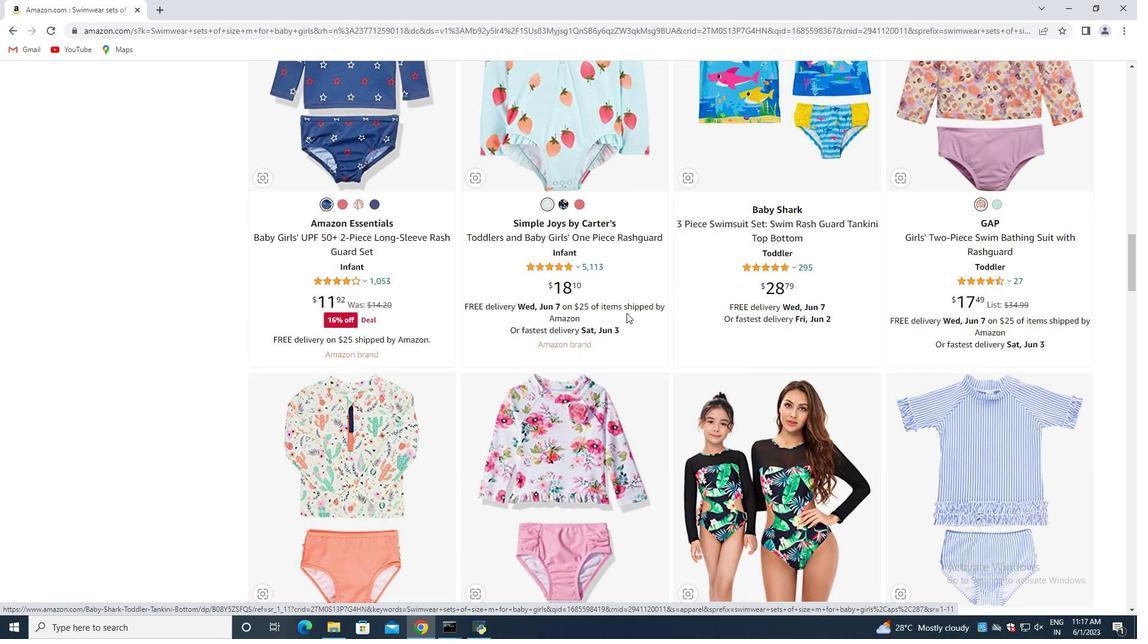 
Action: Mouse scrolled (601, 323) with delta (0, 0)
Screenshot: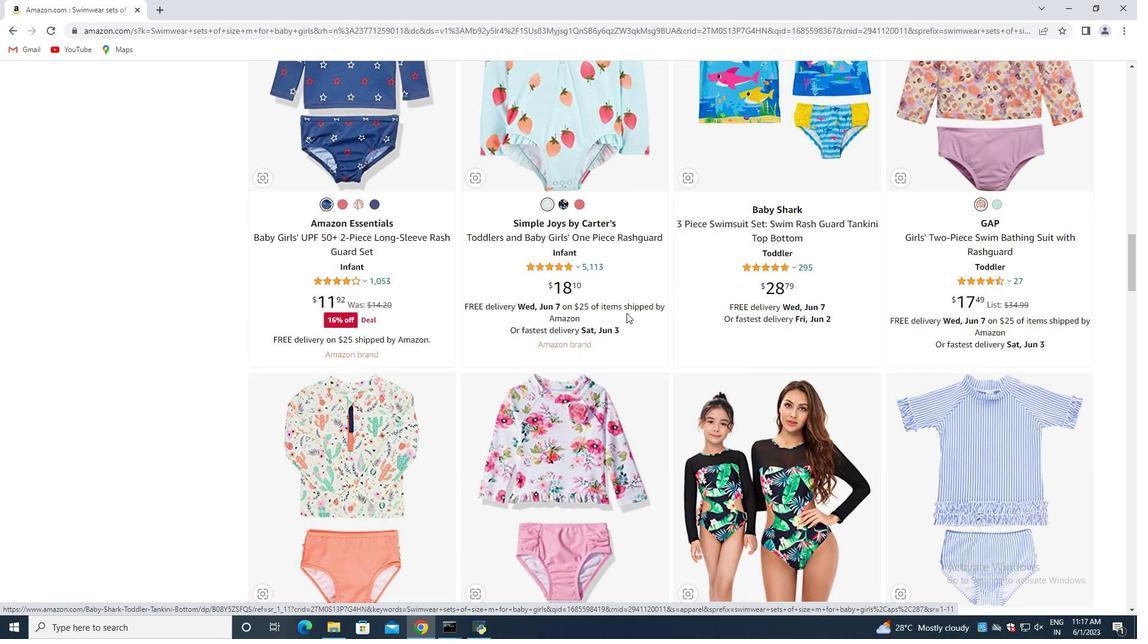 
Action: Mouse moved to (635, 305)
Screenshot: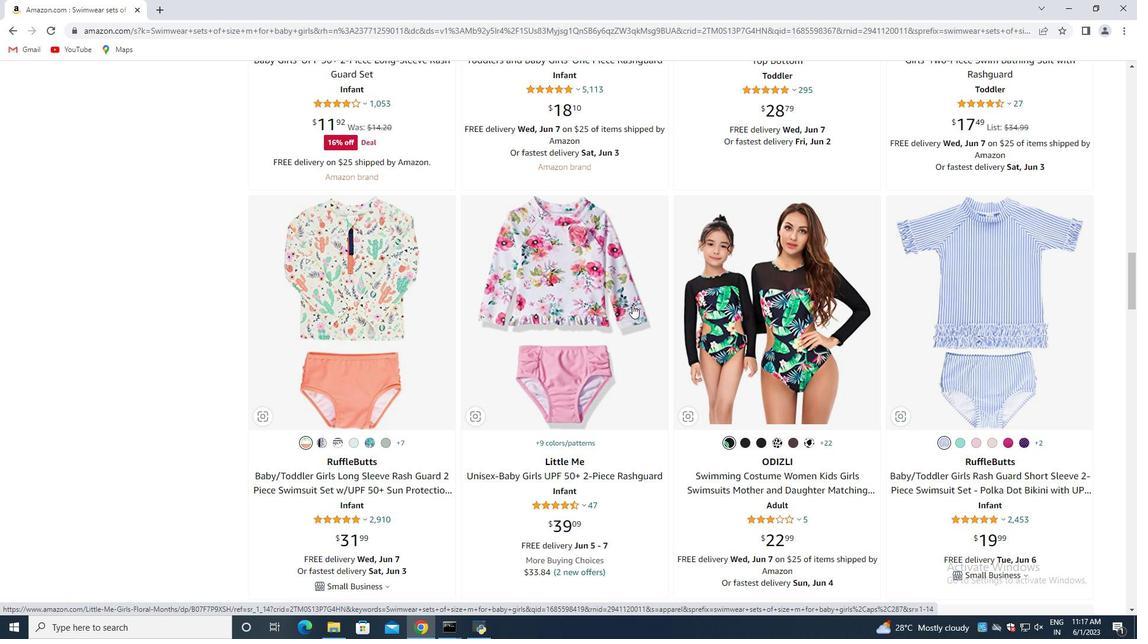 
Action: Mouse scrolled (635, 304) with delta (0, 0)
Screenshot: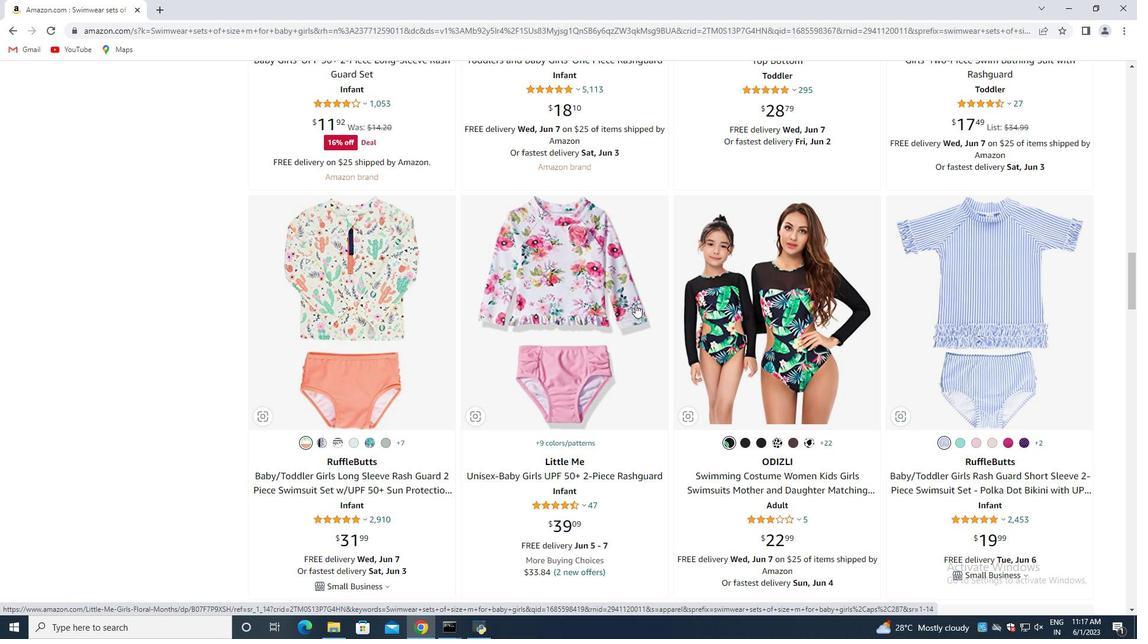 
Action: Mouse scrolled (635, 304) with delta (0, 0)
Screenshot: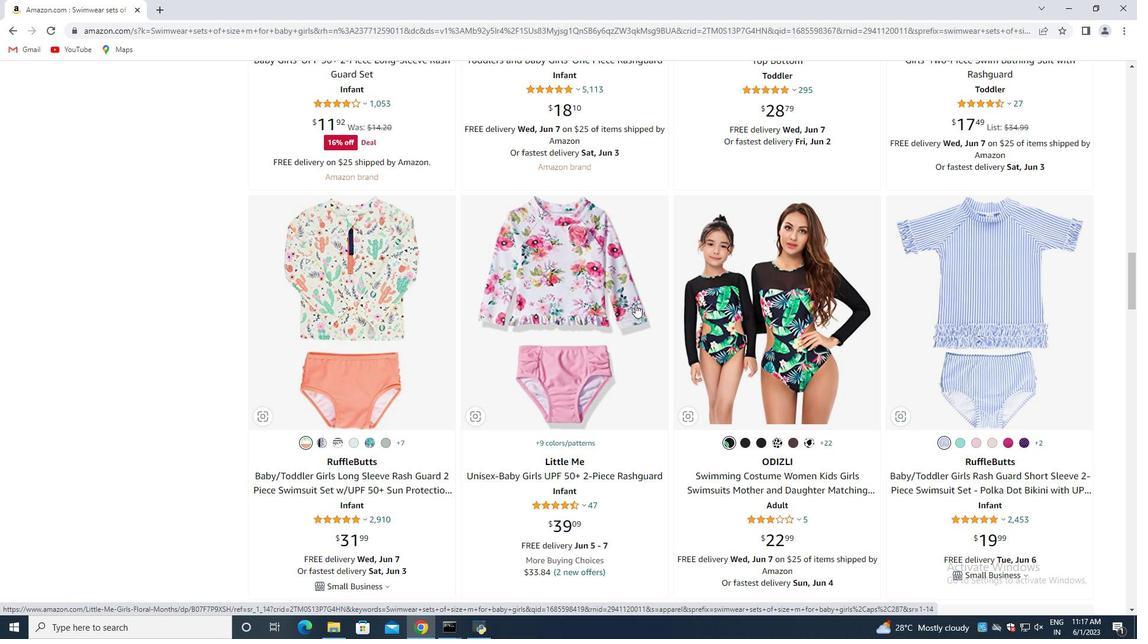 
Action: Mouse scrolled (635, 304) with delta (0, 0)
Screenshot: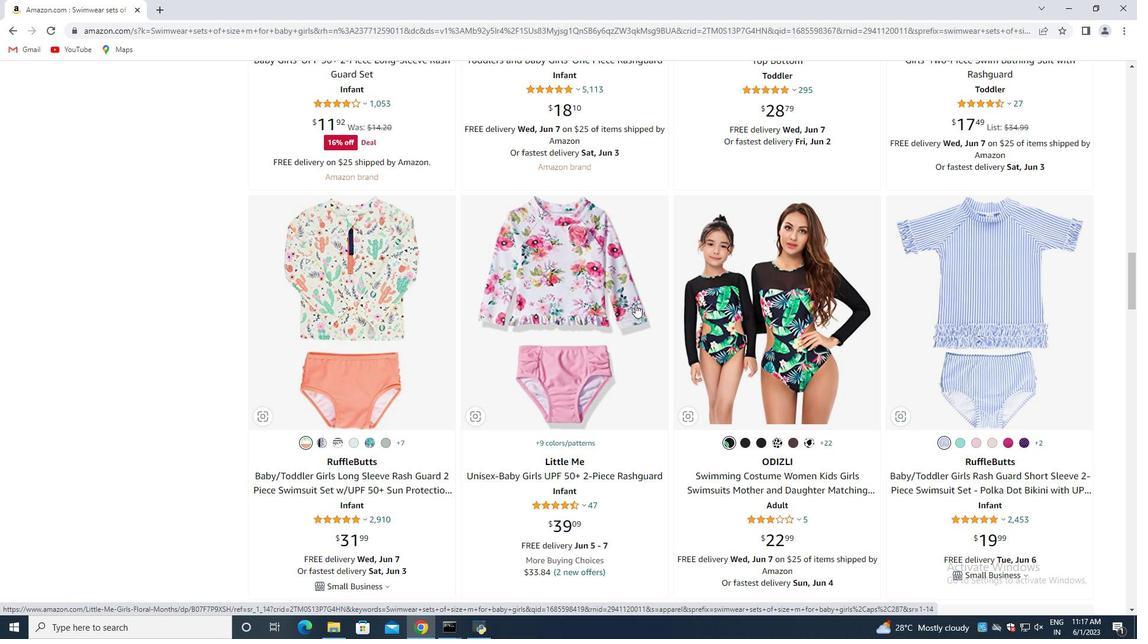 
Action: Mouse scrolled (635, 304) with delta (0, 0)
Screenshot: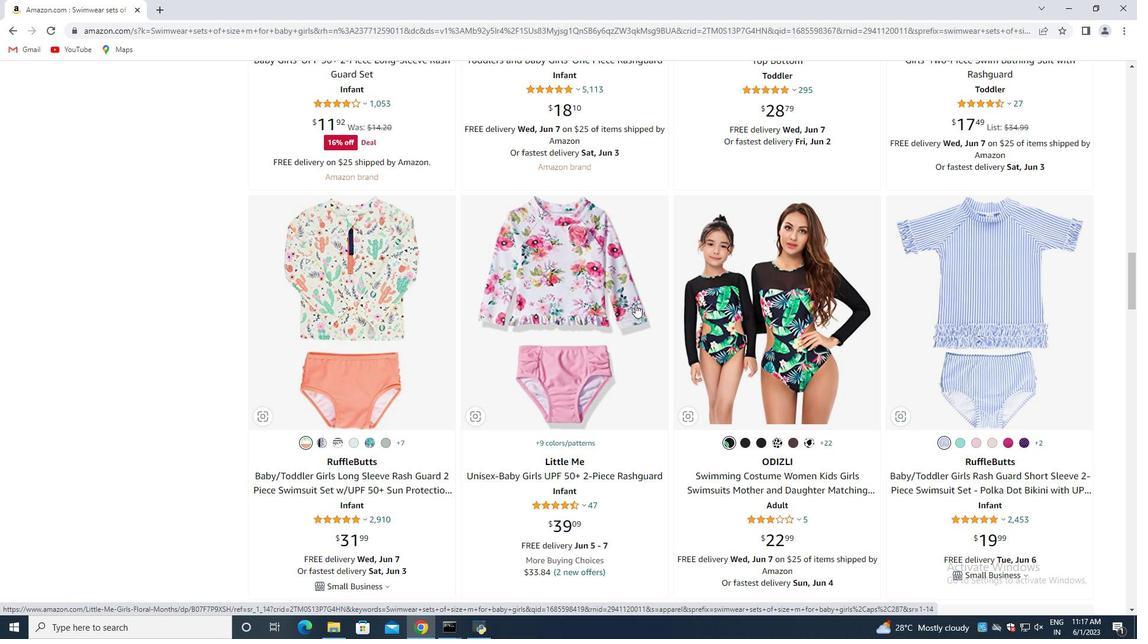 
Action: Mouse scrolled (635, 304) with delta (0, 0)
Screenshot: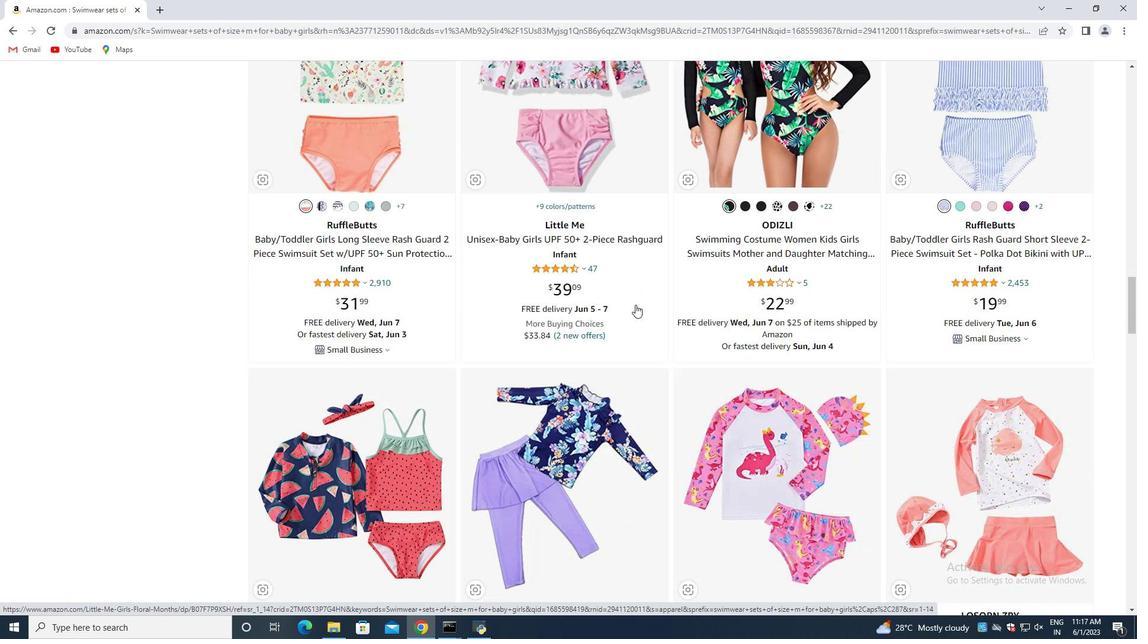 
Action: Mouse scrolled (635, 304) with delta (0, 0)
Screenshot: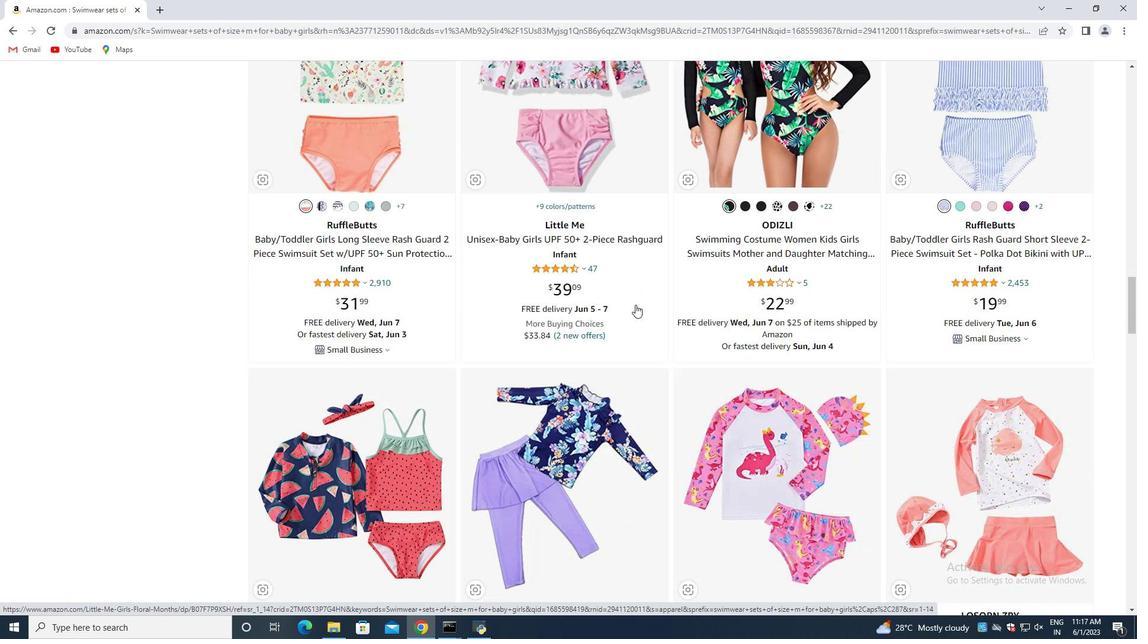 
Action: Mouse moved to (634, 305)
Screenshot: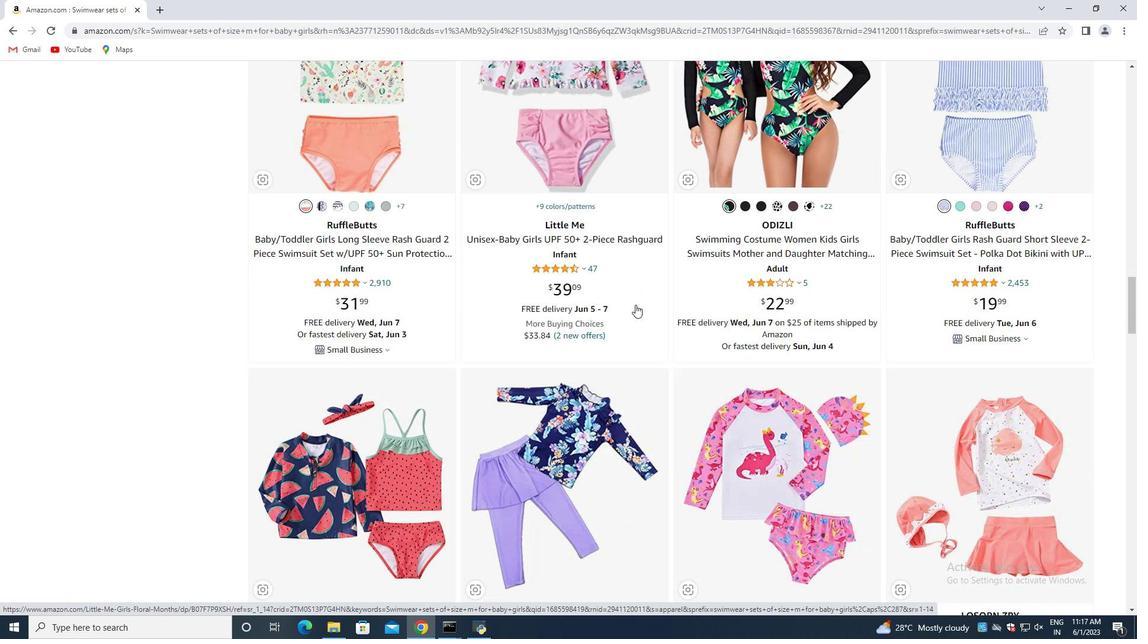 
Action: Mouse scrolled (634, 304) with delta (0, 0)
Screenshot: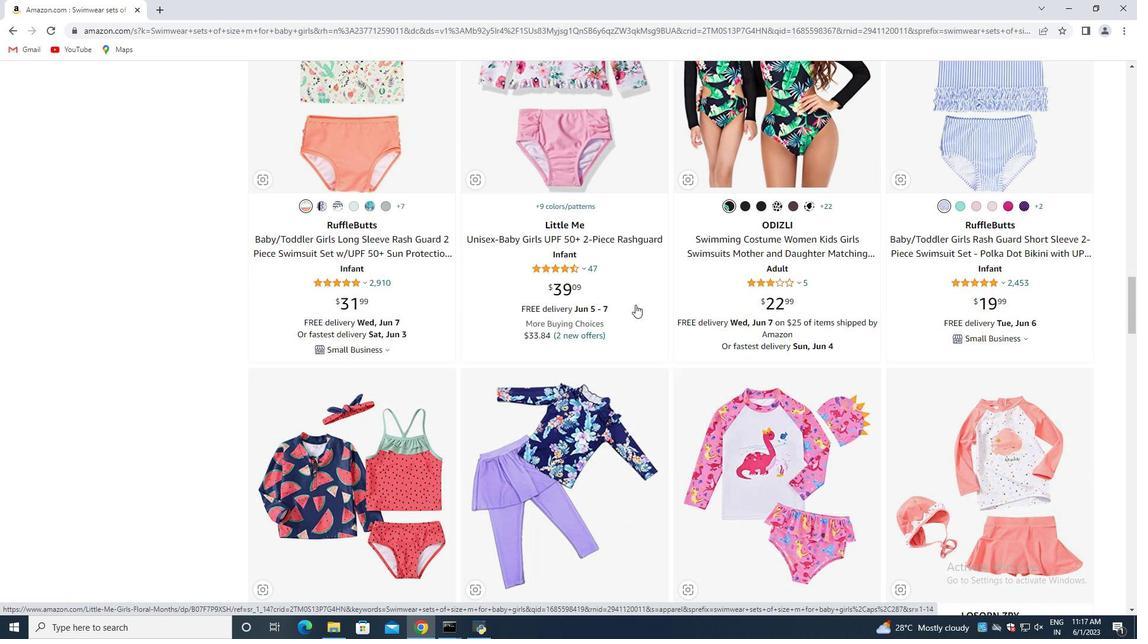 
Action: Mouse moved to (633, 303)
Screenshot: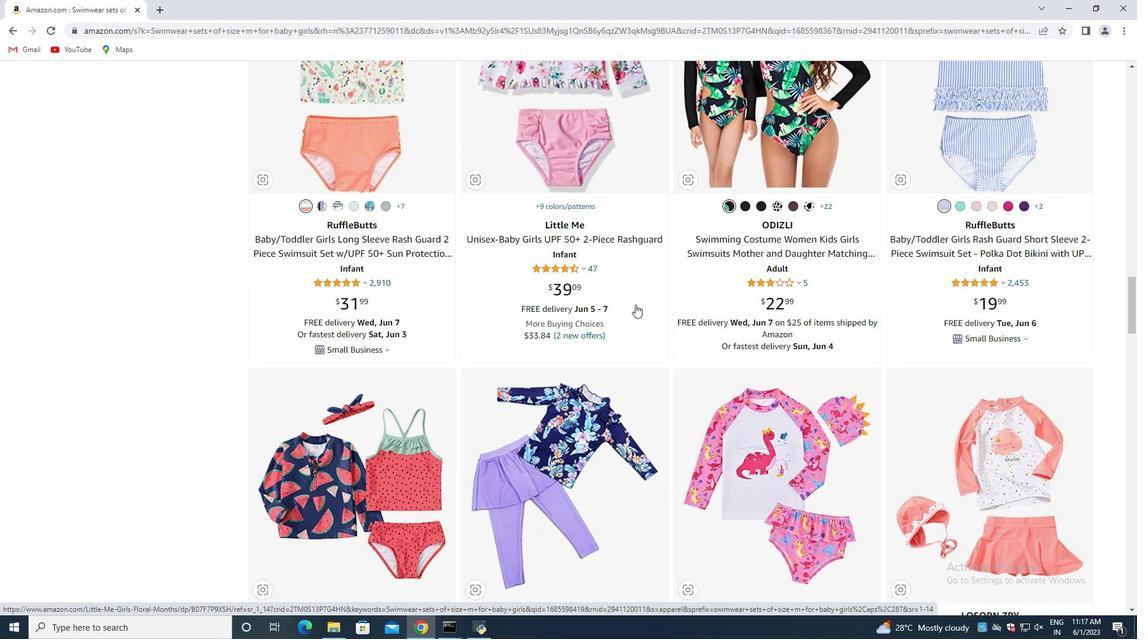 
Action: Mouse scrolled (633, 303) with delta (0, 0)
Screenshot: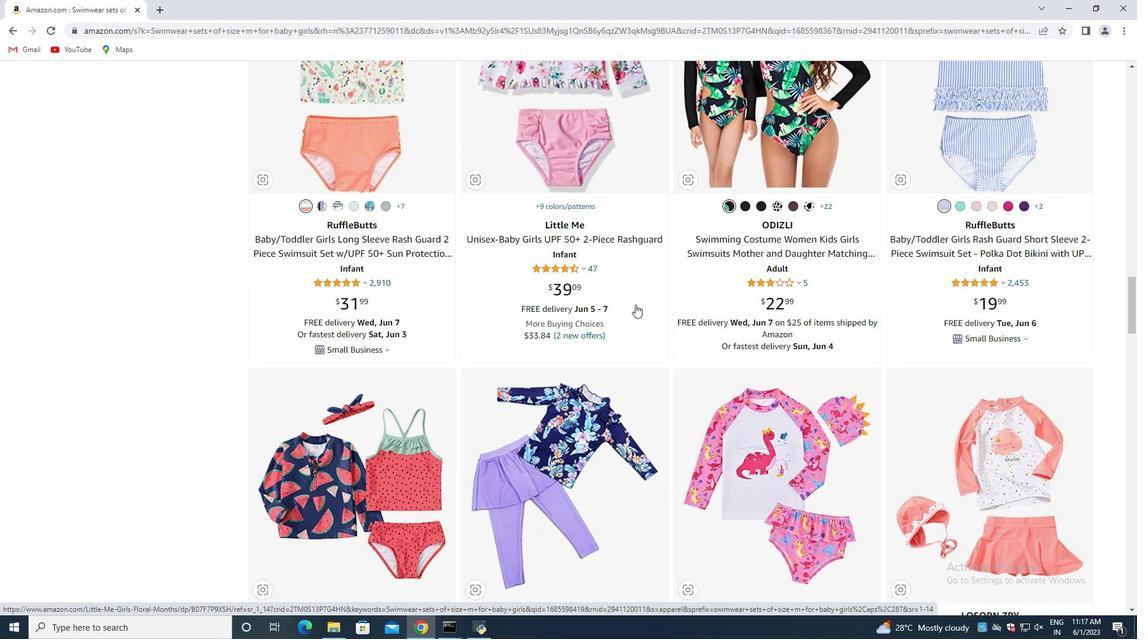 
Action: Mouse moved to (588, 308)
Screenshot: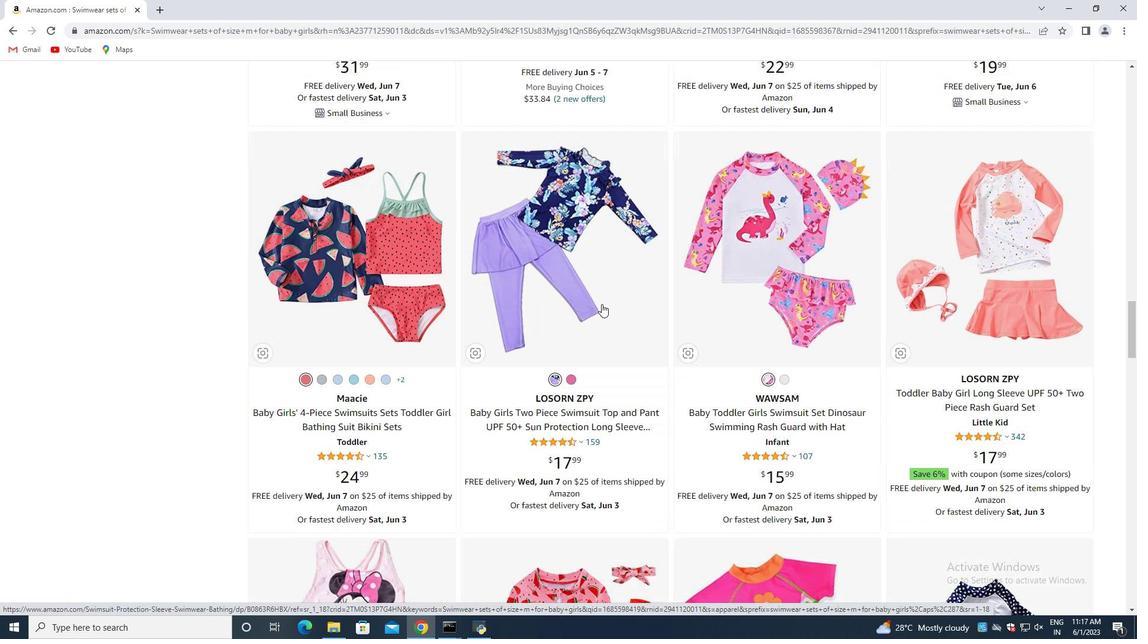 
Action: Mouse scrolled (588, 308) with delta (0, 0)
Screenshot: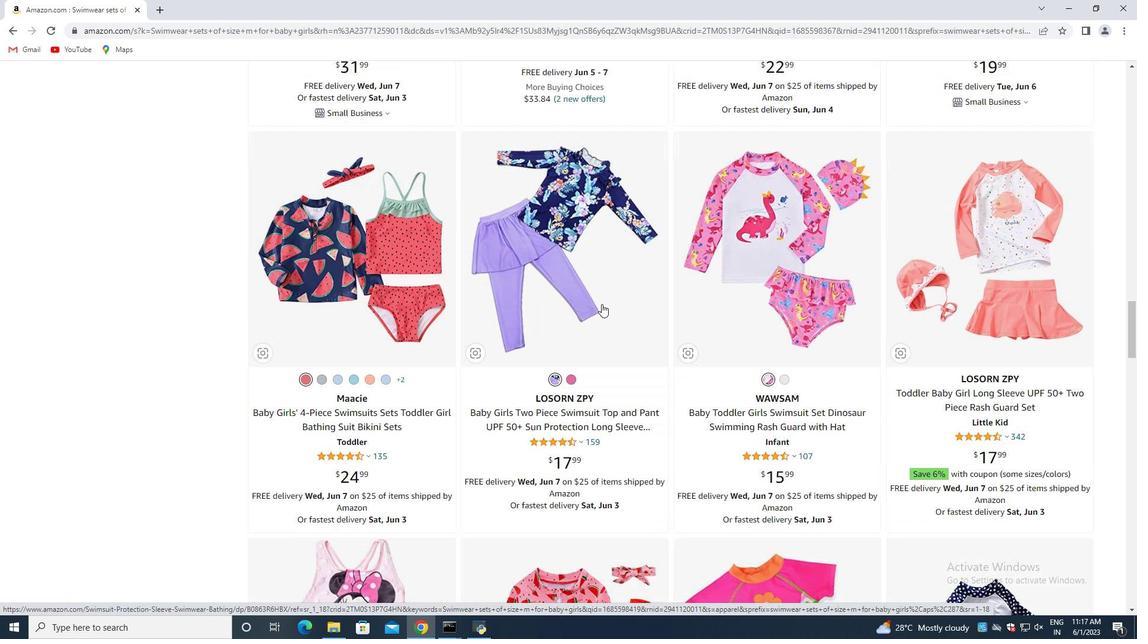 
Action: Mouse scrolled (588, 308) with delta (0, 0)
Screenshot: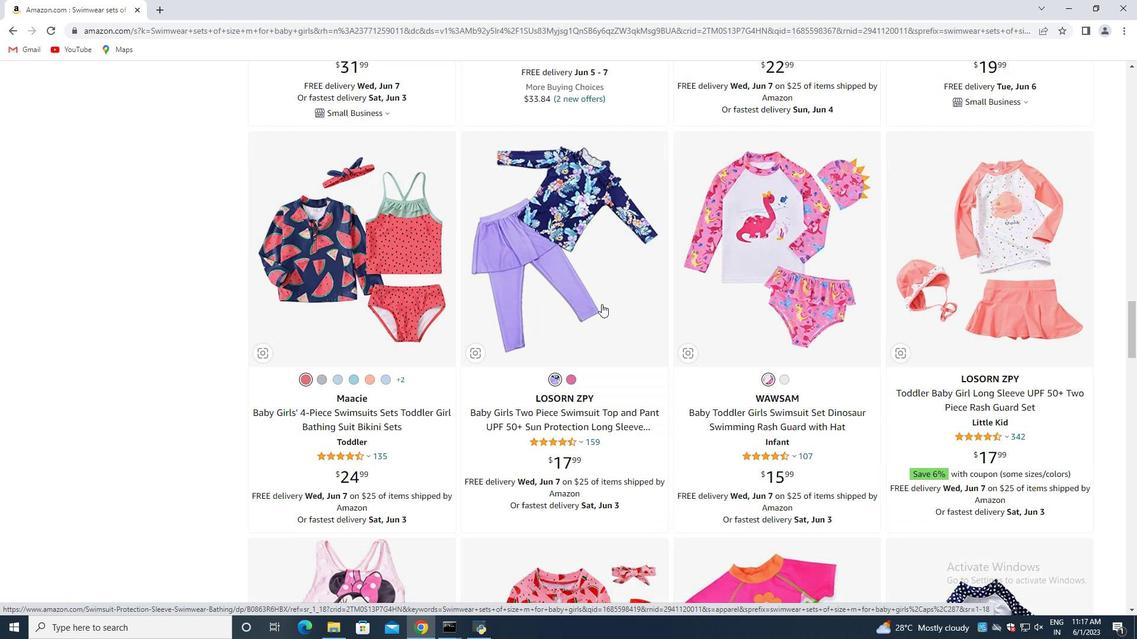 
Action: Mouse moved to (588, 308)
Screenshot: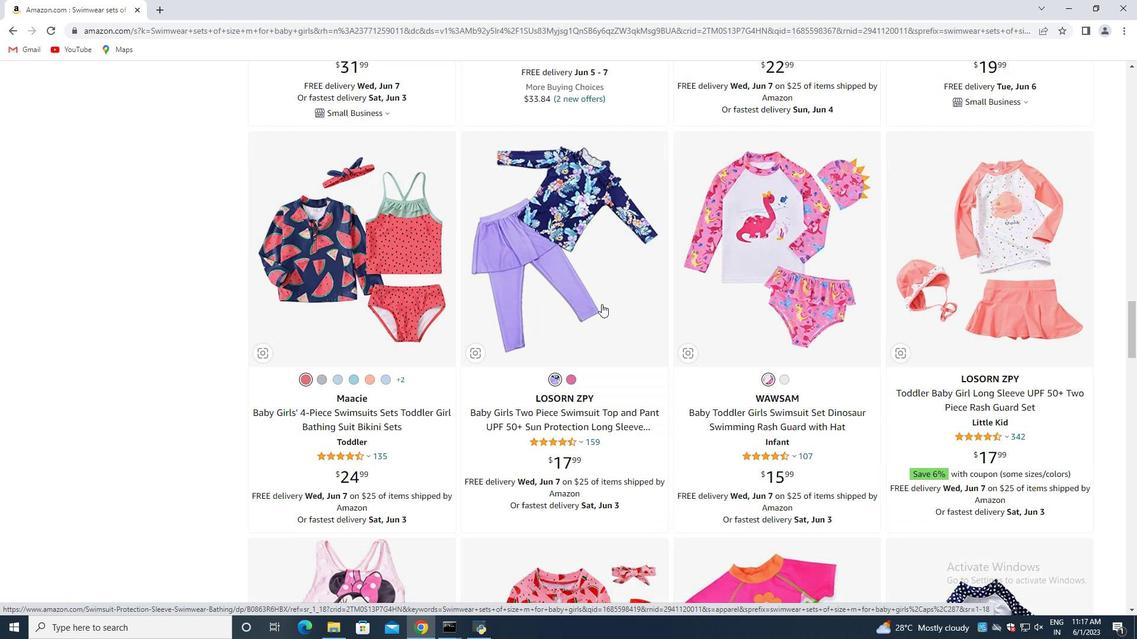 
Action: Mouse scrolled (588, 308) with delta (0, 0)
Screenshot: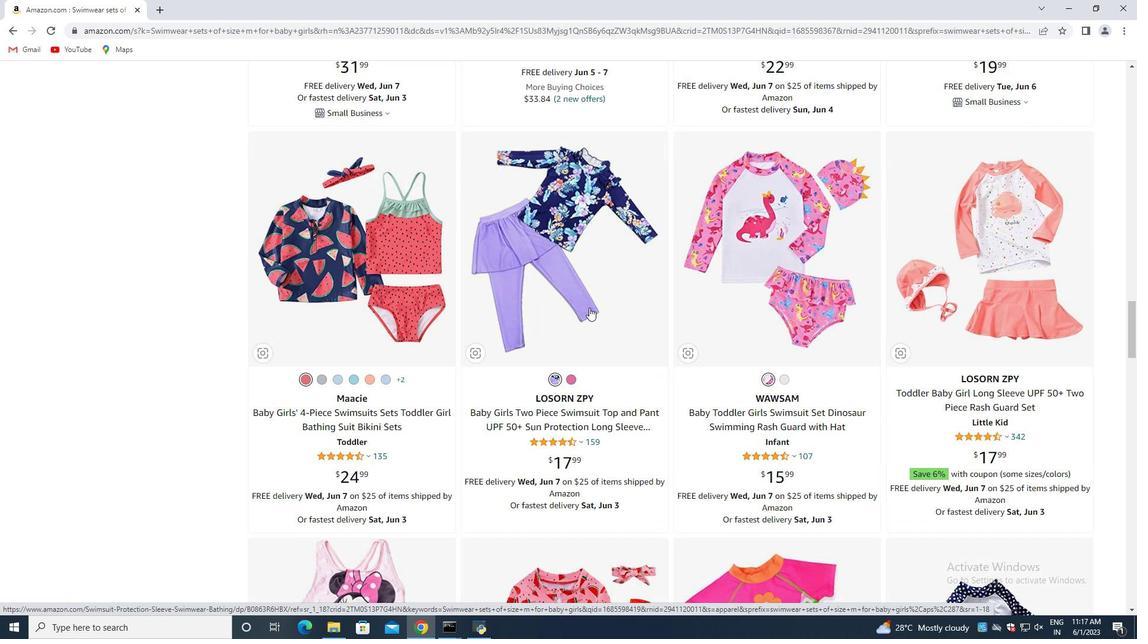 
Action: Mouse moved to (586, 308)
Screenshot: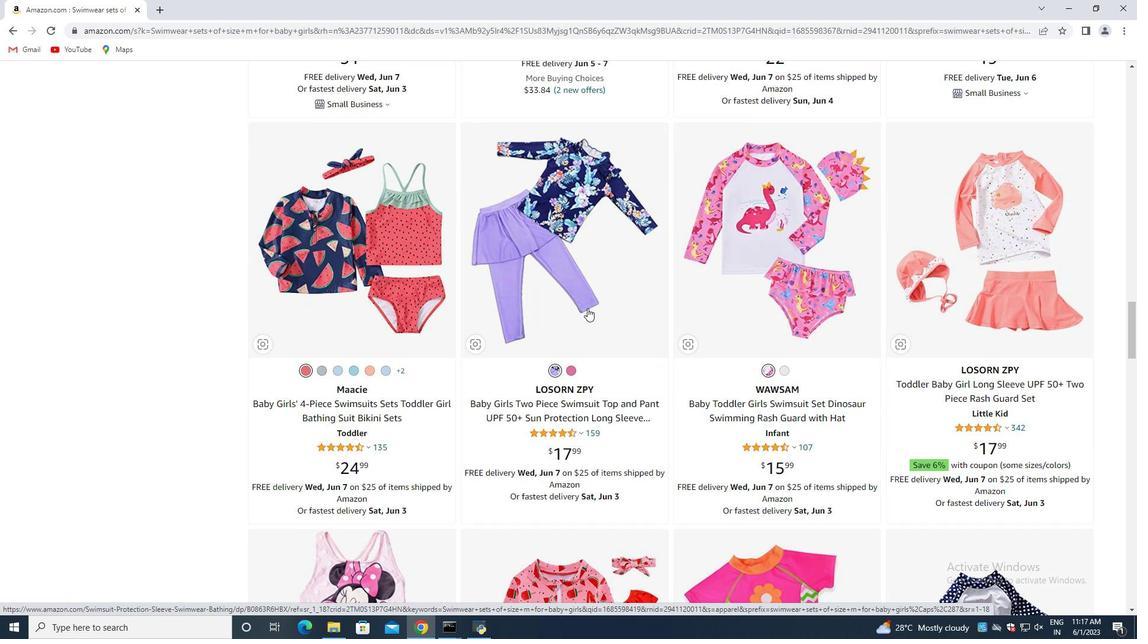 
Action: Mouse scrolled (586, 309) with delta (0, 0)
Screenshot: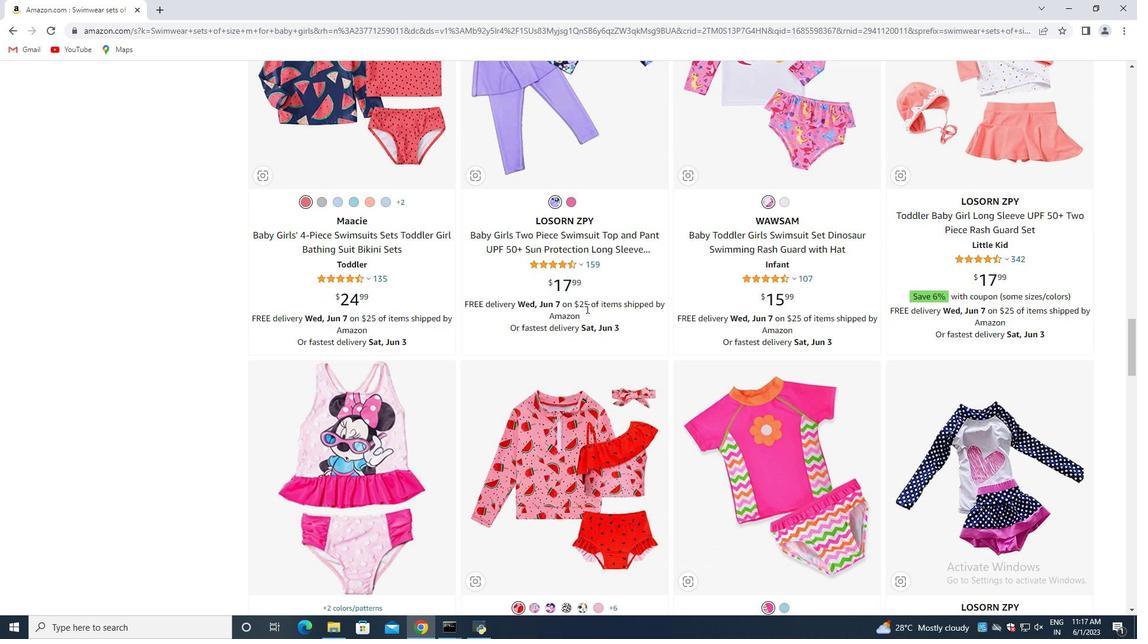 
Action: Mouse scrolled (586, 309) with delta (0, 0)
Screenshot: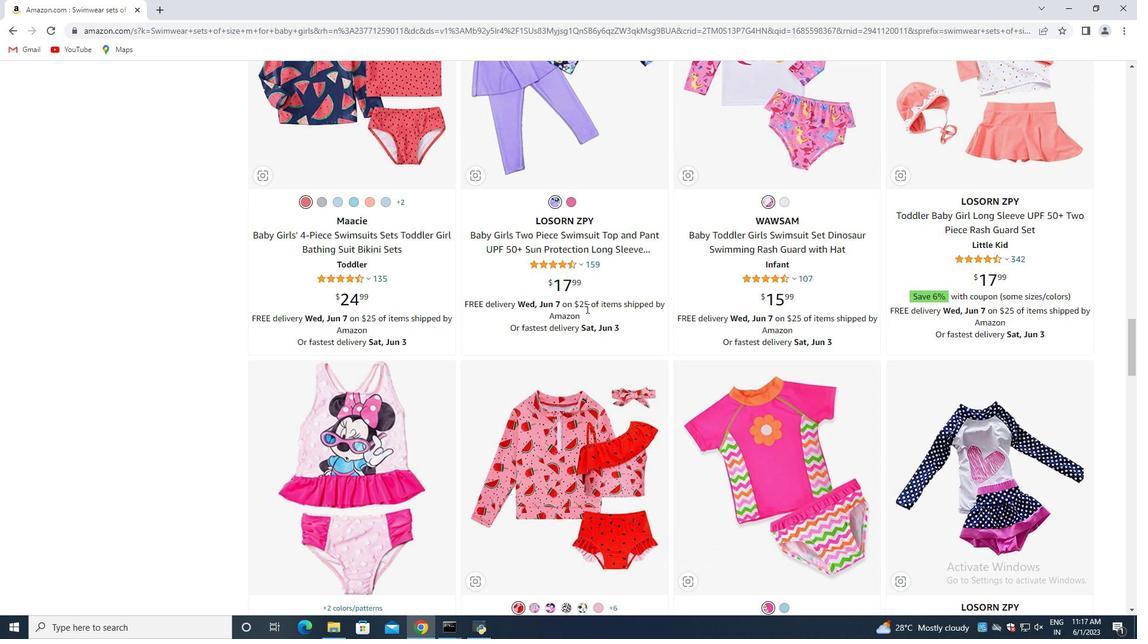 
Action: Mouse scrolled (586, 309) with delta (0, 0)
Screenshot: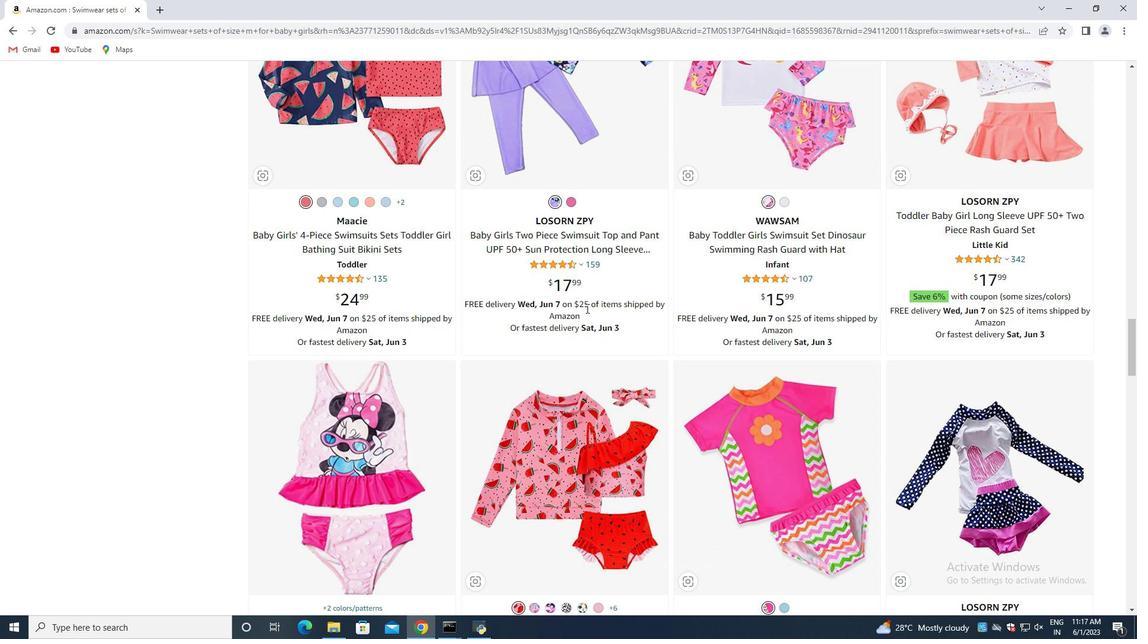
Action: Mouse scrolled (586, 309) with delta (0, 0)
Screenshot: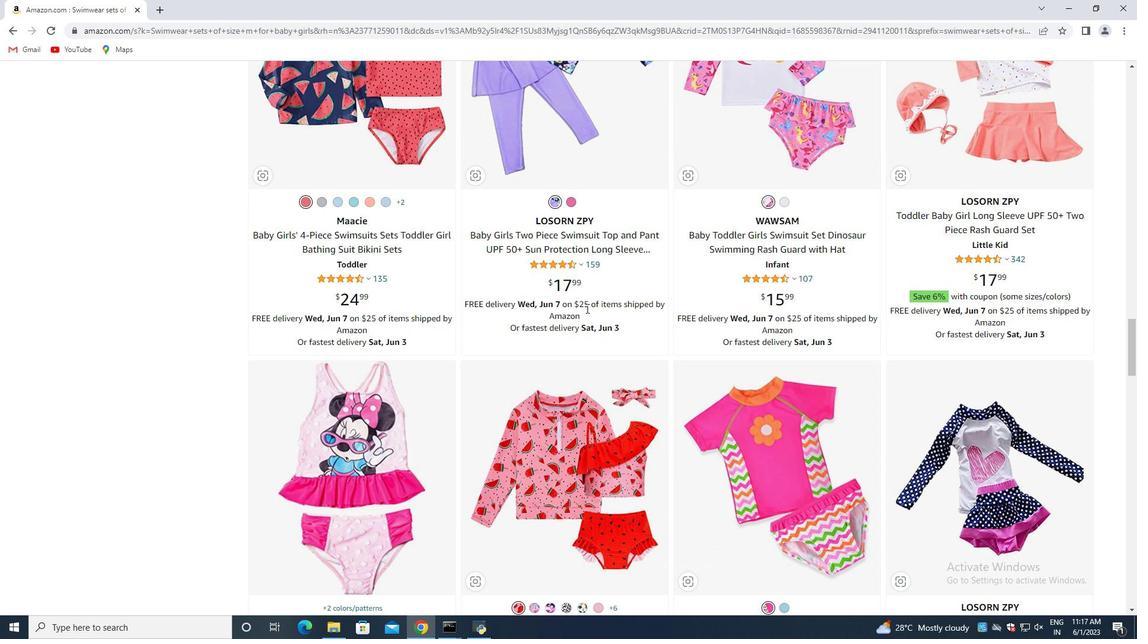
Action: Mouse scrolled (586, 309) with delta (0, 0)
Screenshot: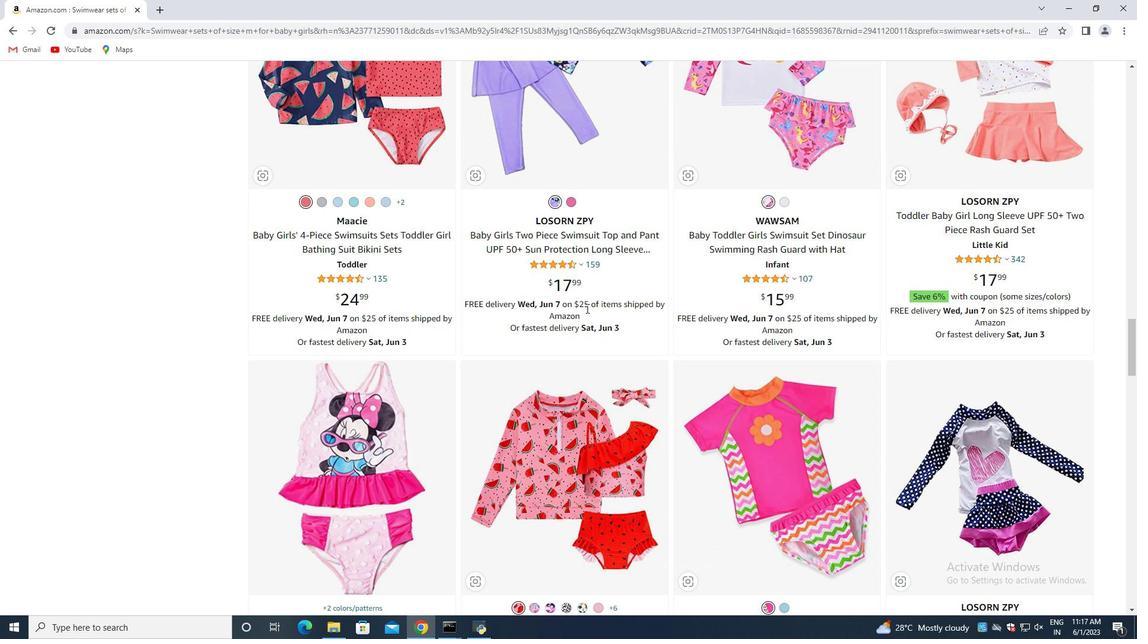 
Action: Mouse scrolled (586, 309) with delta (0, 0)
Screenshot: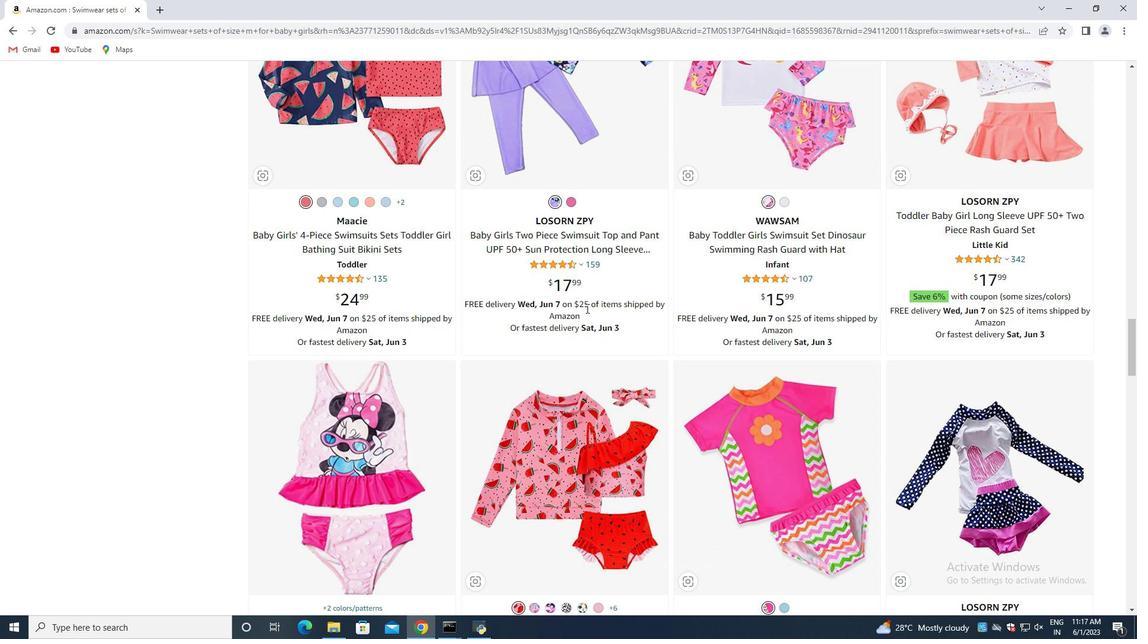 
Action: Mouse scrolled (586, 309) with delta (0, 0)
Screenshot: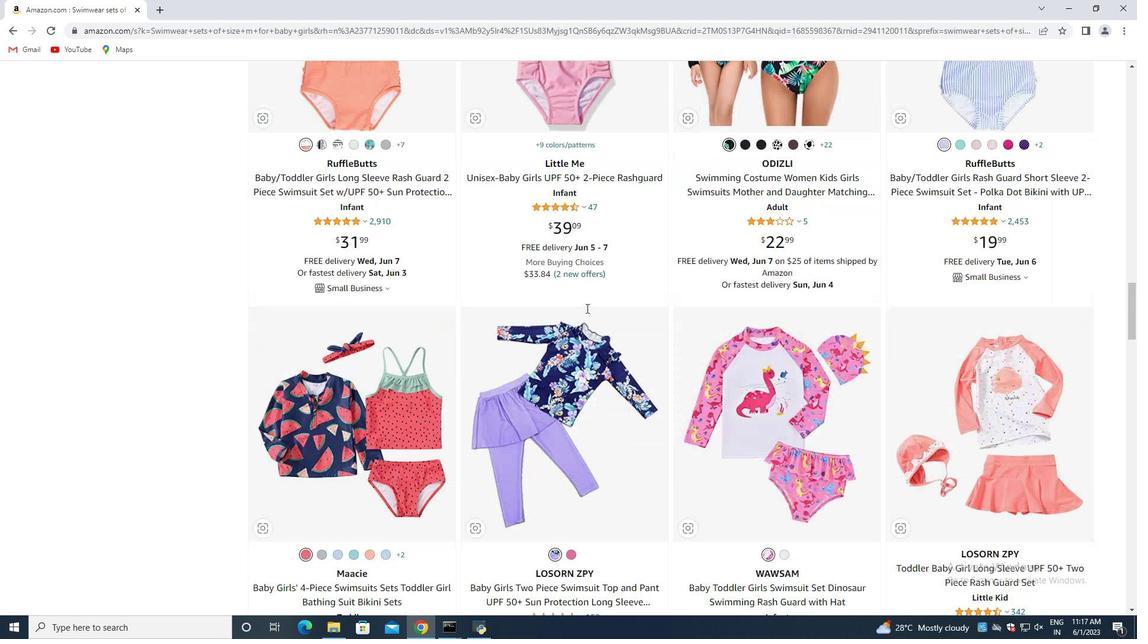 
Action: Mouse scrolled (586, 309) with delta (0, 0)
Screenshot: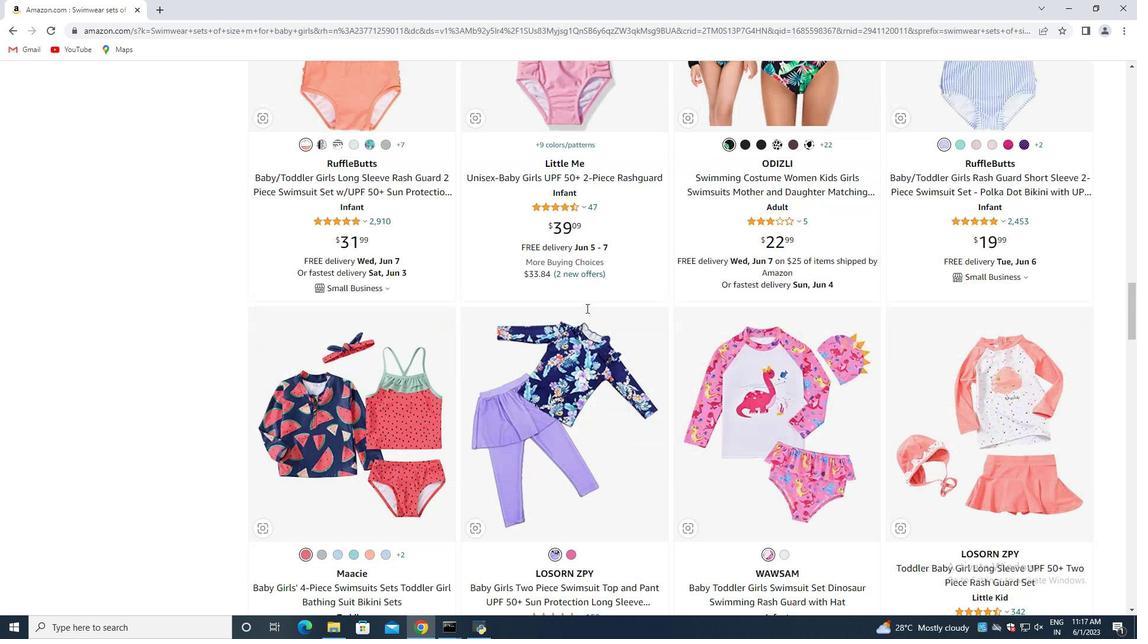 
Action: Mouse scrolled (586, 309) with delta (0, 0)
Screenshot: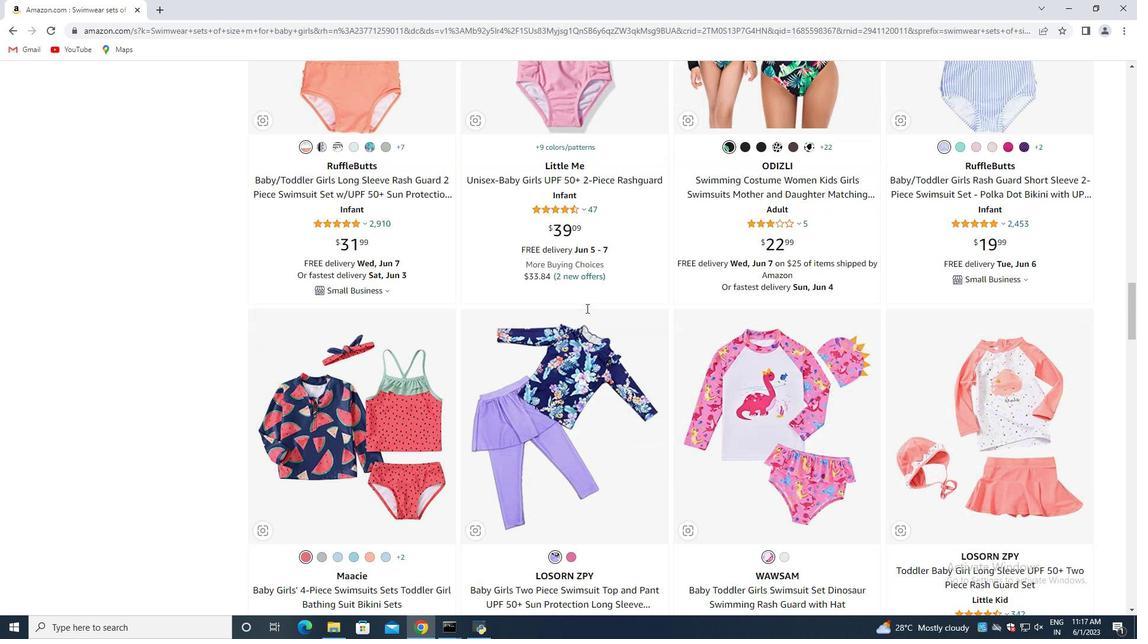 
Action: Mouse scrolled (586, 309) with delta (0, 0)
Screenshot: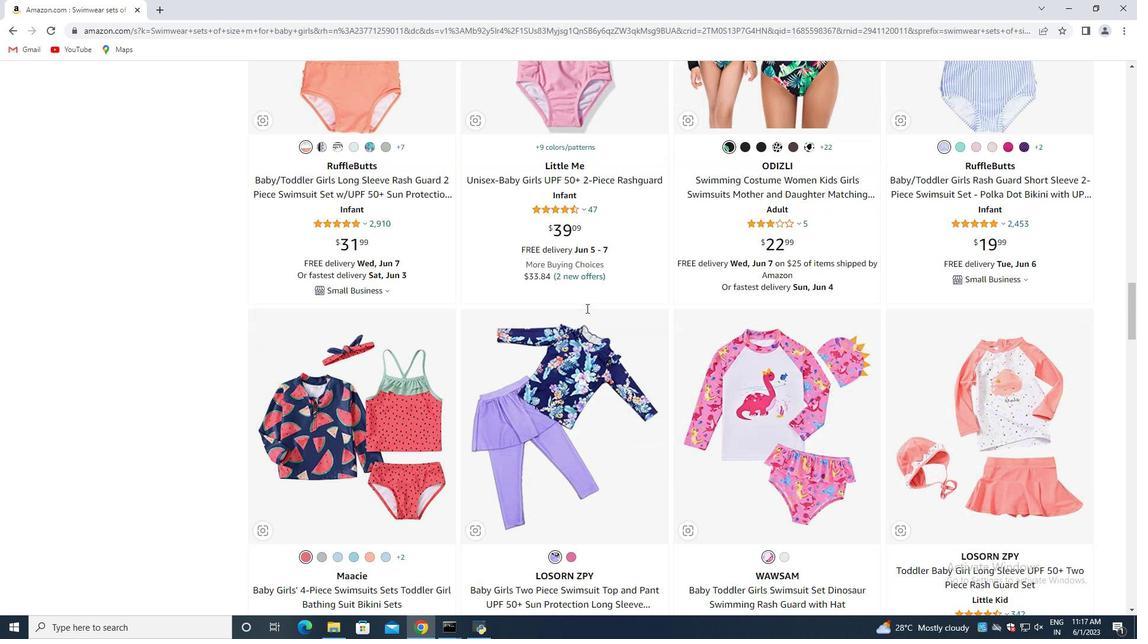
Action: Mouse scrolled (586, 309) with delta (0, 0)
Screenshot: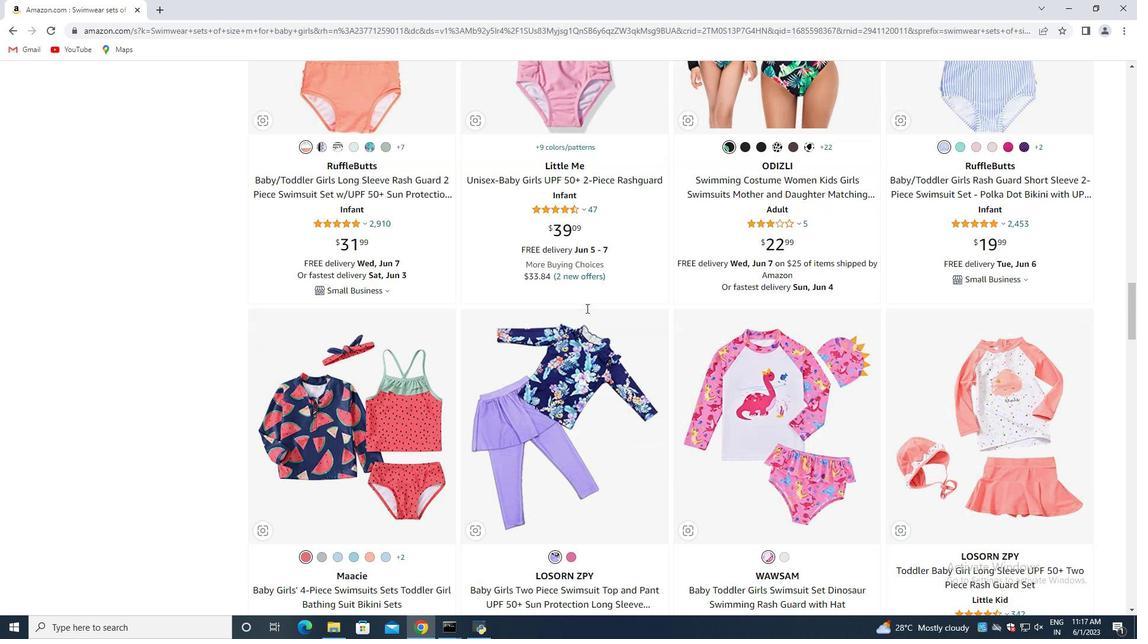 
Action: Mouse scrolled (586, 309) with delta (0, 0)
Screenshot: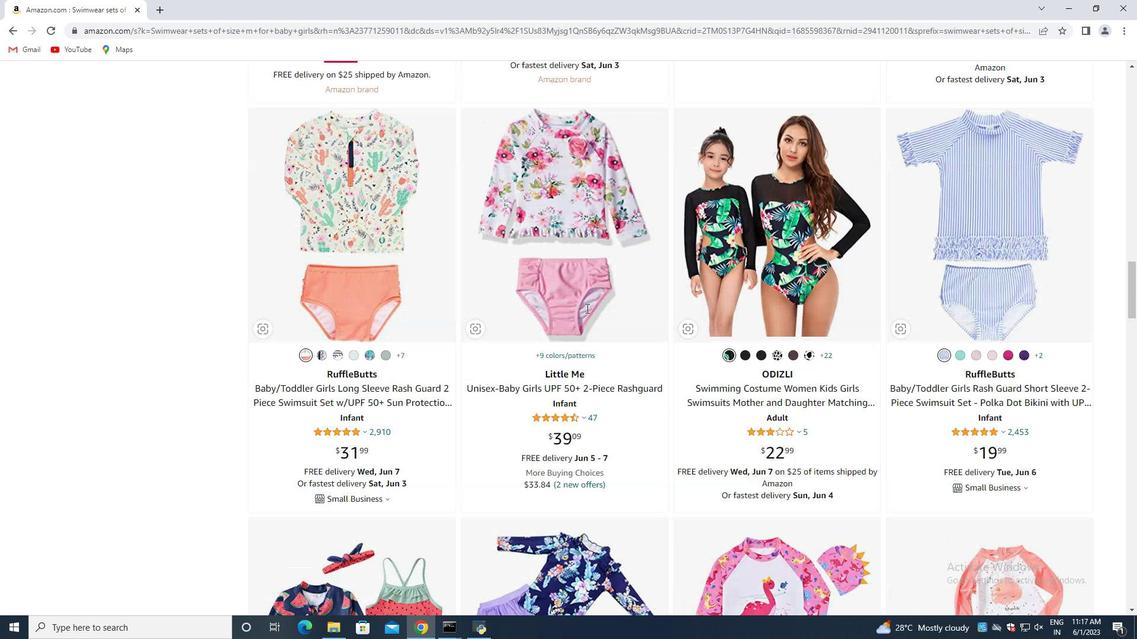 
Action: Mouse scrolled (586, 309) with delta (0, 0)
Screenshot: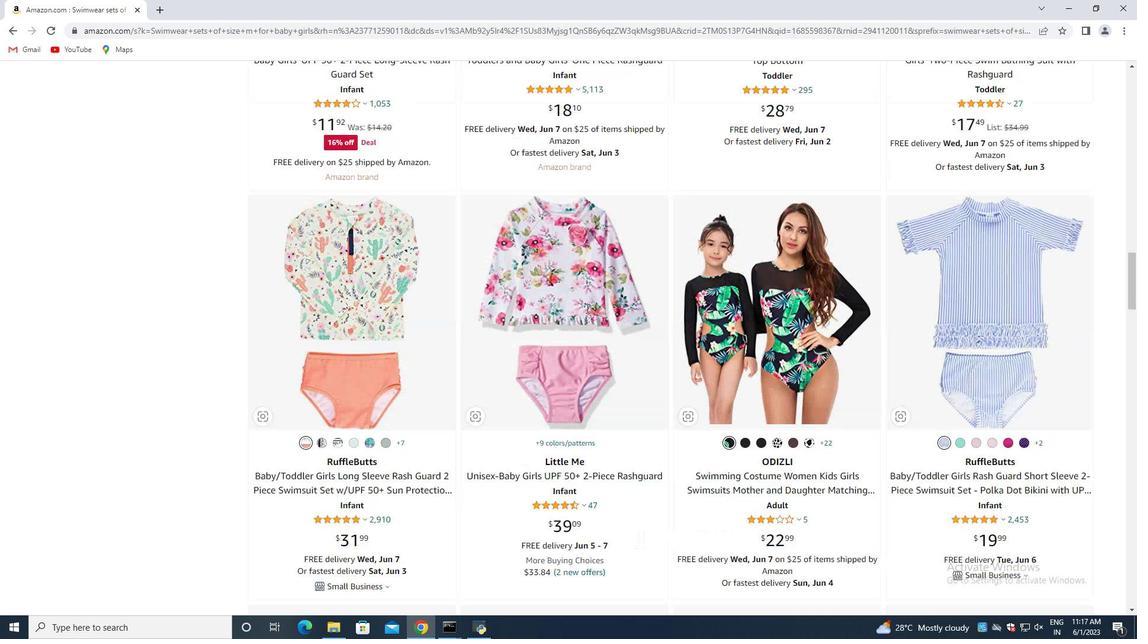 
Action: Mouse scrolled (586, 309) with delta (0, 0)
Screenshot: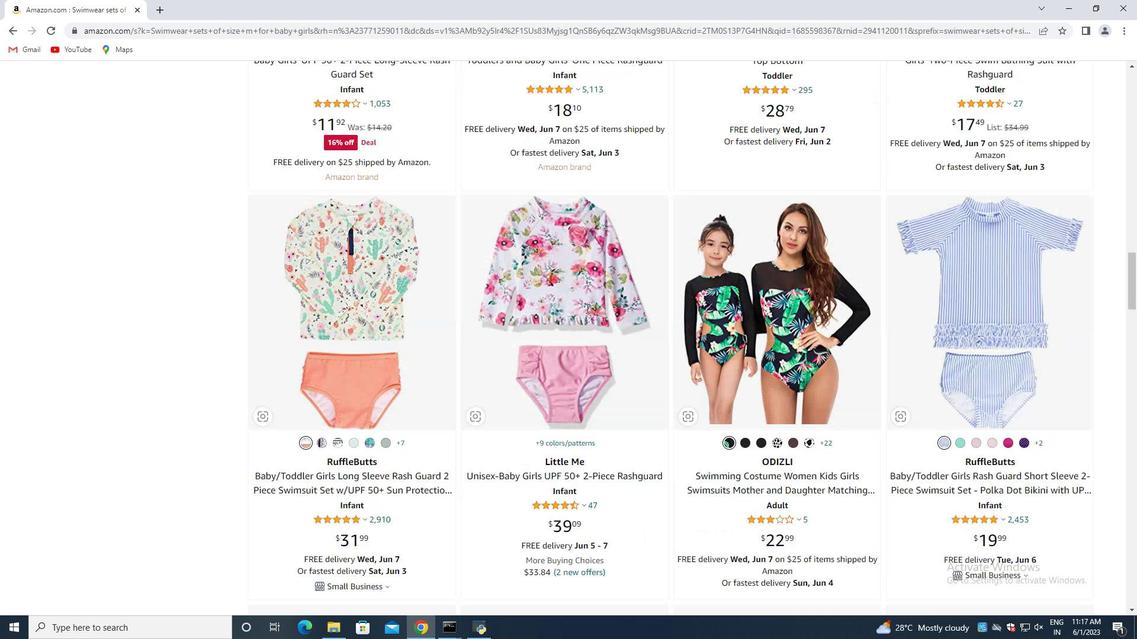 
Action: Mouse scrolled (586, 309) with delta (0, 0)
Screenshot: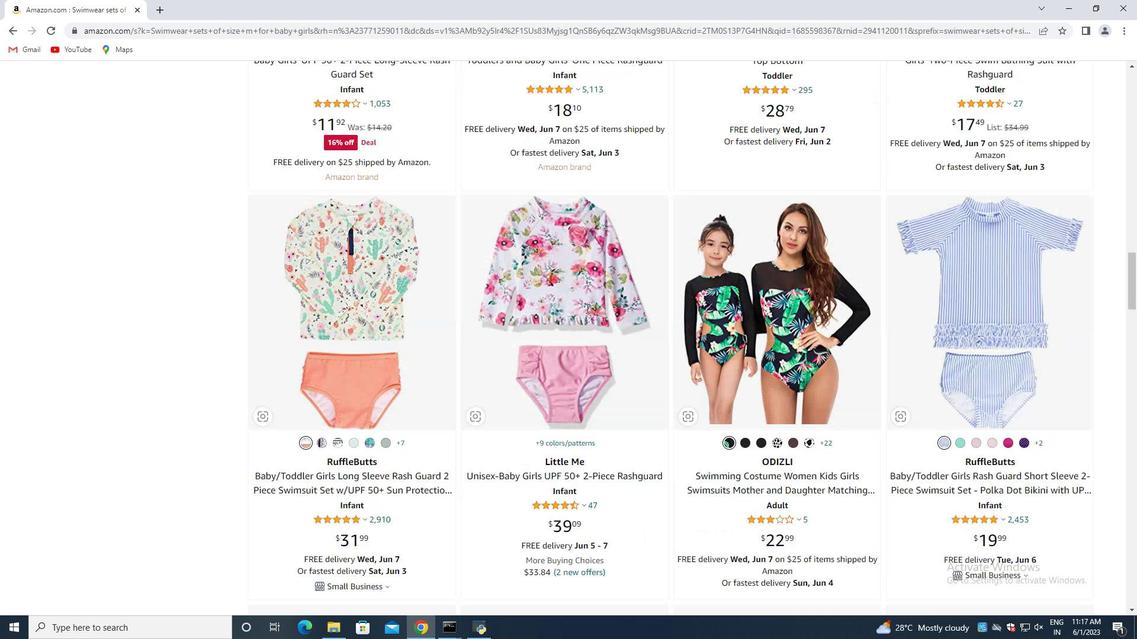 
Action: Mouse scrolled (586, 309) with delta (0, 0)
Screenshot: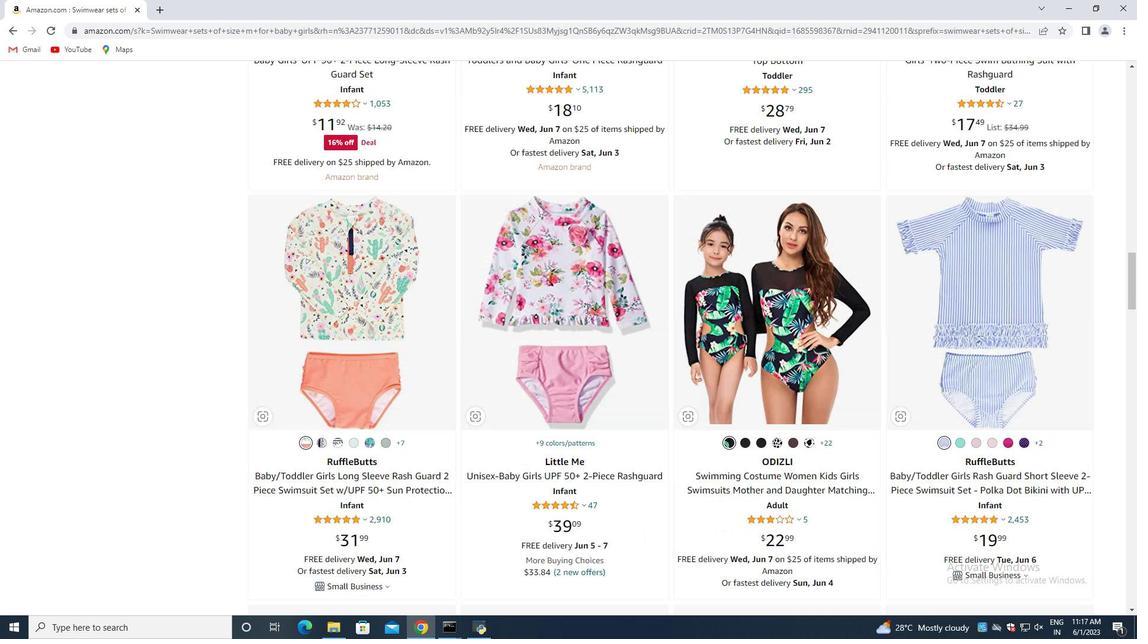 
Action: Mouse scrolled (586, 309) with delta (0, 0)
Screenshot: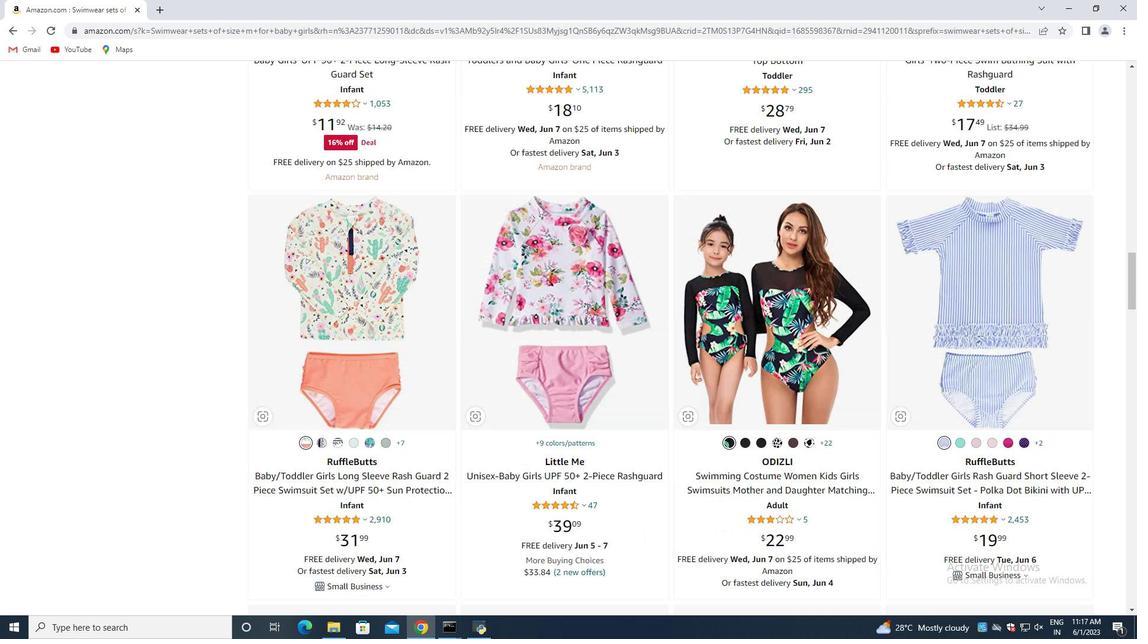 
Action: Mouse scrolled (586, 309) with delta (0, 0)
Screenshot: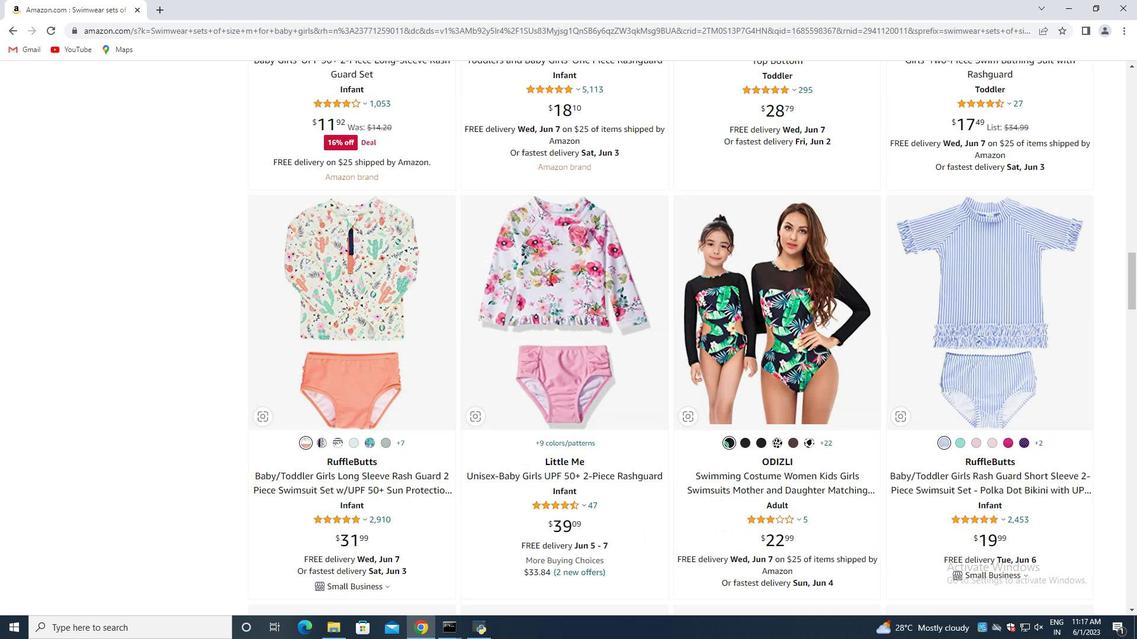 
Action: Mouse moved to (12, 29)
Screenshot: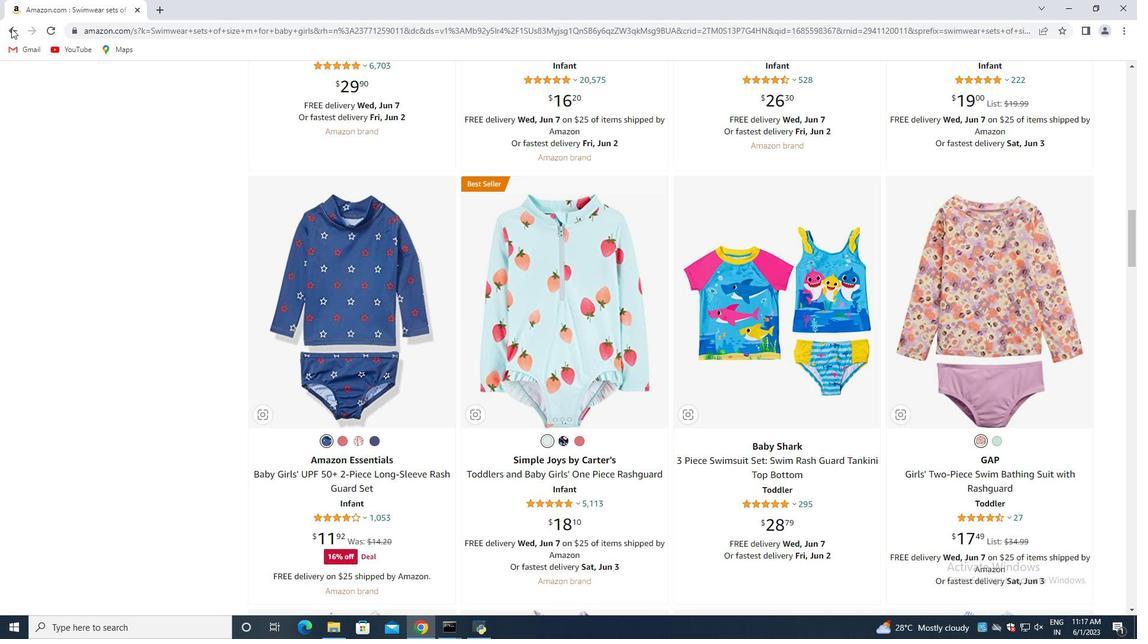 
Action: Mouse pressed left at (12, 29)
Screenshot: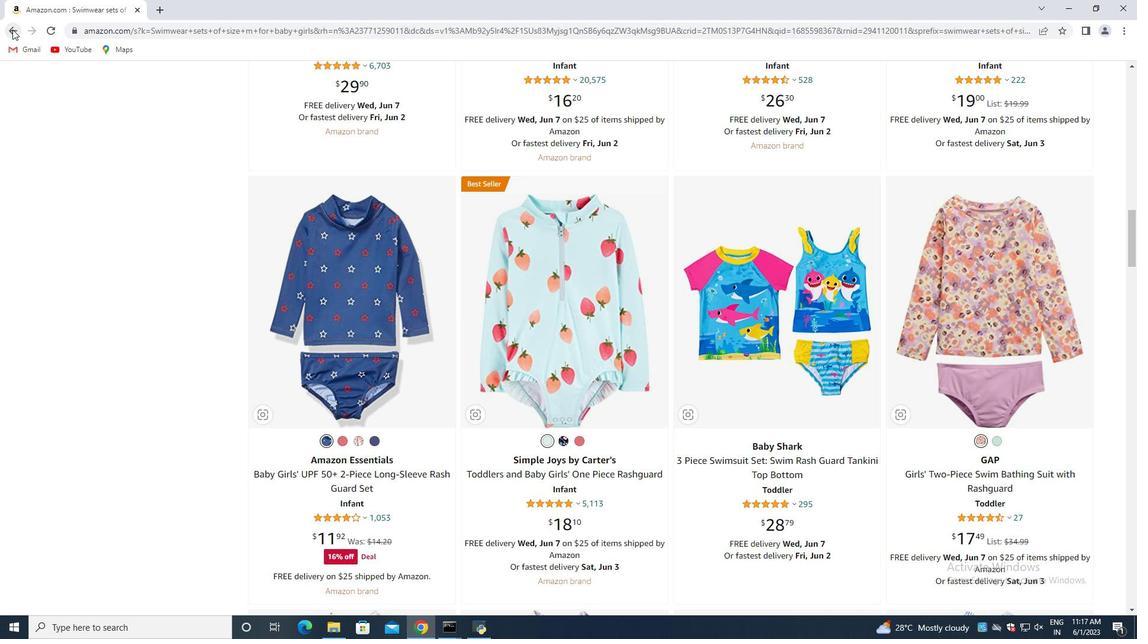
Action: Mouse moved to (275, 361)
Screenshot: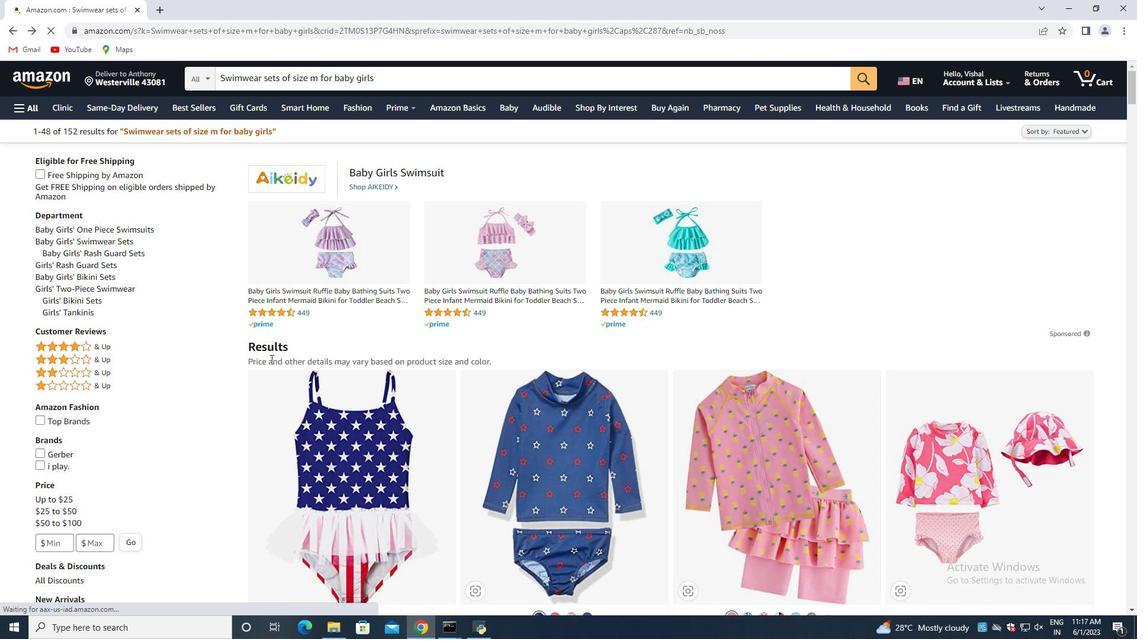 
Action: Mouse scrolled (275, 361) with delta (0, 0)
Screenshot: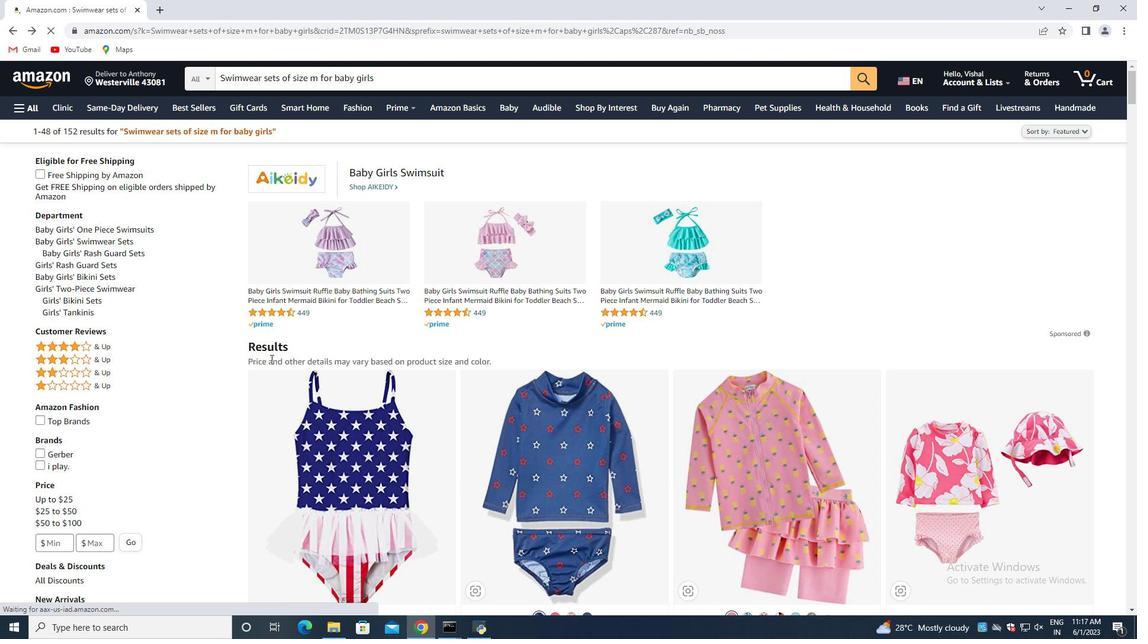 
Action: Mouse moved to (277, 363)
Screenshot: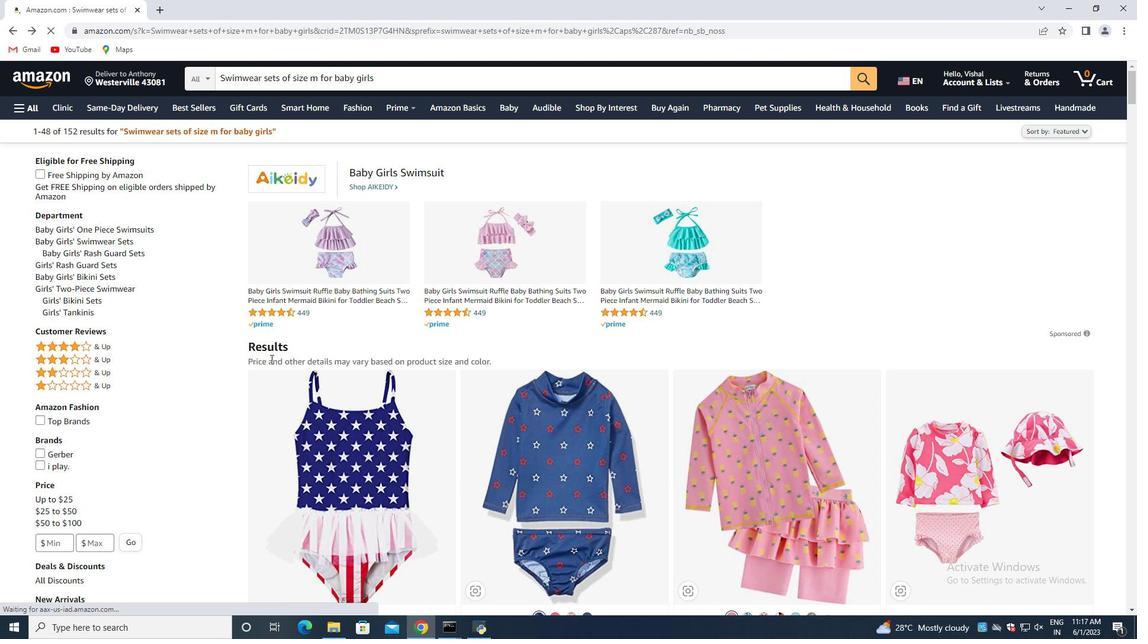 
Action: Mouse scrolled (277, 363) with delta (0, 0)
Screenshot: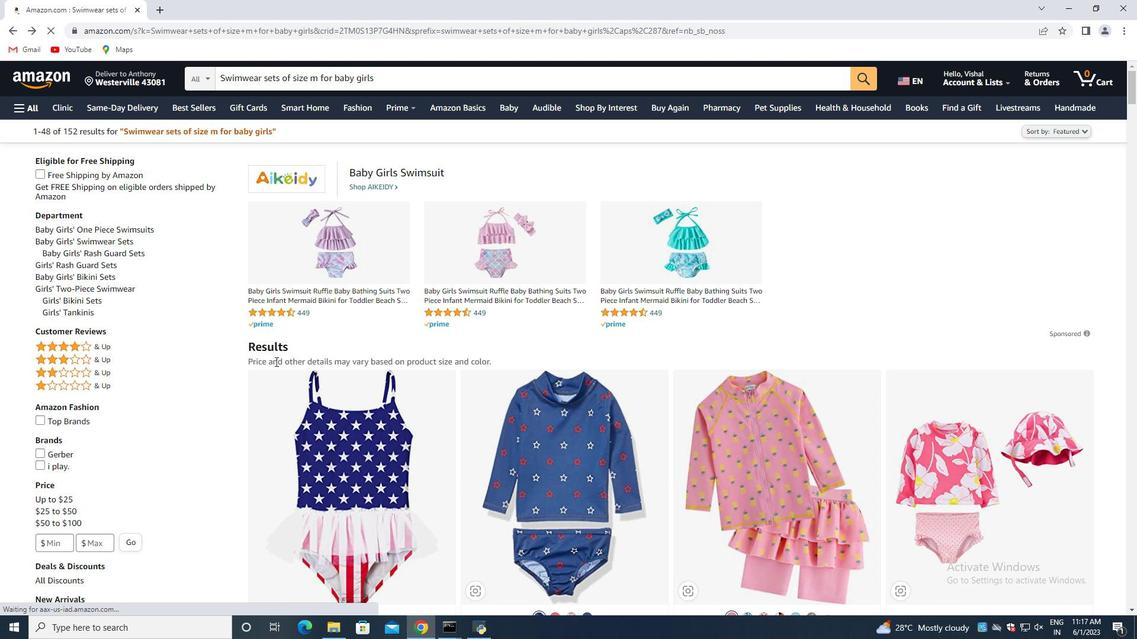 
Action: Mouse moved to (280, 360)
Screenshot: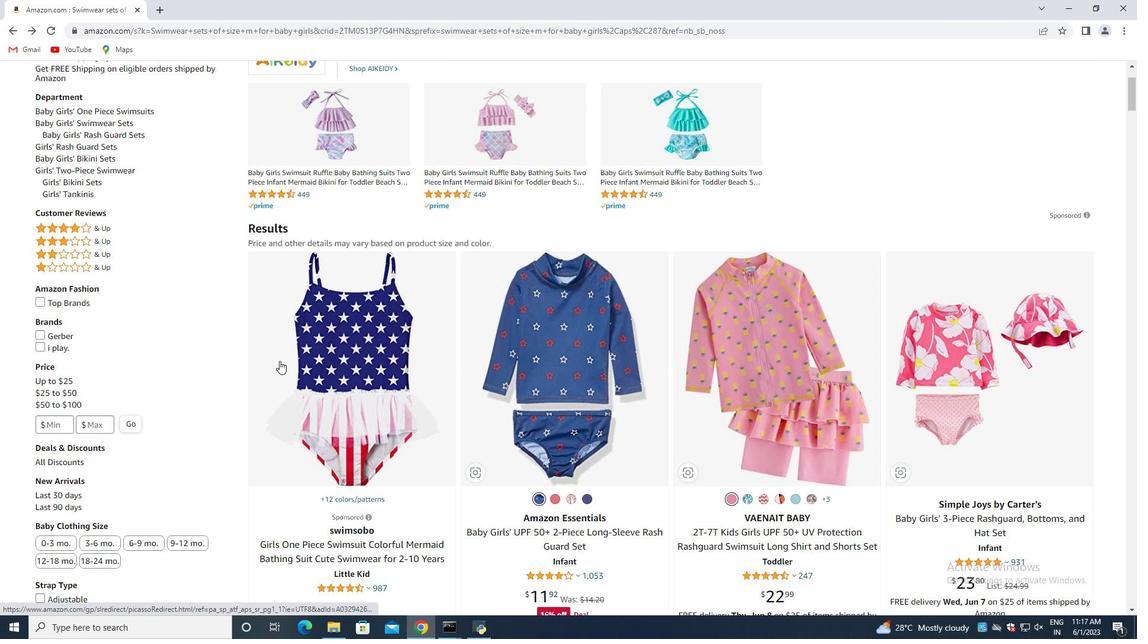 
Action: Mouse scrolled (280, 360) with delta (0, 0)
Screenshot: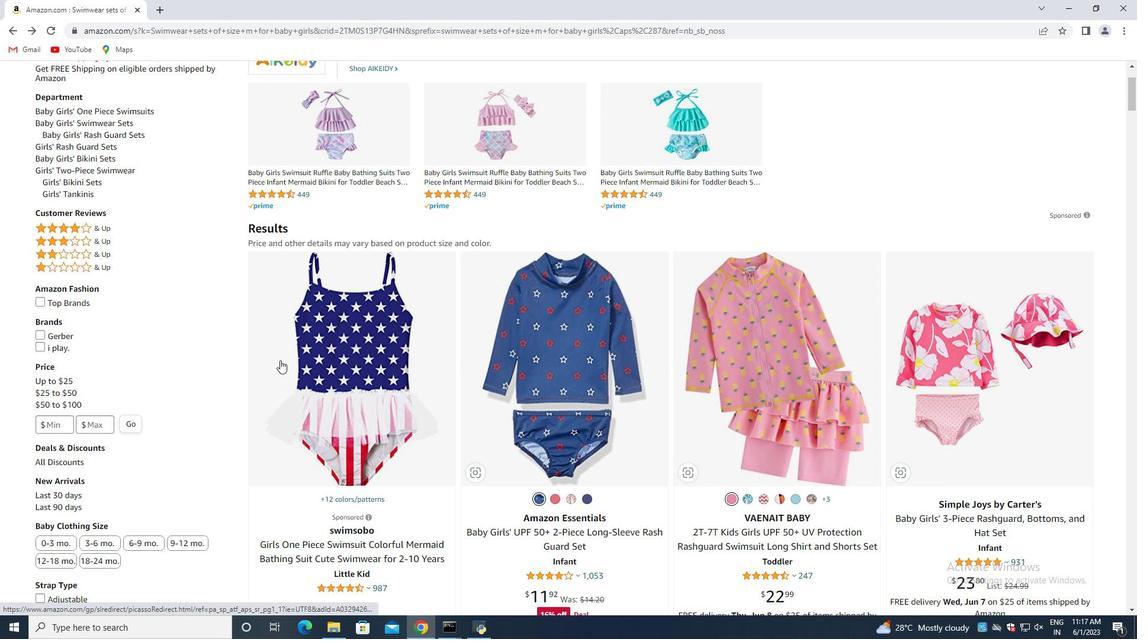 
Action: Mouse moved to (280, 360)
Screenshot: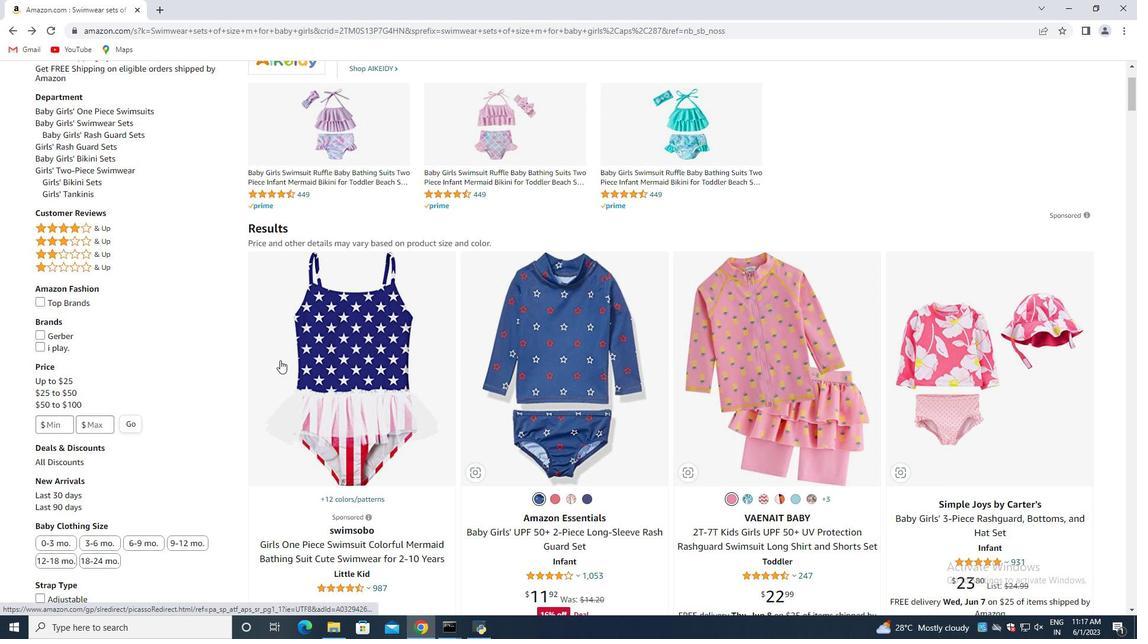 
Action: Mouse scrolled (280, 360) with delta (0, 0)
Screenshot: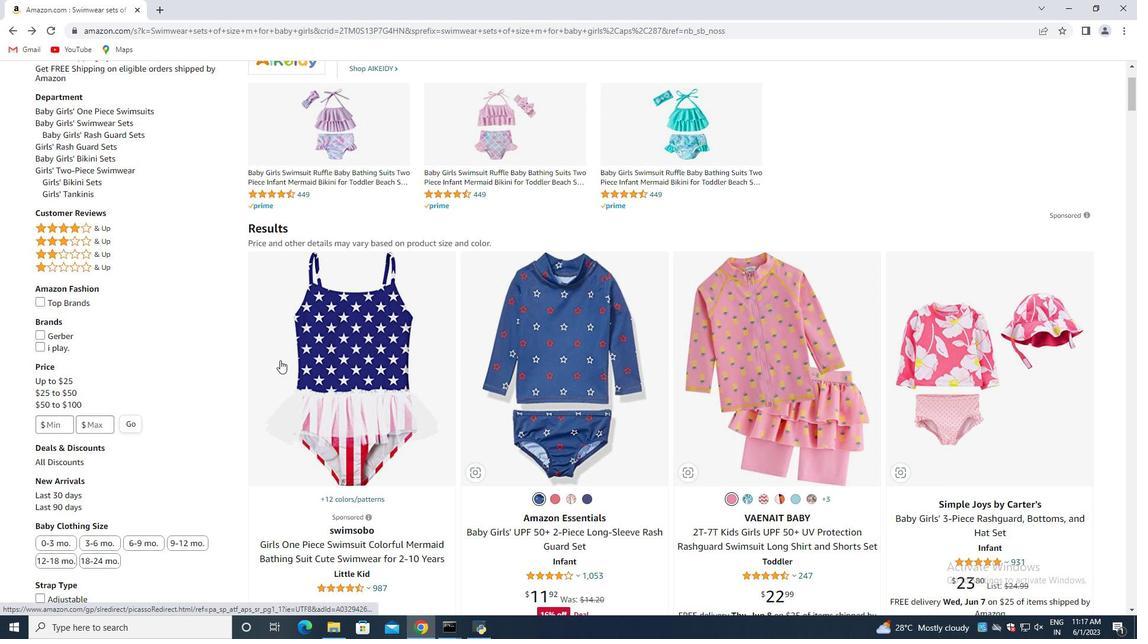
Action: Mouse moved to (356, 273)
Screenshot: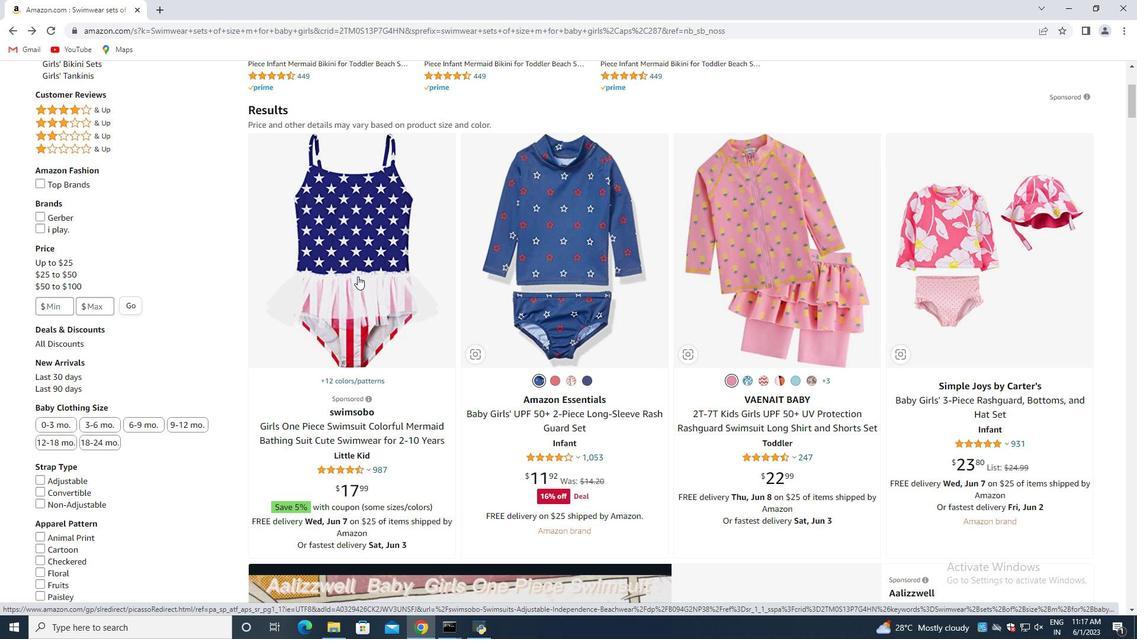 
Action: Mouse pressed left at (356, 273)
Screenshot: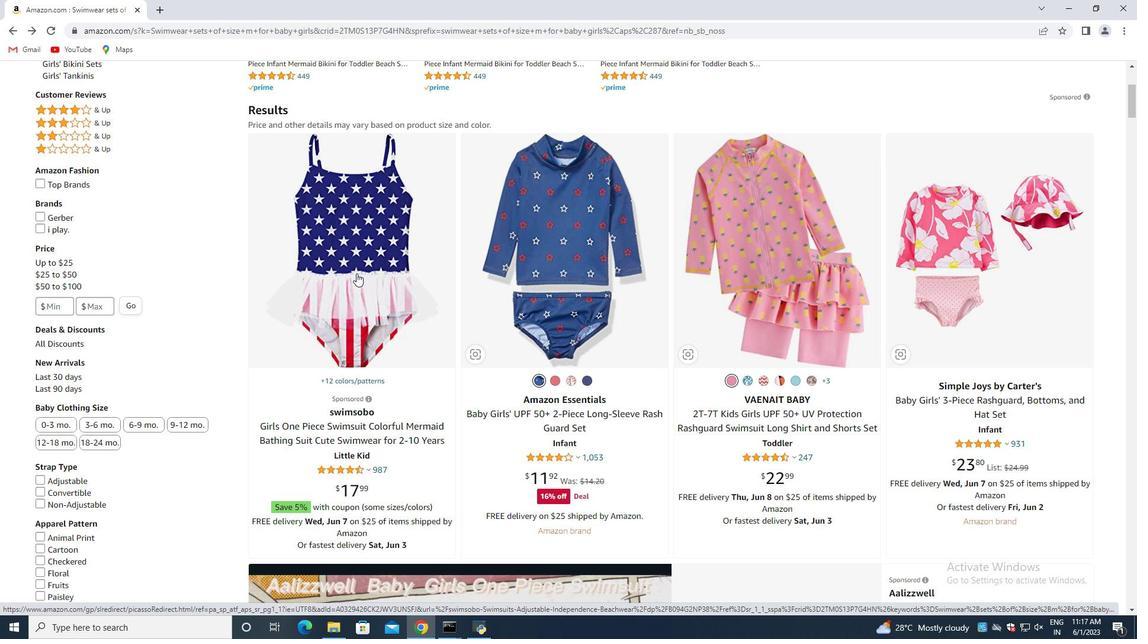 
Action: Mouse moved to (544, 382)
Screenshot: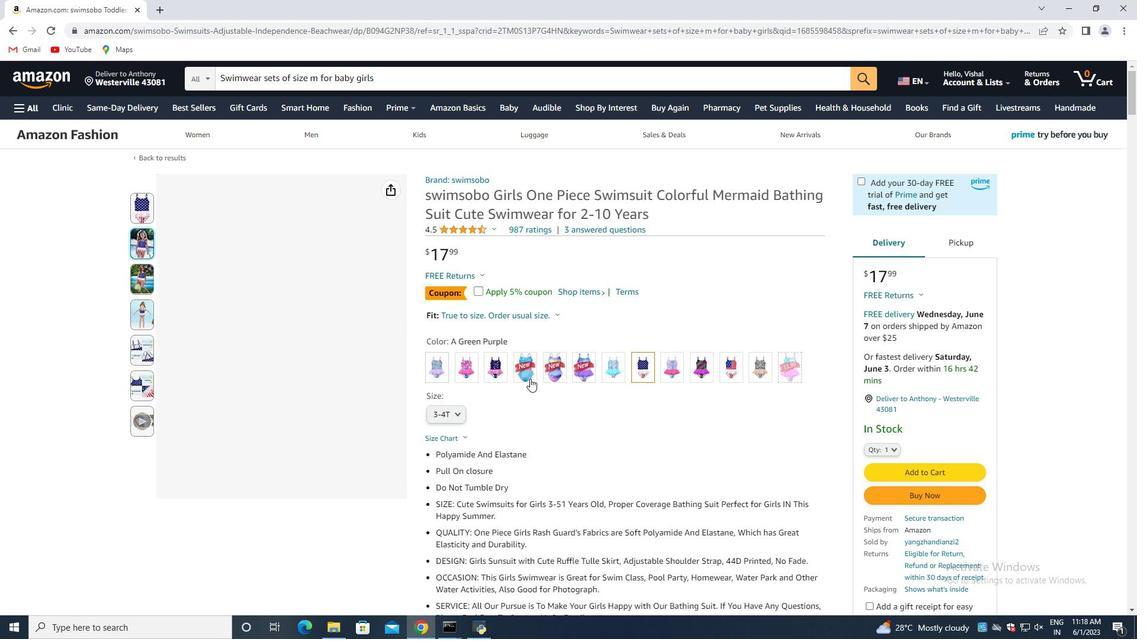
Action: Mouse scrolled (544, 381) with delta (0, 0)
Screenshot: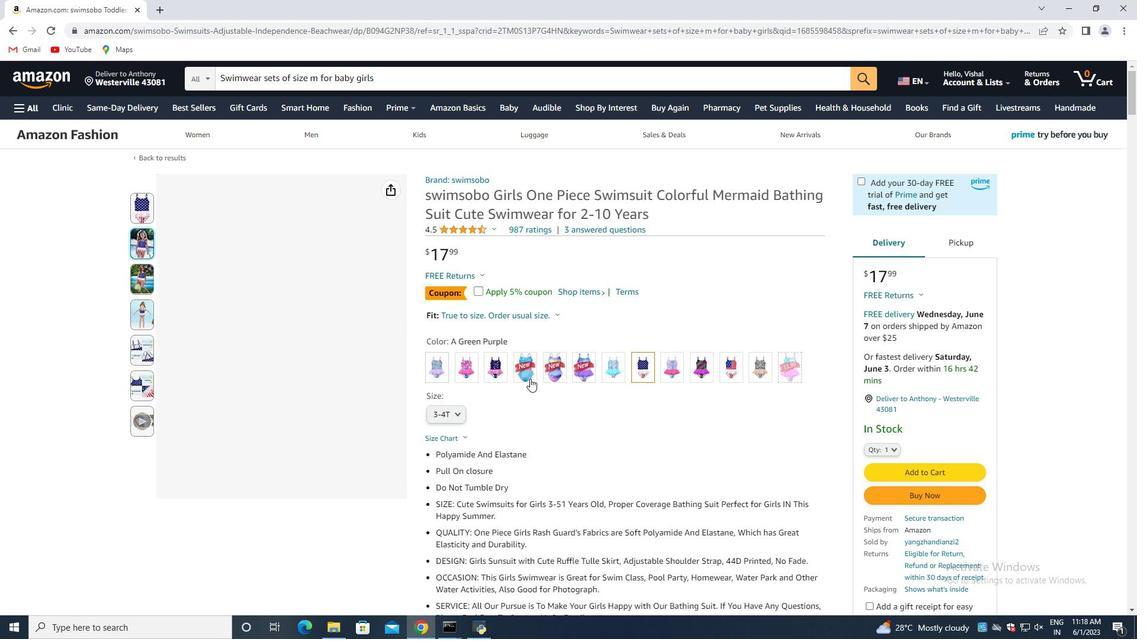 
Action: Mouse moved to (544, 384)
Screenshot: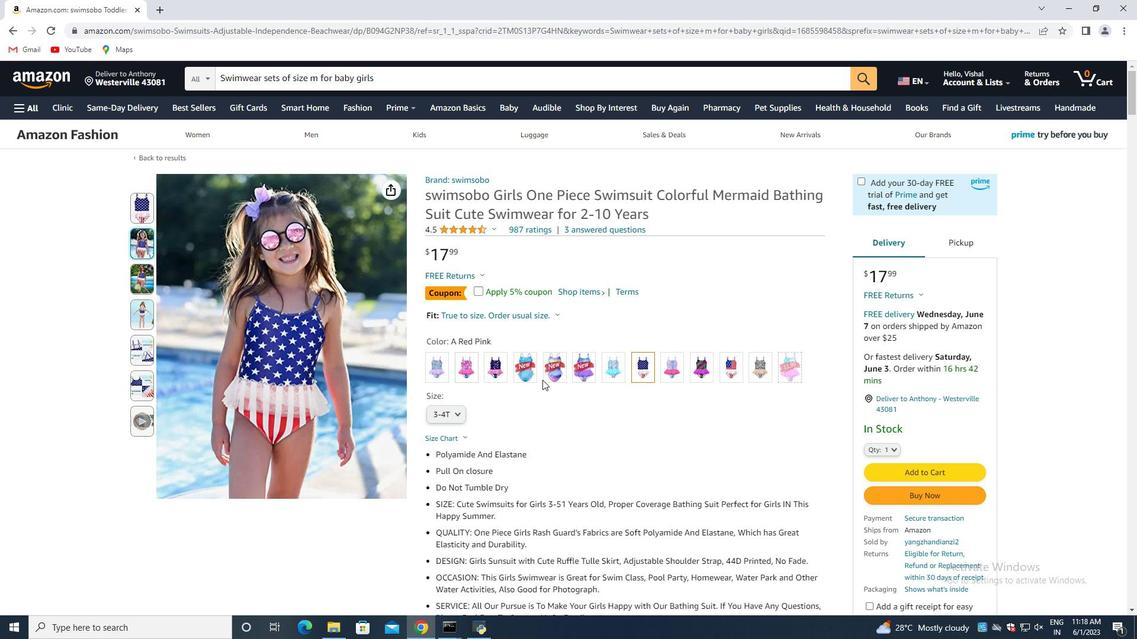 
Action: Mouse scrolled (544, 382) with delta (0, 0)
Screenshot: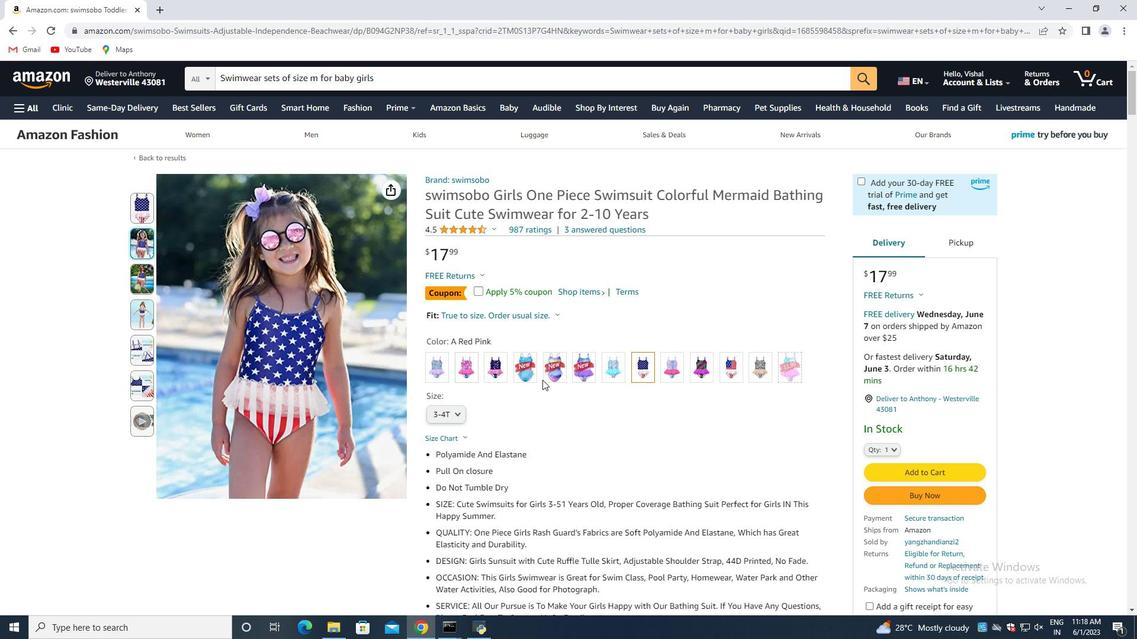
Action: Mouse moved to (544, 385)
Screenshot: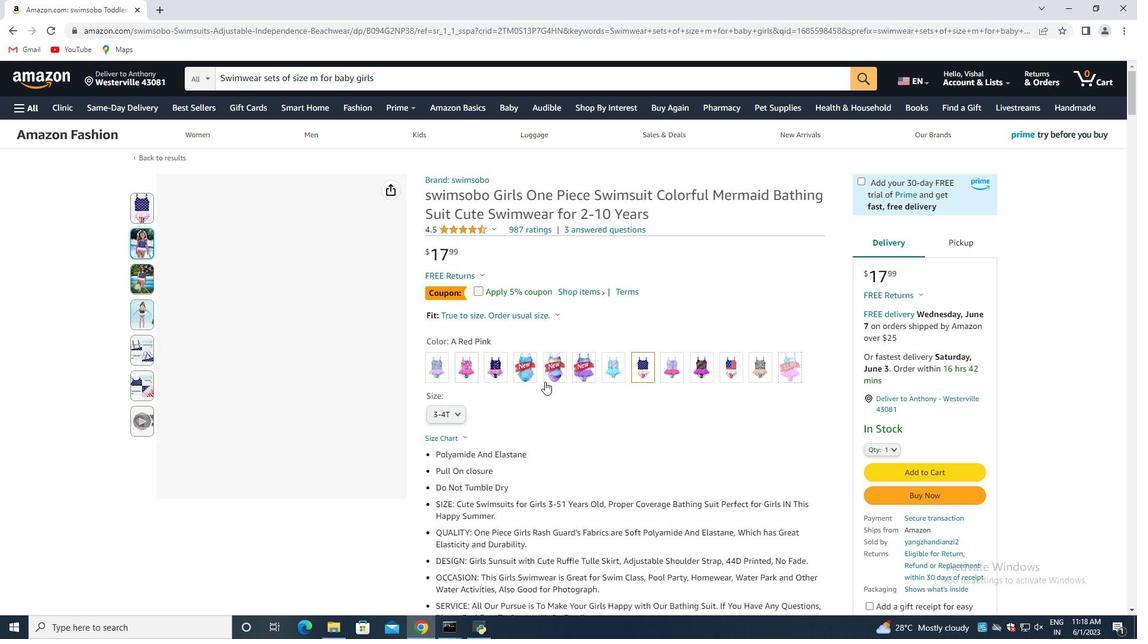 
Action: Mouse scrolled (544, 384) with delta (0, 0)
Screenshot: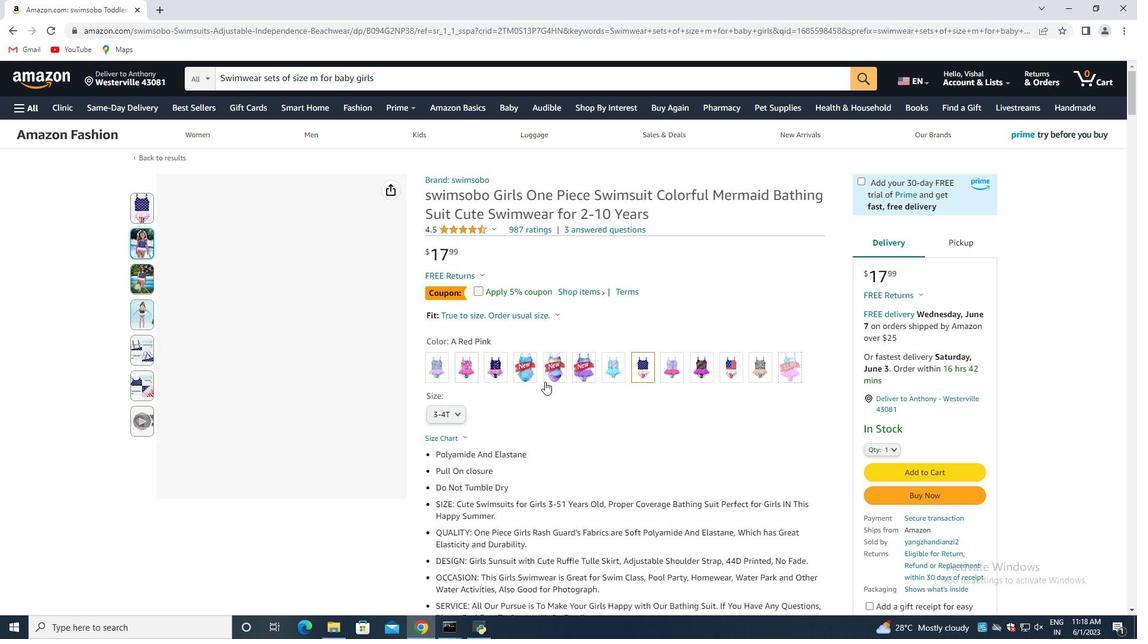 
Action: Mouse moved to (544, 386)
Screenshot: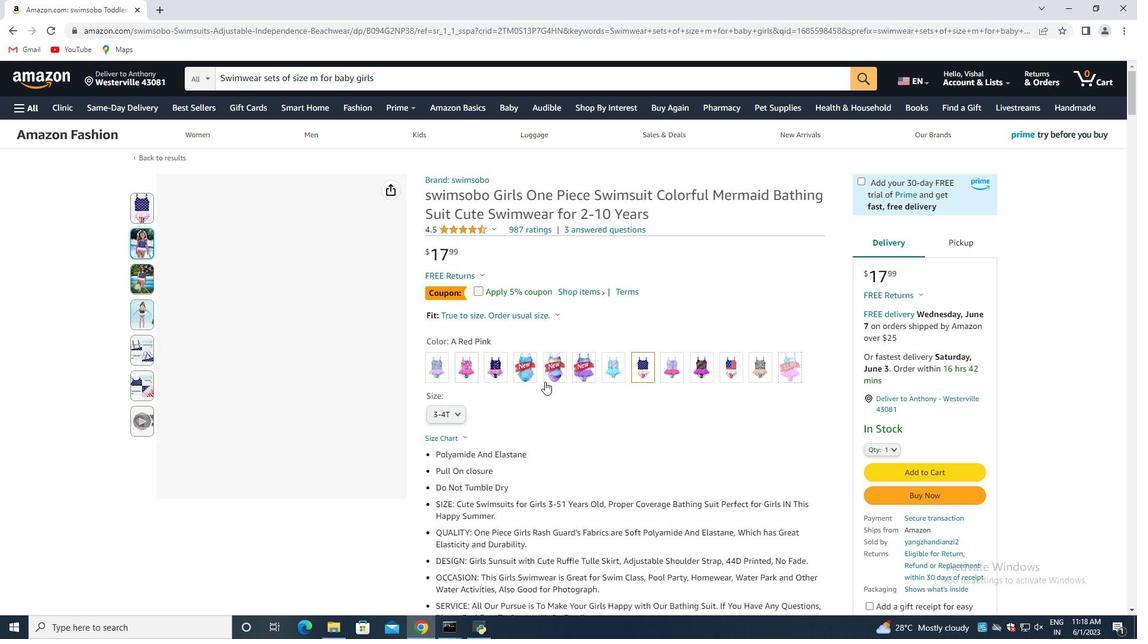 
Action: Mouse scrolled (544, 385) with delta (0, 0)
Screenshot: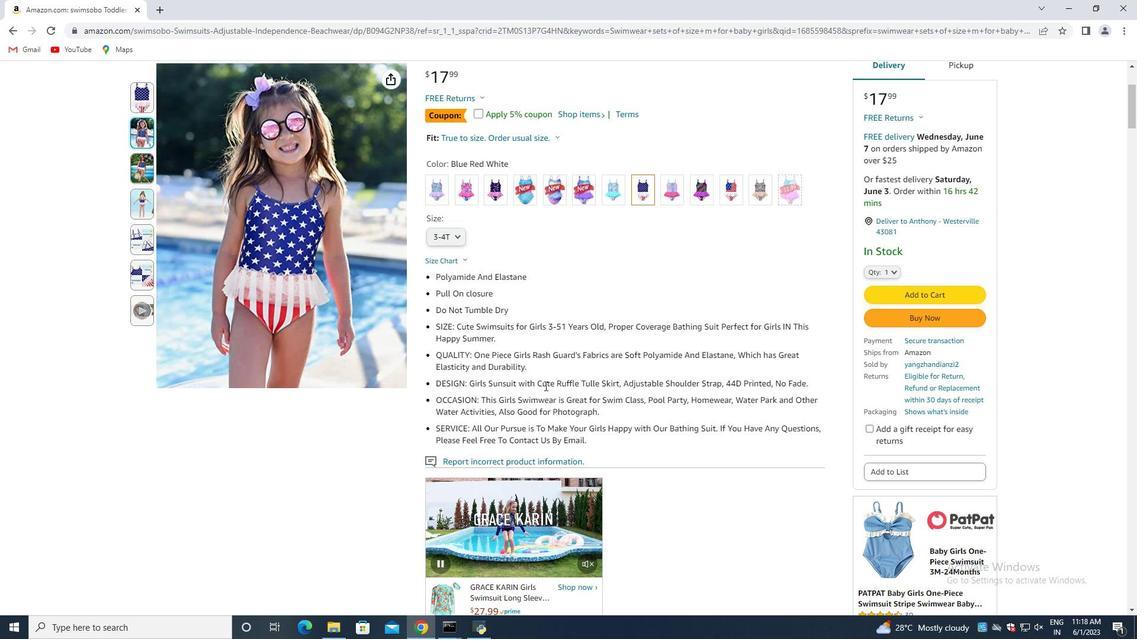 
Action: Mouse moved to (549, 386)
Screenshot: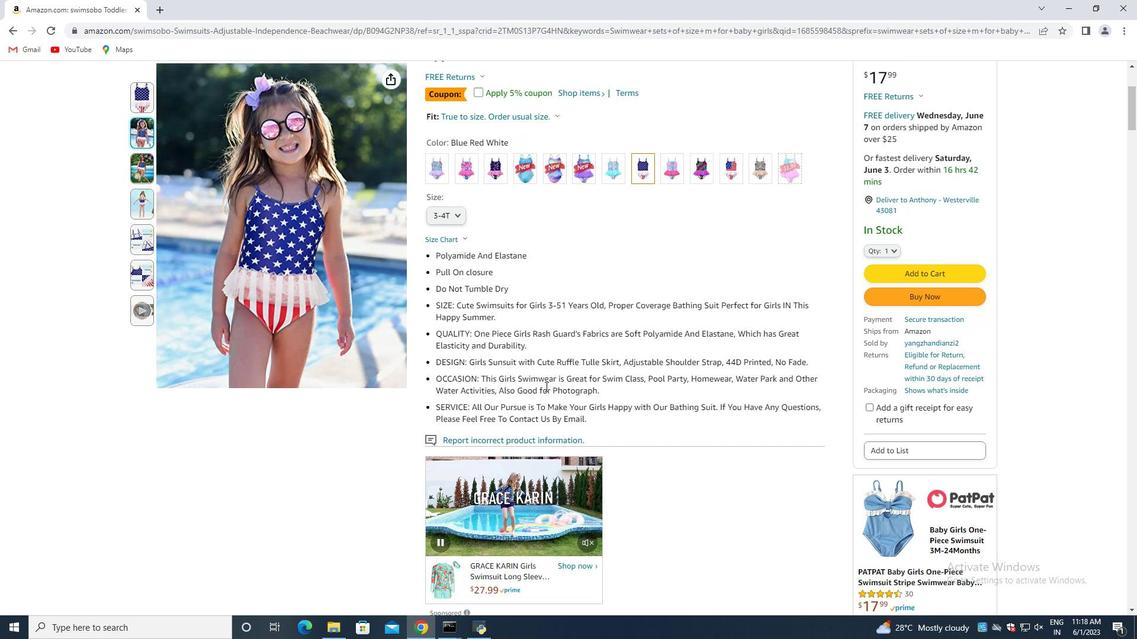 
Action: Mouse scrolled (549, 385) with delta (0, 0)
Screenshot: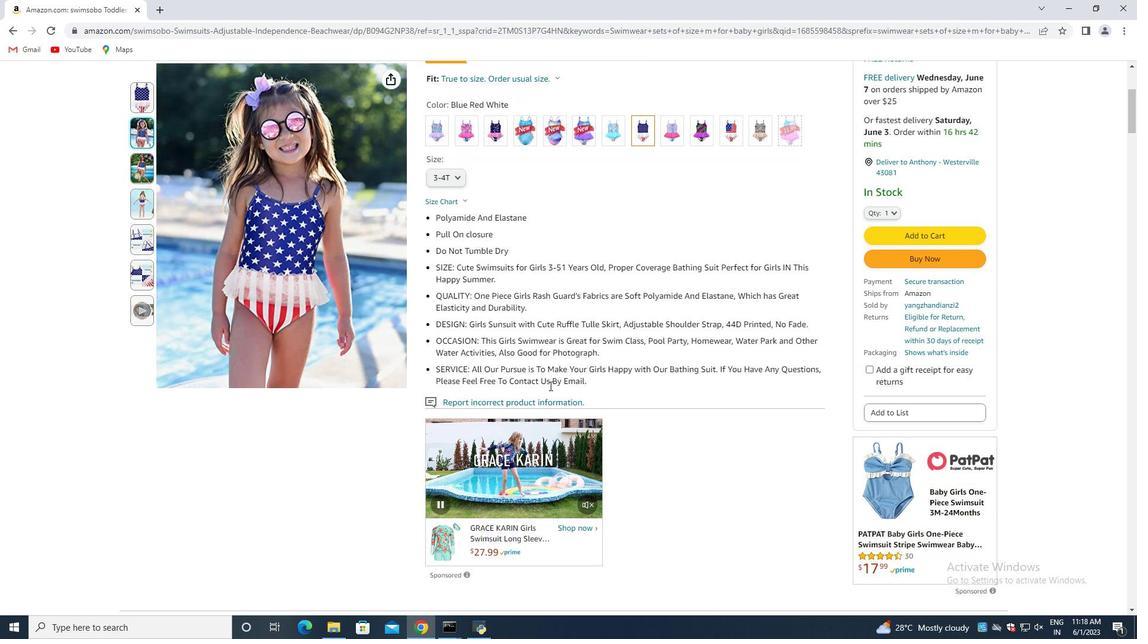 
Action: Mouse moved to (549, 386)
Screenshot: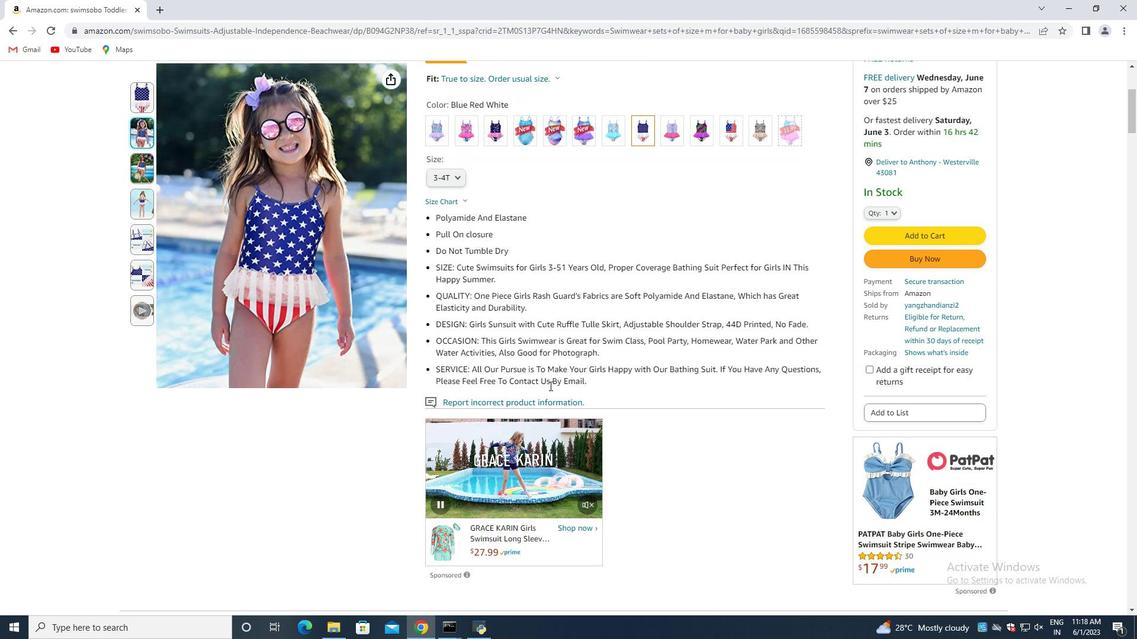 
Action: Mouse scrolled (549, 385) with delta (0, 0)
Screenshot: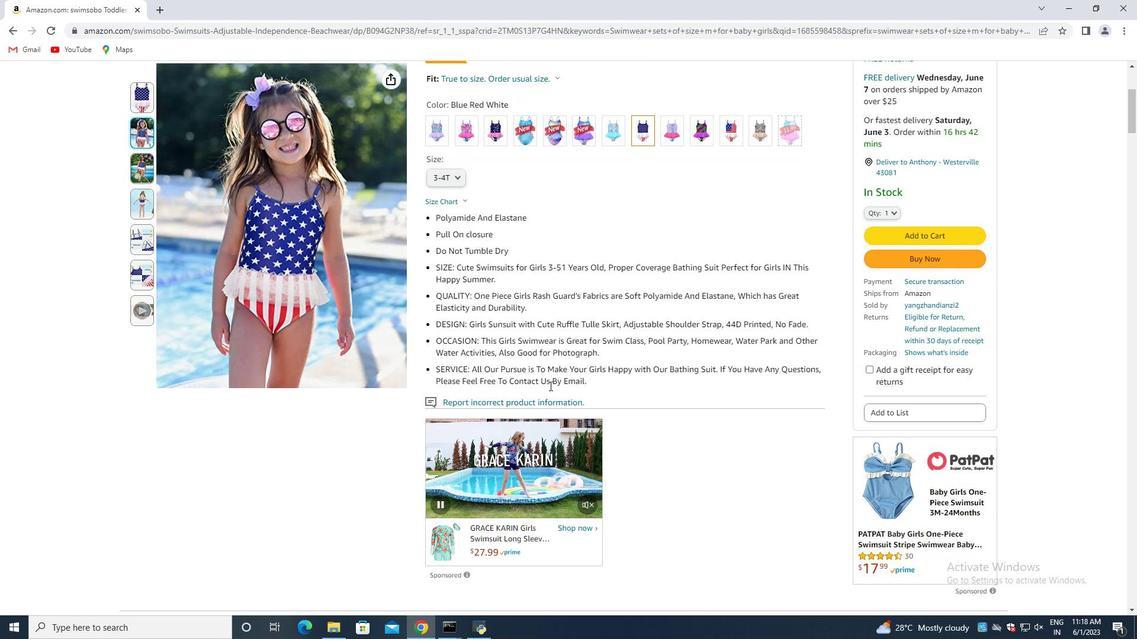
Action: Mouse scrolled (549, 386) with delta (0, 0)
Screenshot: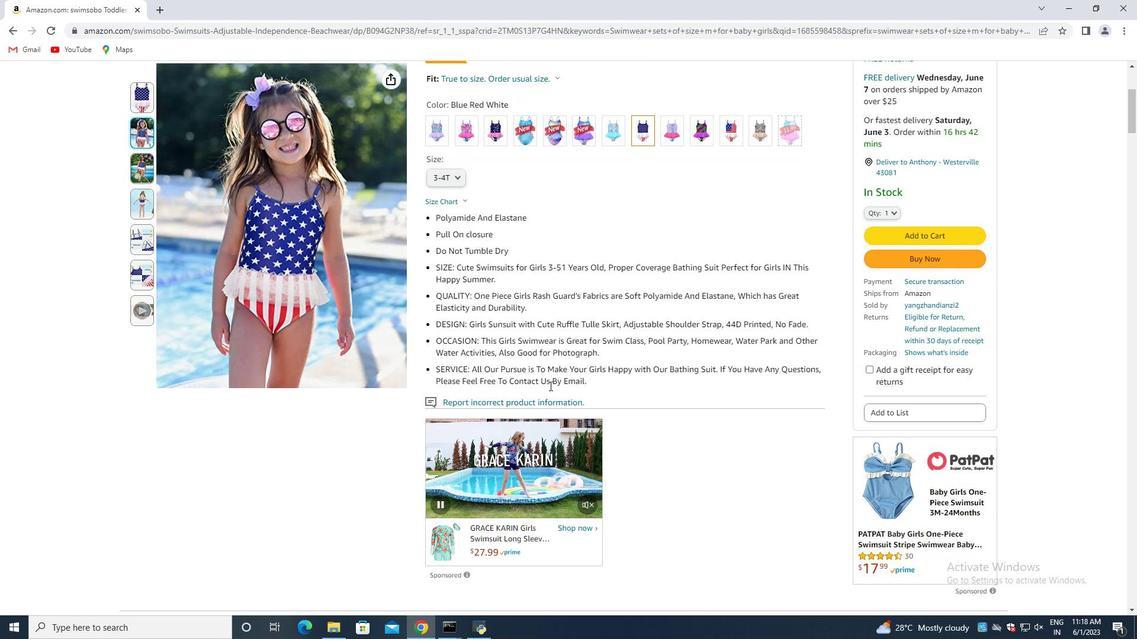 
Action: Mouse moved to (547, 313)
Screenshot: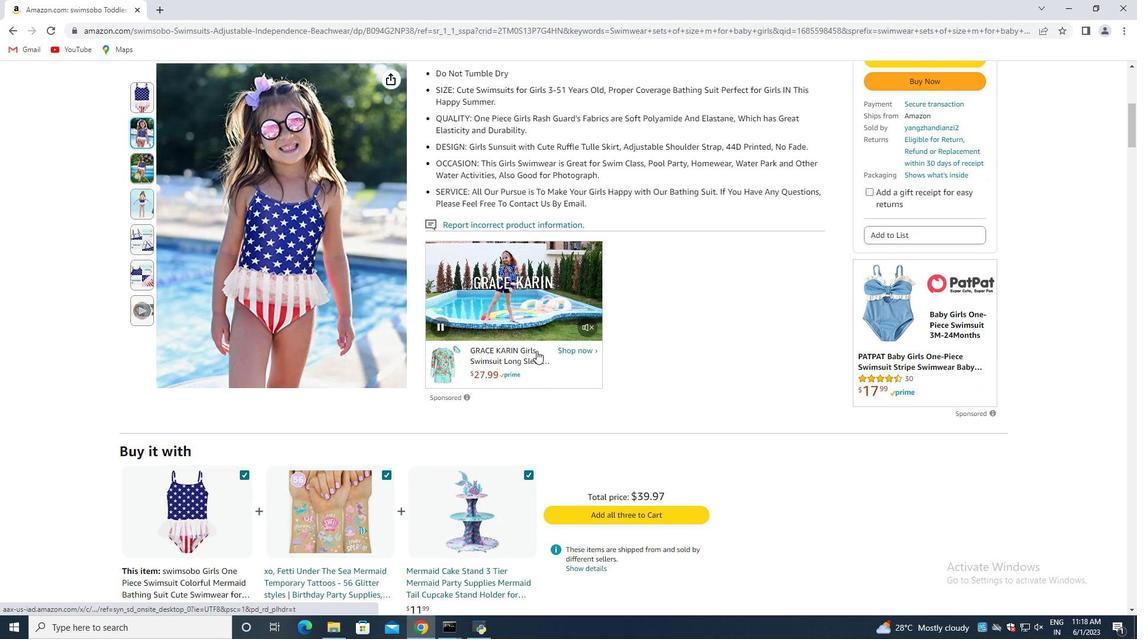 
Action: Mouse scrolled (547, 312) with delta (0, 0)
Screenshot: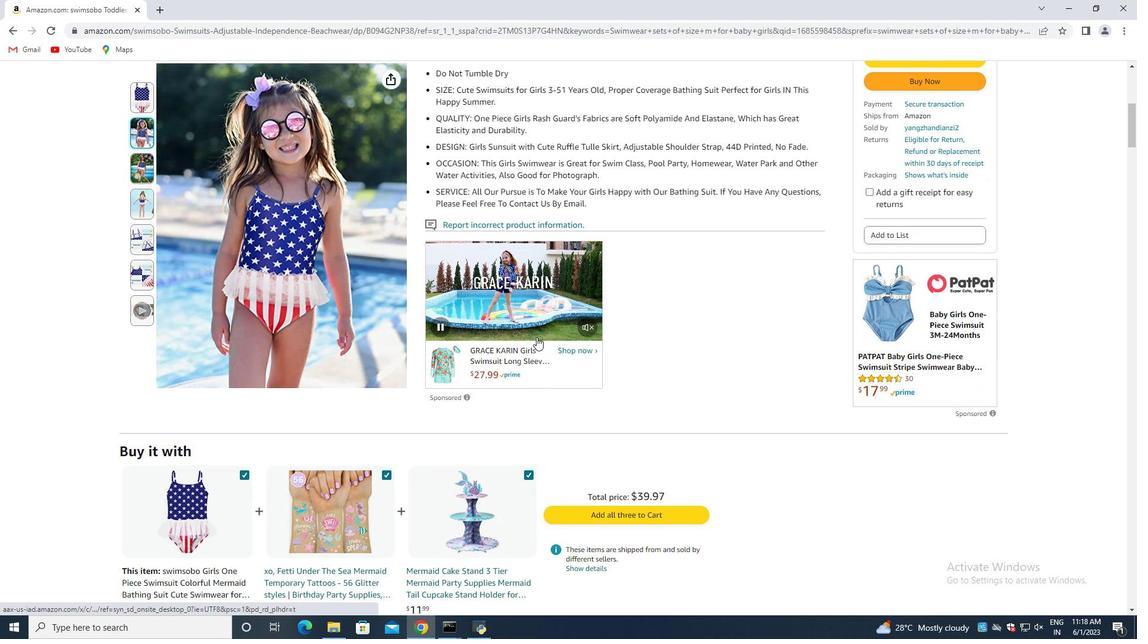 
Action: Mouse moved to (549, 313)
Screenshot: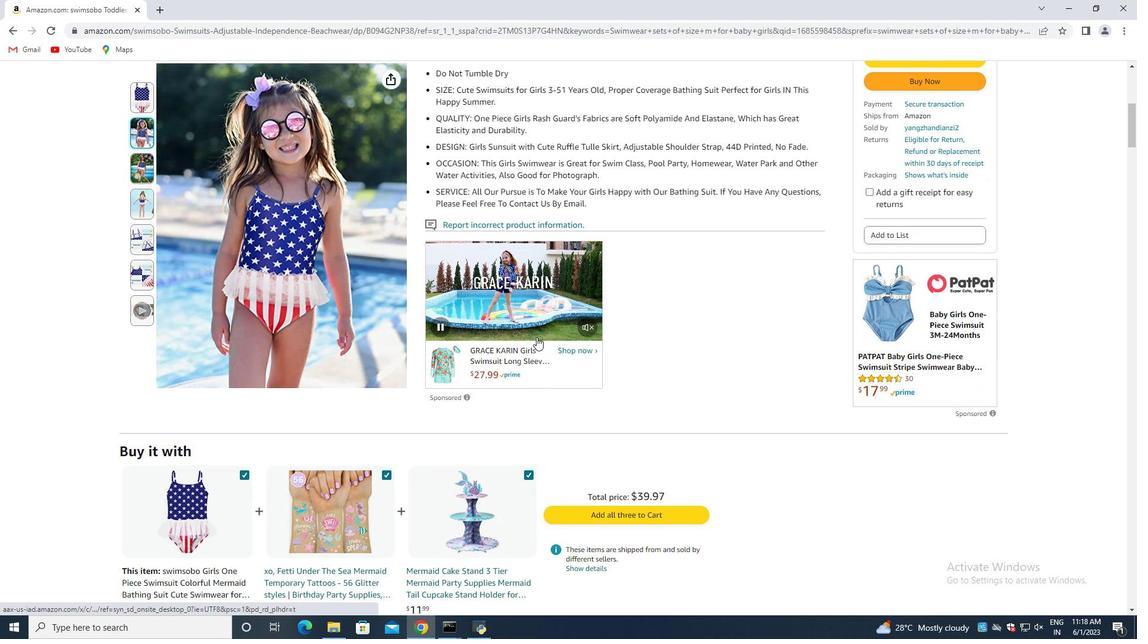 
Action: Mouse scrolled (547, 312) with delta (0, 0)
Screenshot: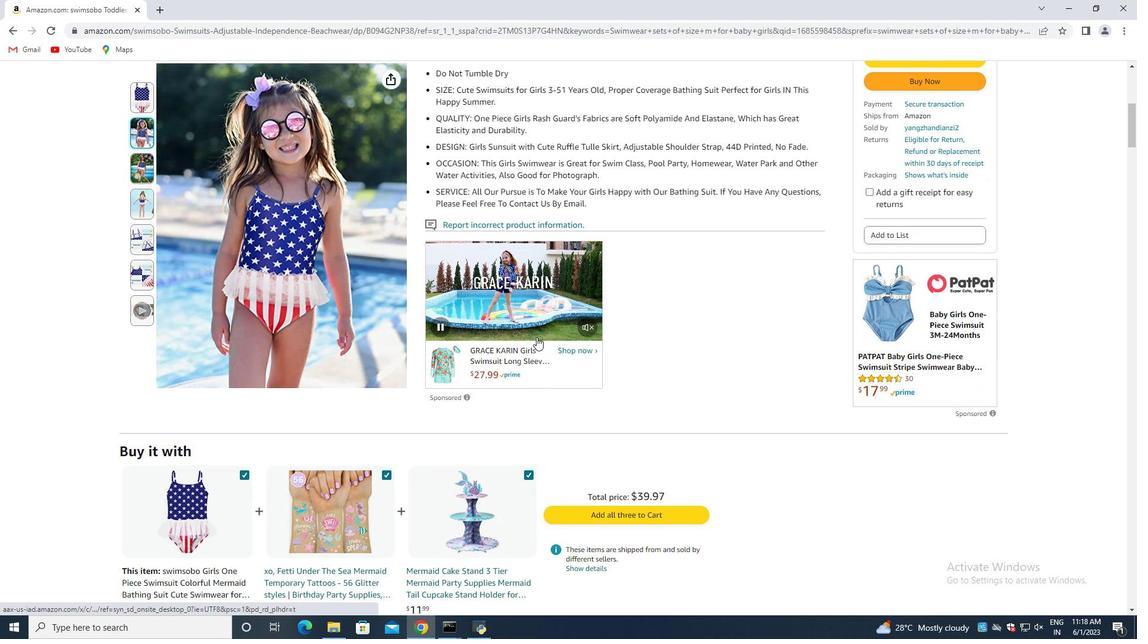 
Action: Mouse moved to (552, 313)
Screenshot: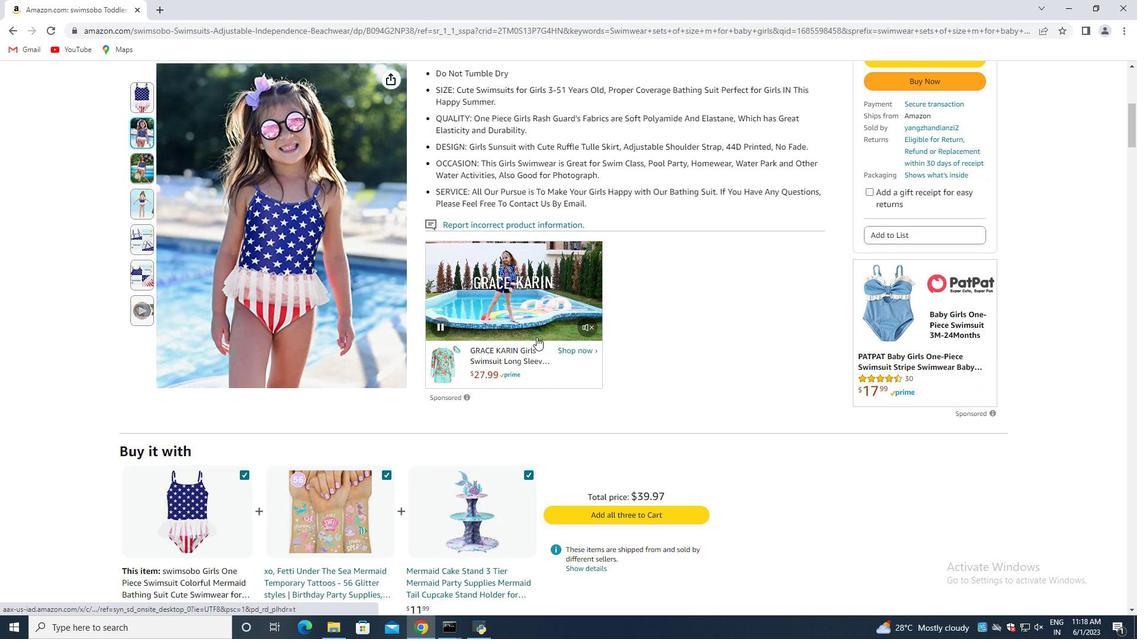
Action: Mouse scrolled (549, 312) with delta (0, 0)
Screenshot: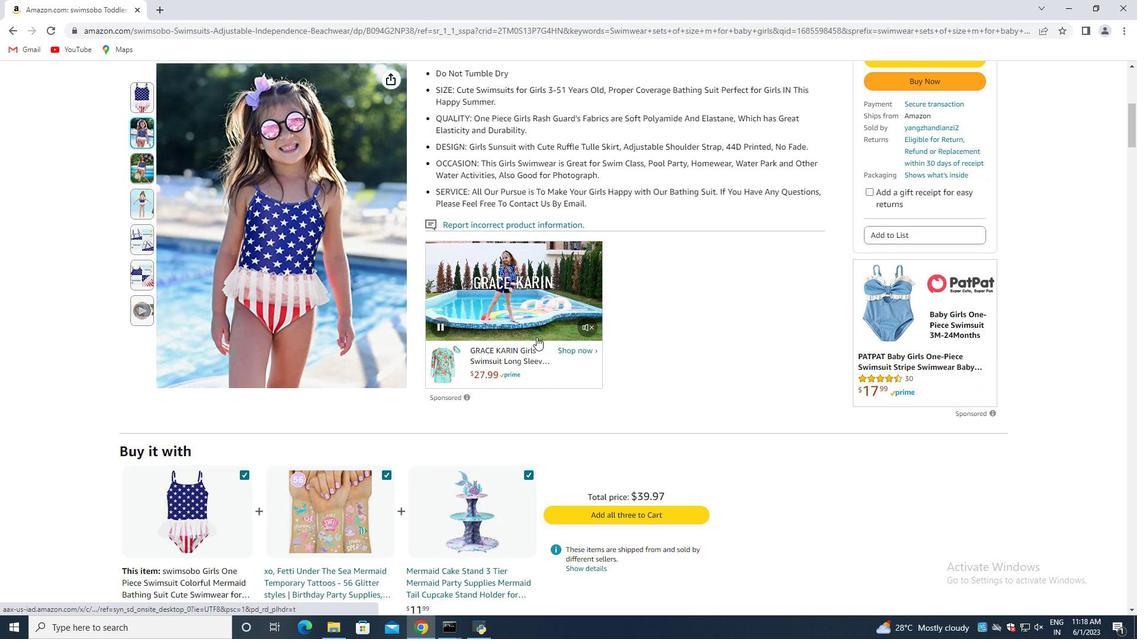 
Action: Mouse moved to (586, 315)
